 Task: Research Airbnb options in Ternitz, Austria from 12th  December, 2023 to 15th December, 2023 for 3 adults.2 bedrooms having 3 beds and 1 bathroom. Property type can be flat. Amenities needed are: heating. Booking option can be shelf check-in. Look for 3 properties as per requirement.
Action: Mouse moved to (514, 78)
Screenshot: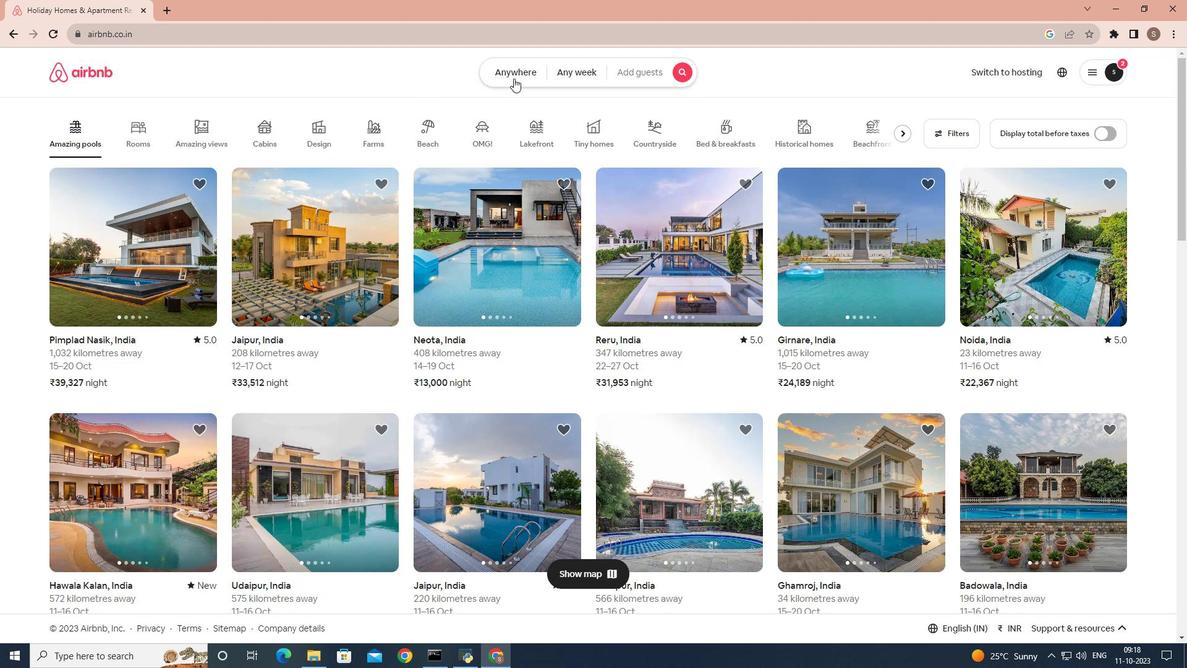 
Action: Mouse pressed left at (514, 78)
Screenshot: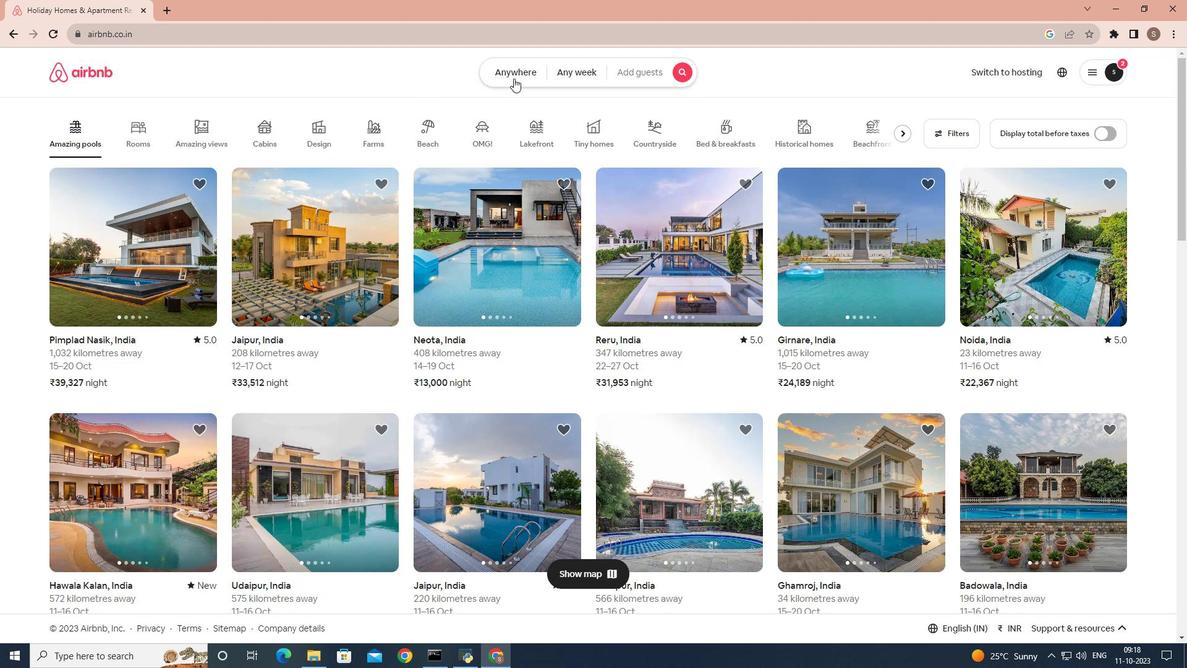 
Action: Mouse moved to (438, 120)
Screenshot: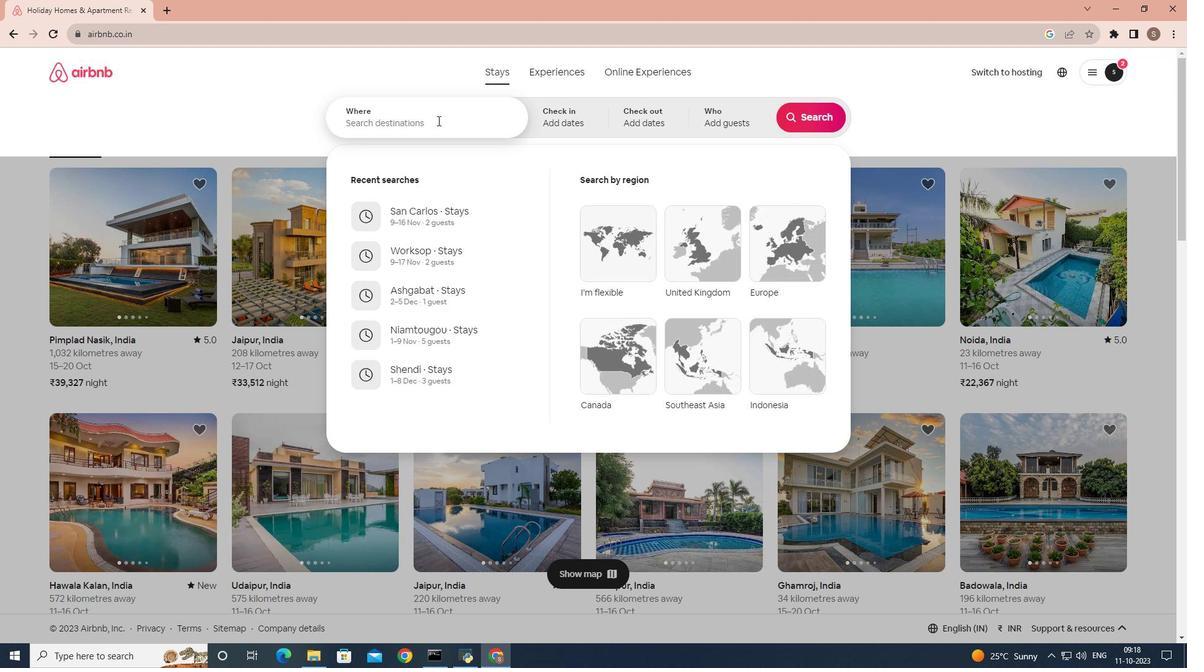 
Action: Mouse pressed left at (438, 120)
Screenshot: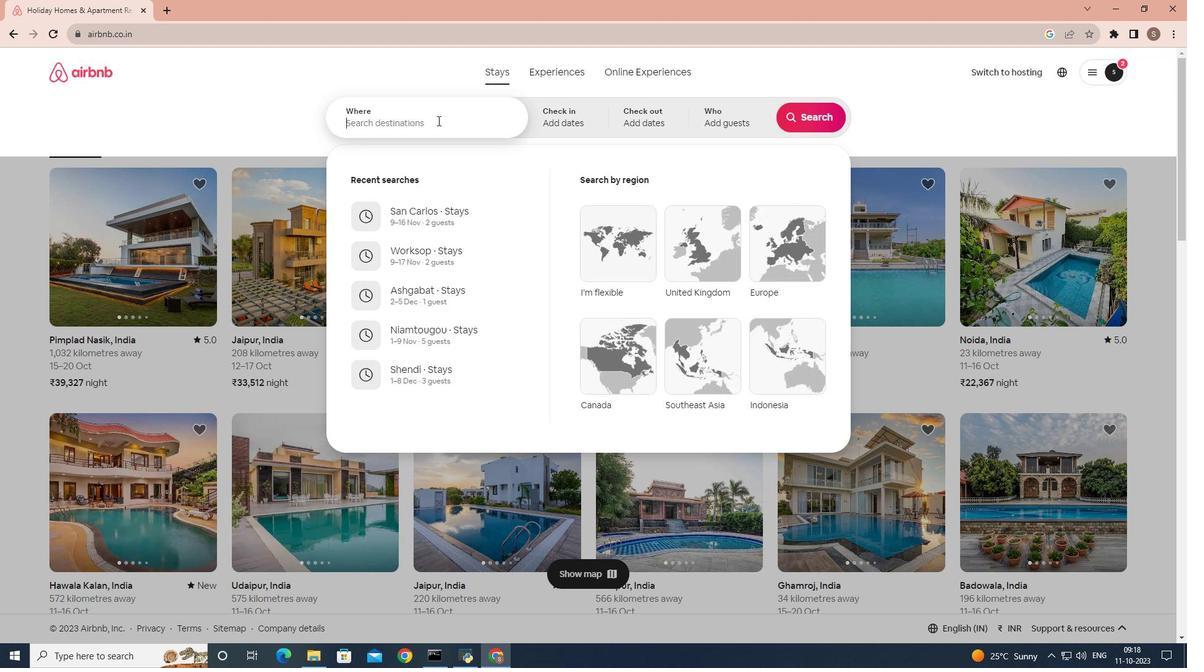 
Action: Key pressed <Key.shift_r>Ten<Key.backspace>rnitz,<Key.space><Key.shift>Austria
Screenshot: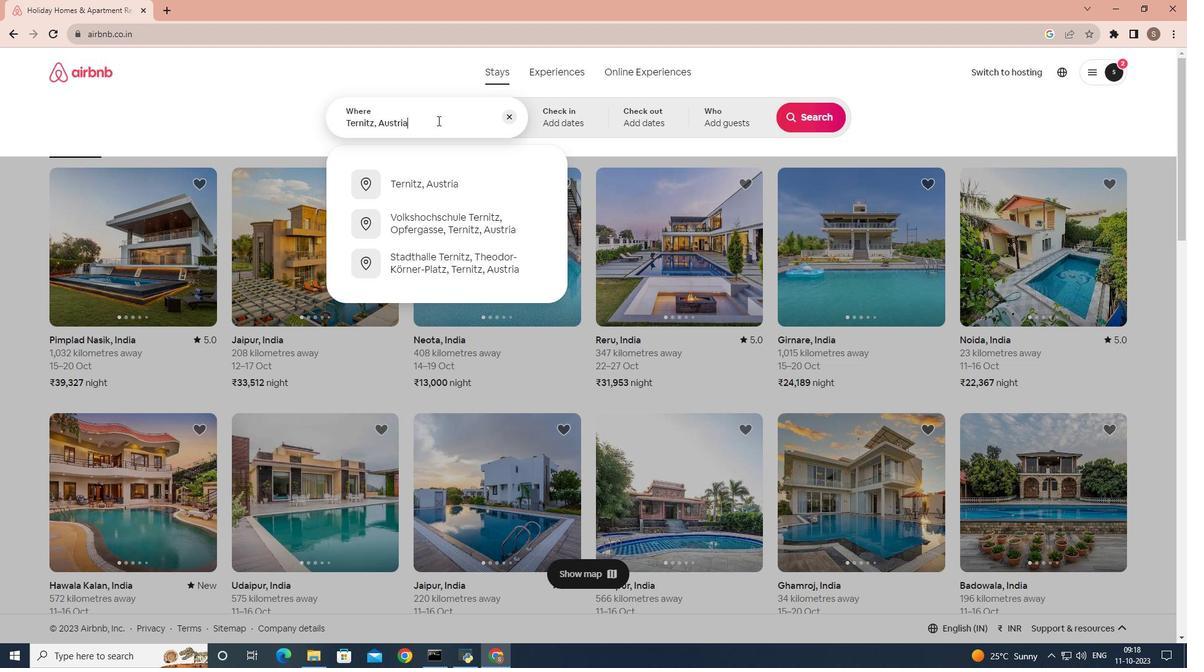 
Action: Mouse moved to (449, 176)
Screenshot: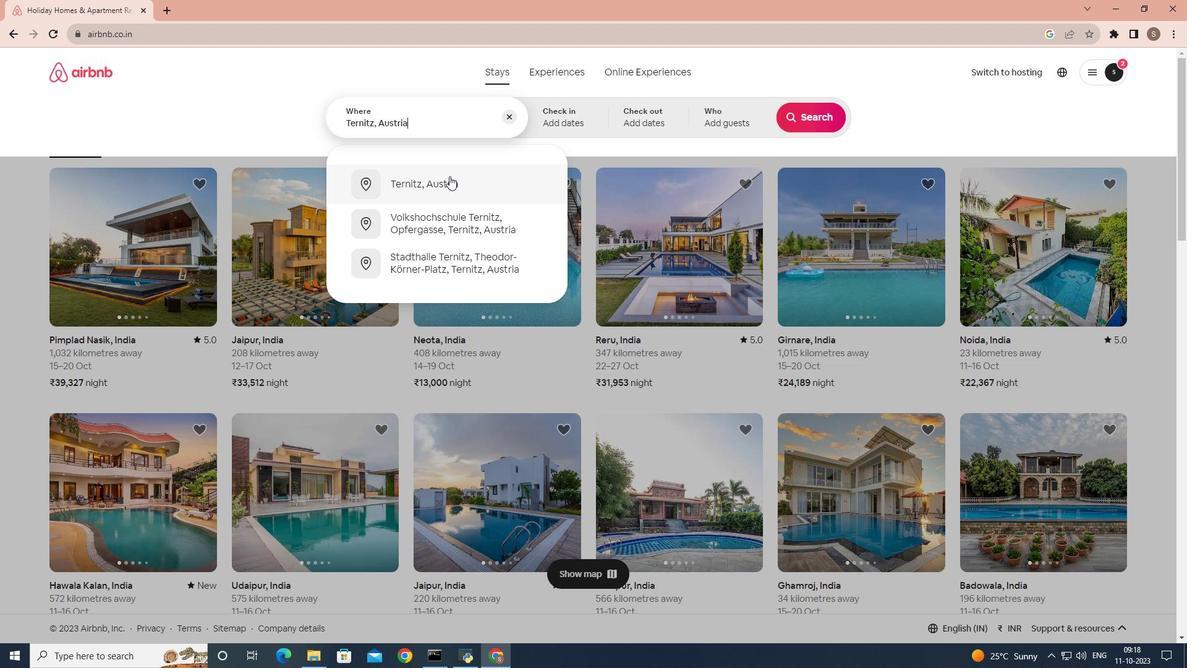 
Action: Mouse pressed left at (449, 176)
Screenshot: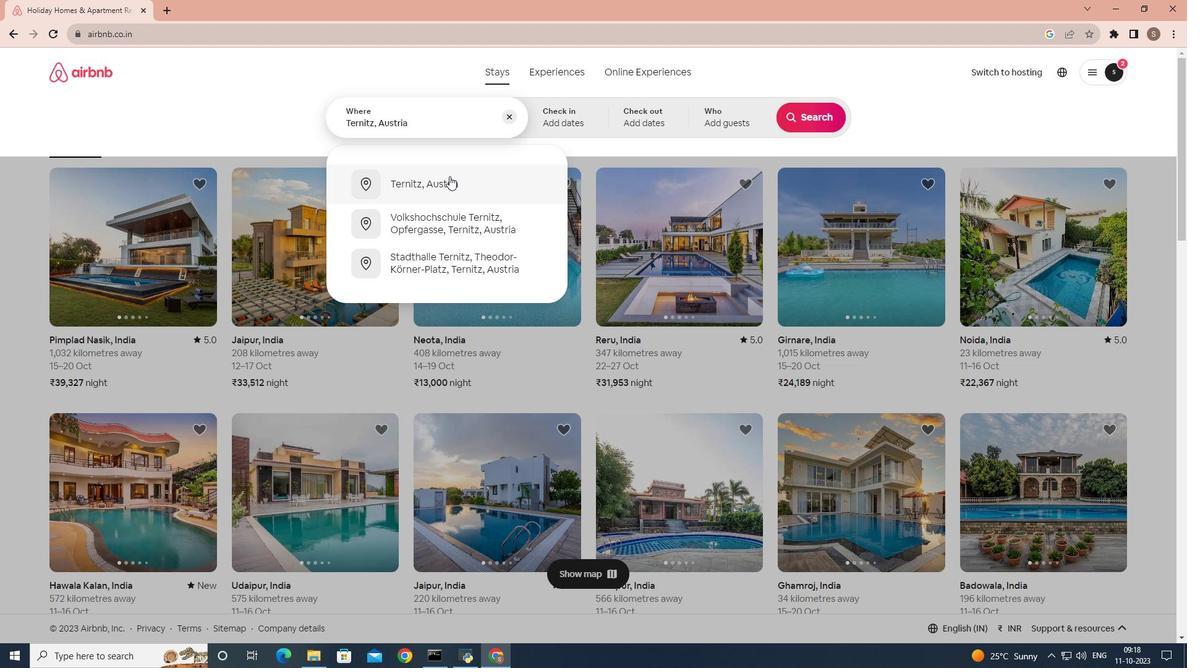
Action: Mouse moved to (812, 213)
Screenshot: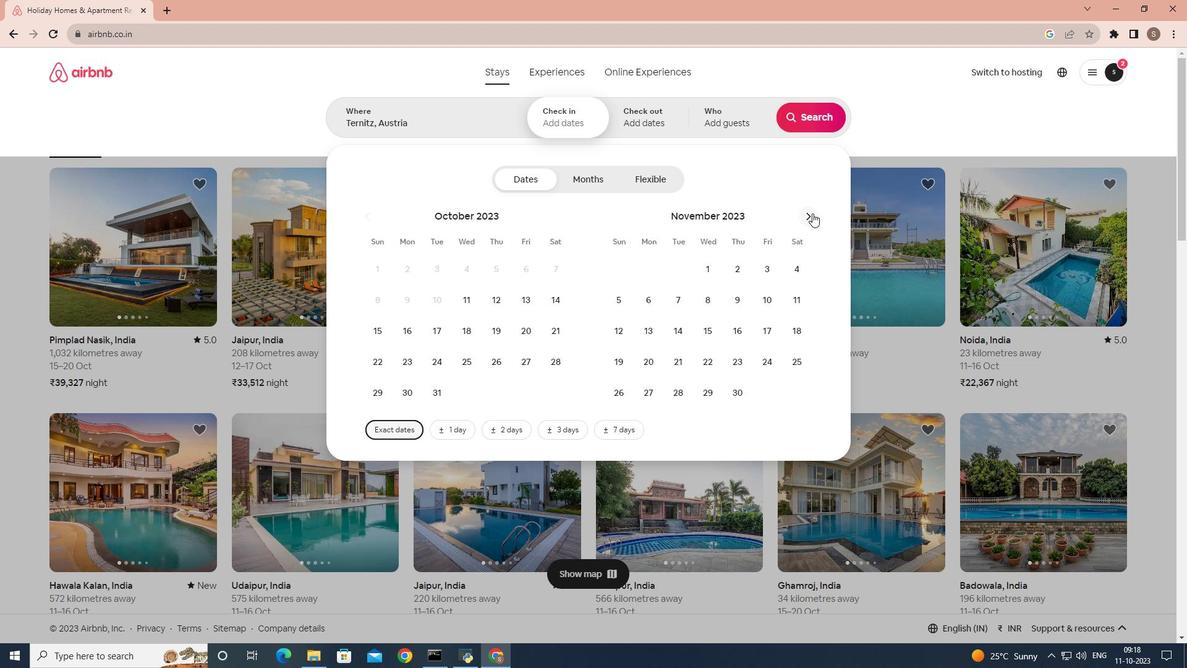 
Action: Mouse pressed left at (812, 213)
Screenshot: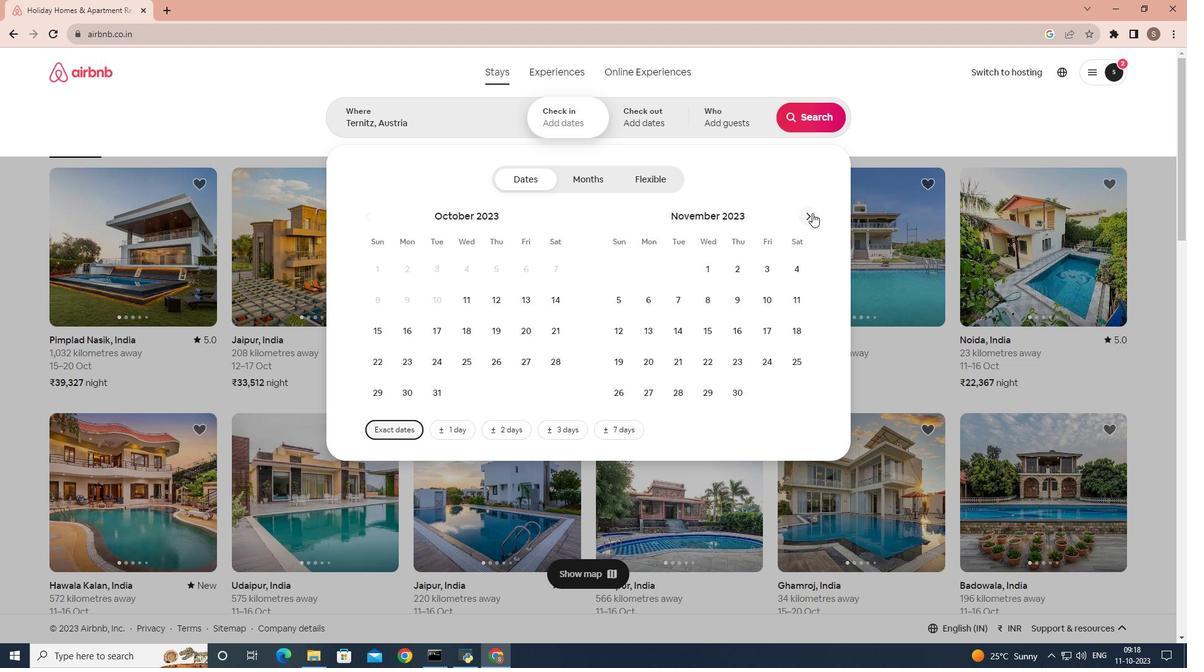 
Action: Mouse moved to (678, 332)
Screenshot: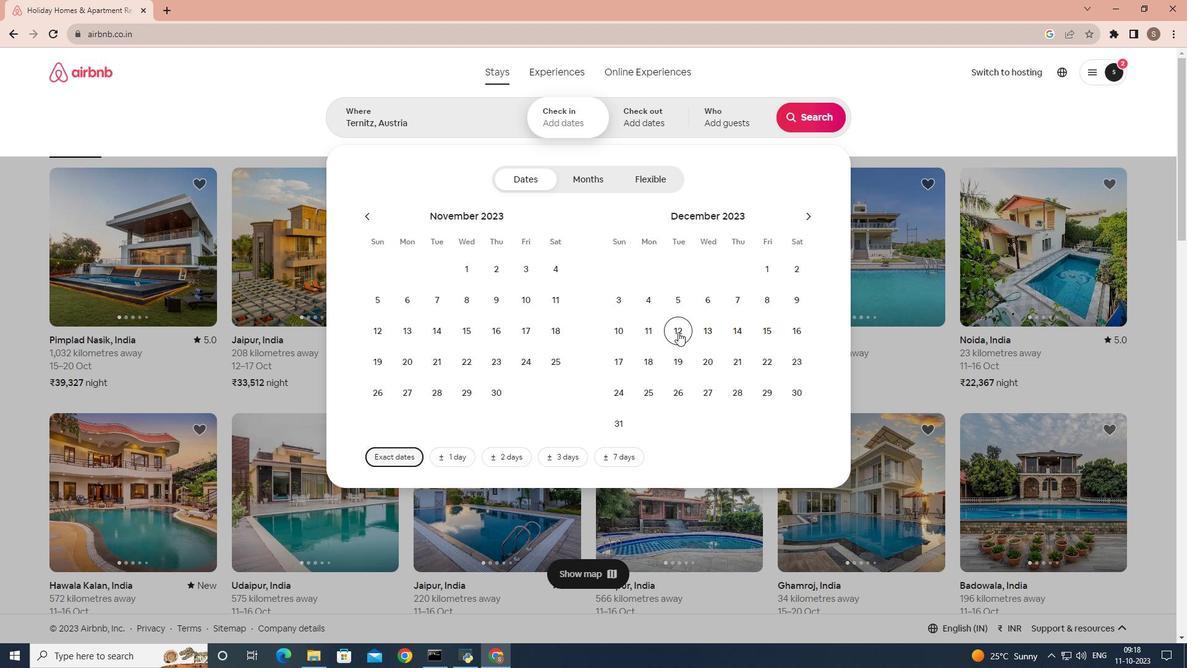 
Action: Mouse pressed left at (678, 332)
Screenshot: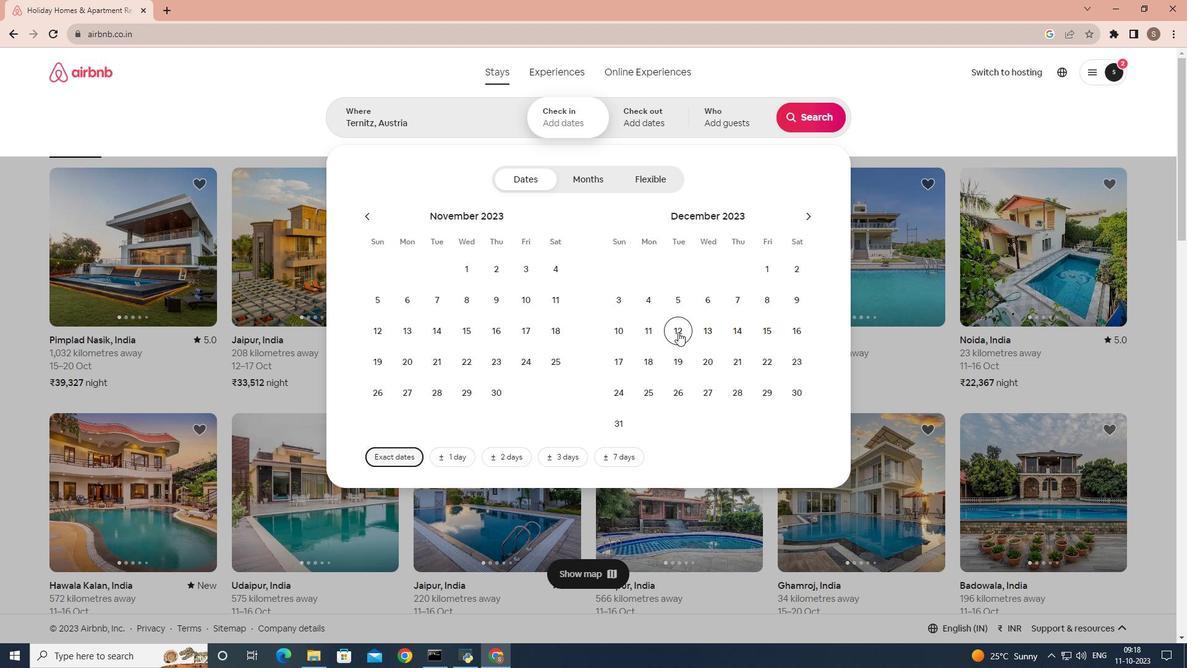 
Action: Mouse moved to (759, 328)
Screenshot: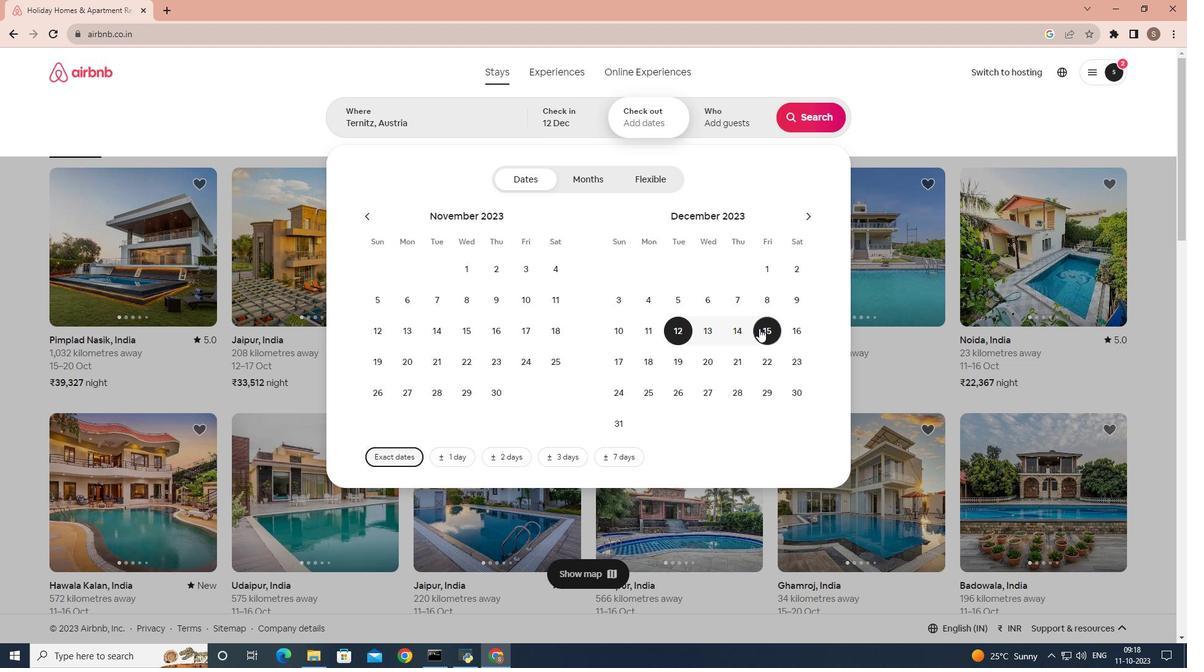 
Action: Mouse pressed left at (759, 328)
Screenshot: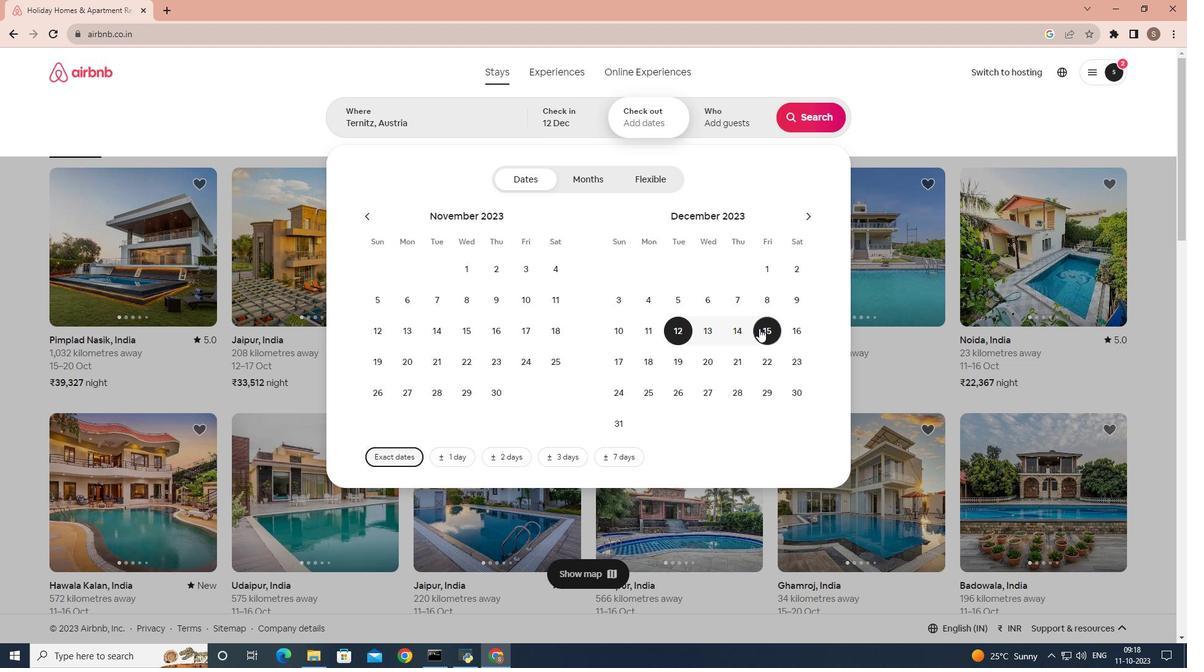 
Action: Mouse moved to (724, 119)
Screenshot: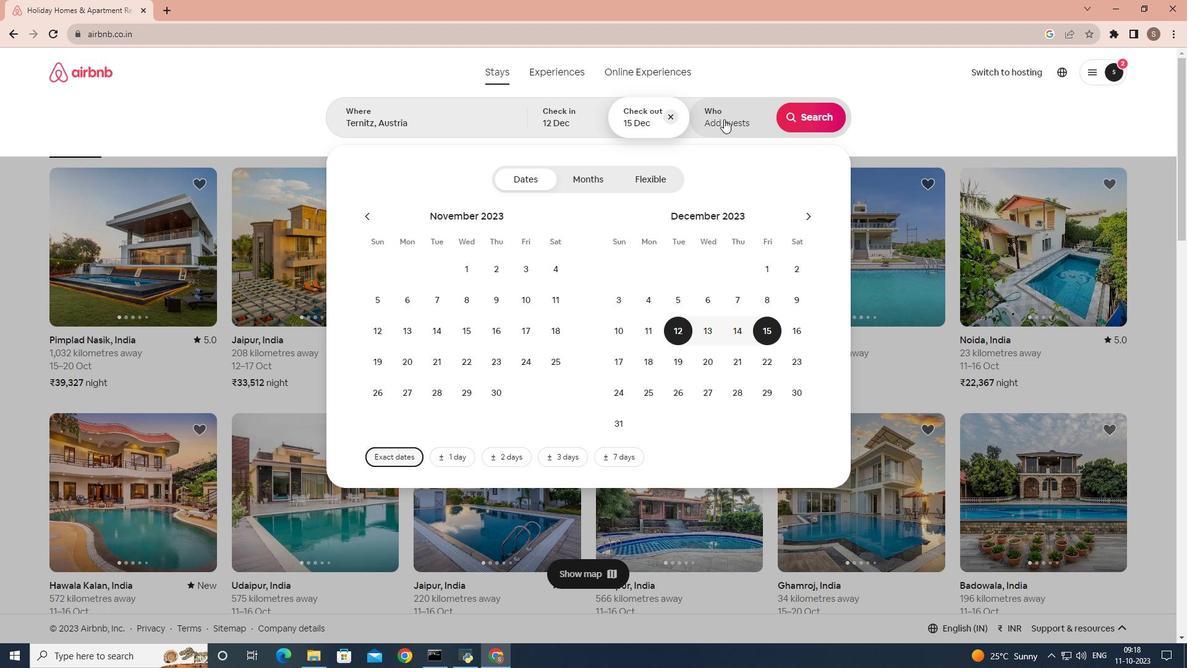 
Action: Mouse pressed left at (724, 119)
Screenshot: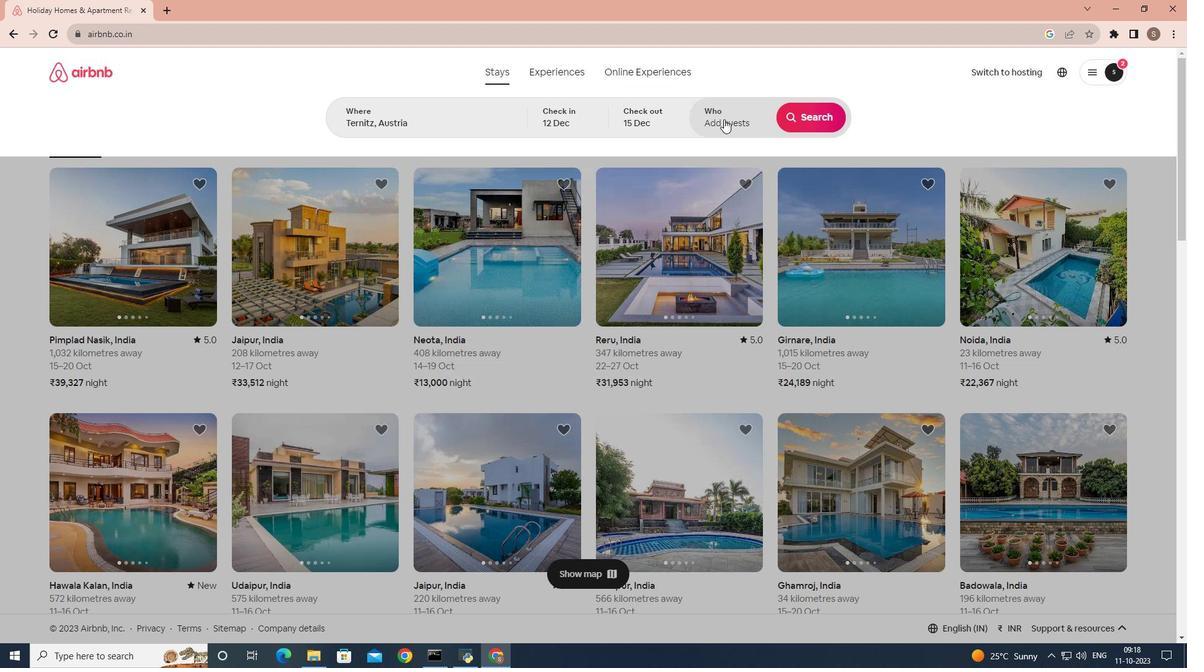 
Action: Mouse moved to (819, 180)
Screenshot: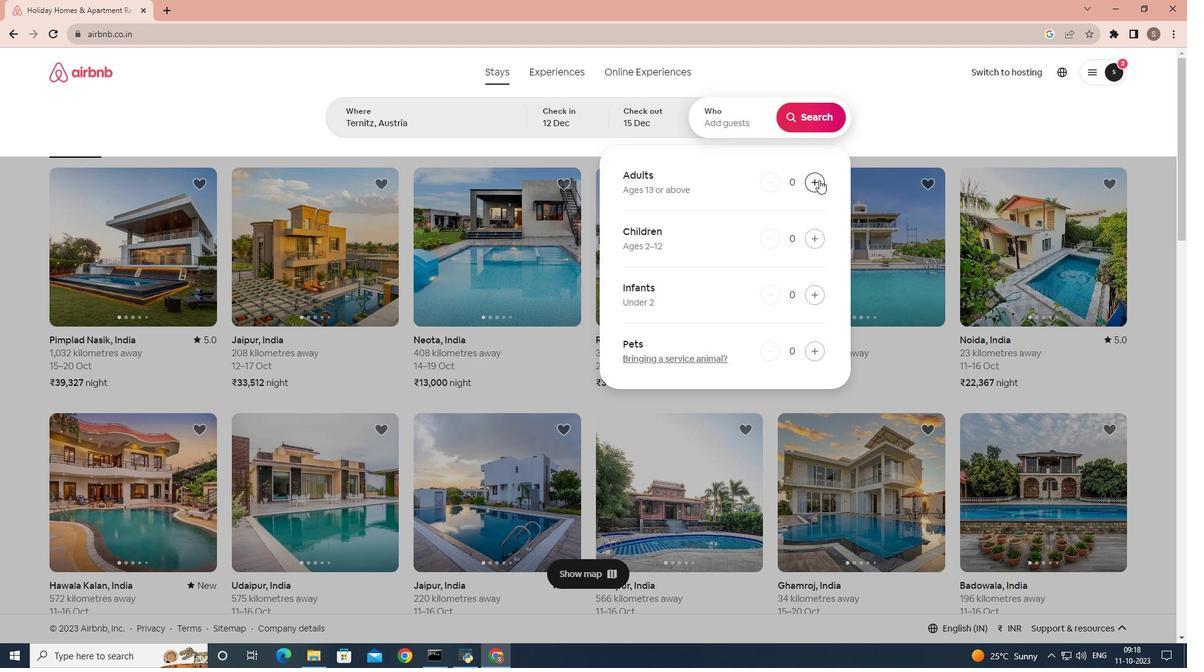 
Action: Mouse pressed left at (819, 180)
Screenshot: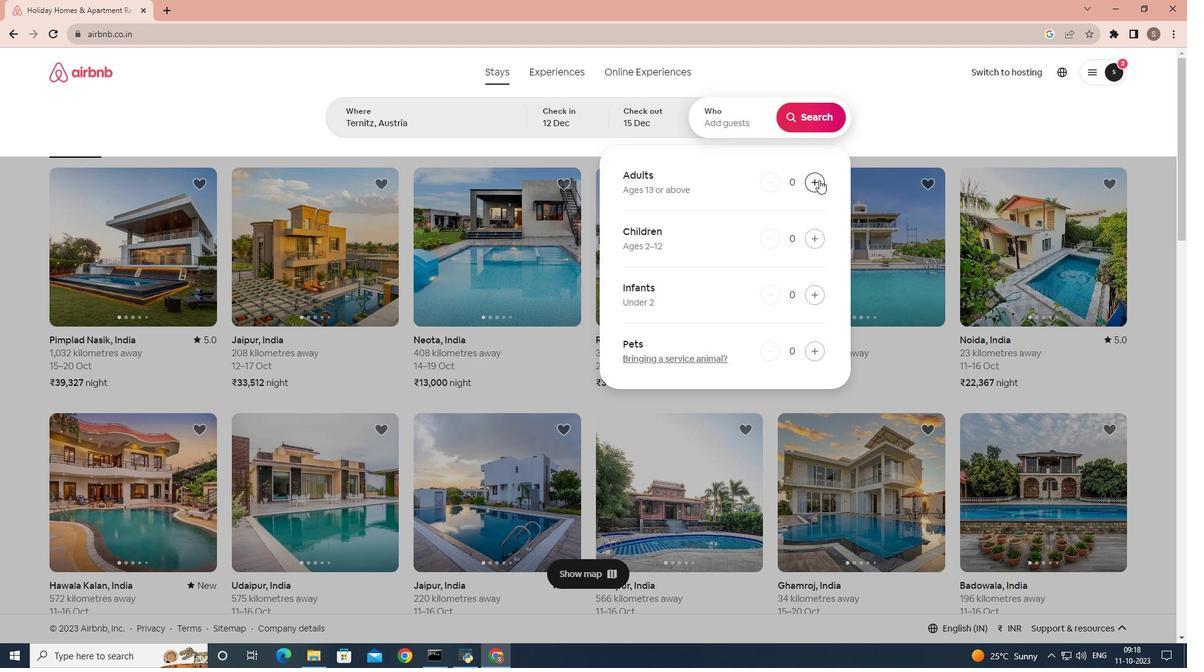 
Action: Mouse pressed left at (819, 180)
Screenshot: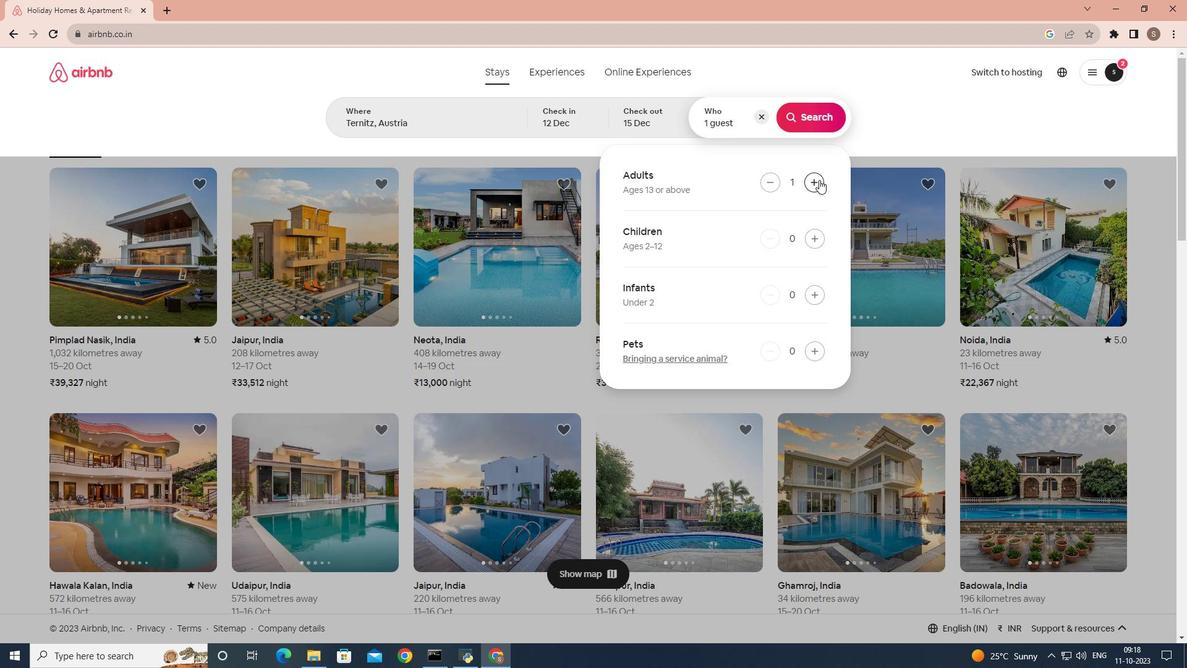 
Action: Mouse pressed left at (819, 180)
Screenshot: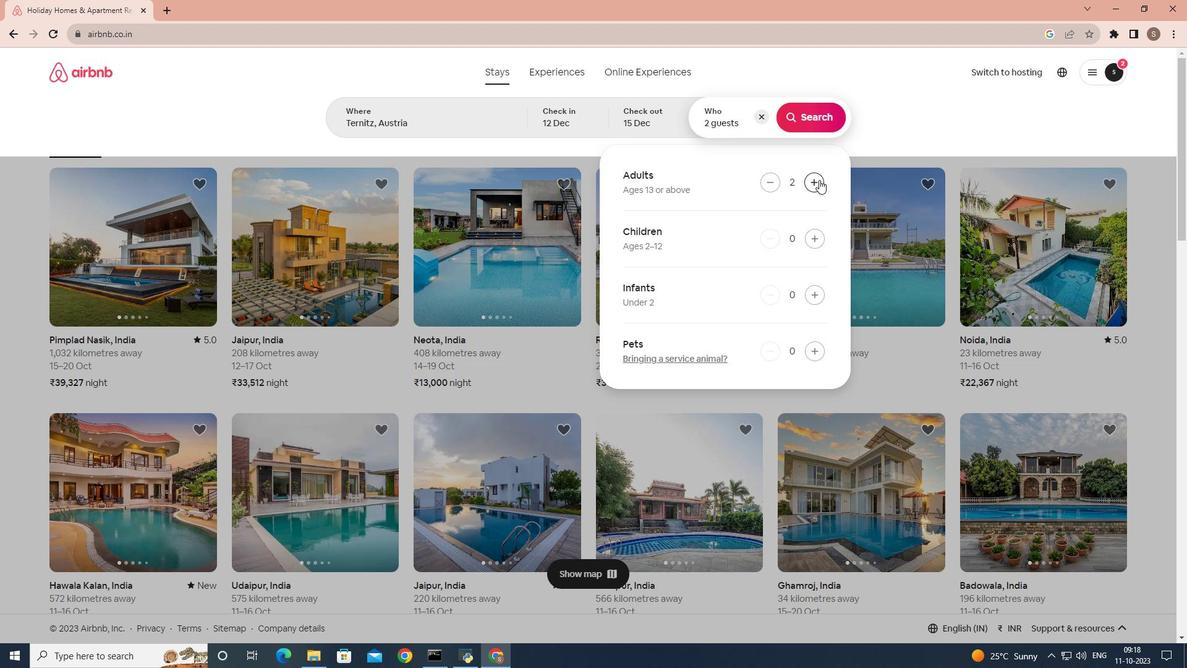 
Action: Mouse moved to (804, 117)
Screenshot: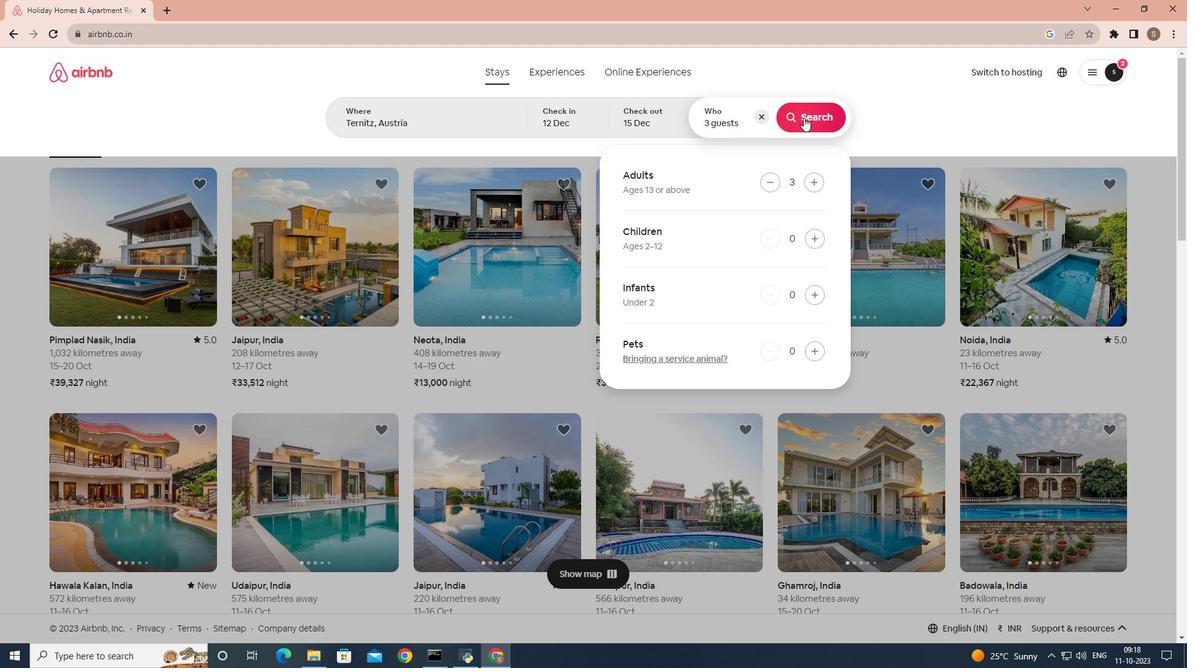 
Action: Mouse pressed left at (804, 117)
Screenshot: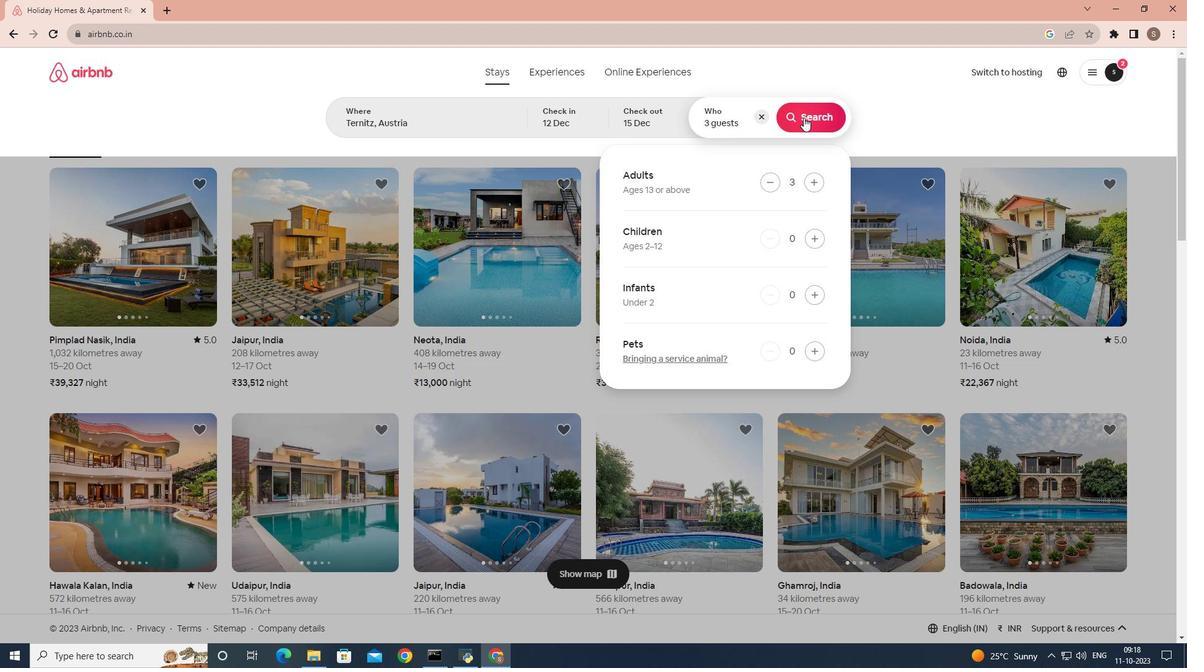 
Action: Mouse moved to (981, 118)
Screenshot: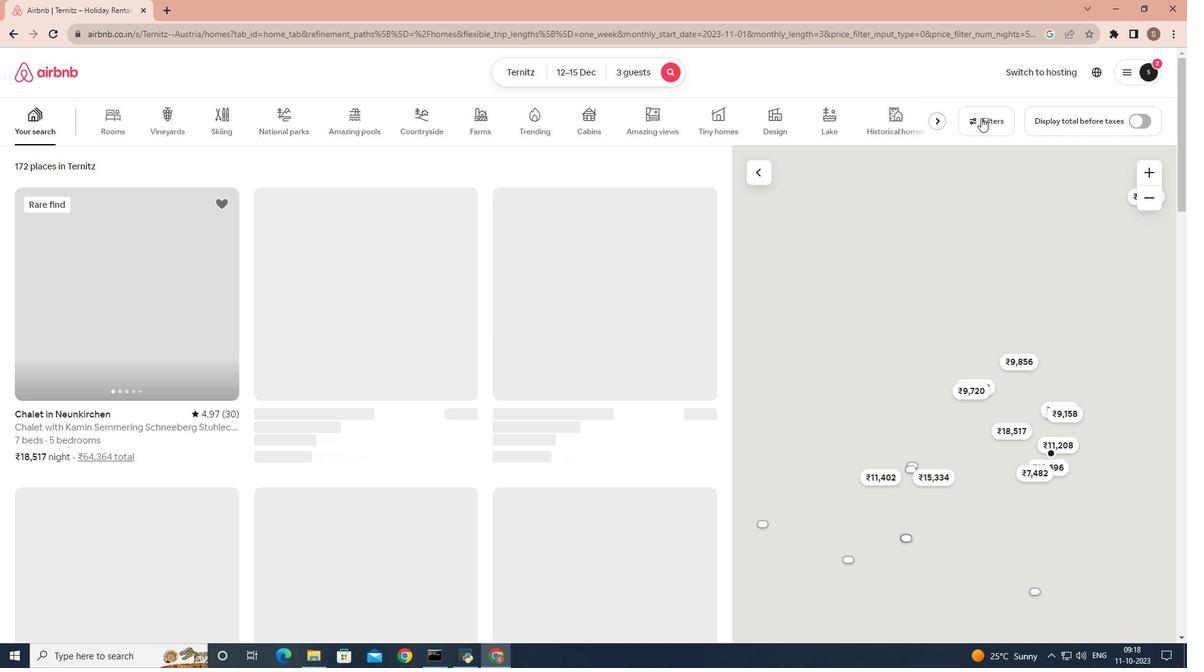 
Action: Mouse pressed left at (981, 118)
Screenshot: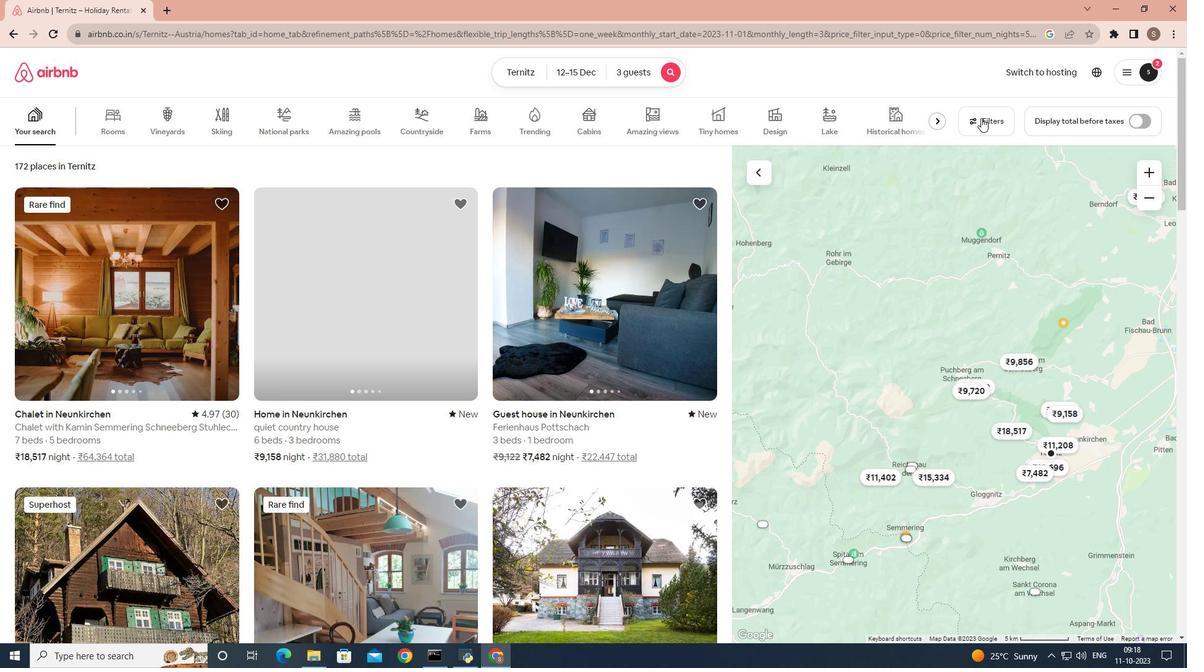 
Action: Mouse moved to (579, 419)
Screenshot: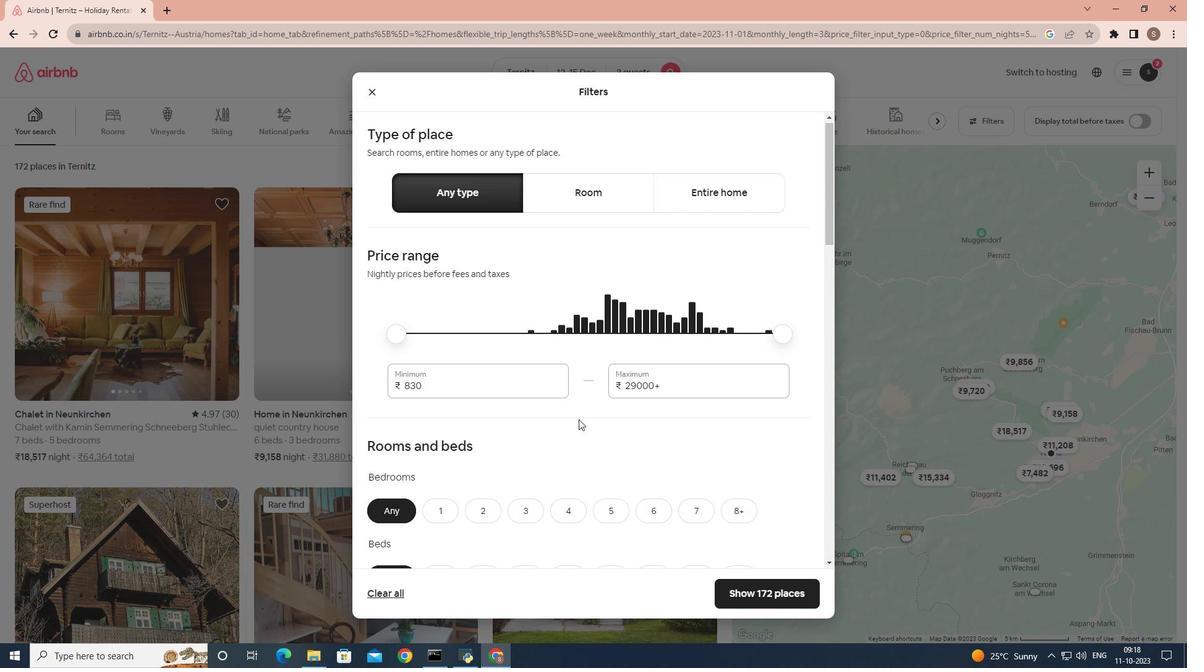 
Action: Mouse scrolled (579, 418) with delta (0, 0)
Screenshot: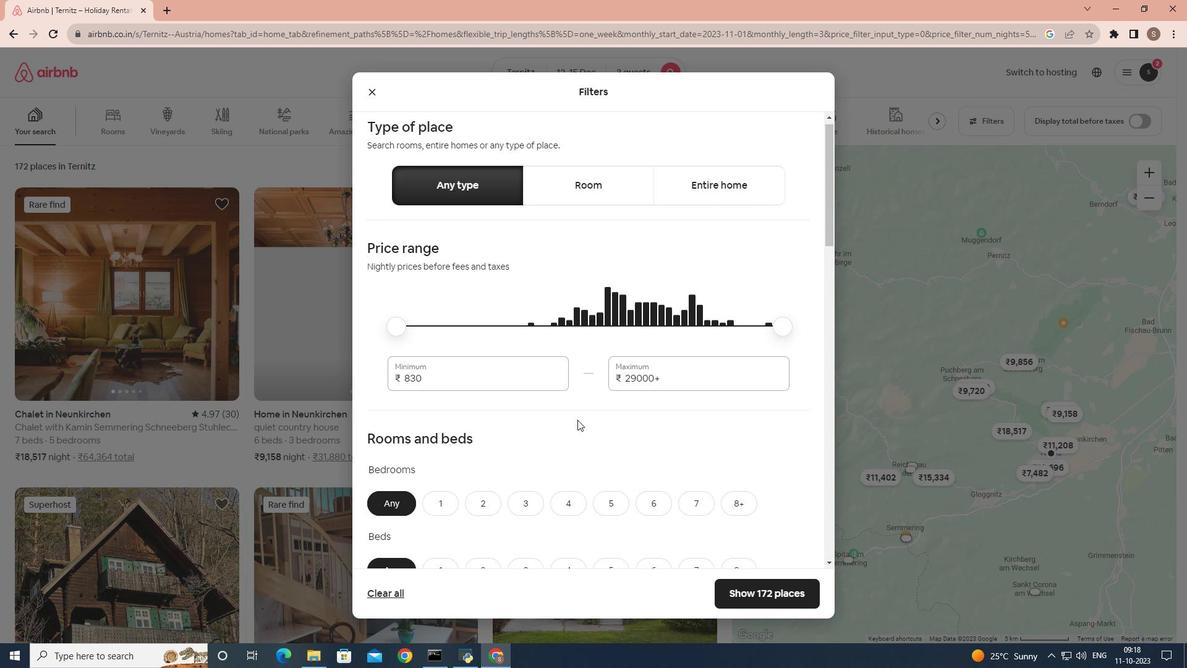
Action: Mouse moved to (577, 420)
Screenshot: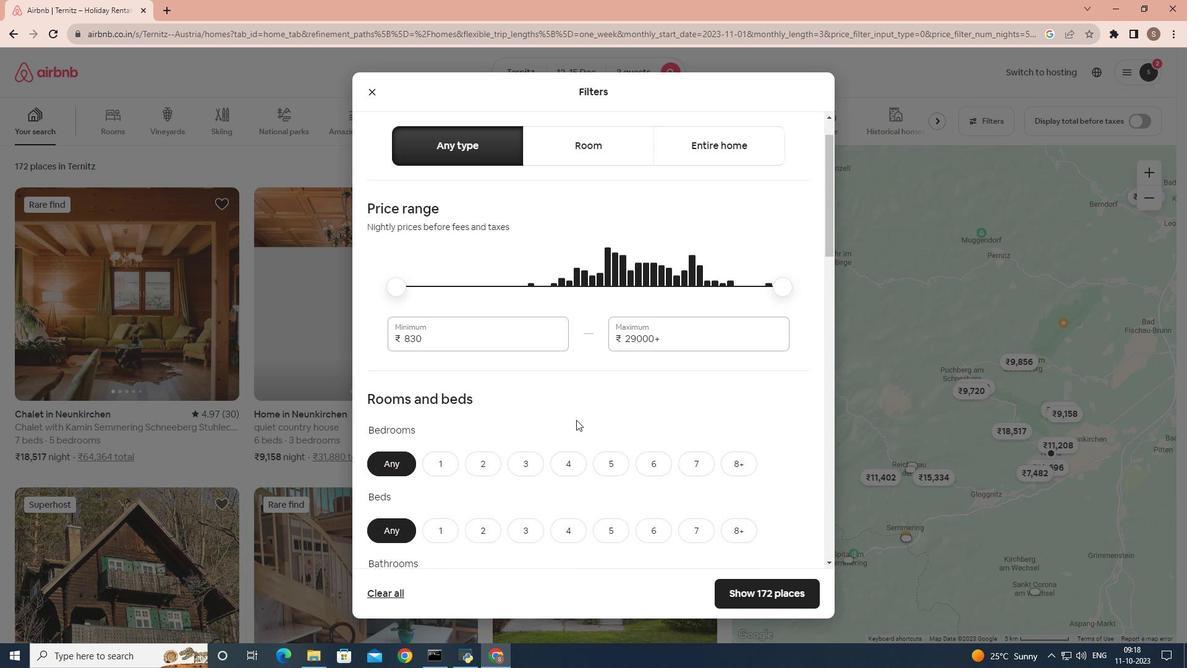
Action: Mouse scrolled (577, 419) with delta (0, 0)
Screenshot: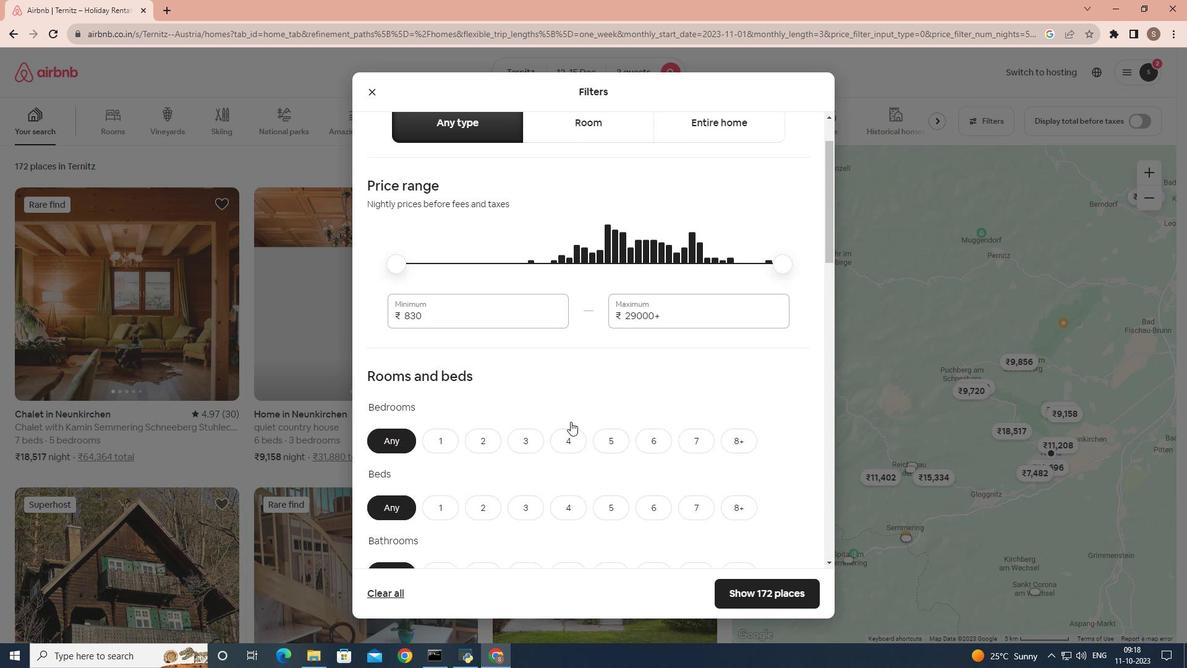 
Action: Mouse moved to (480, 381)
Screenshot: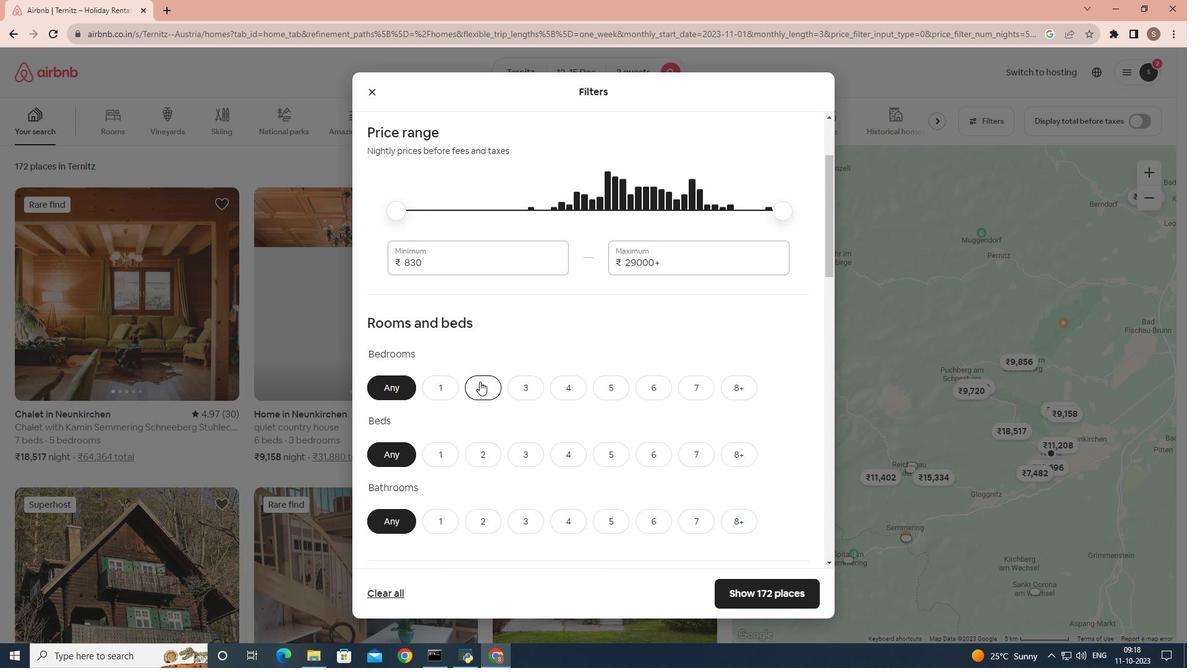 
Action: Mouse pressed left at (480, 381)
Screenshot: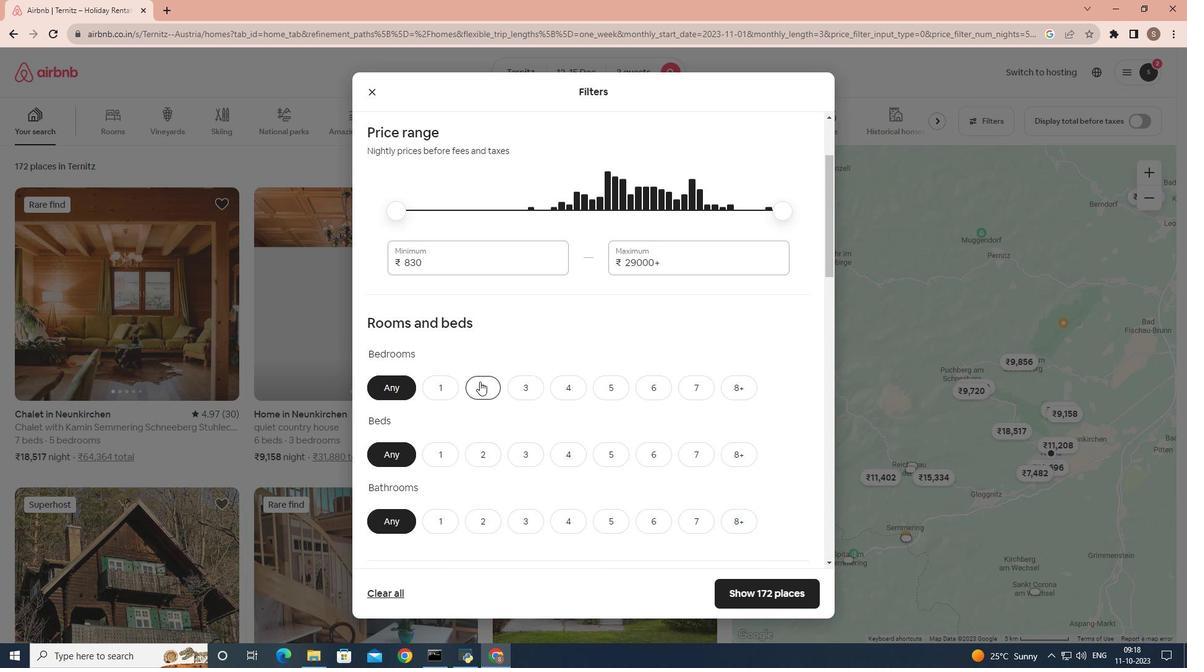 
Action: Mouse moved to (482, 392)
Screenshot: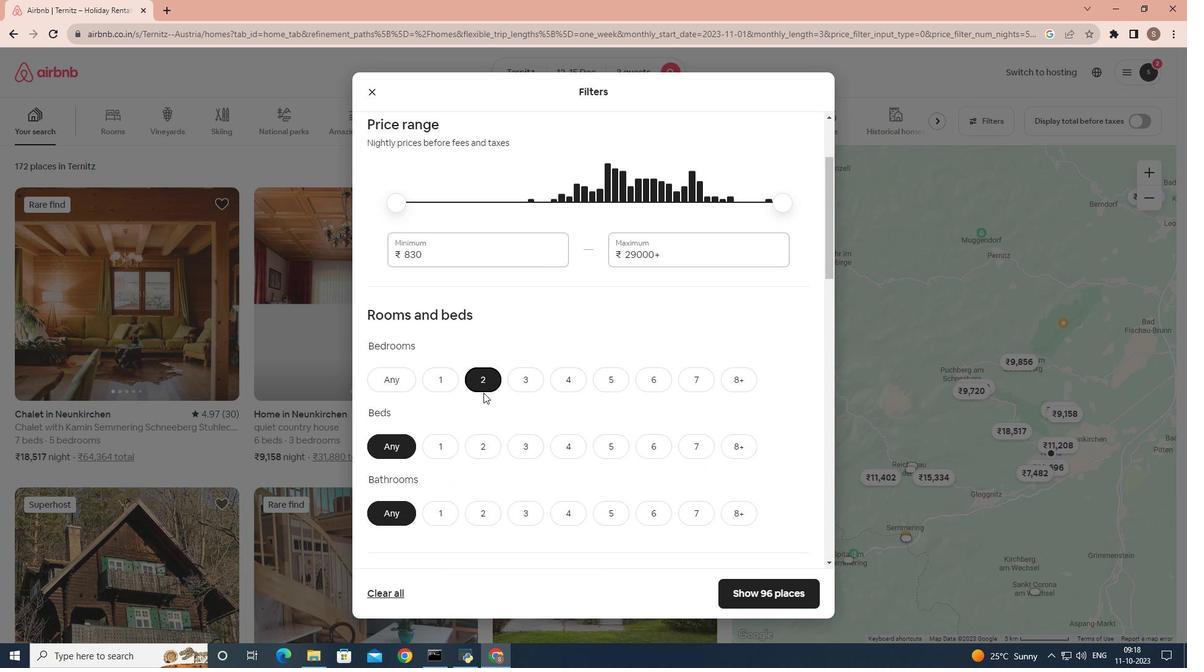 
Action: Mouse scrolled (482, 391) with delta (0, 0)
Screenshot: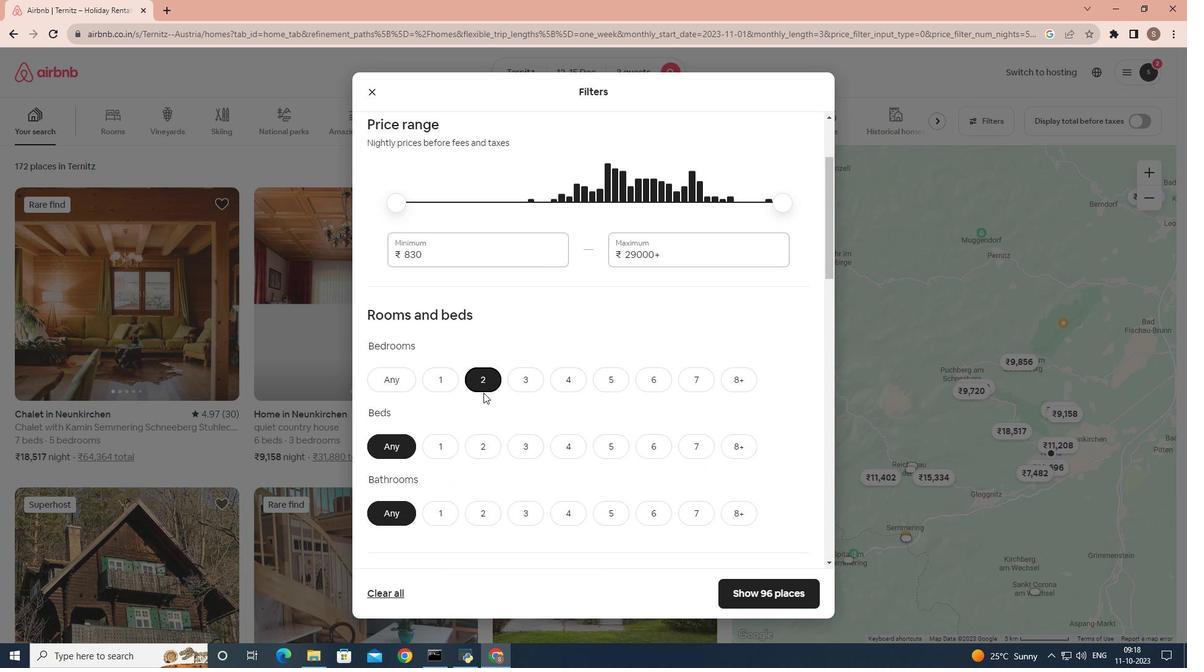 
Action: Mouse moved to (527, 396)
Screenshot: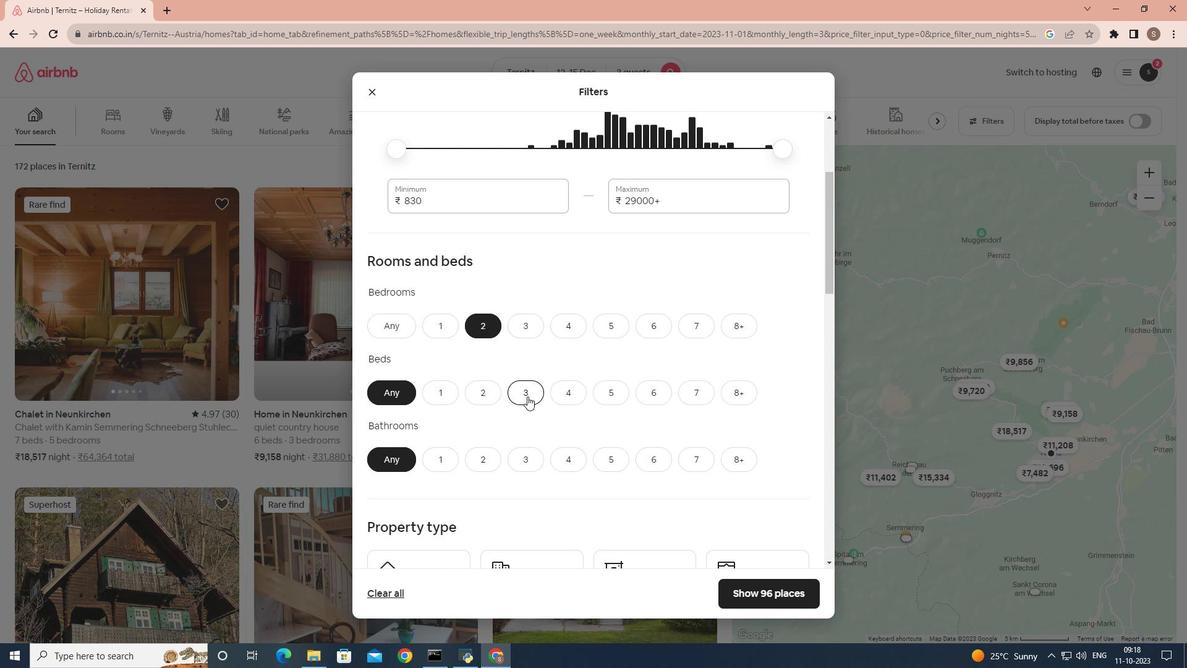 
Action: Mouse pressed left at (527, 396)
Screenshot: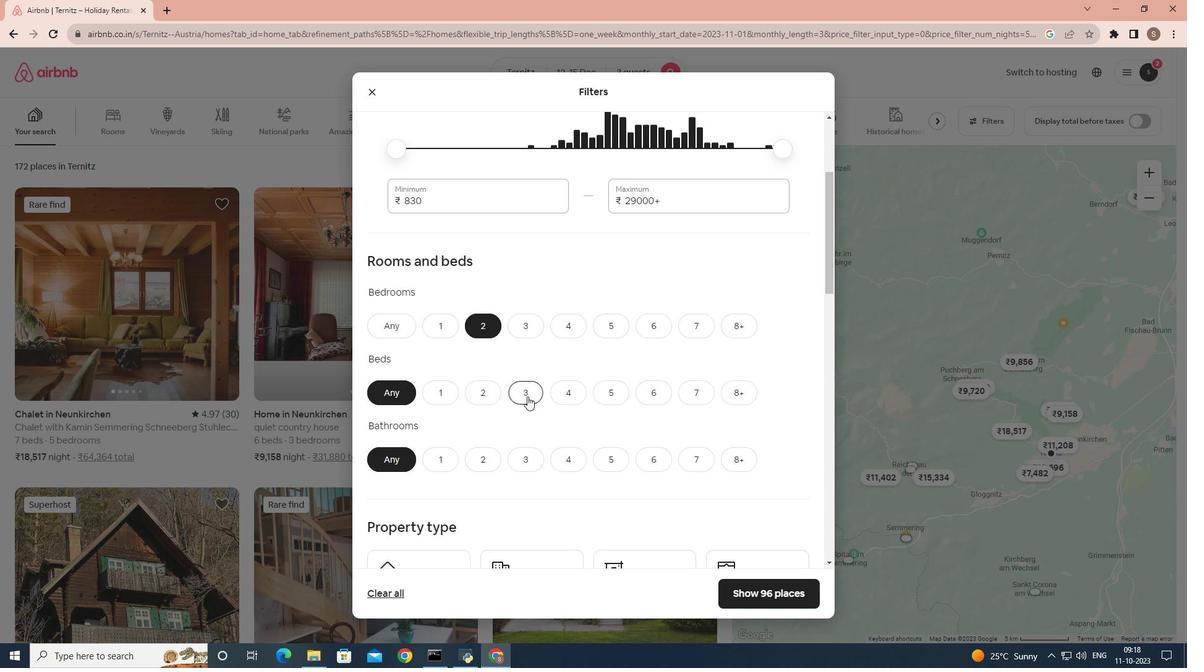 
Action: Mouse scrolled (527, 395) with delta (0, 0)
Screenshot: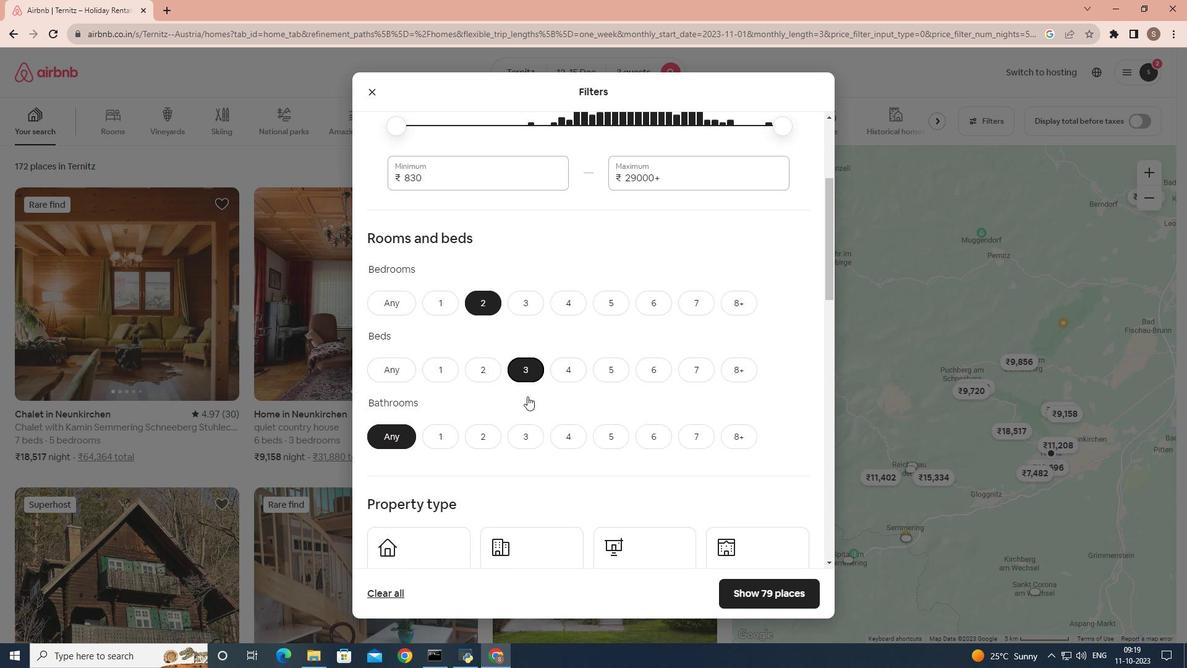 
Action: Mouse moved to (446, 399)
Screenshot: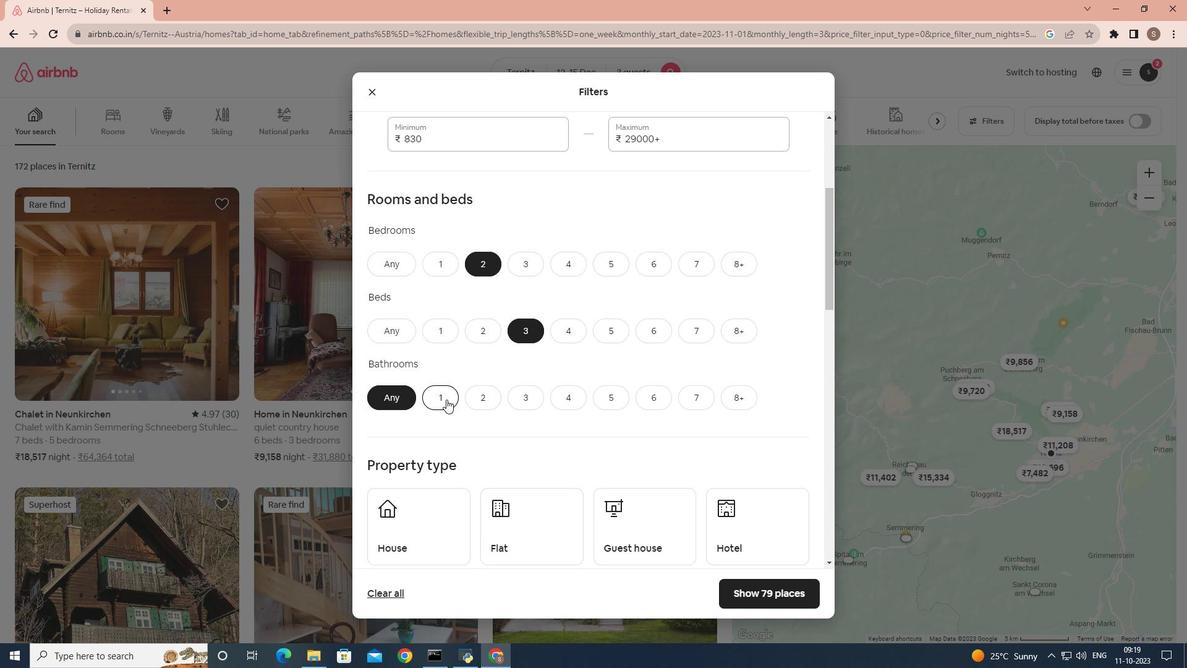 
Action: Mouse pressed left at (446, 399)
Screenshot: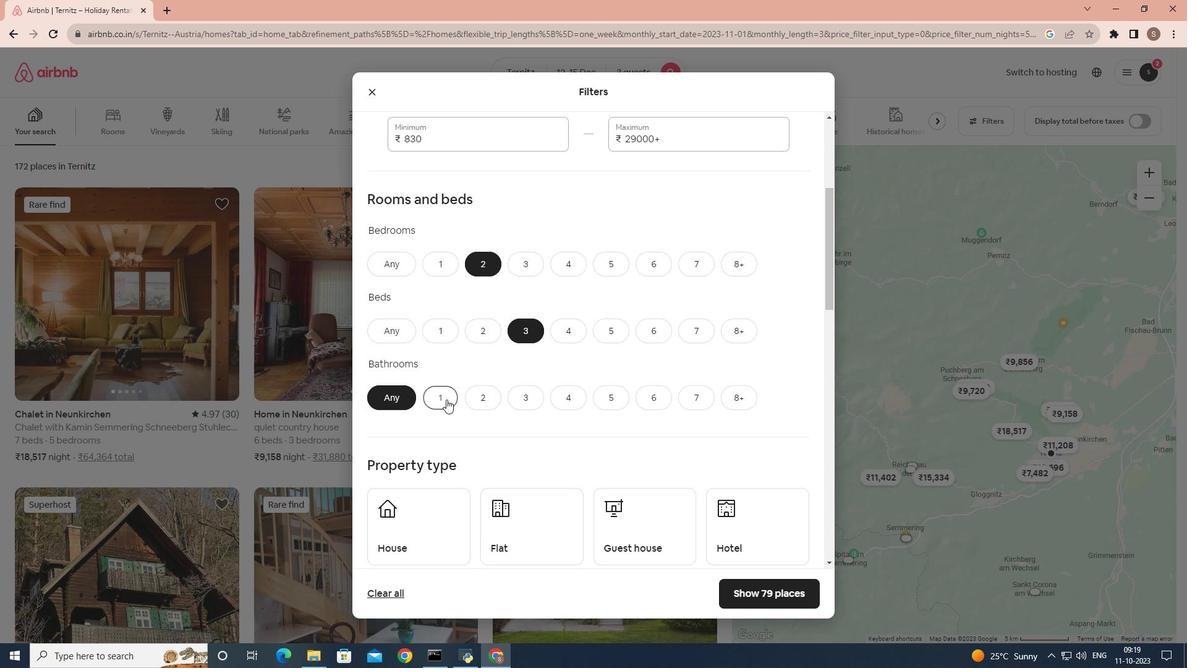 
Action: Mouse moved to (478, 398)
Screenshot: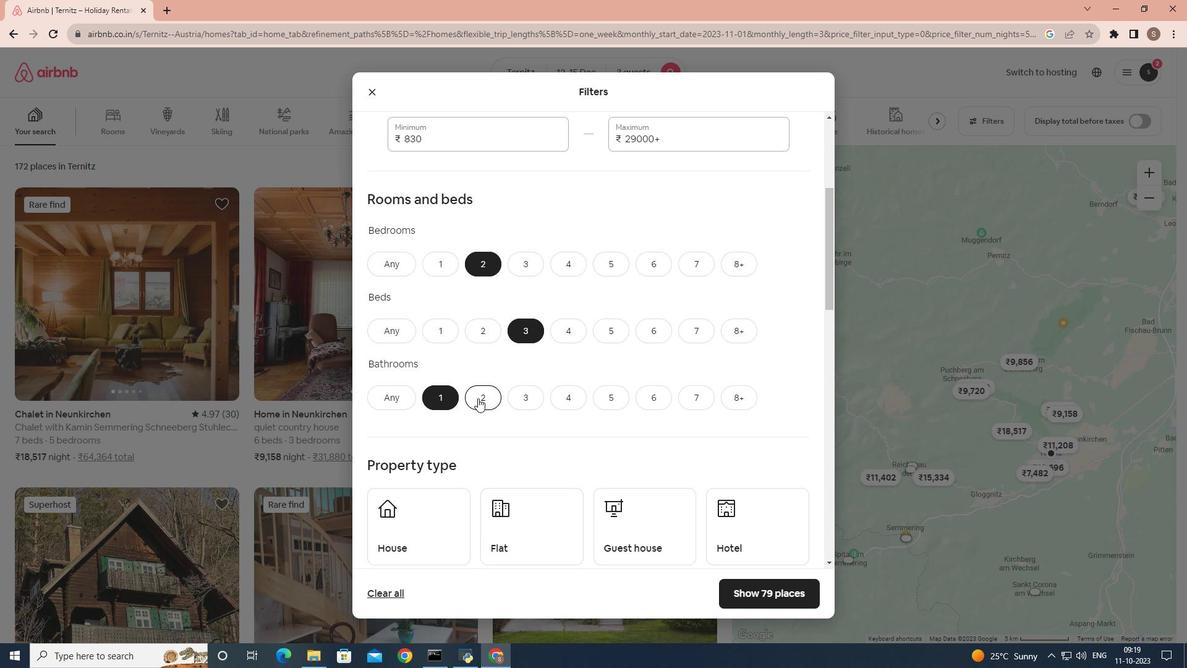 
Action: Mouse scrolled (478, 397) with delta (0, 0)
Screenshot: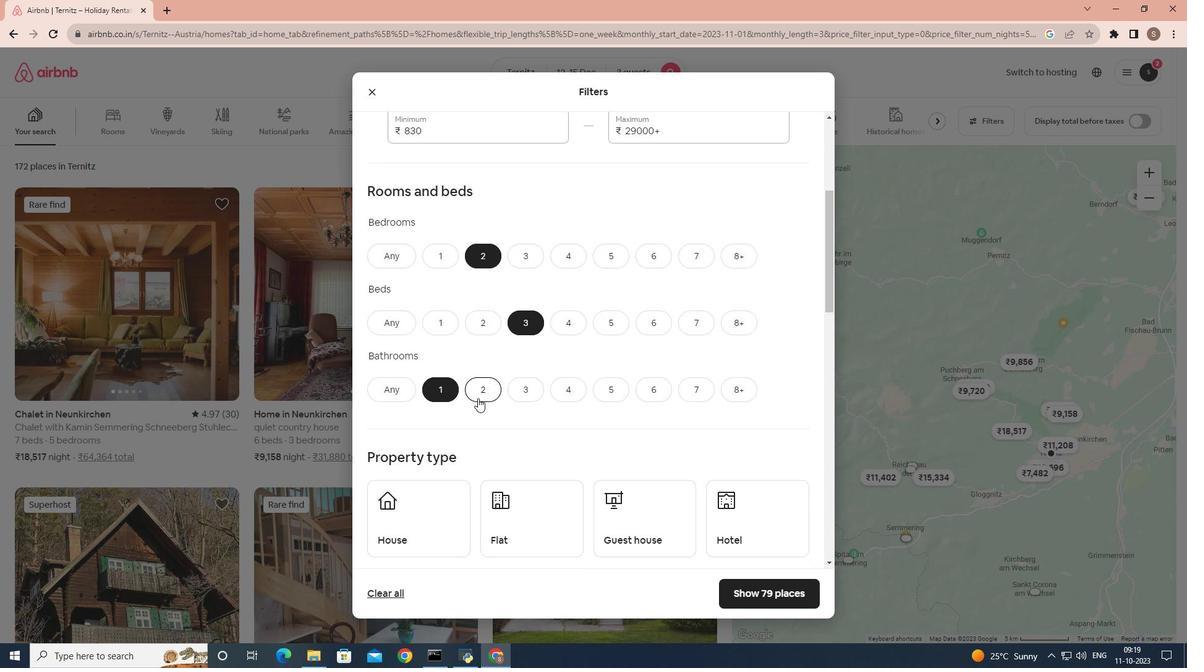 
Action: Mouse scrolled (478, 397) with delta (0, 0)
Screenshot: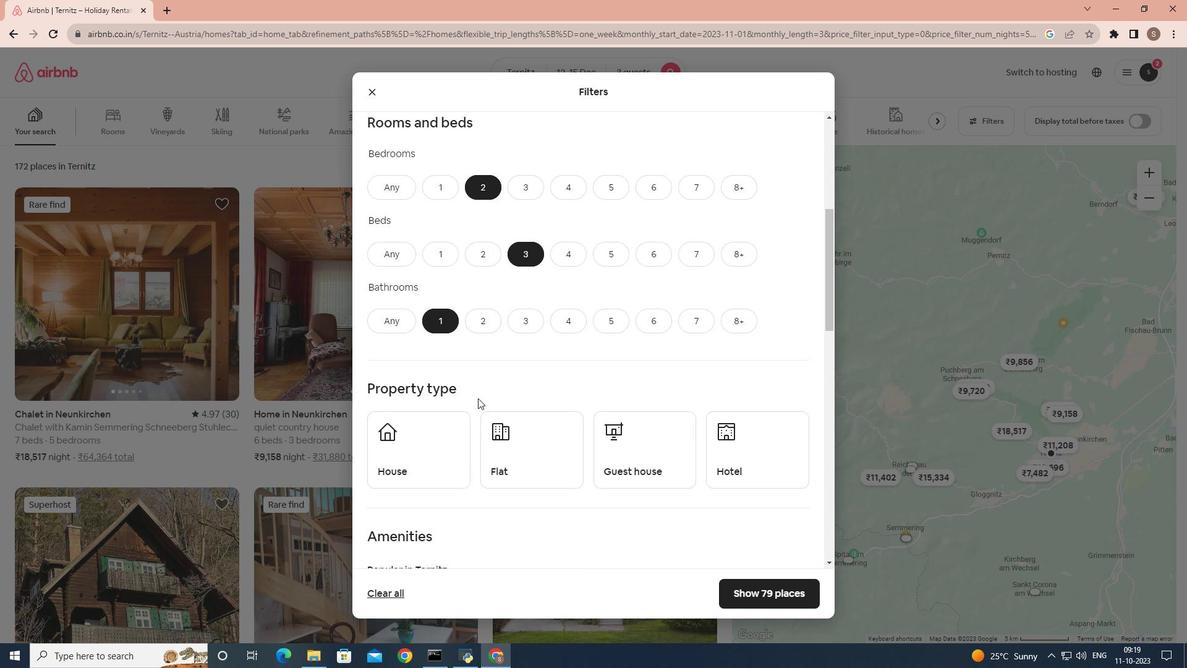 
Action: Mouse moved to (516, 407)
Screenshot: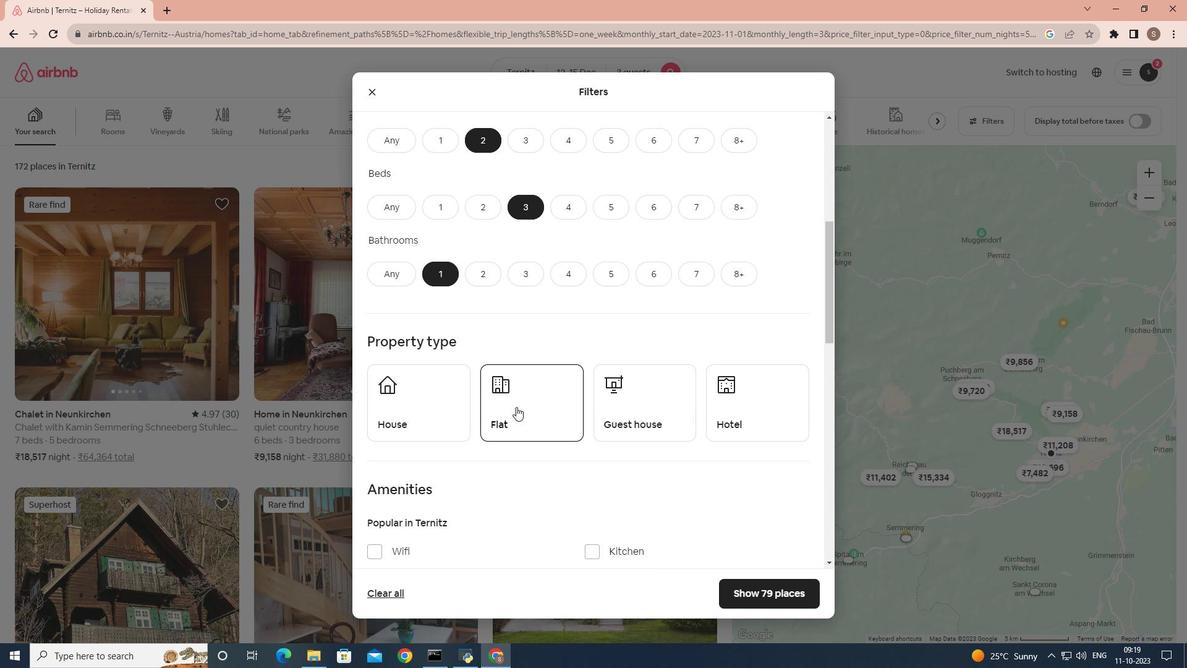 
Action: Mouse pressed left at (516, 407)
Screenshot: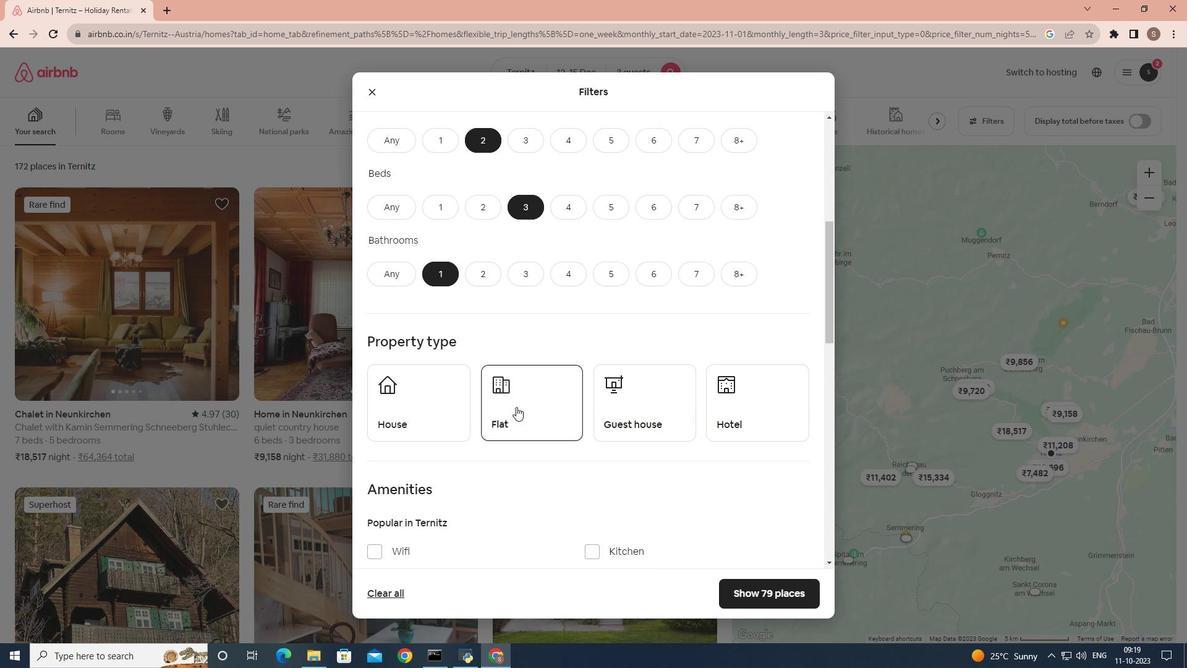 
Action: Mouse moved to (588, 419)
Screenshot: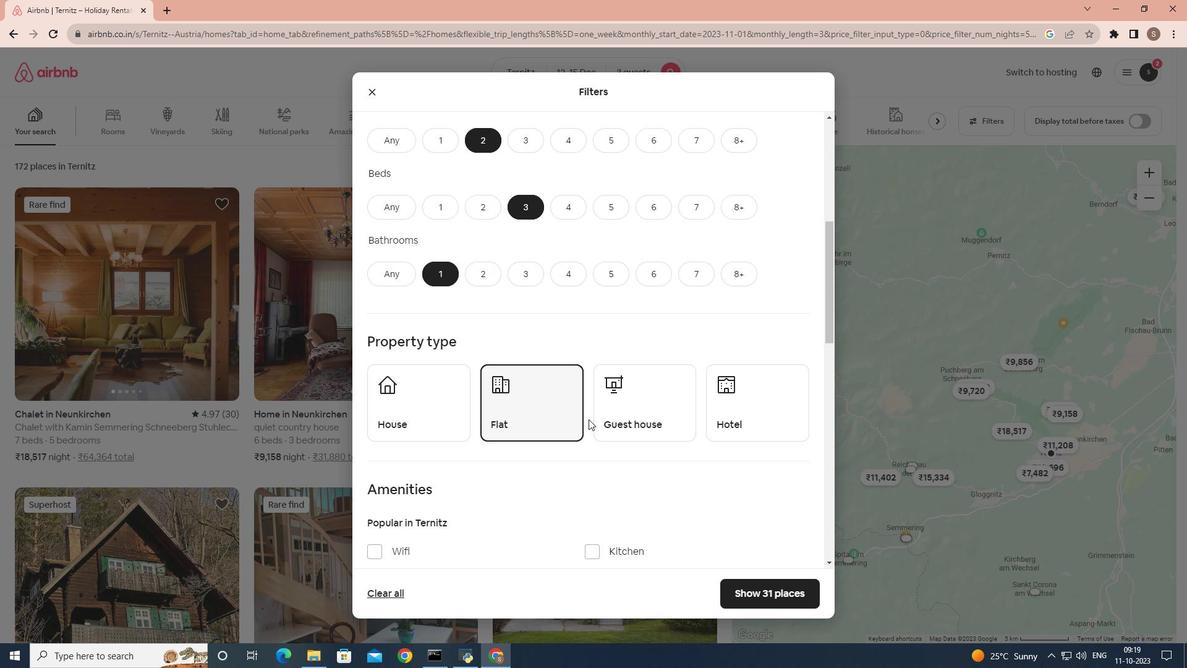 
Action: Mouse scrolled (588, 418) with delta (0, 0)
Screenshot: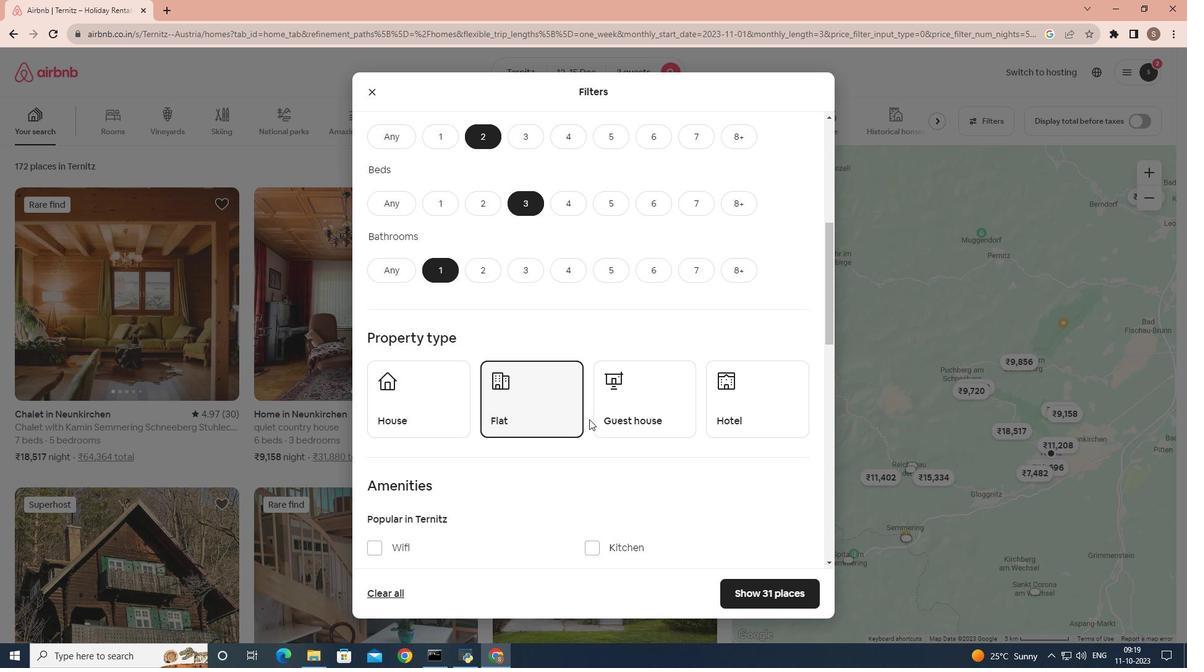 
Action: Mouse moved to (563, 449)
Screenshot: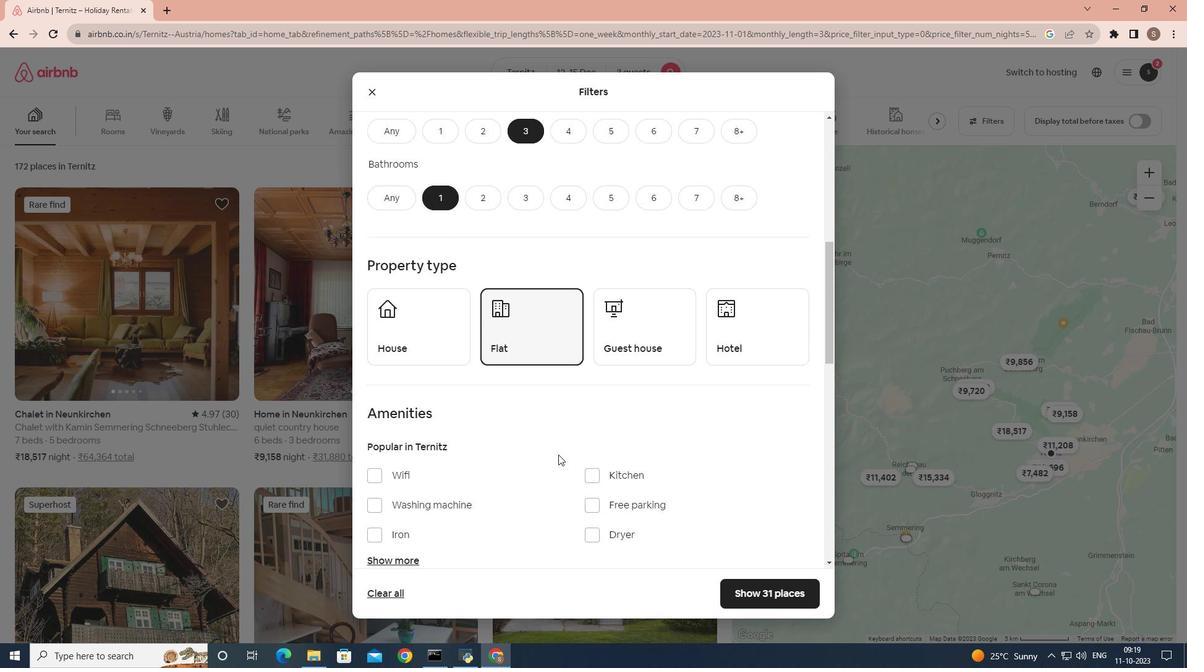
Action: Mouse scrolled (563, 448) with delta (0, 0)
Screenshot: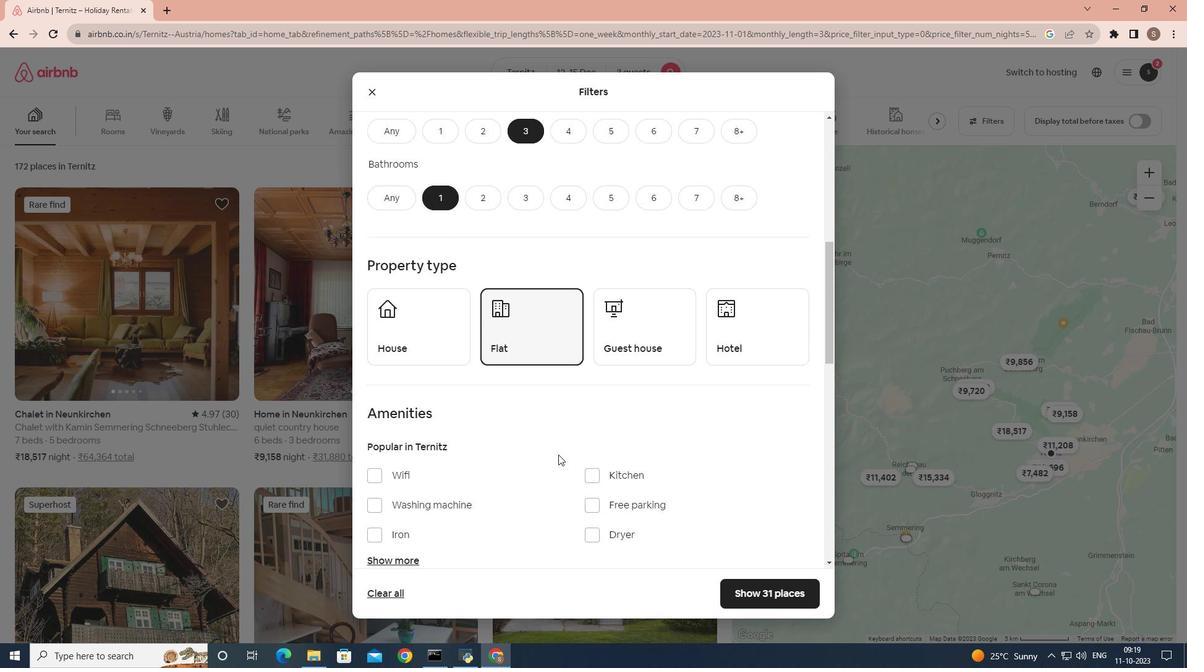 
Action: Mouse moved to (558, 454)
Screenshot: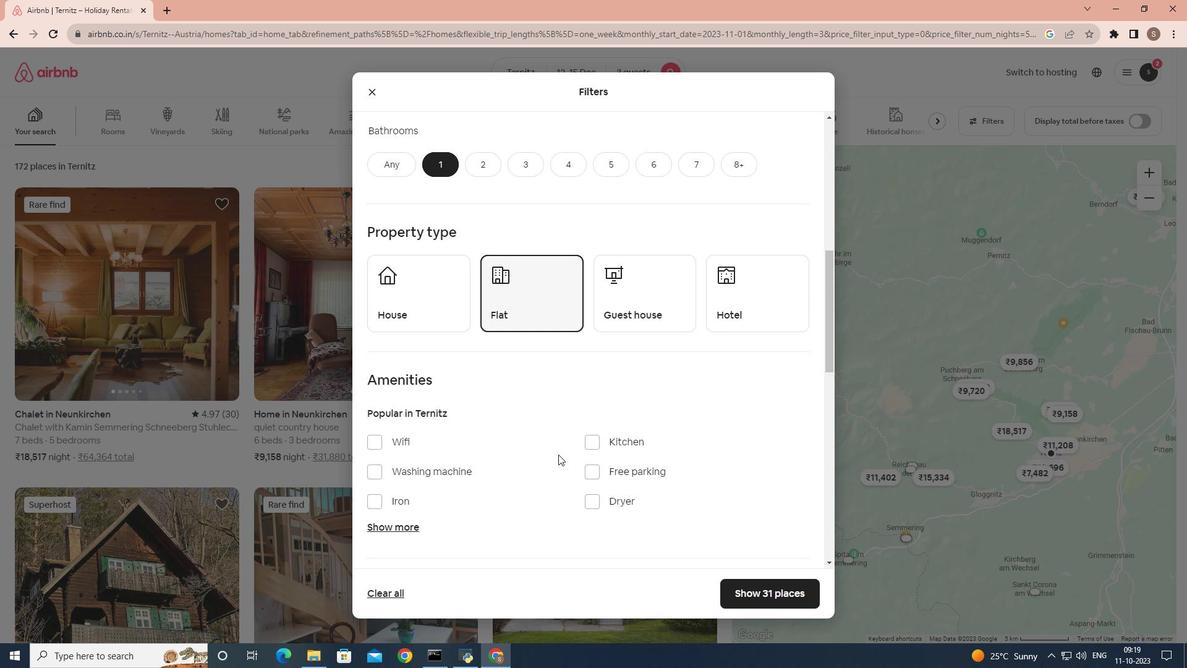 
Action: Mouse scrolled (558, 454) with delta (0, 0)
Screenshot: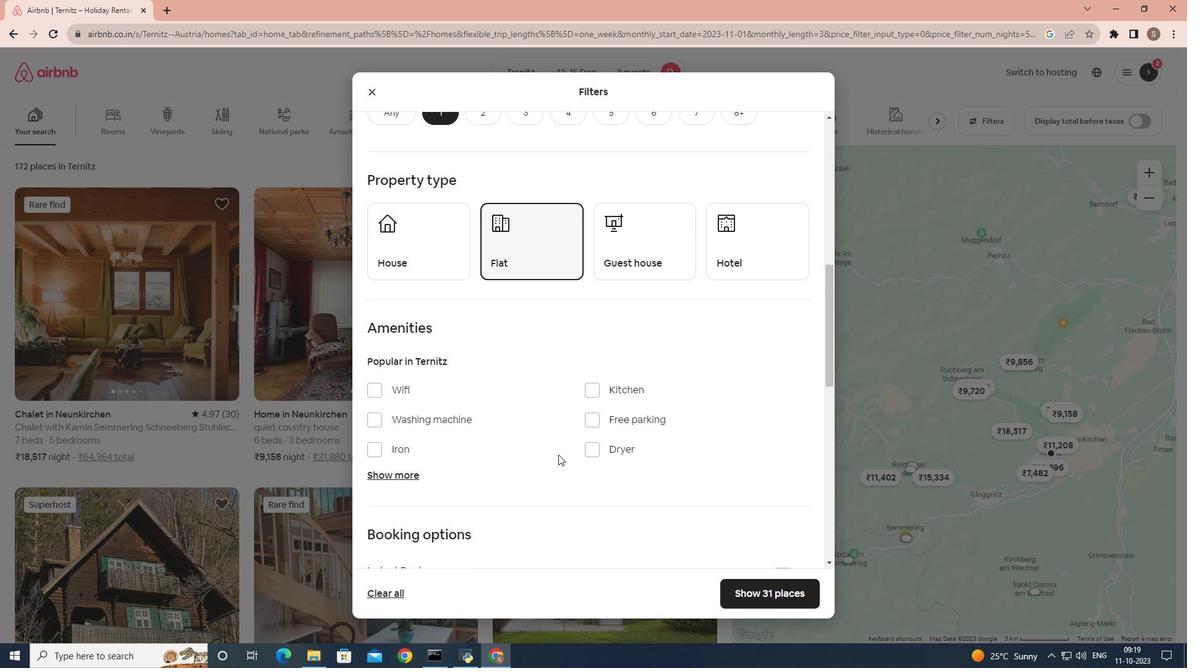 
Action: Mouse moved to (387, 446)
Screenshot: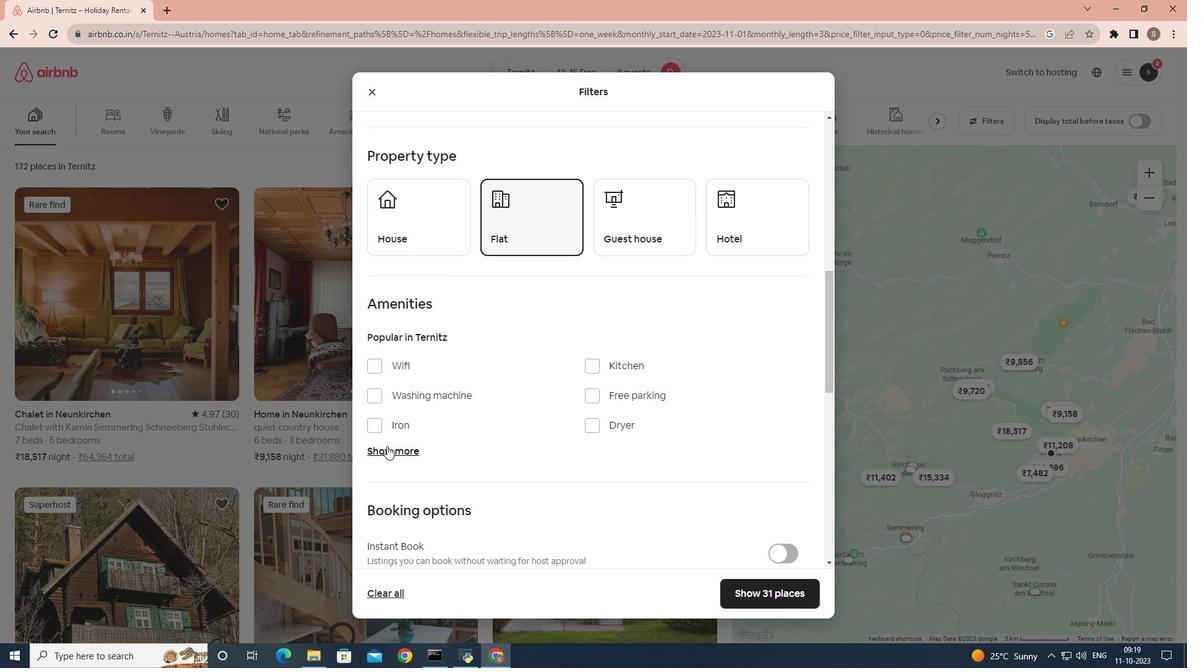 
Action: Mouse pressed left at (387, 446)
Screenshot: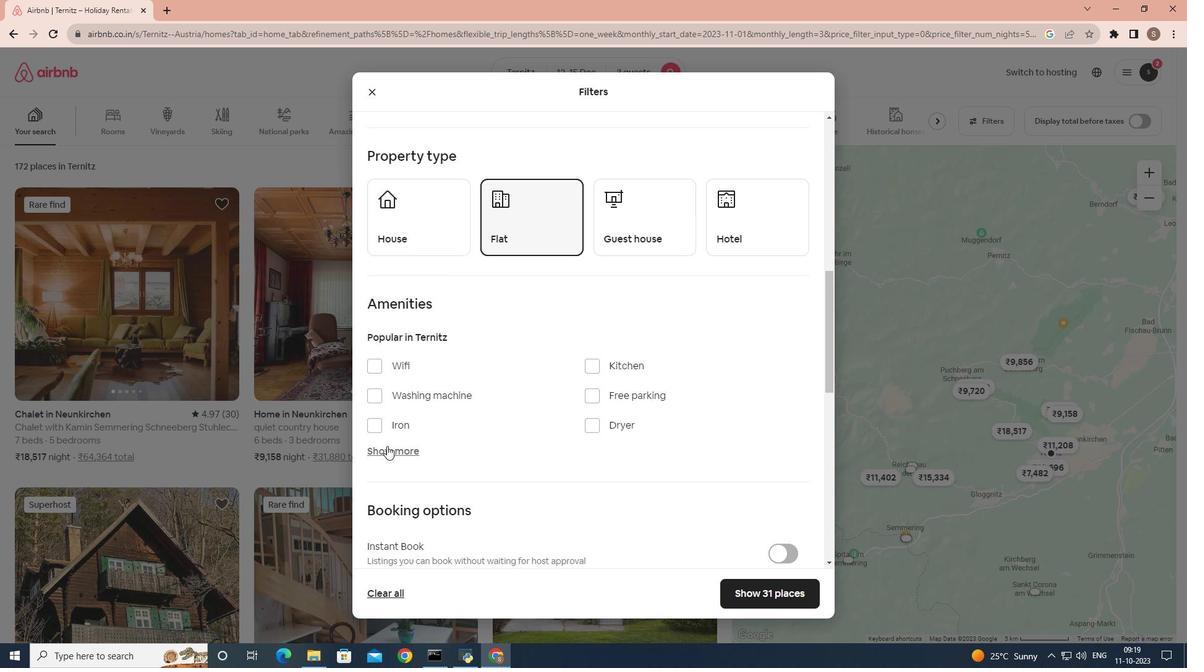 
Action: Mouse moved to (468, 468)
Screenshot: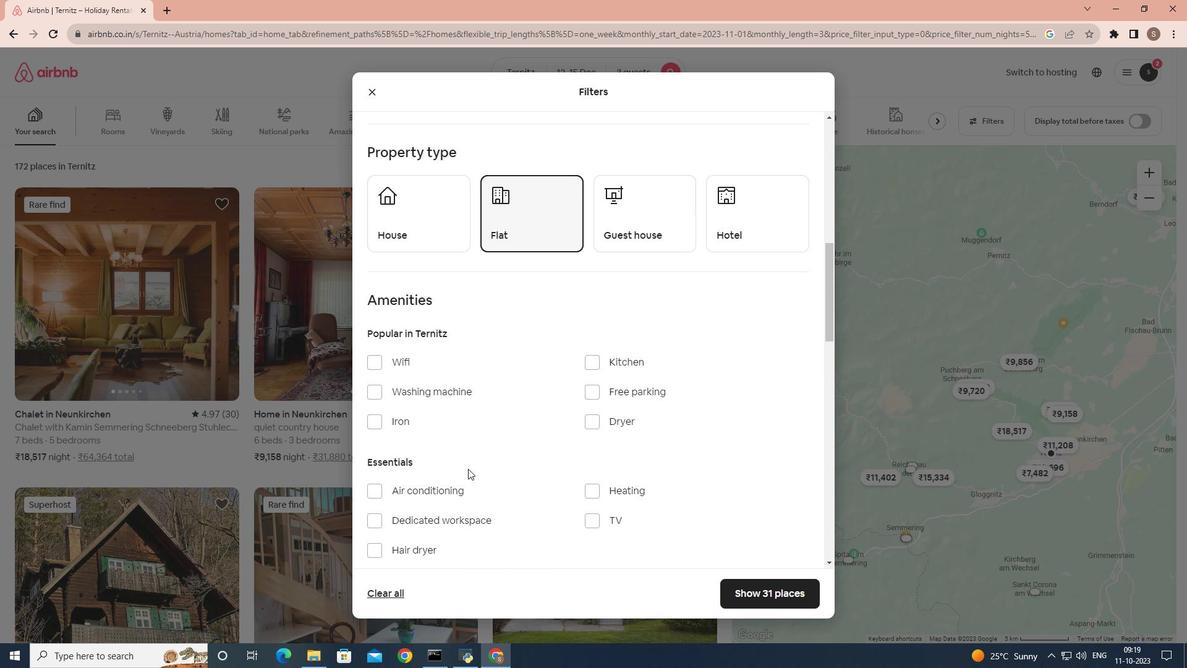 
Action: Mouse scrolled (468, 468) with delta (0, 0)
Screenshot: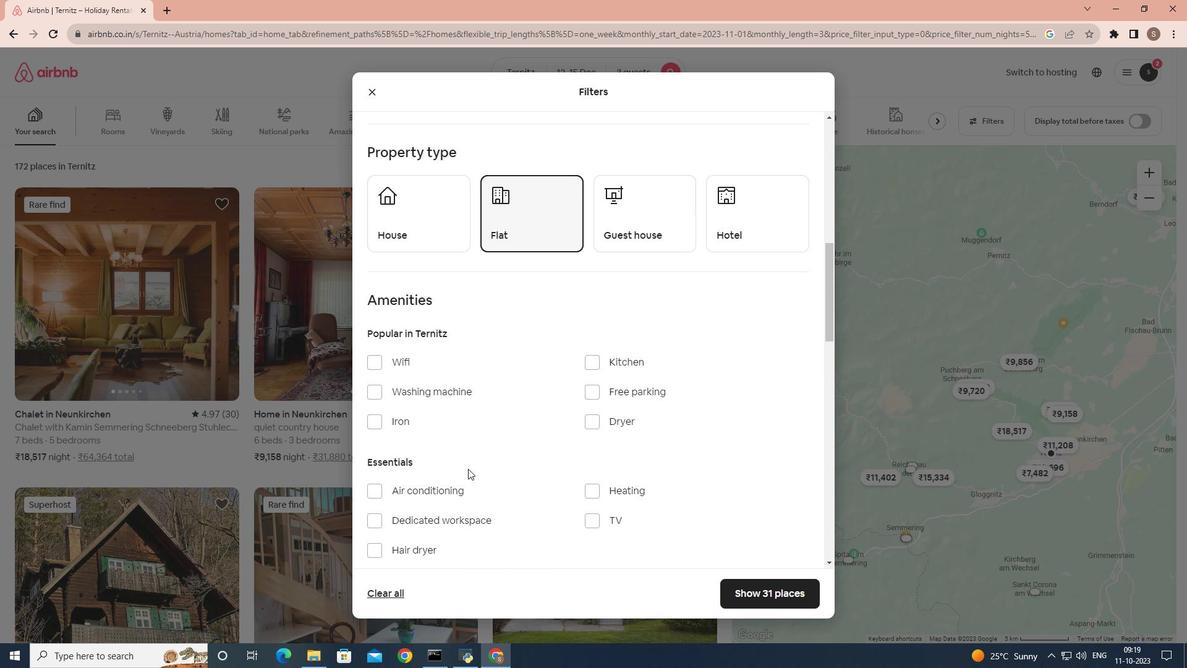 
Action: Mouse moved to (592, 433)
Screenshot: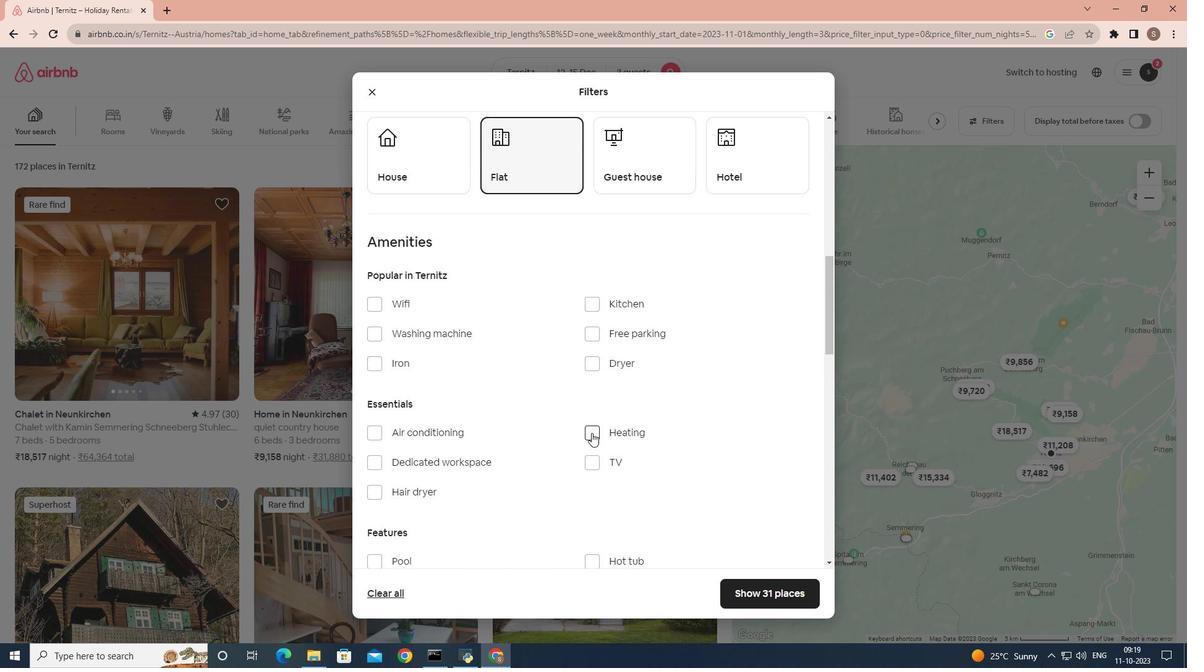 
Action: Mouse pressed left at (592, 433)
Screenshot: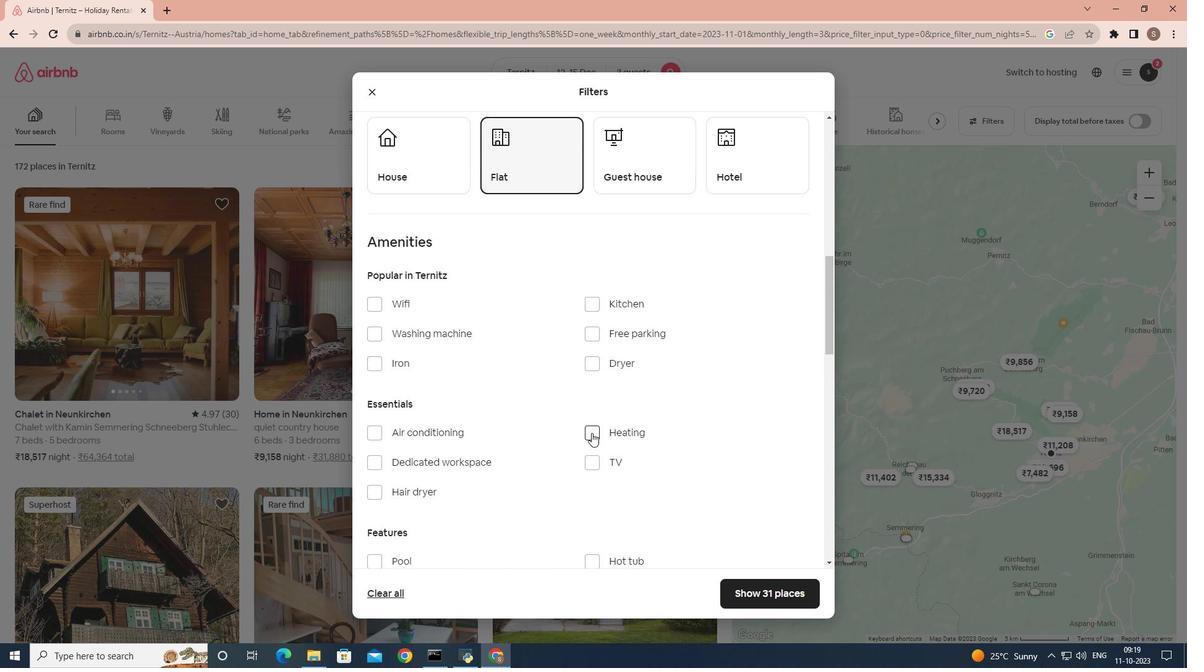 
Action: Mouse moved to (540, 434)
Screenshot: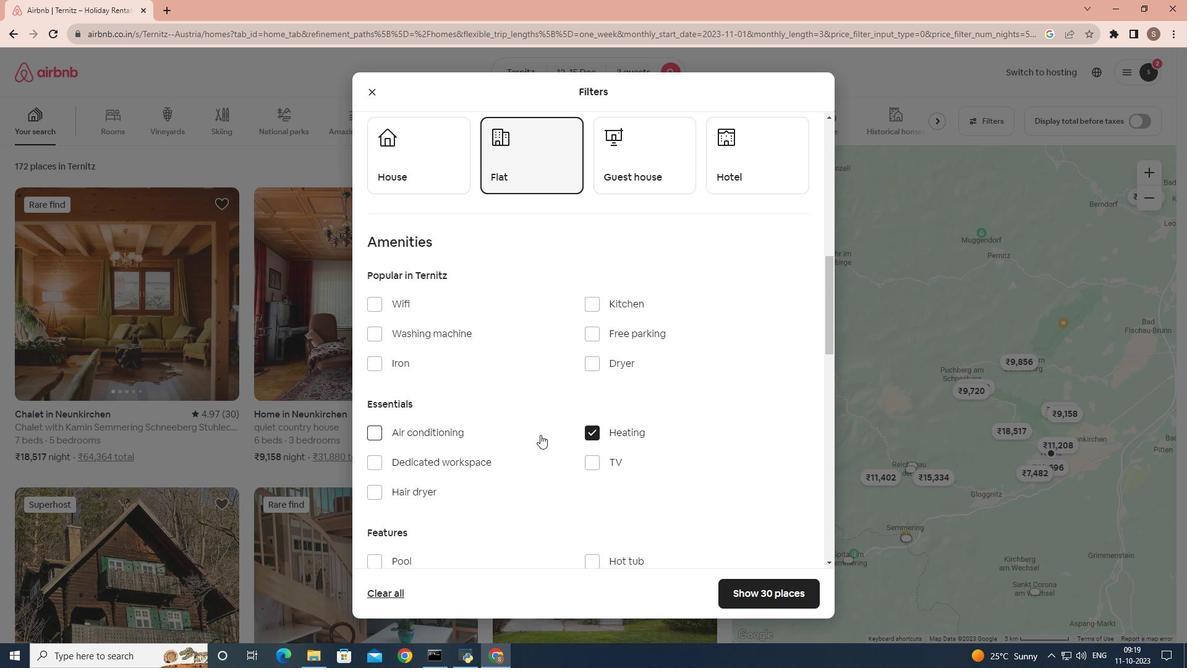 
Action: Mouse scrolled (540, 434) with delta (0, 0)
Screenshot: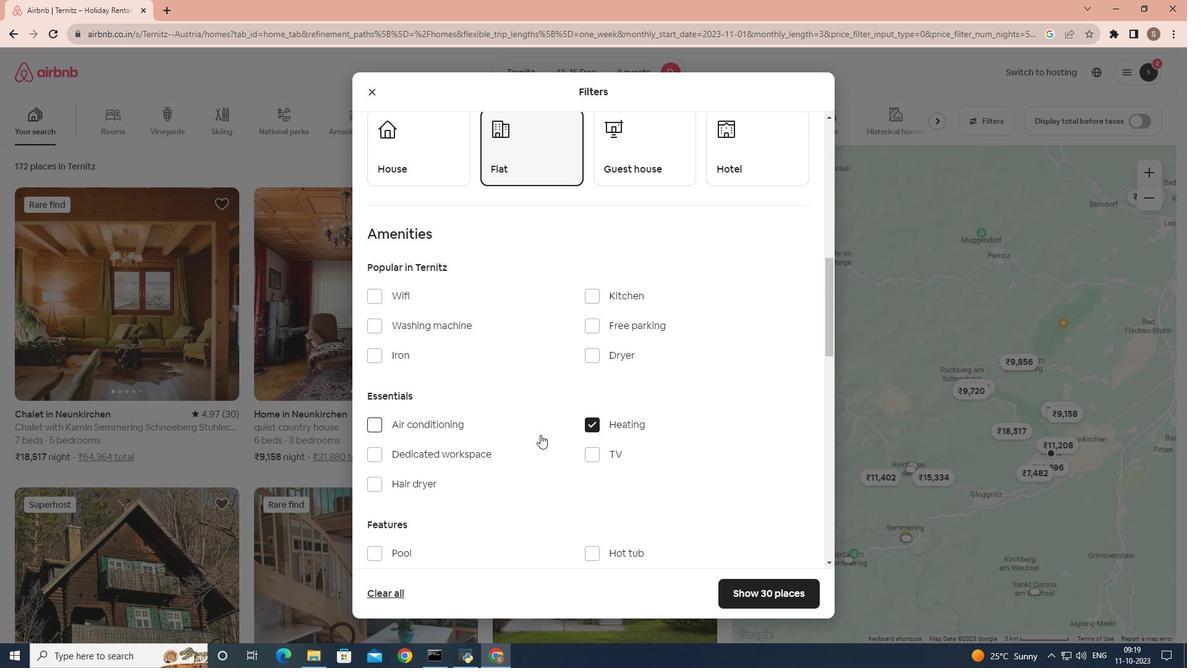 
Action: Mouse scrolled (540, 434) with delta (0, 0)
Screenshot: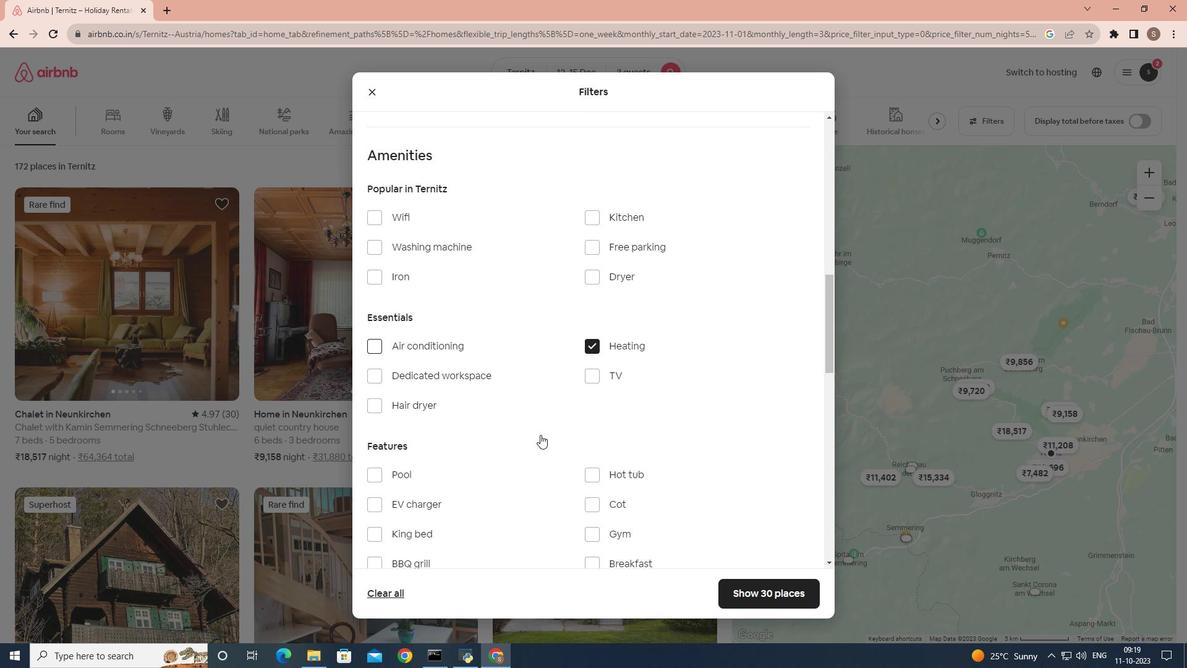 
Action: Mouse moved to (545, 434)
Screenshot: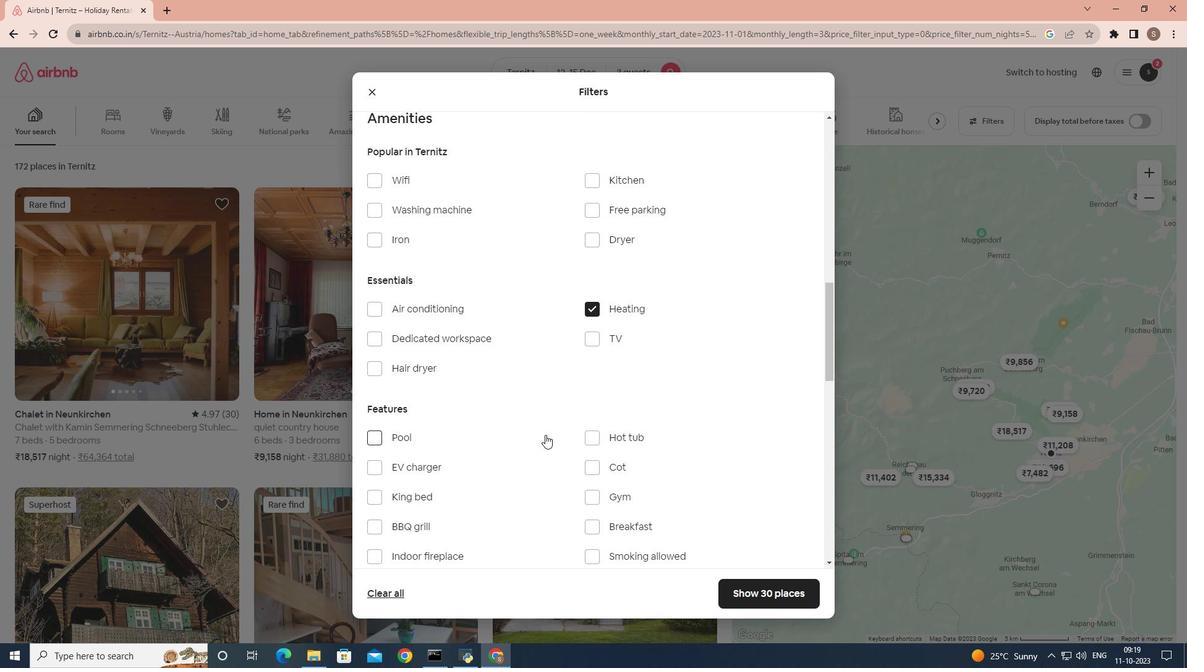 
Action: Mouse scrolled (545, 434) with delta (0, 0)
Screenshot: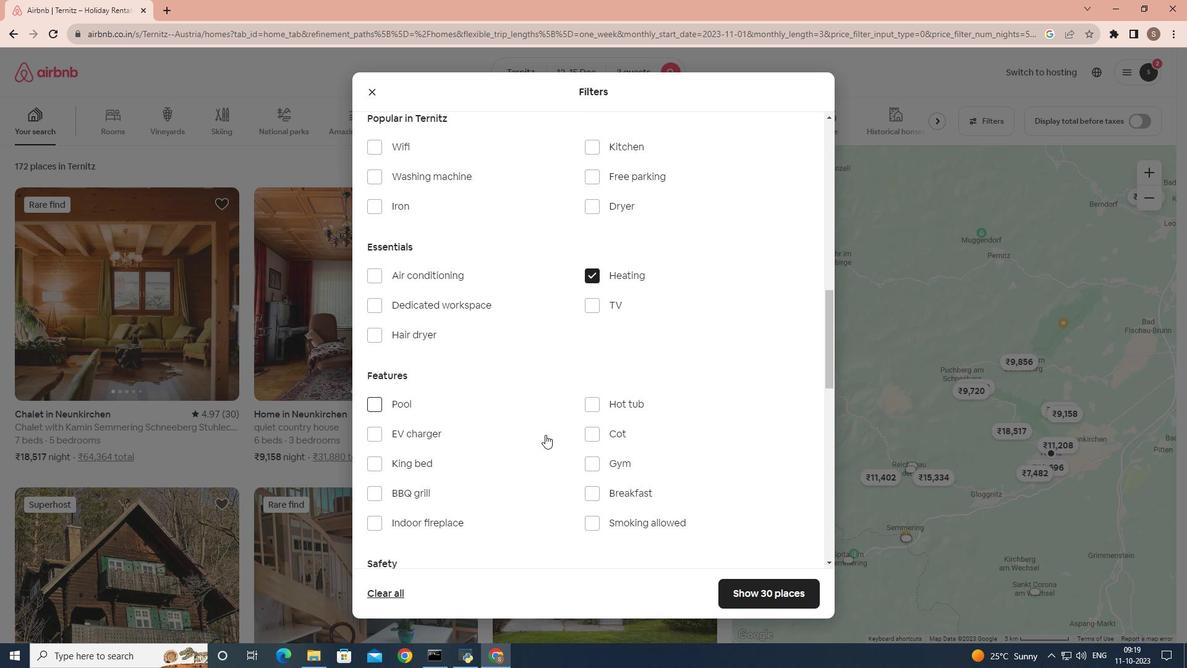 
Action: Mouse scrolled (545, 434) with delta (0, 0)
Screenshot: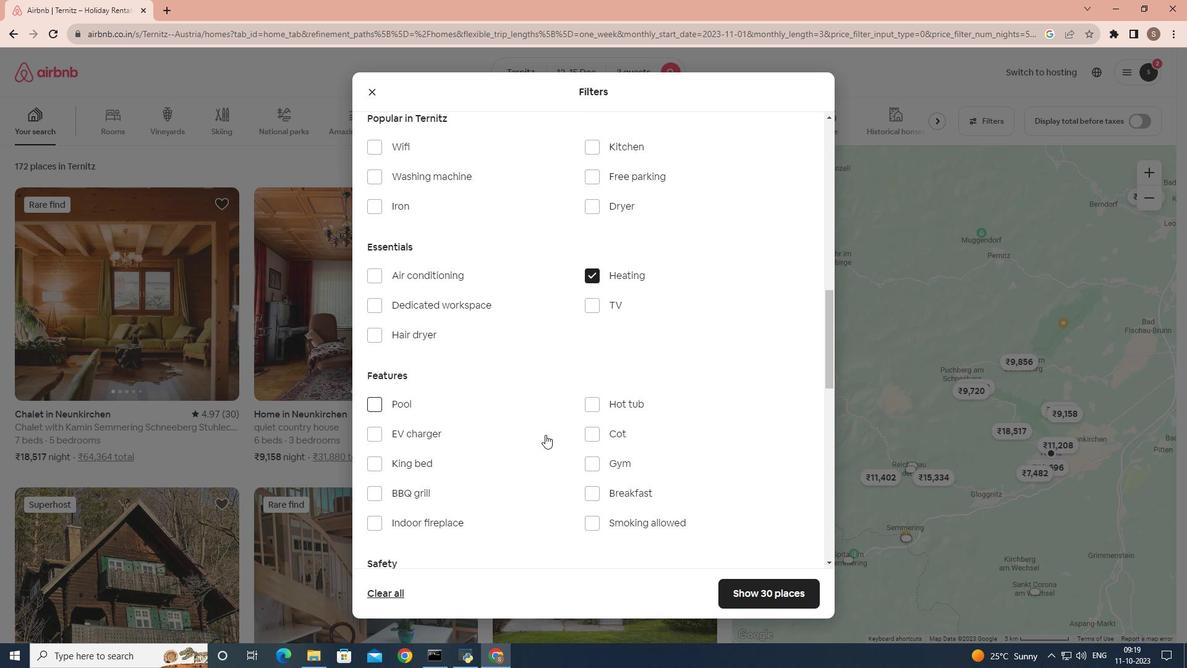 
Action: Mouse scrolled (545, 434) with delta (0, 0)
Screenshot: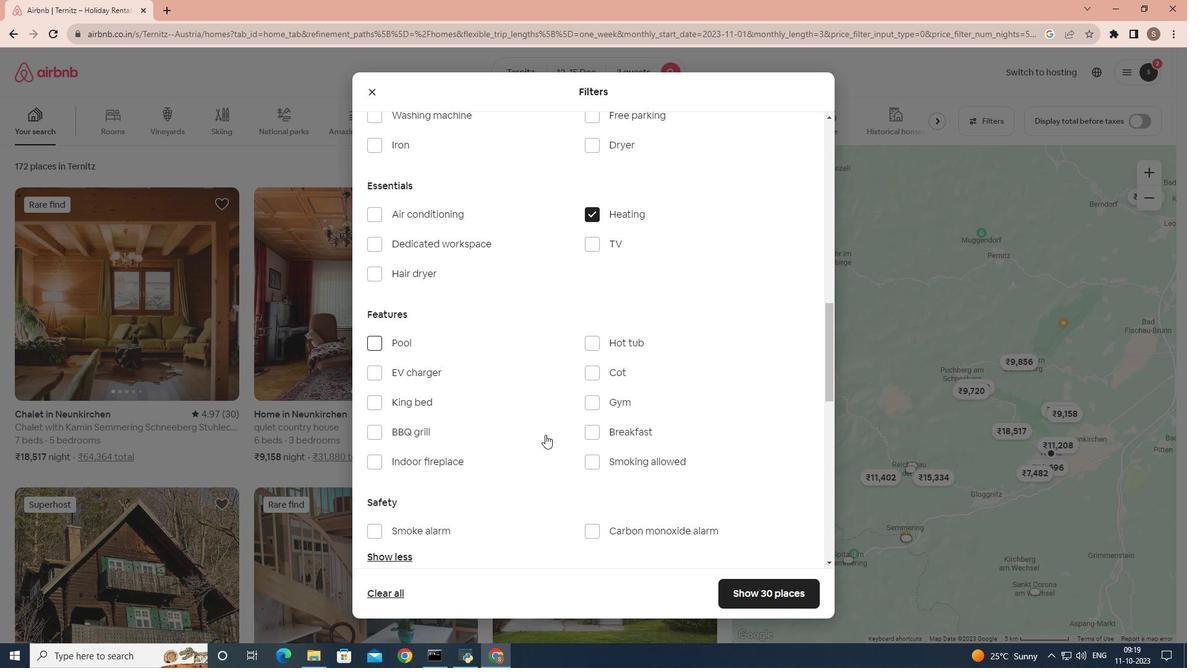 
Action: Mouse scrolled (545, 434) with delta (0, 0)
Screenshot: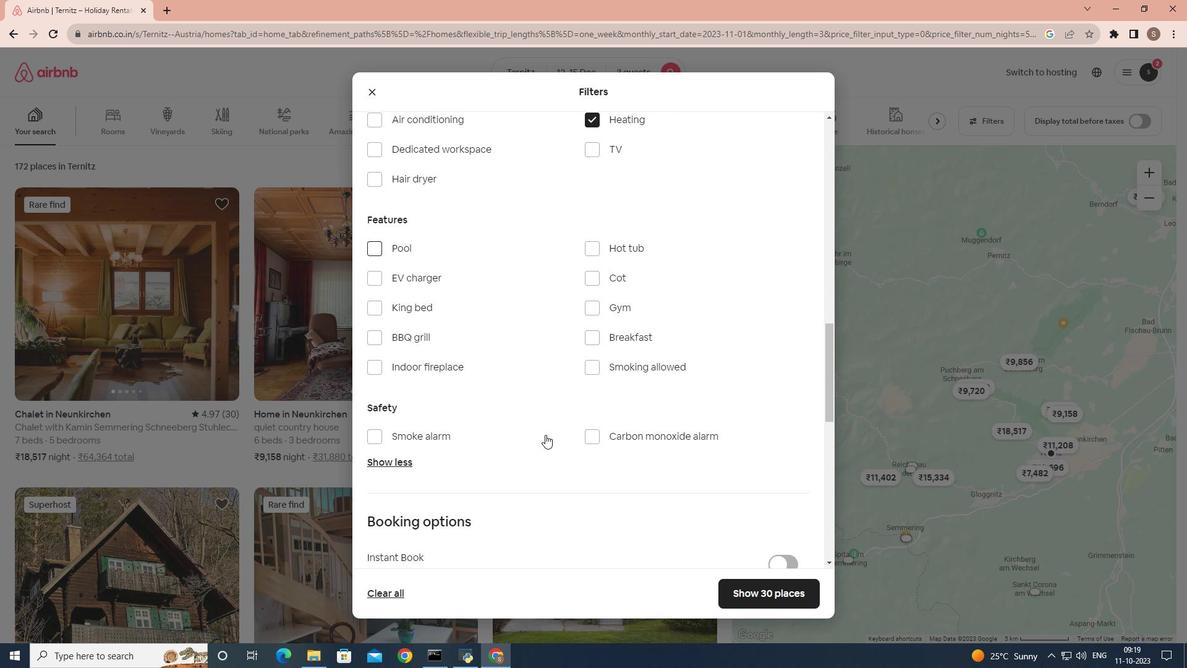 
Action: Mouse scrolled (545, 434) with delta (0, 0)
Screenshot: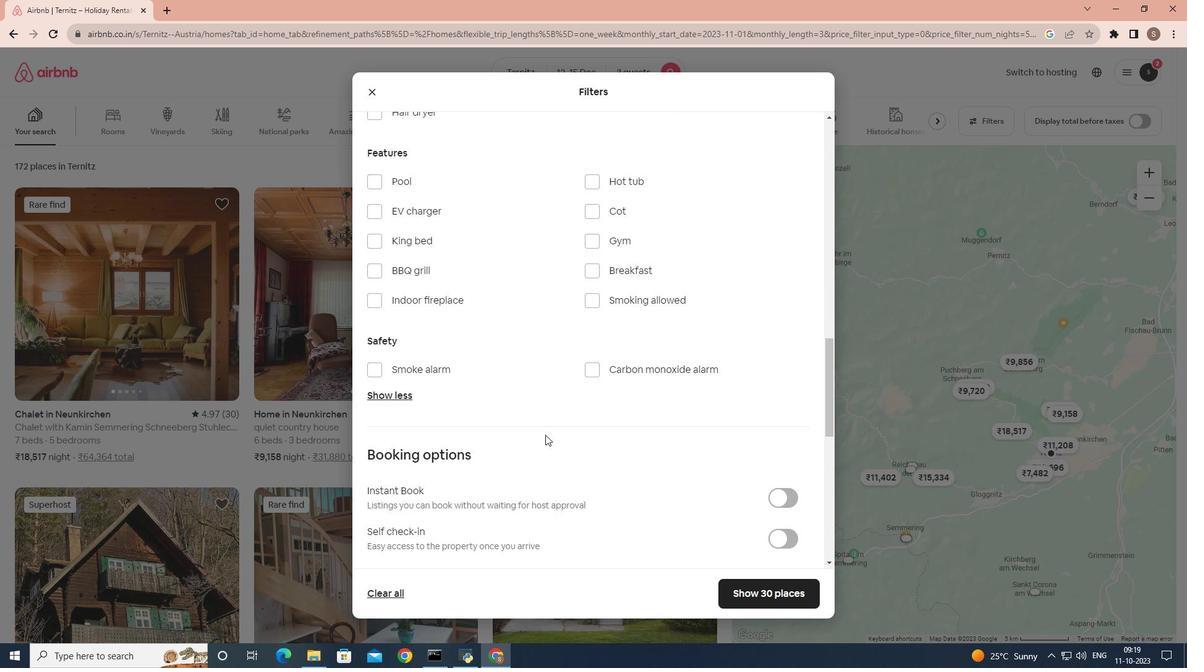 
Action: Mouse scrolled (545, 434) with delta (0, 0)
Screenshot: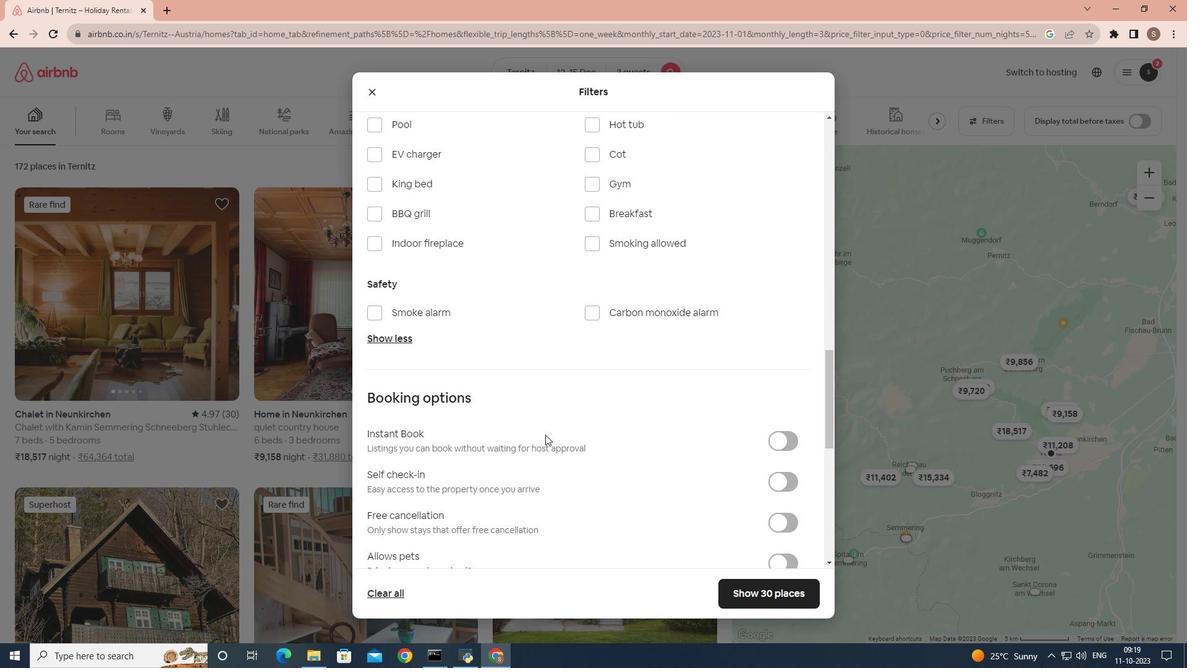 
Action: Mouse moved to (557, 433)
Screenshot: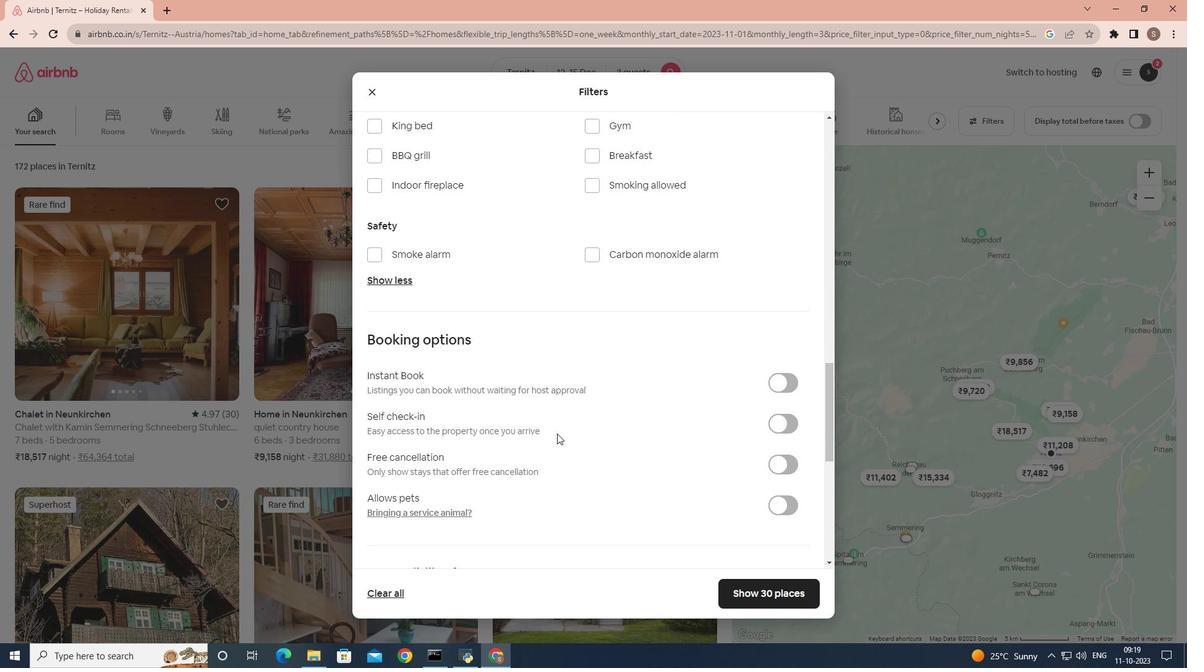 
Action: Mouse scrolled (557, 433) with delta (0, 0)
Screenshot: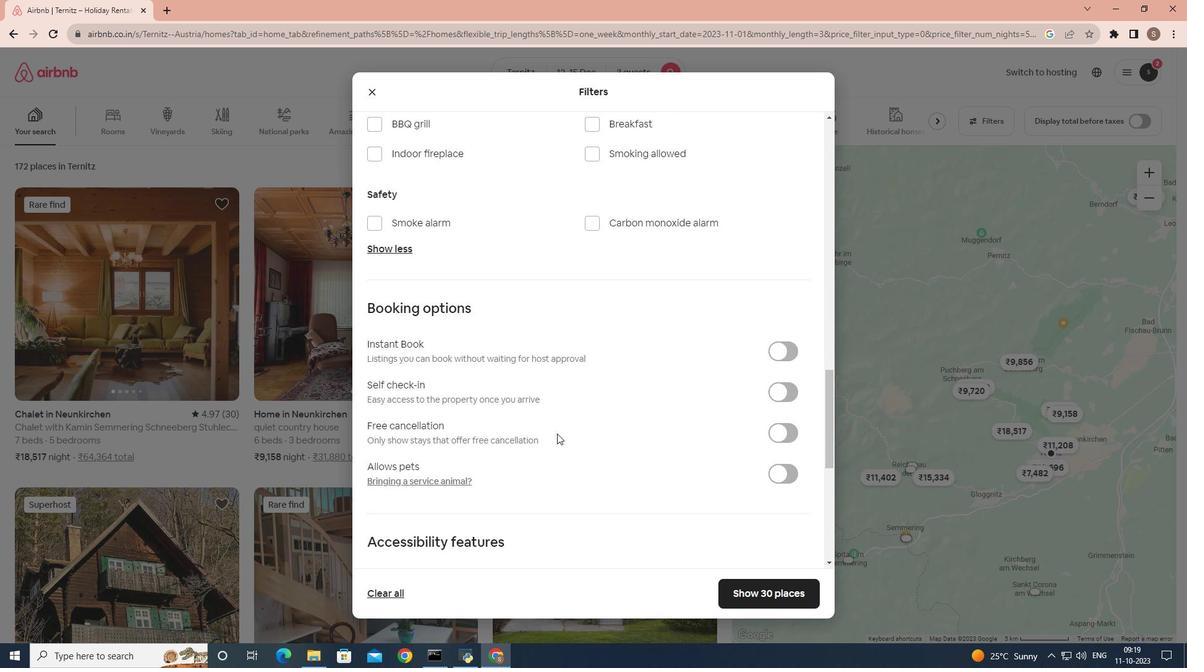 
Action: Mouse scrolled (557, 433) with delta (0, 0)
Screenshot: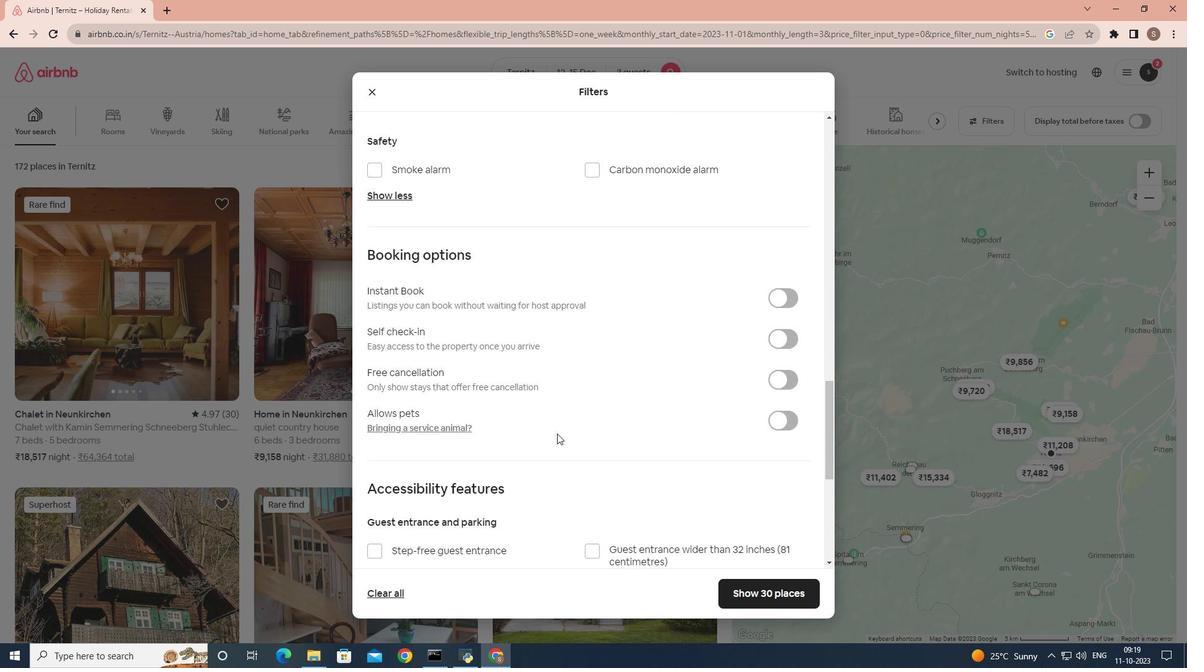 
Action: Mouse moved to (788, 301)
Screenshot: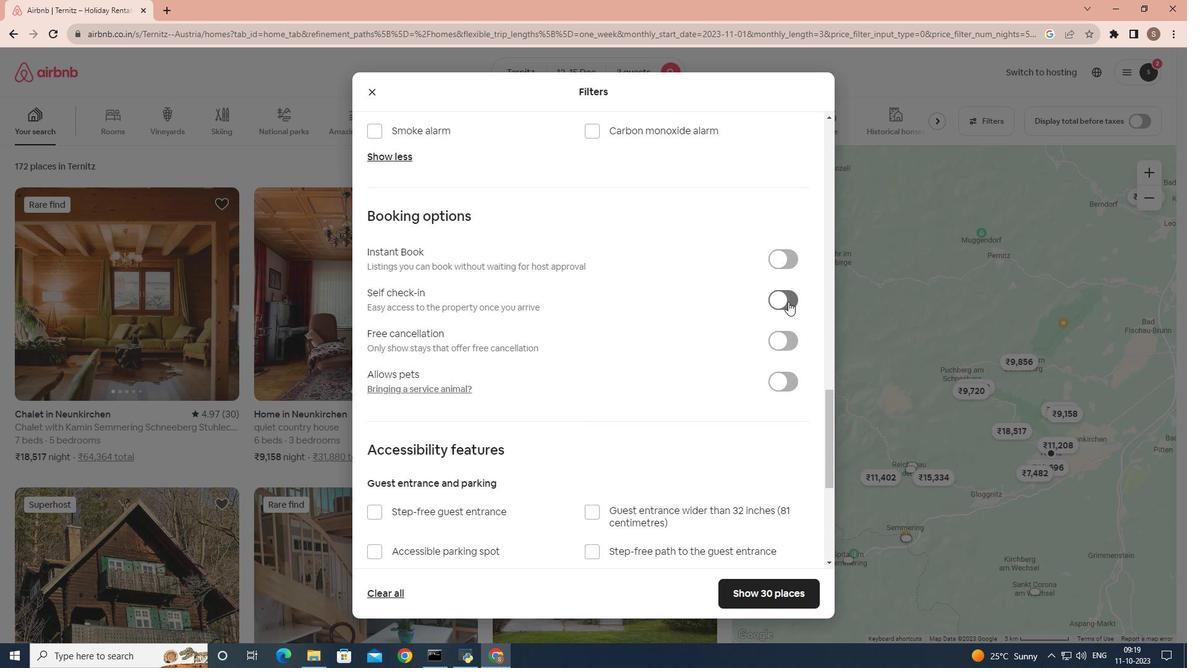 
Action: Mouse pressed left at (788, 301)
Screenshot: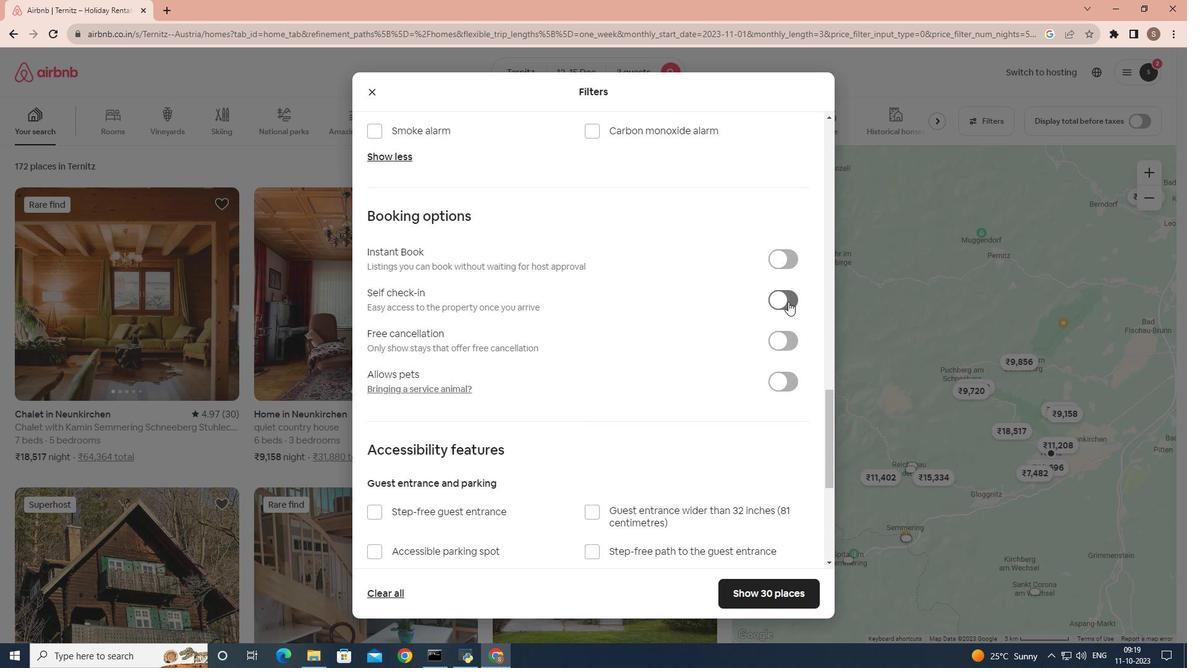 
Action: Mouse moved to (670, 401)
Screenshot: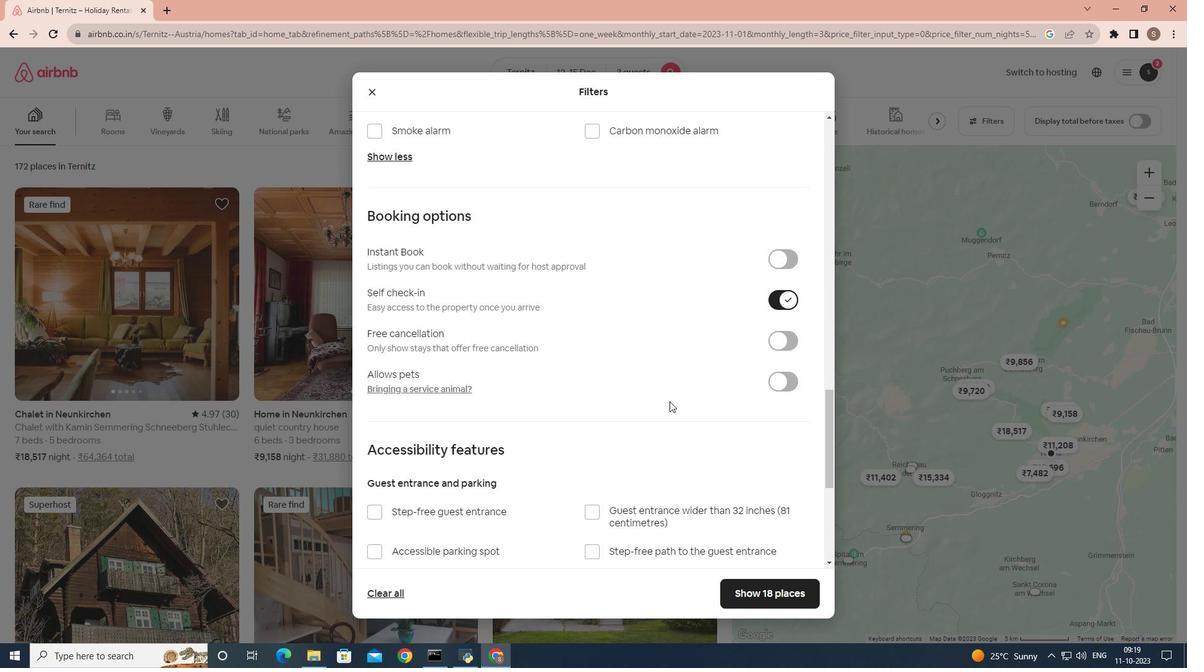 
Action: Mouse scrolled (670, 400) with delta (0, 0)
Screenshot: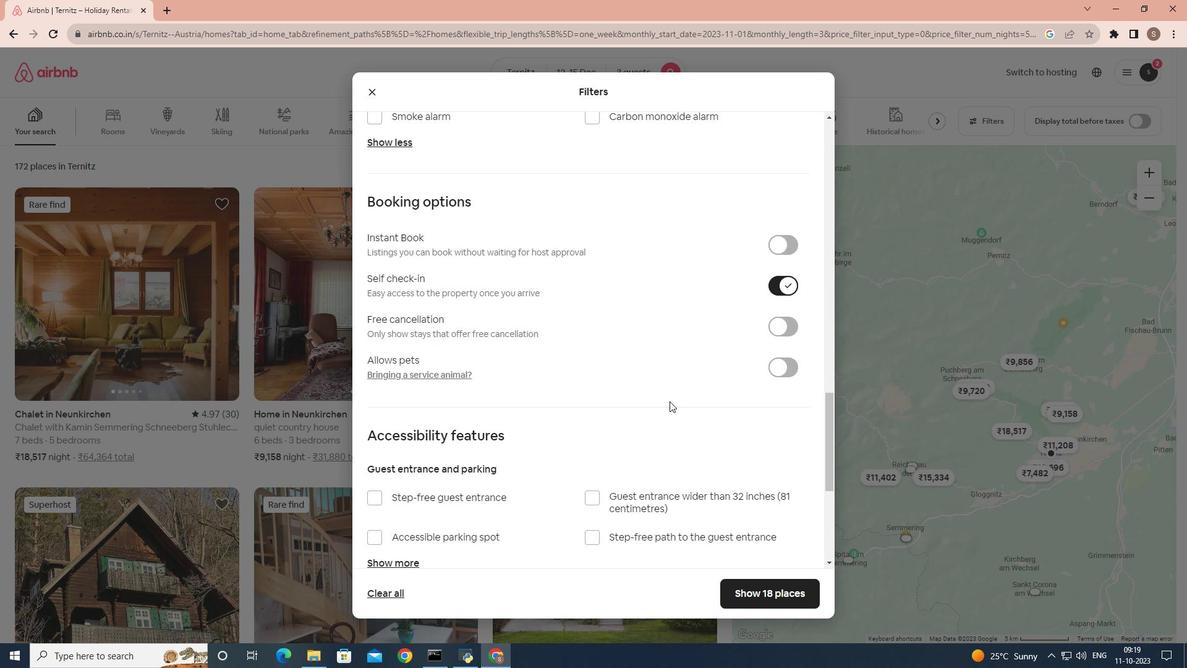 
Action: Mouse moved to (752, 588)
Screenshot: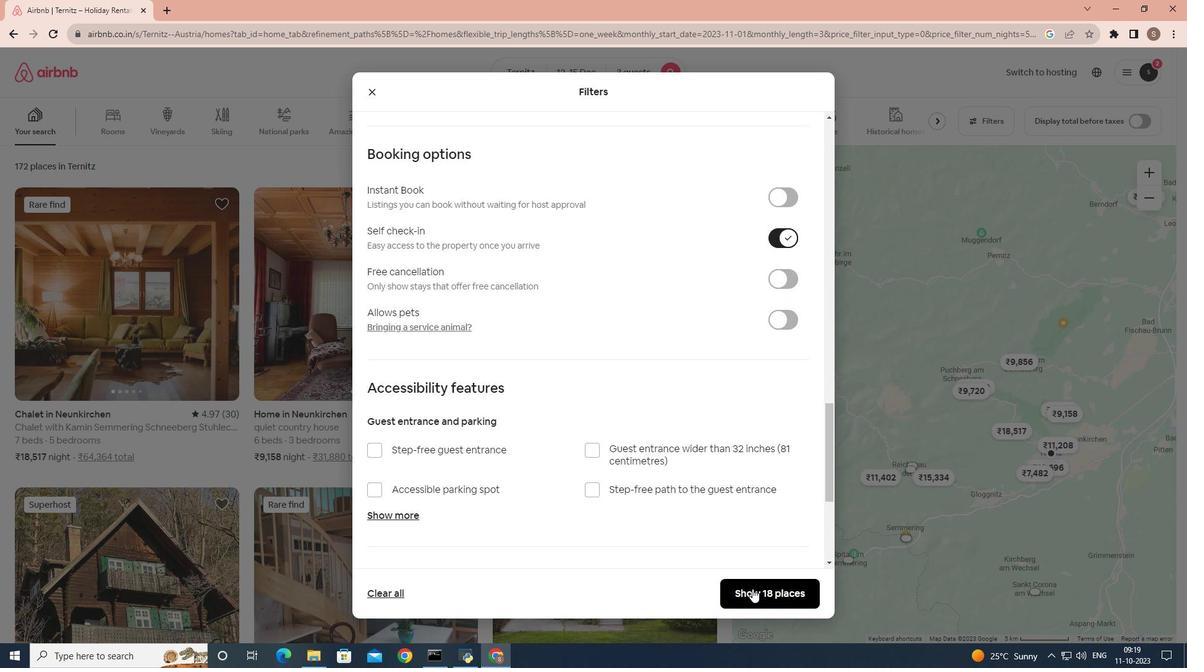 
Action: Mouse pressed left at (752, 588)
Screenshot: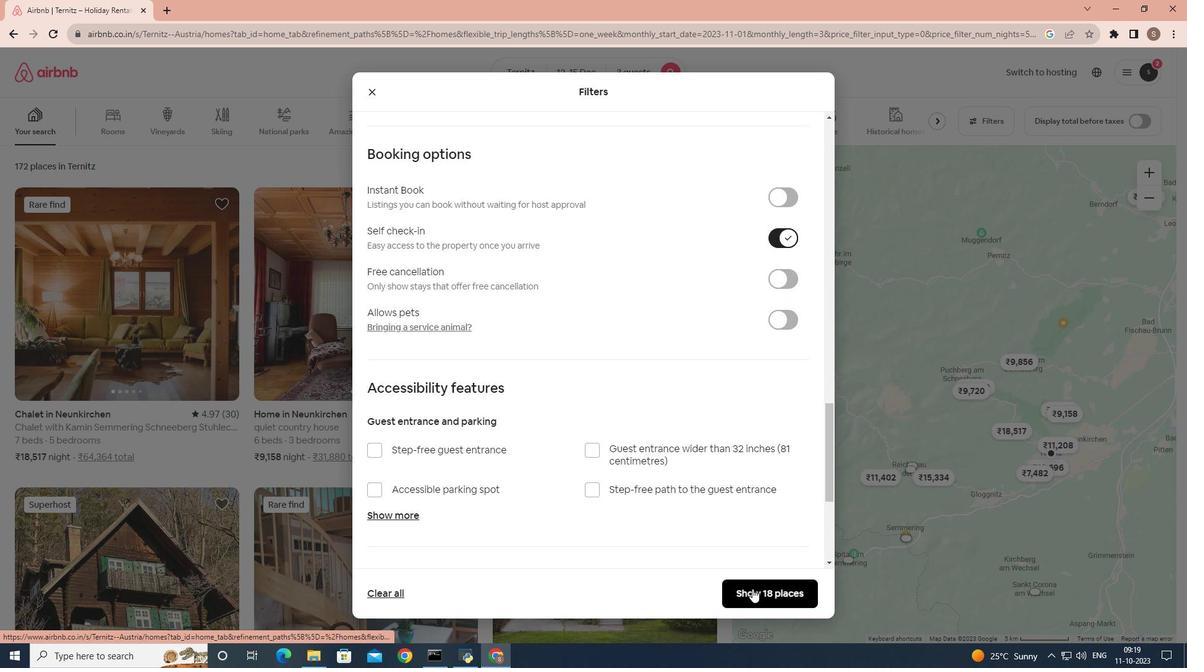 
Action: Mouse moved to (162, 330)
Screenshot: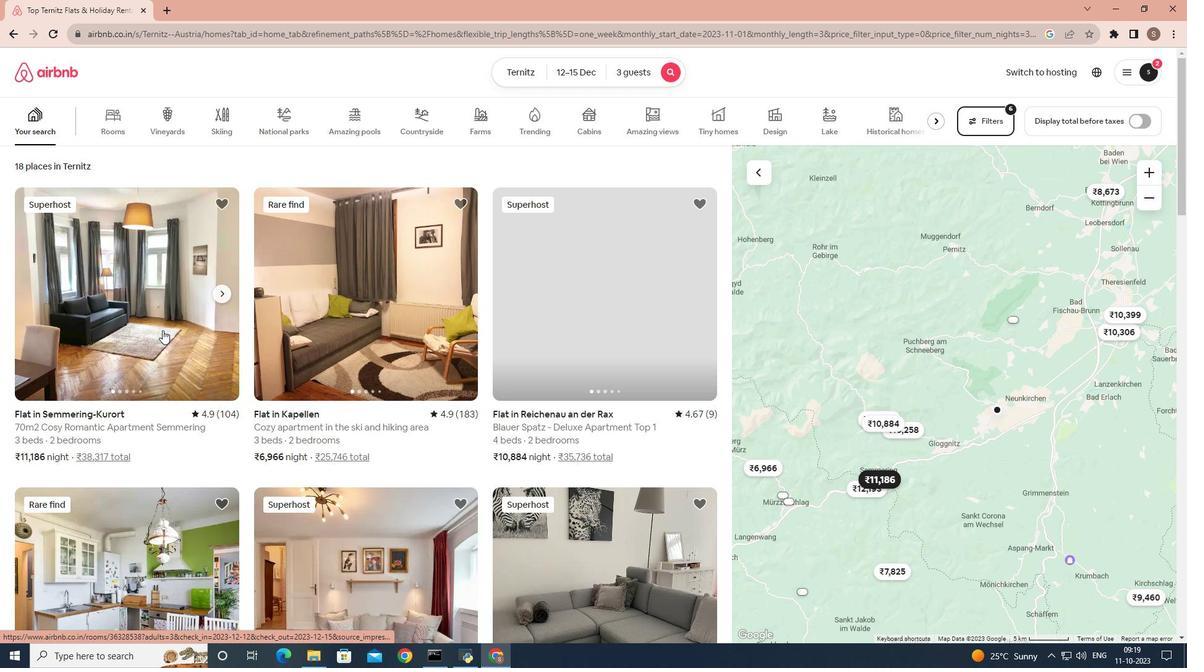 
Action: Mouse pressed left at (162, 330)
Screenshot: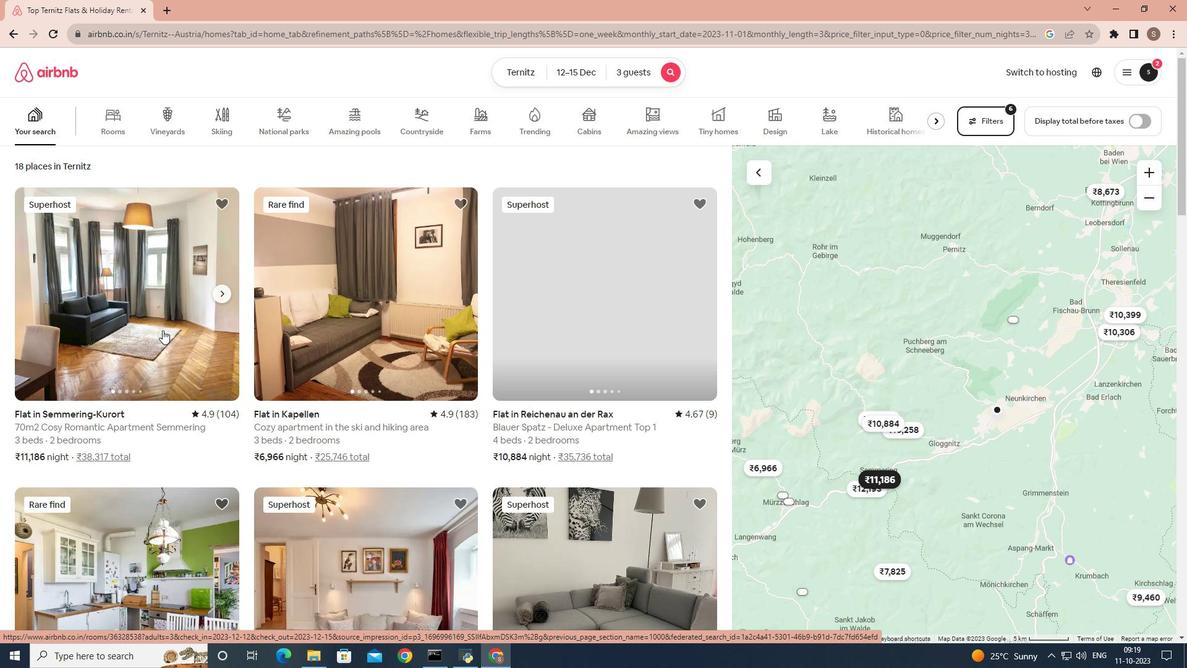 
Action: Mouse moved to (849, 454)
Screenshot: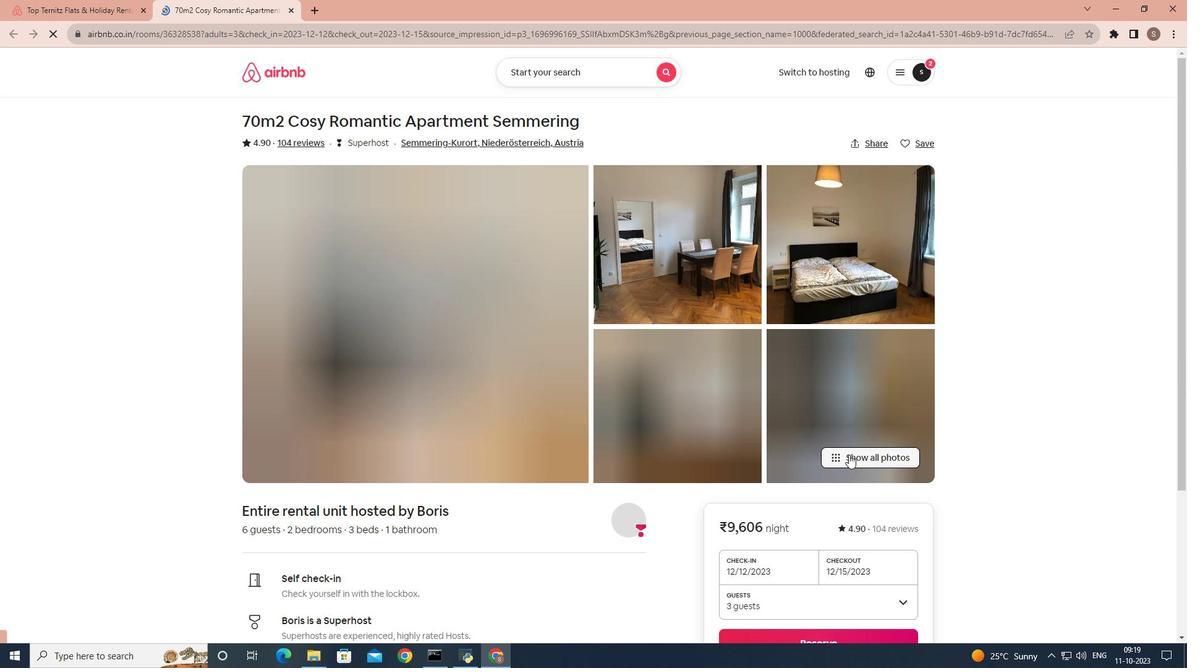
Action: Mouse pressed left at (849, 454)
Screenshot: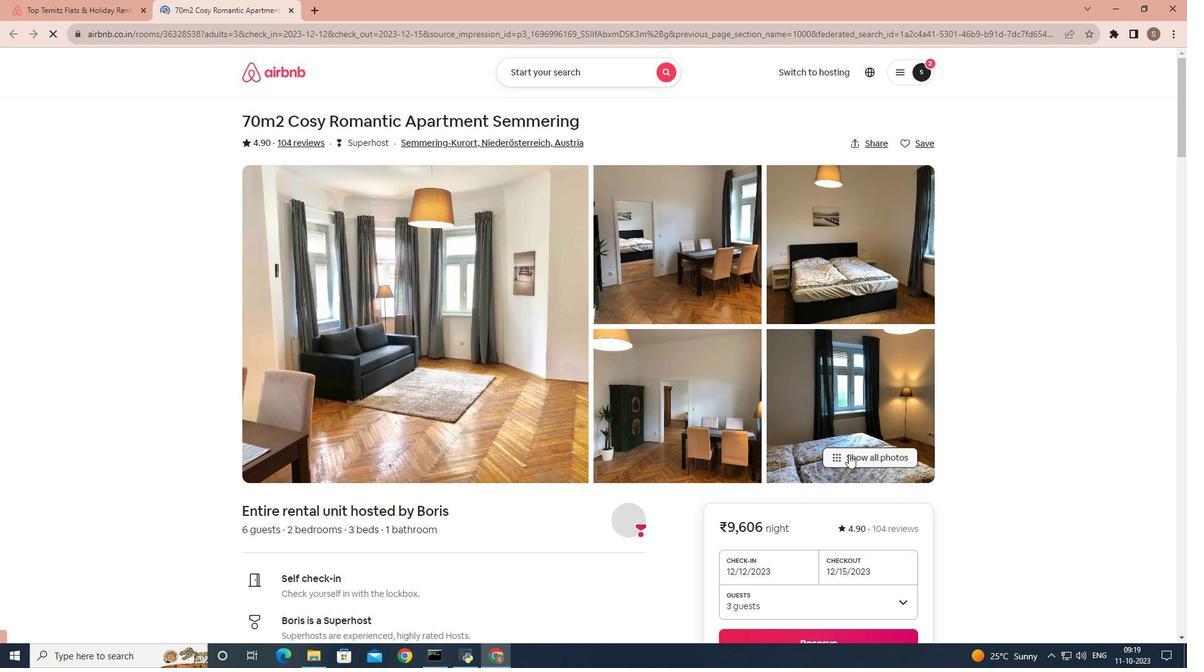 
Action: Mouse moved to (864, 446)
Screenshot: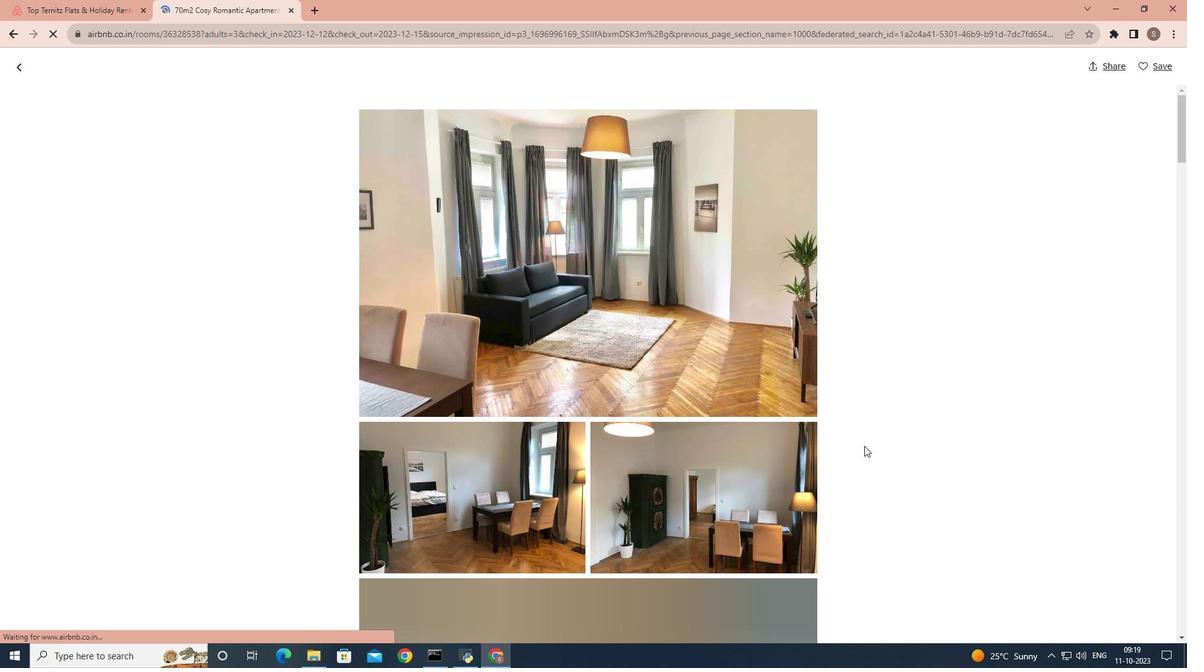 
Action: Mouse scrolled (864, 445) with delta (0, 0)
Screenshot: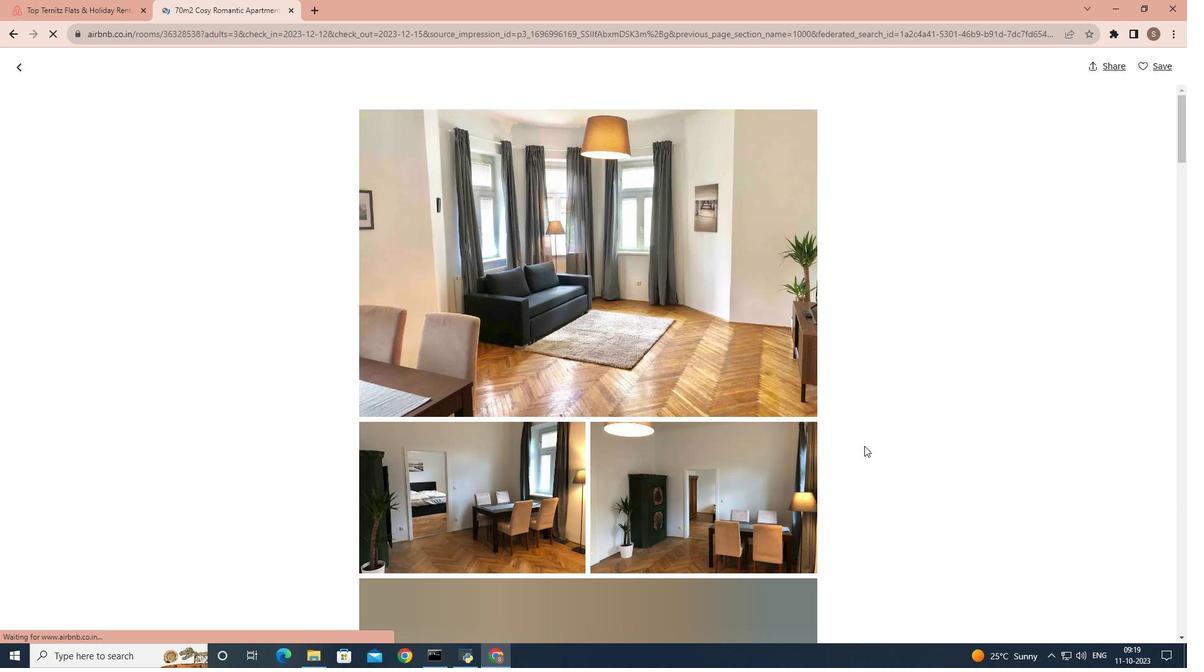 
Action: Mouse scrolled (864, 445) with delta (0, 0)
Screenshot: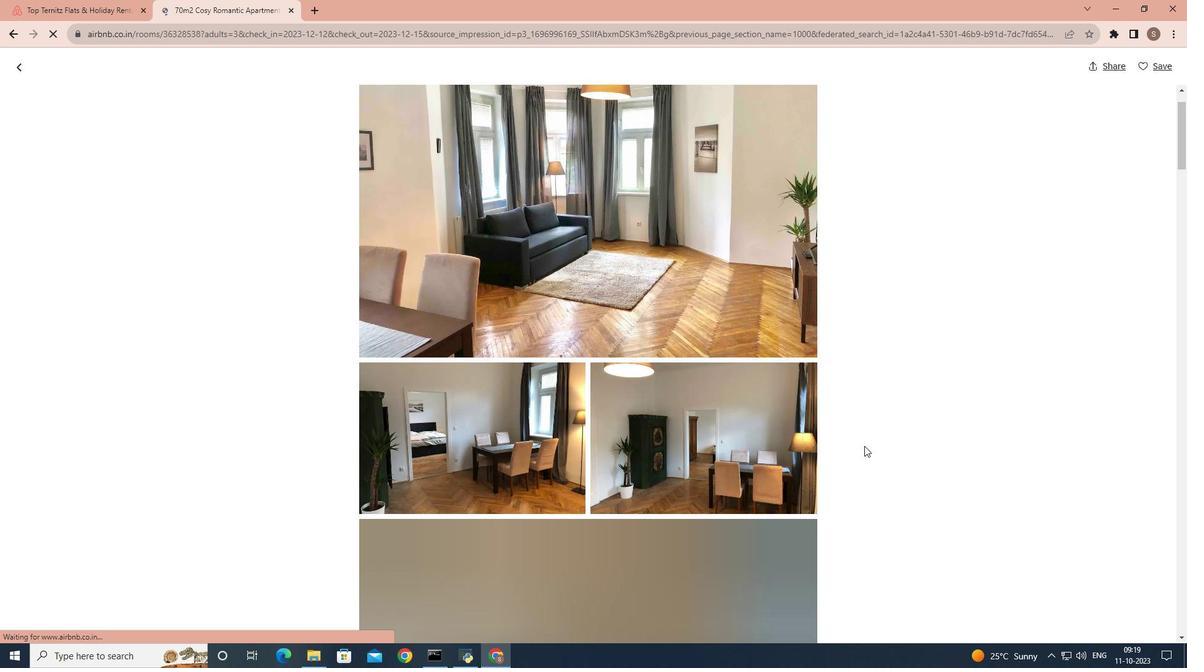 
Action: Mouse scrolled (864, 445) with delta (0, 0)
Screenshot: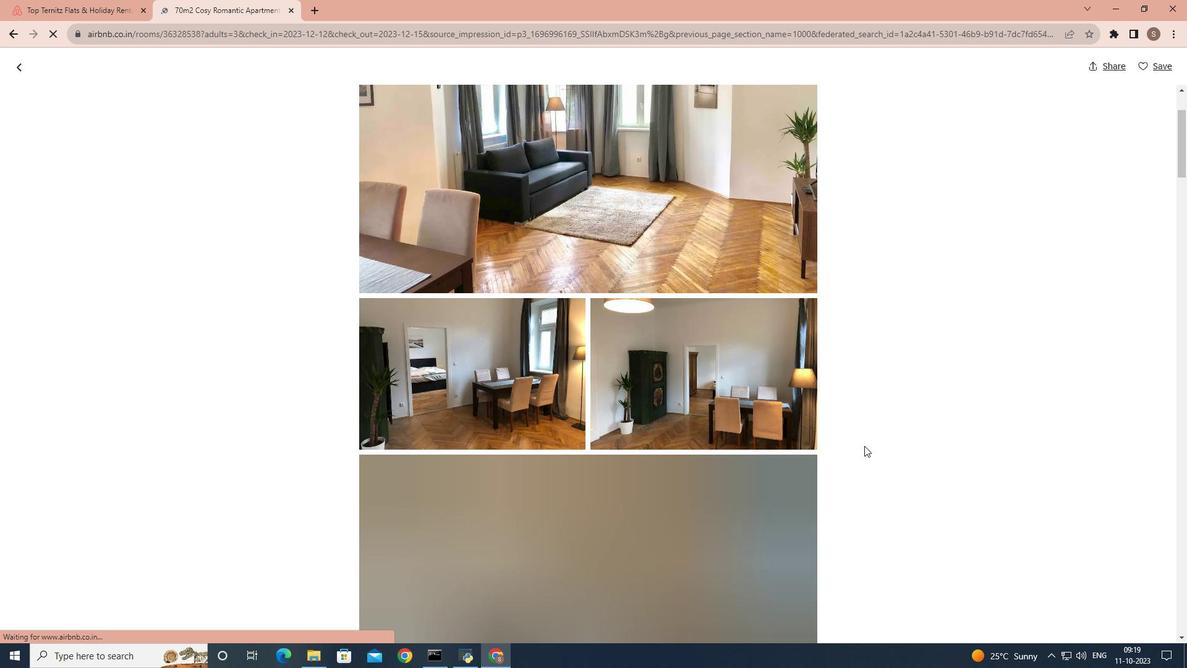 
Action: Mouse scrolled (864, 445) with delta (0, 0)
Screenshot: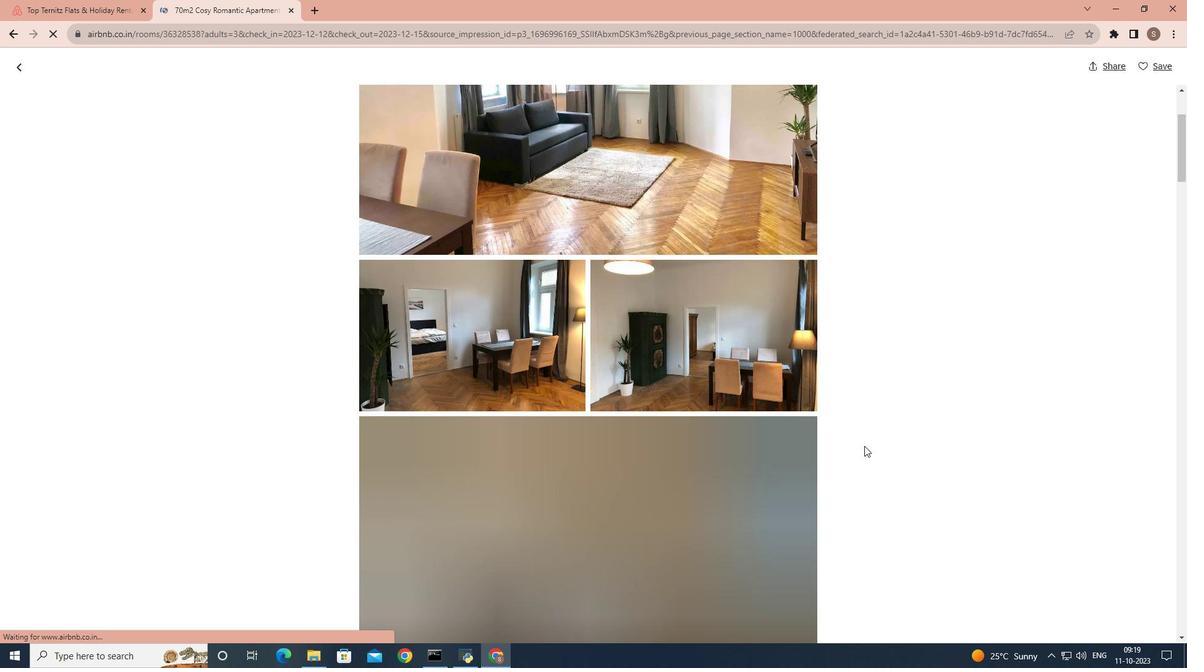 
Action: Mouse scrolled (864, 445) with delta (0, 0)
Screenshot: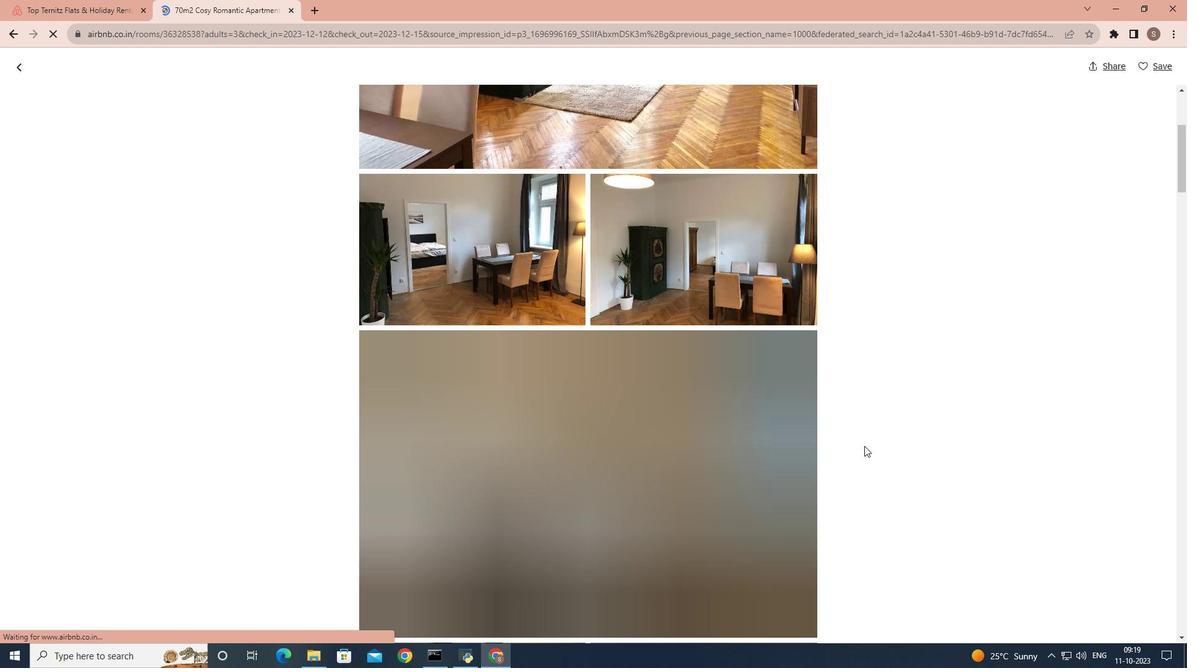 
Action: Mouse scrolled (864, 445) with delta (0, 0)
Screenshot: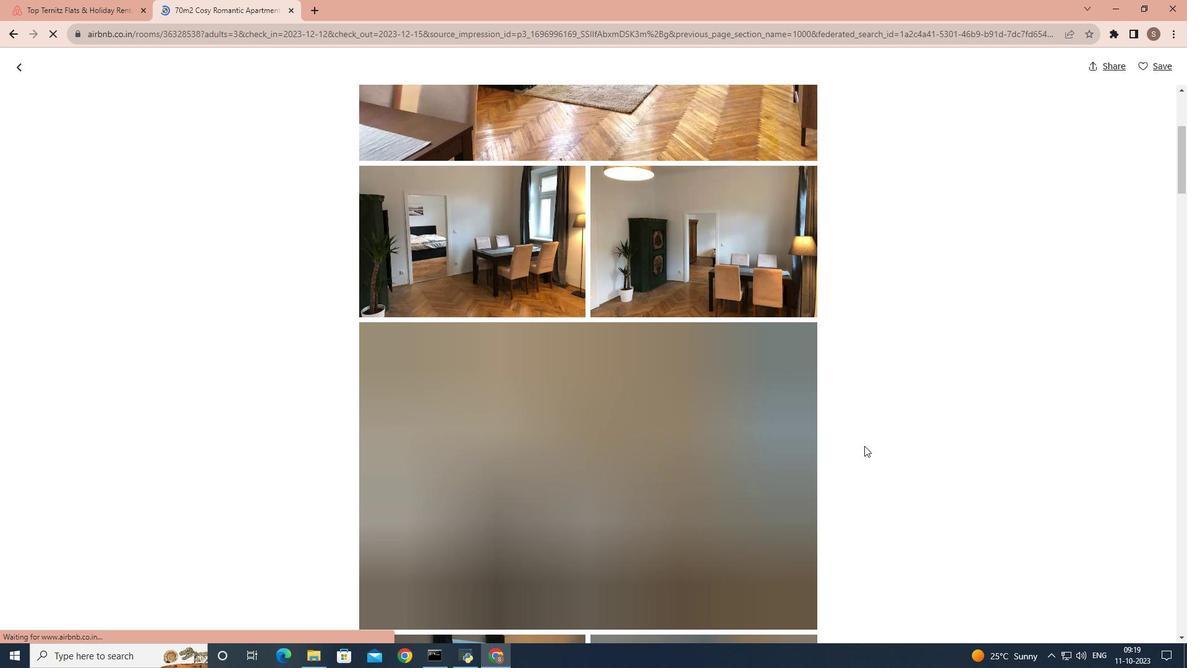 
Action: Mouse scrolled (864, 445) with delta (0, 0)
Screenshot: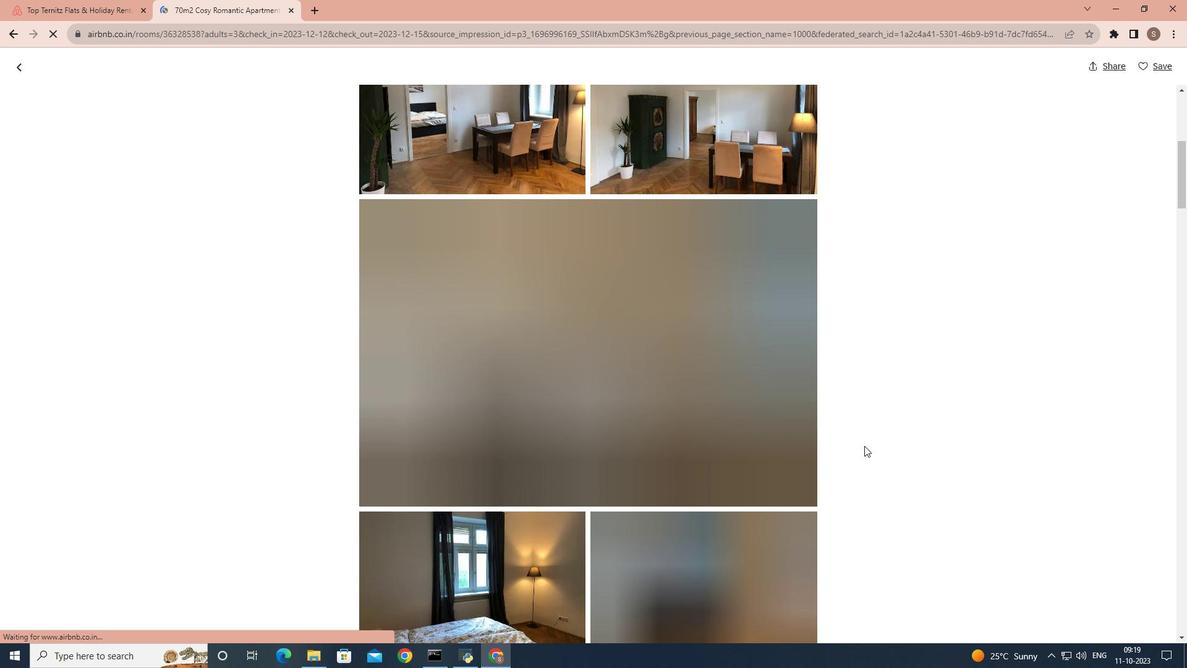 
Action: Mouse scrolled (864, 445) with delta (0, 0)
Screenshot: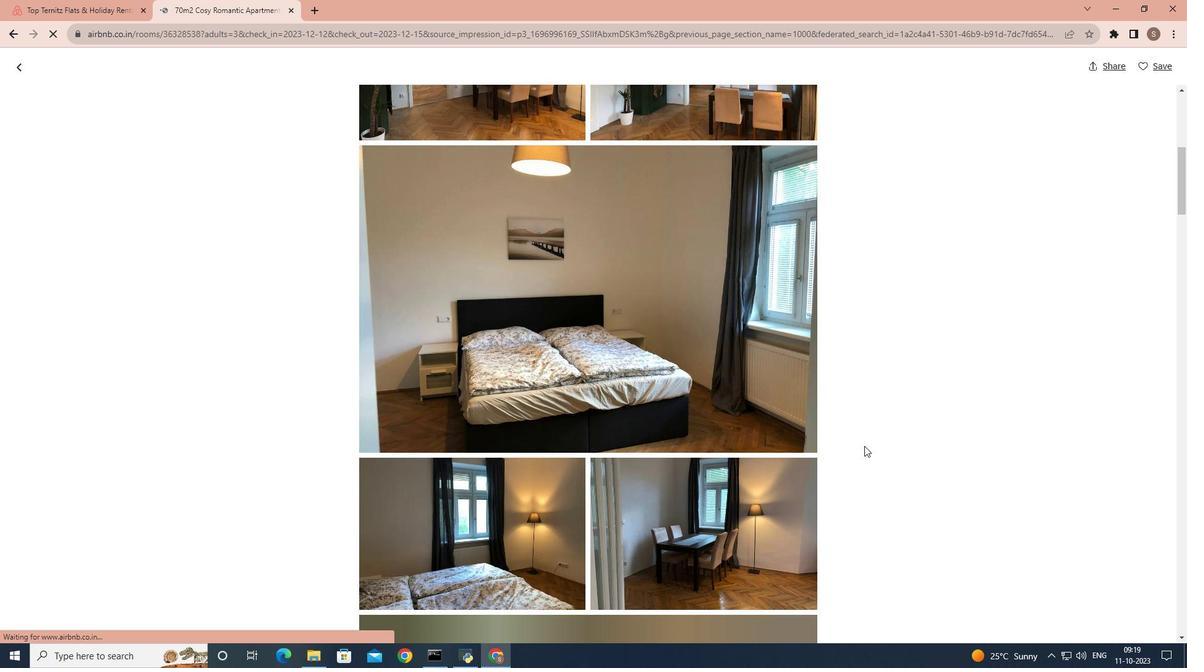 
Action: Mouse scrolled (864, 445) with delta (0, 0)
Screenshot: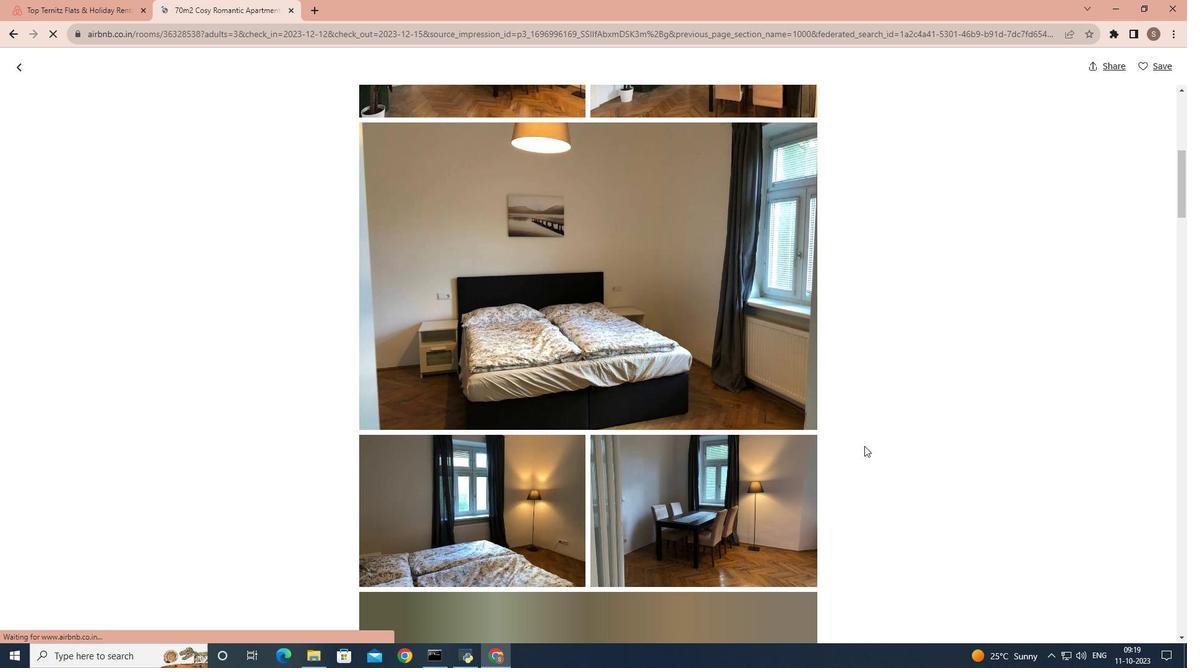 
Action: Mouse scrolled (864, 445) with delta (0, 0)
Screenshot: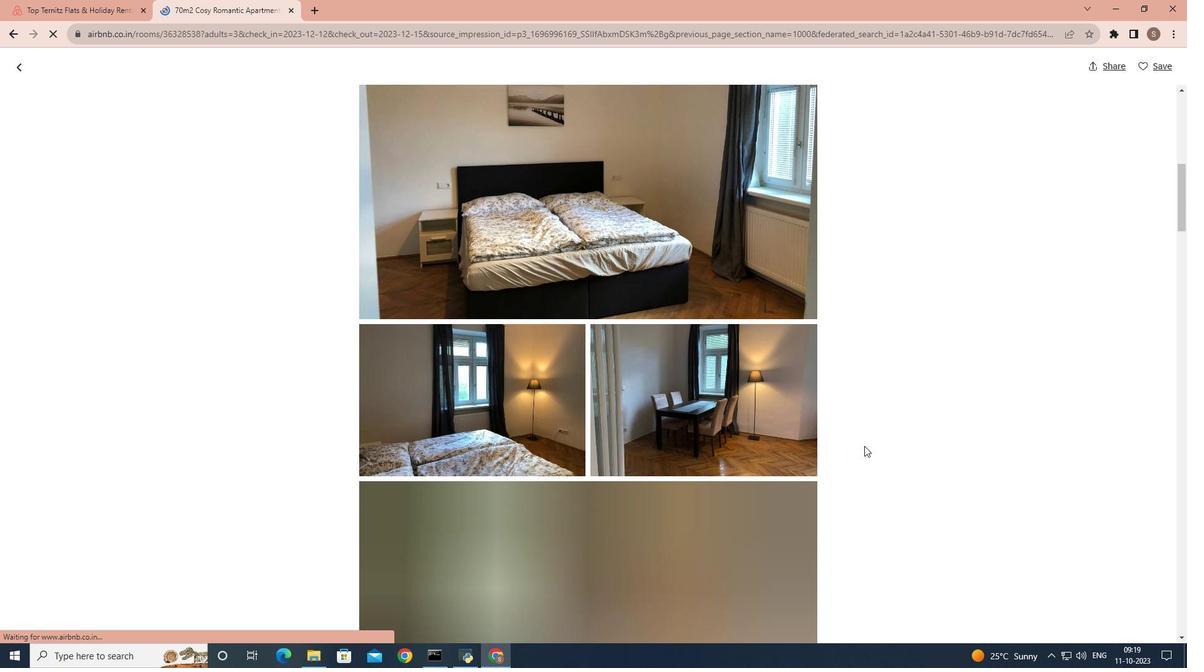 
Action: Mouse scrolled (864, 445) with delta (0, 0)
Screenshot: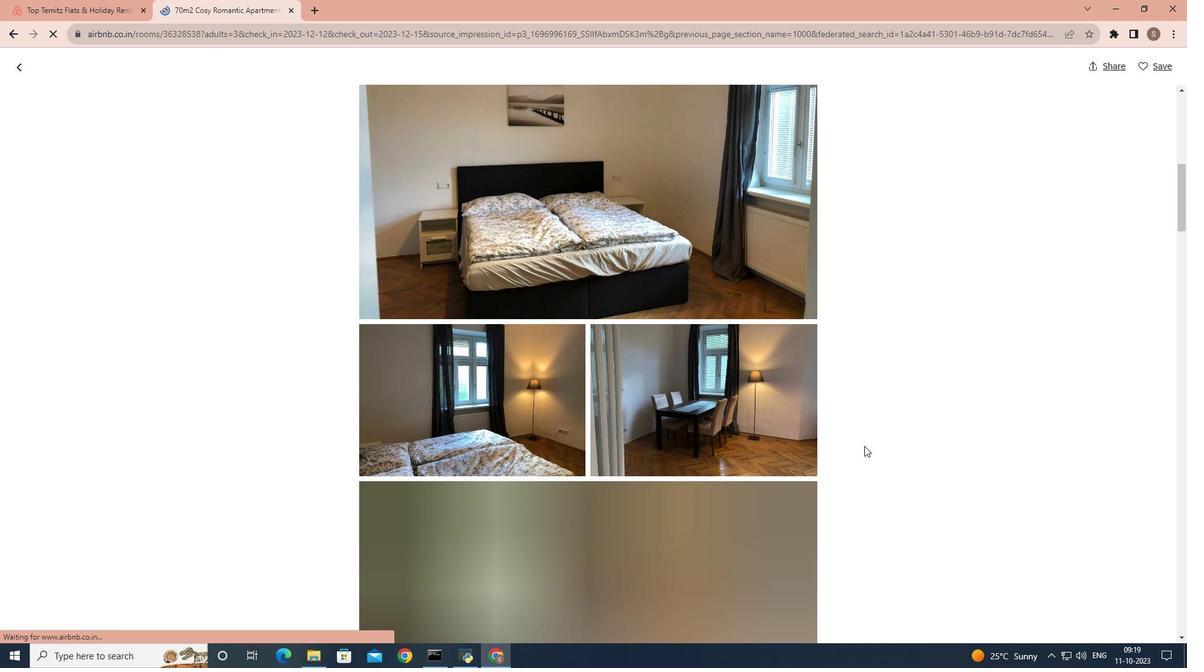 
Action: Mouse scrolled (864, 445) with delta (0, 0)
Screenshot: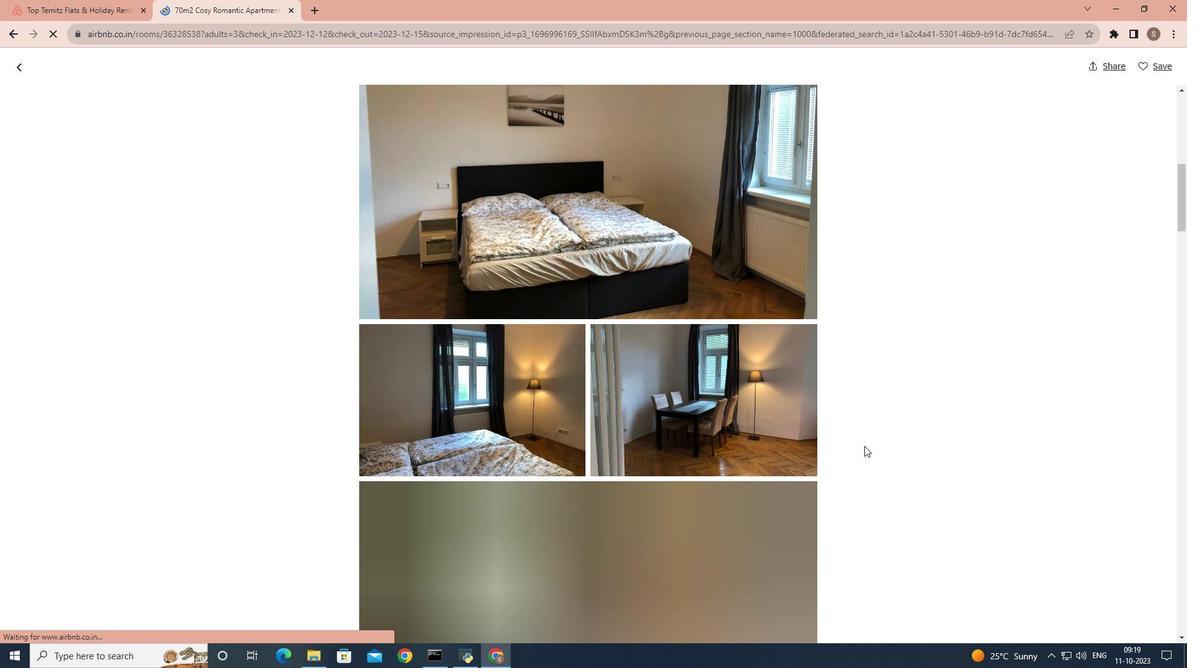 
Action: Mouse scrolled (864, 445) with delta (0, 0)
Screenshot: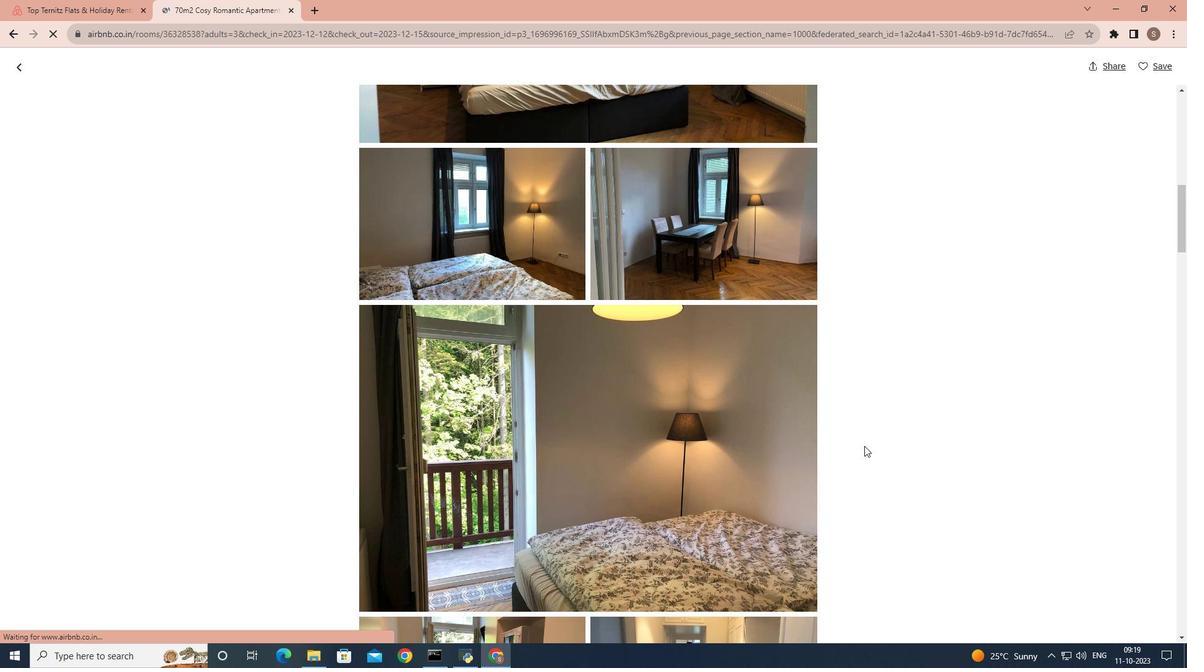 
Action: Mouse scrolled (864, 445) with delta (0, 0)
Screenshot: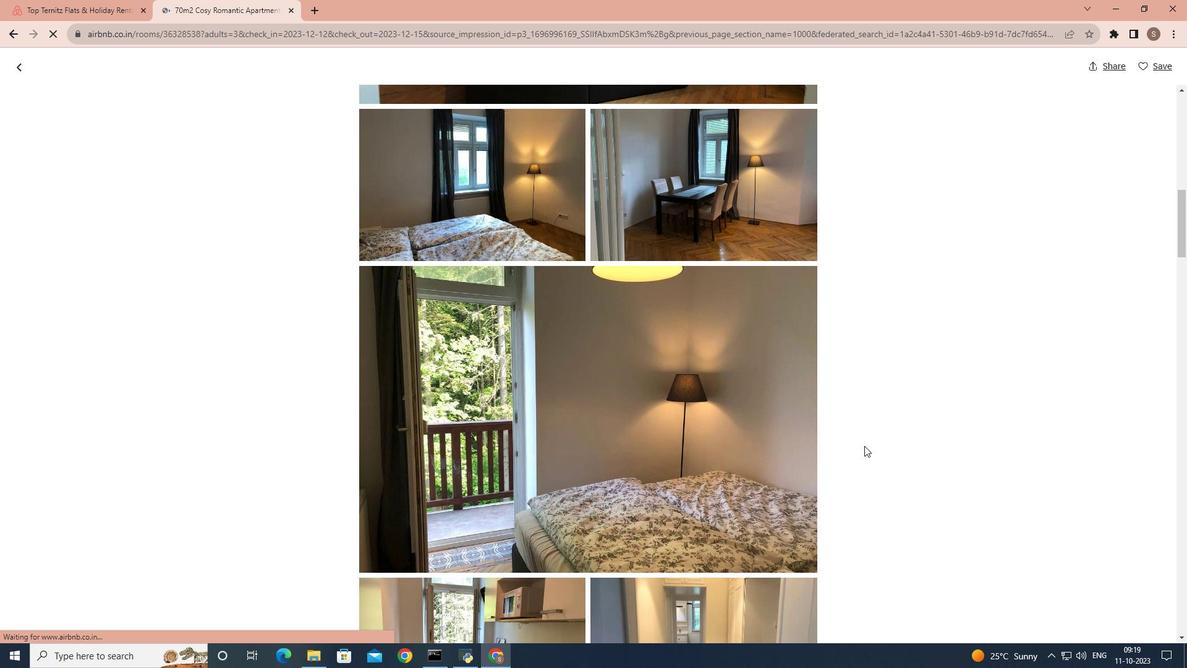 
Action: Mouse scrolled (864, 445) with delta (0, 0)
Screenshot: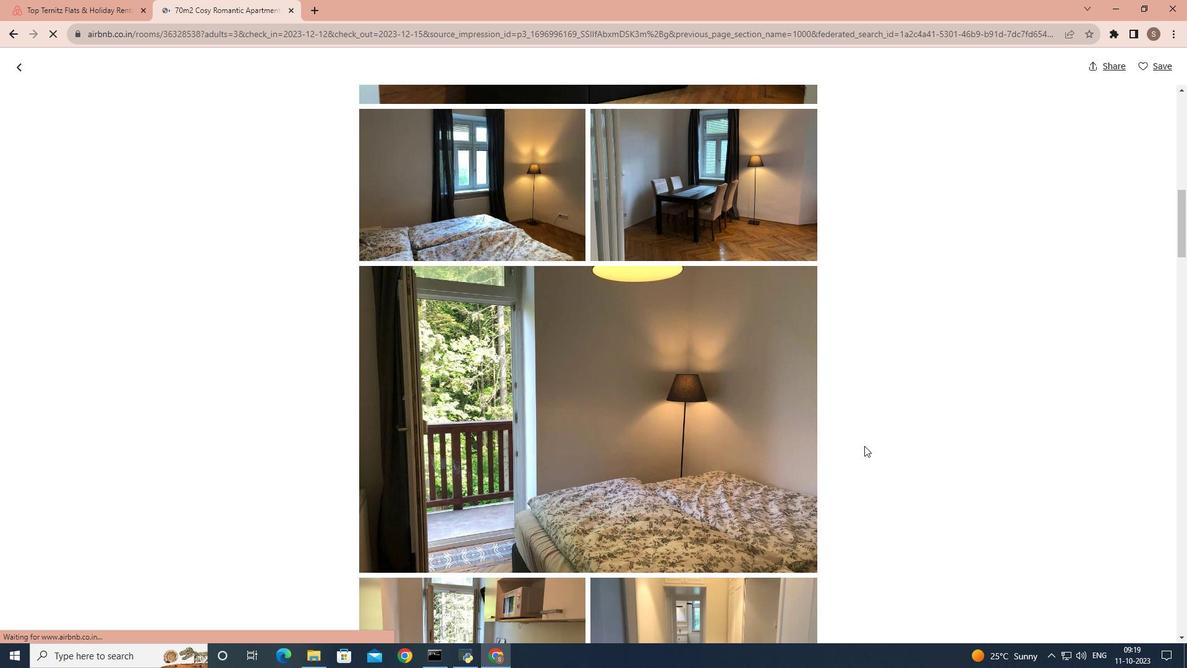 
Action: Mouse scrolled (864, 445) with delta (0, 0)
Screenshot: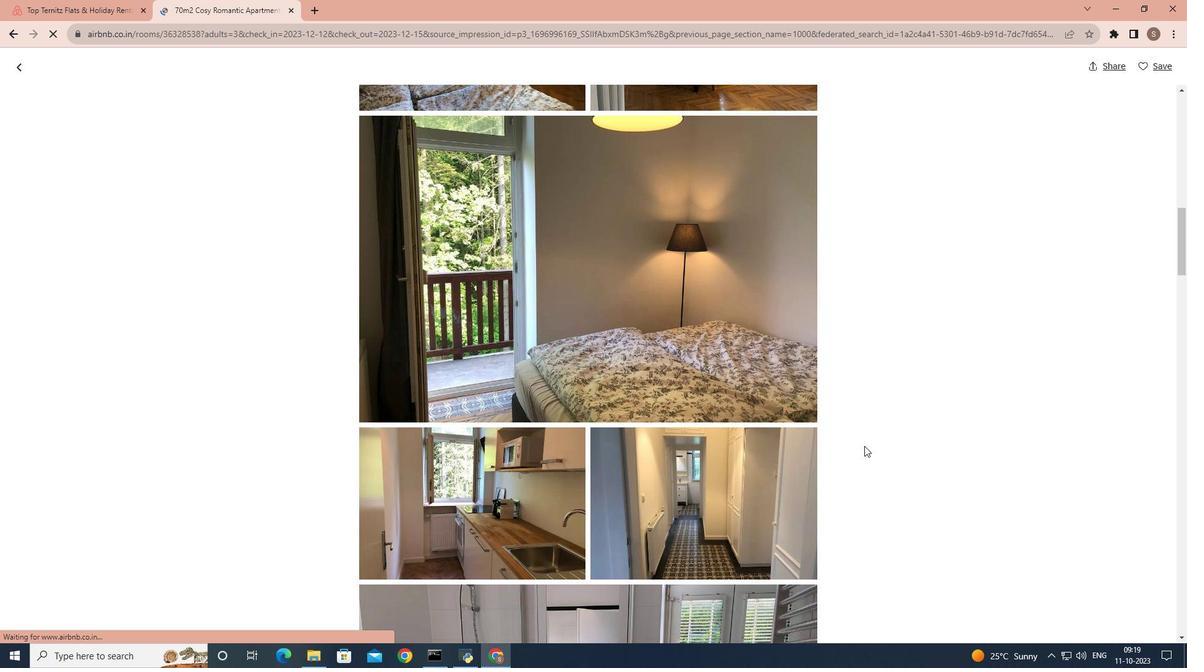 
Action: Mouse scrolled (864, 445) with delta (0, 0)
Screenshot: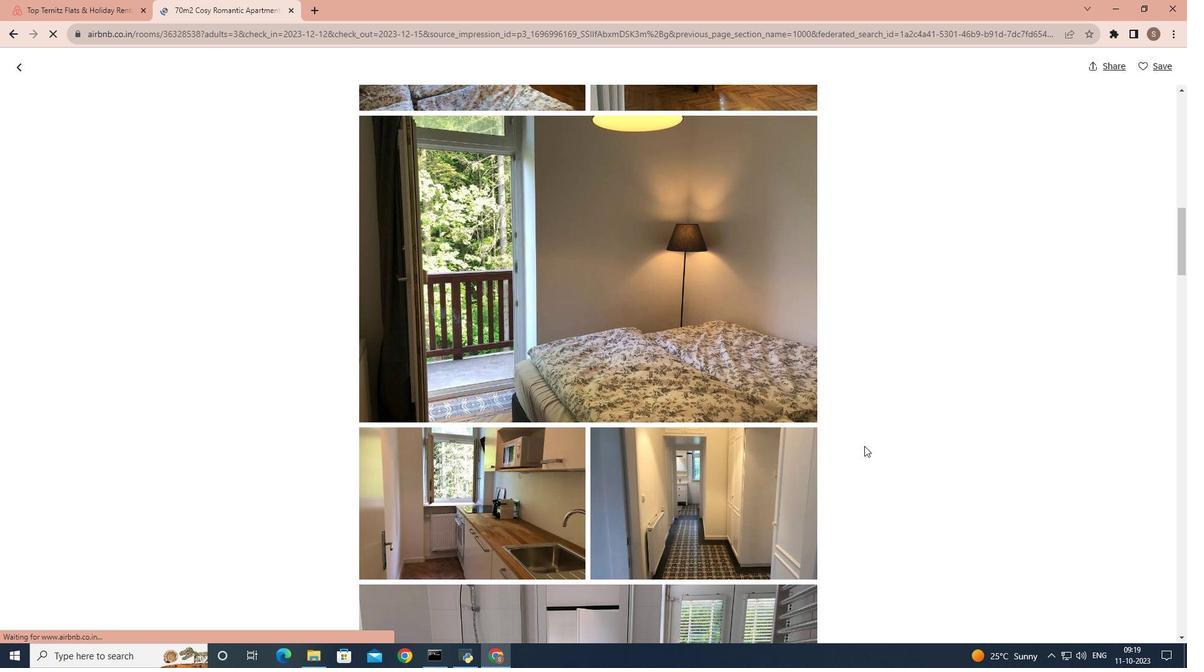 
Action: Mouse scrolled (864, 445) with delta (0, 0)
Screenshot: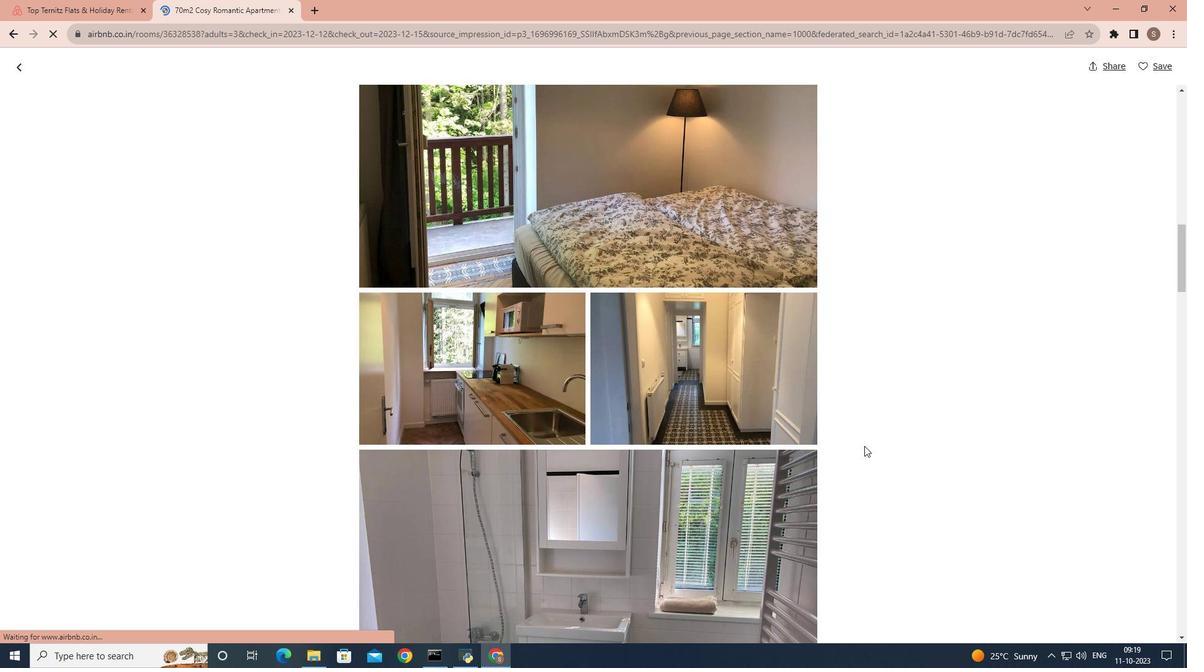 
Action: Mouse scrolled (864, 445) with delta (0, 0)
Screenshot: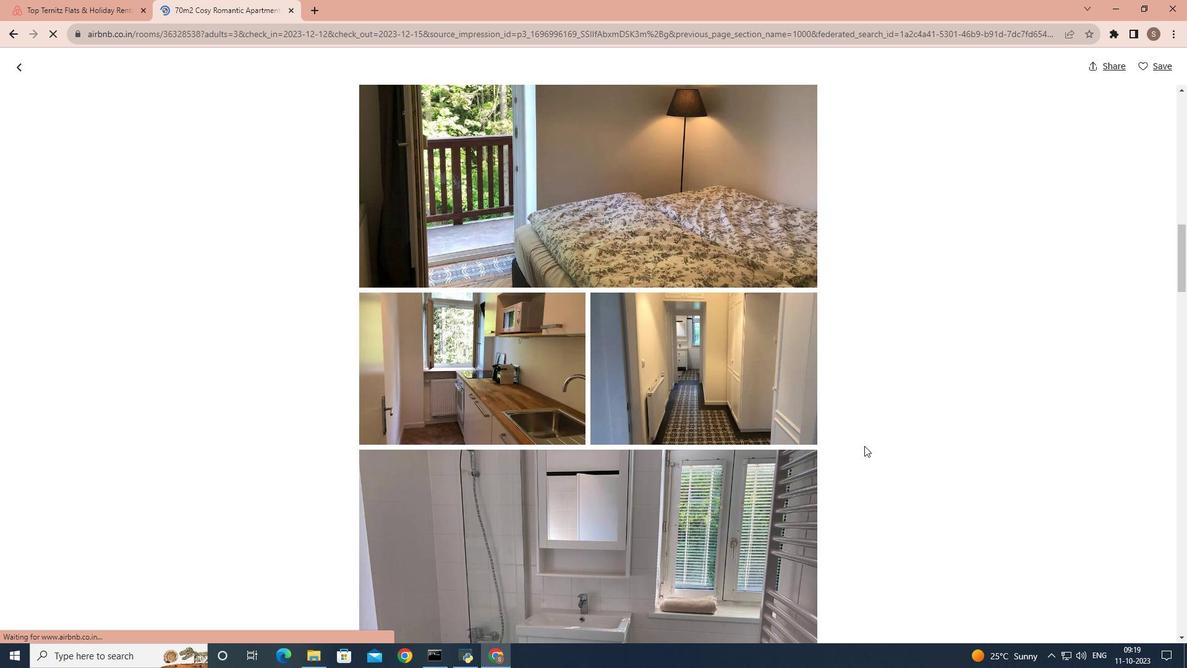 
Action: Mouse scrolled (864, 445) with delta (0, 0)
Screenshot: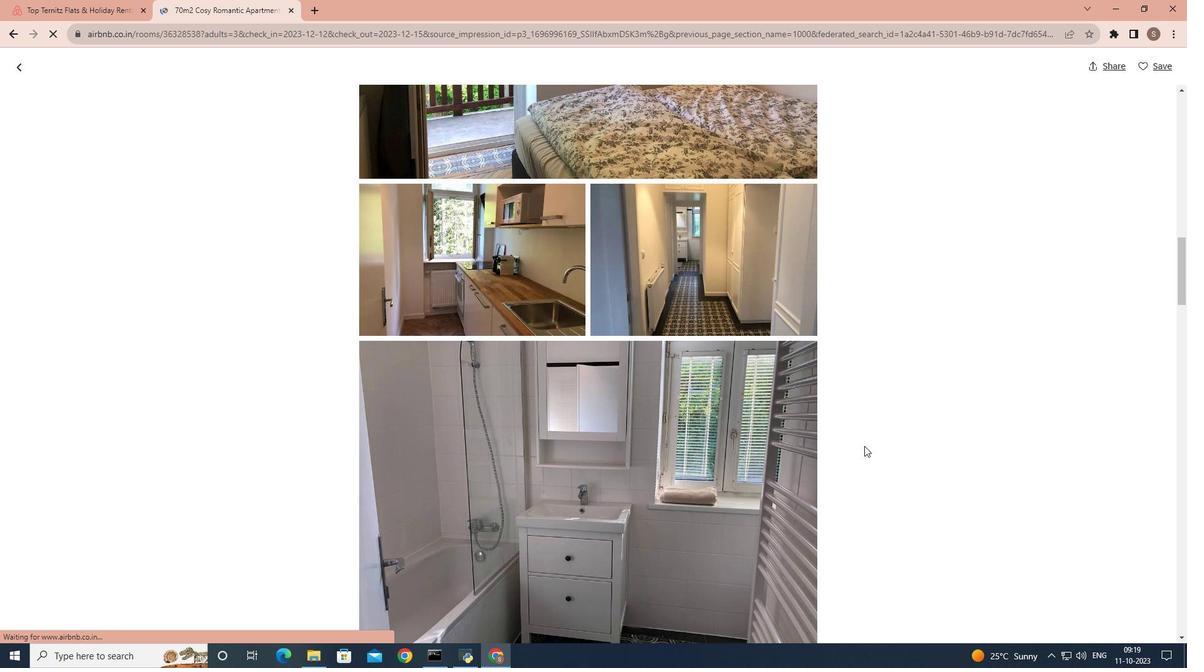 
Action: Mouse scrolled (864, 445) with delta (0, 0)
Screenshot: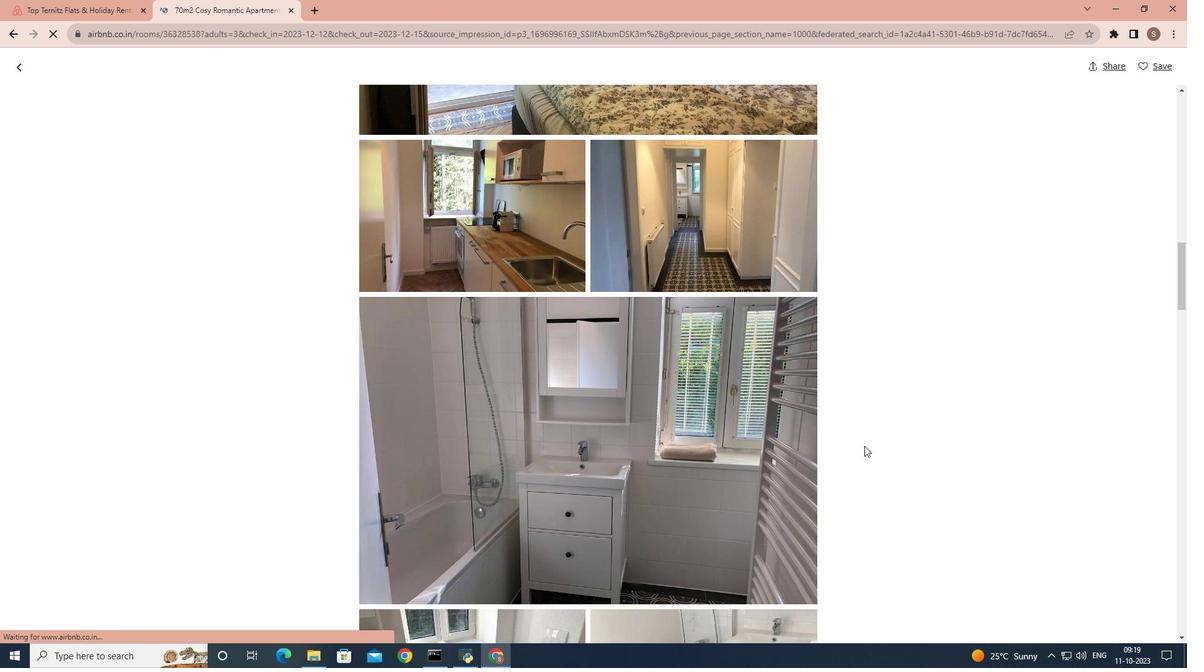 
Action: Mouse scrolled (864, 445) with delta (0, 0)
Screenshot: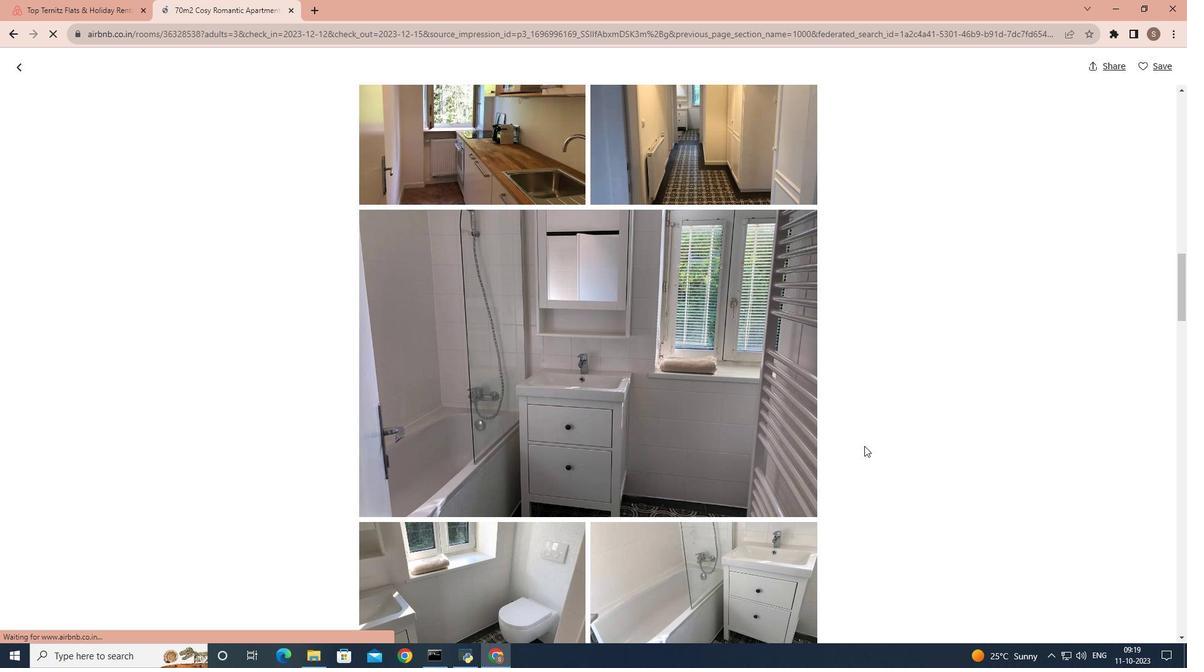 
Action: Mouse scrolled (864, 445) with delta (0, 0)
Screenshot: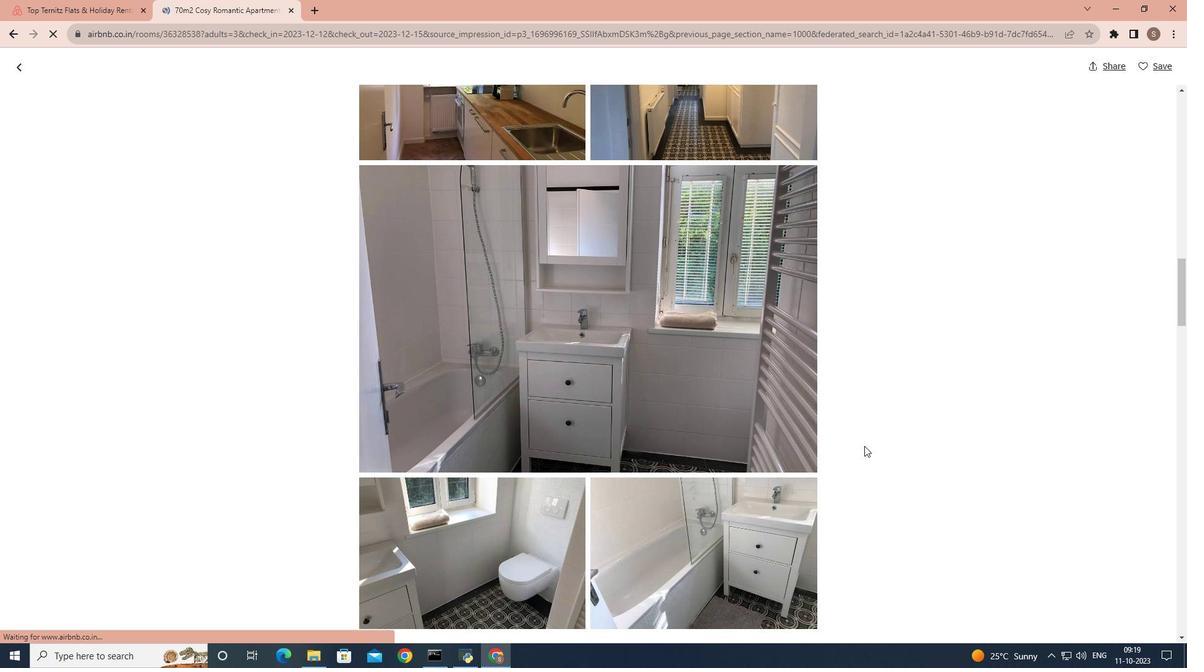 
Action: Mouse scrolled (864, 445) with delta (0, 0)
Screenshot: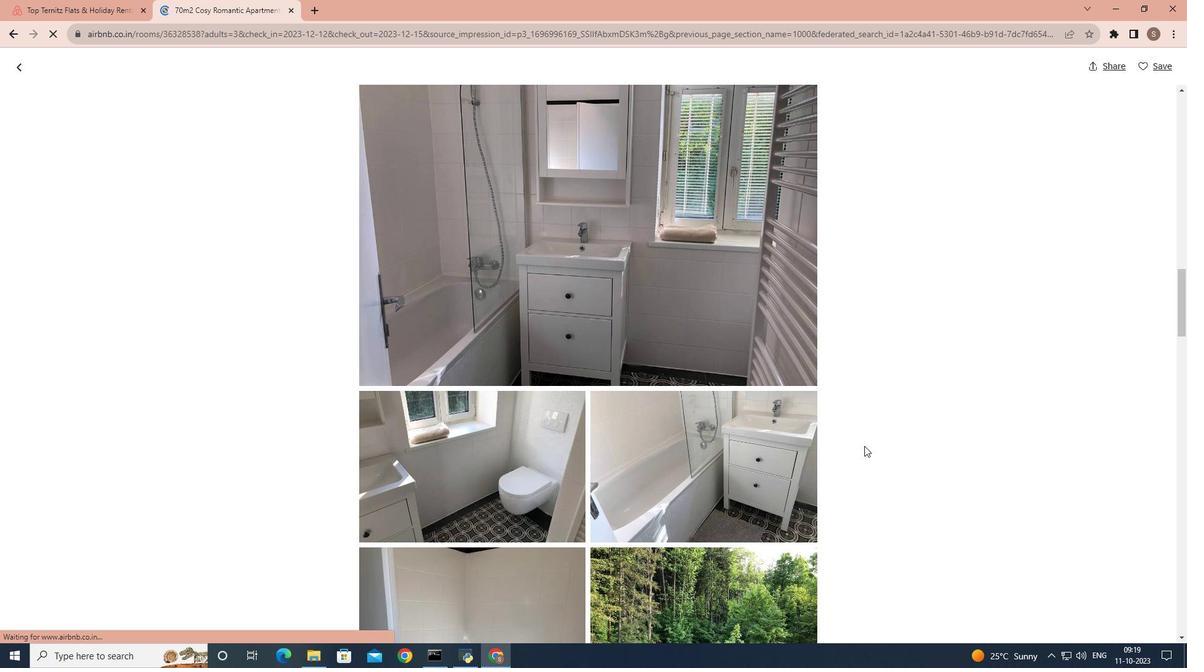
Action: Mouse scrolled (864, 445) with delta (0, 0)
Screenshot: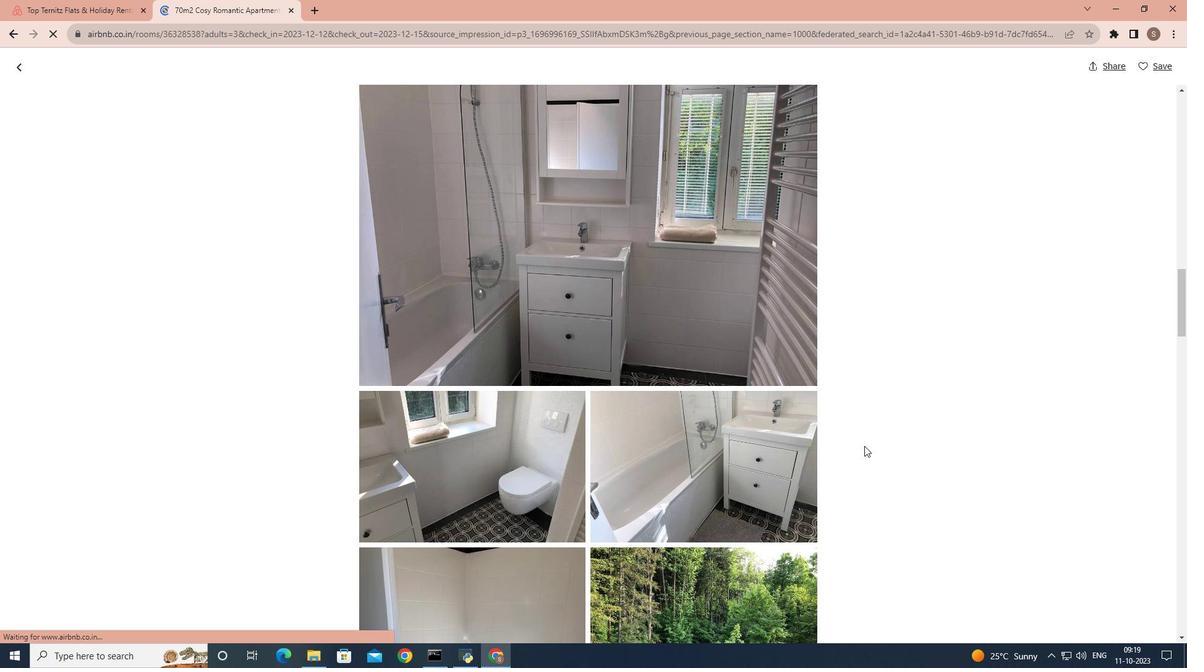 
Action: Mouse scrolled (864, 445) with delta (0, 0)
Screenshot: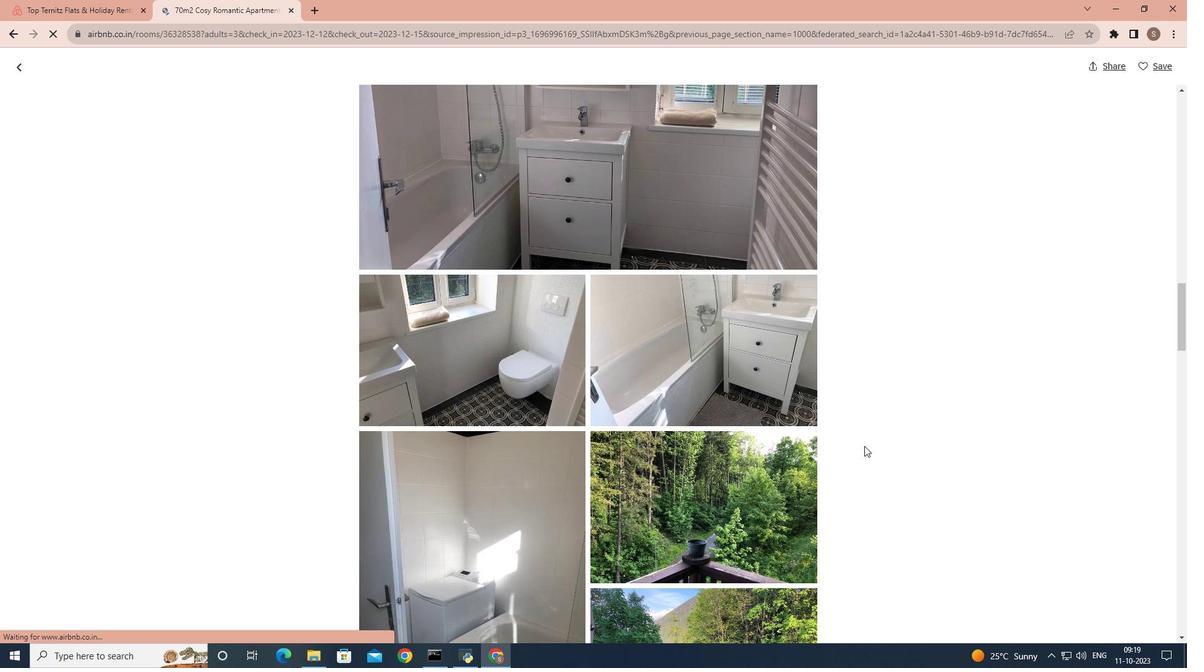 
Action: Mouse scrolled (864, 445) with delta (0, 0)
Screenshot: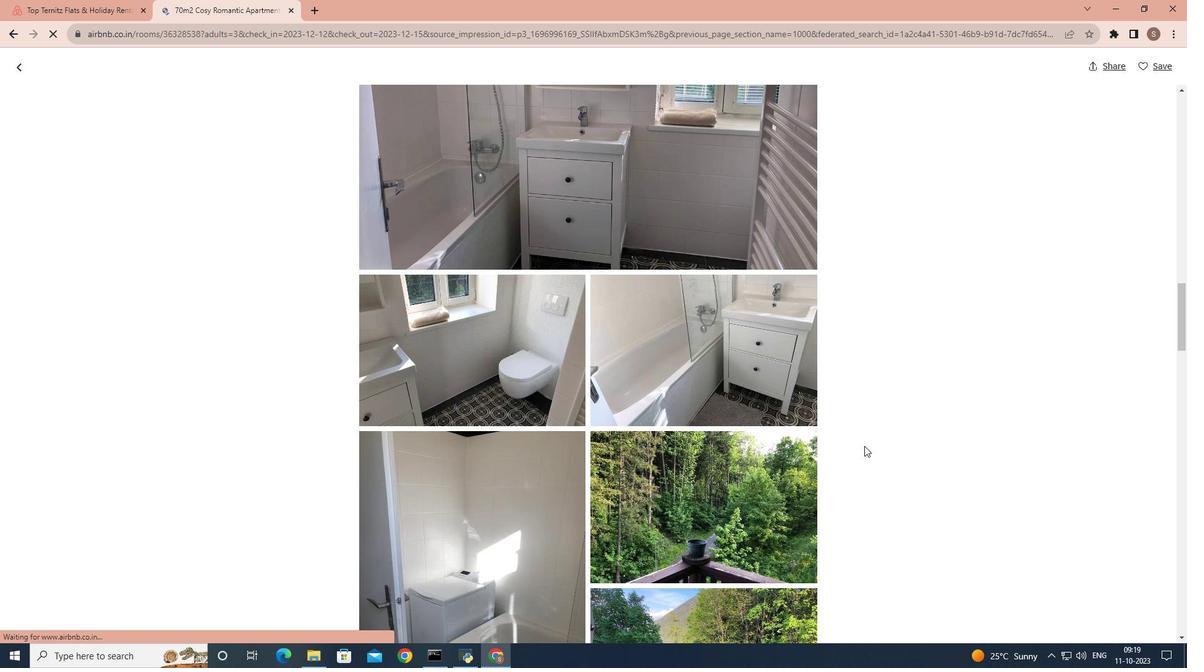 
Action: Mouse scrolled (864, 445) with delta (0, 0)
Screenshot: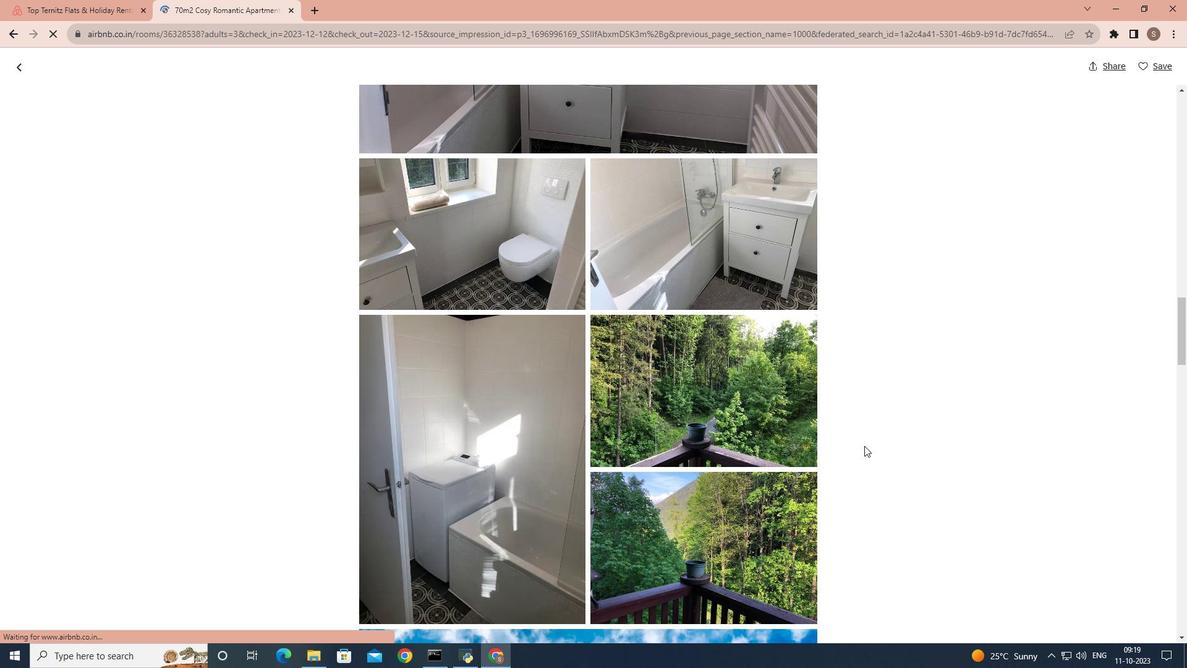 
Action: Mouse scrolled (864, 445) with delta (0, 0)
Screenshot: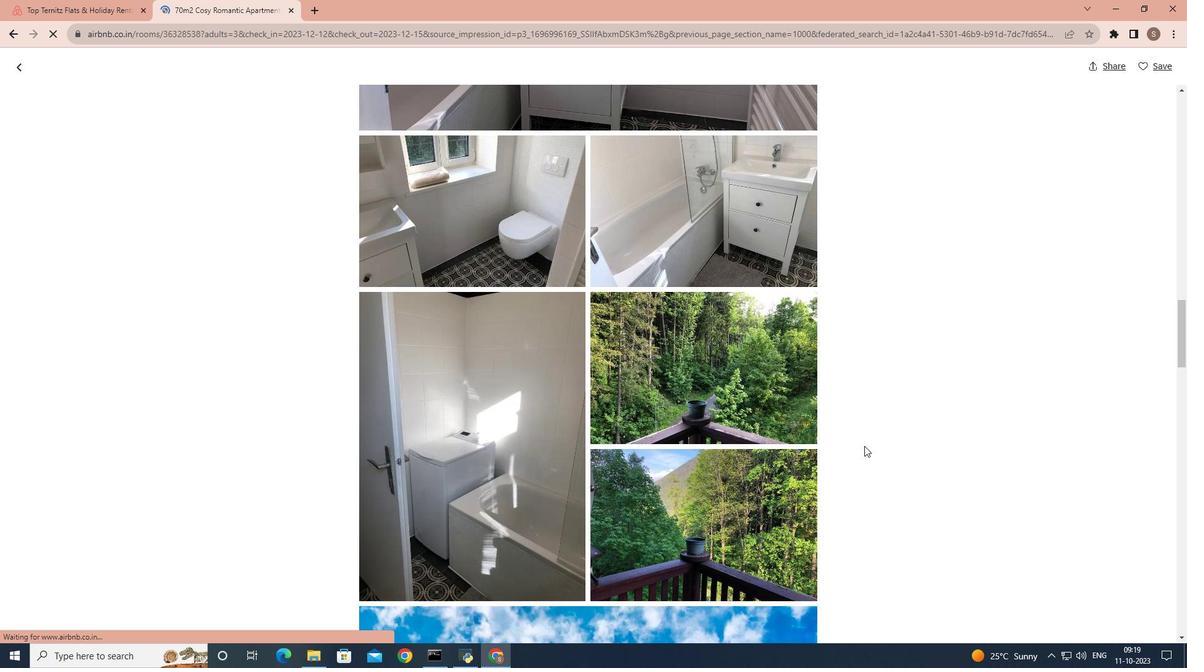 
Action: Mouse scrolled (864, 445) with delta (0, 0)
Screenshot: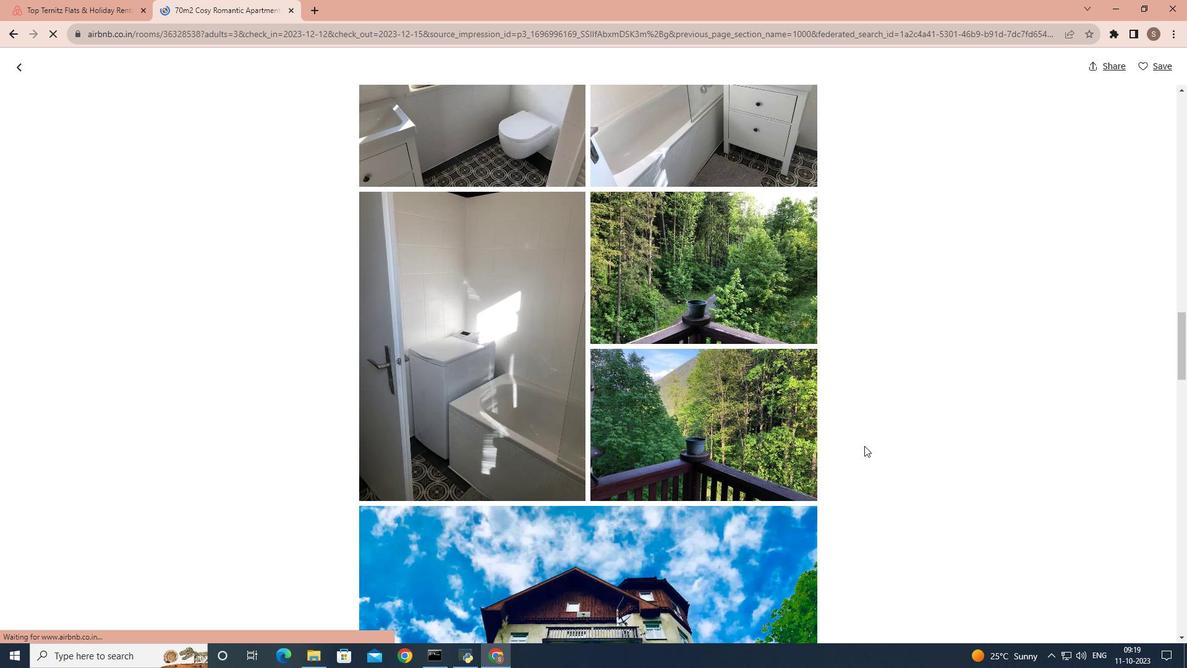 
Action: Mouse scrolled (864, 445) with delta (0, 0)
Screenshot: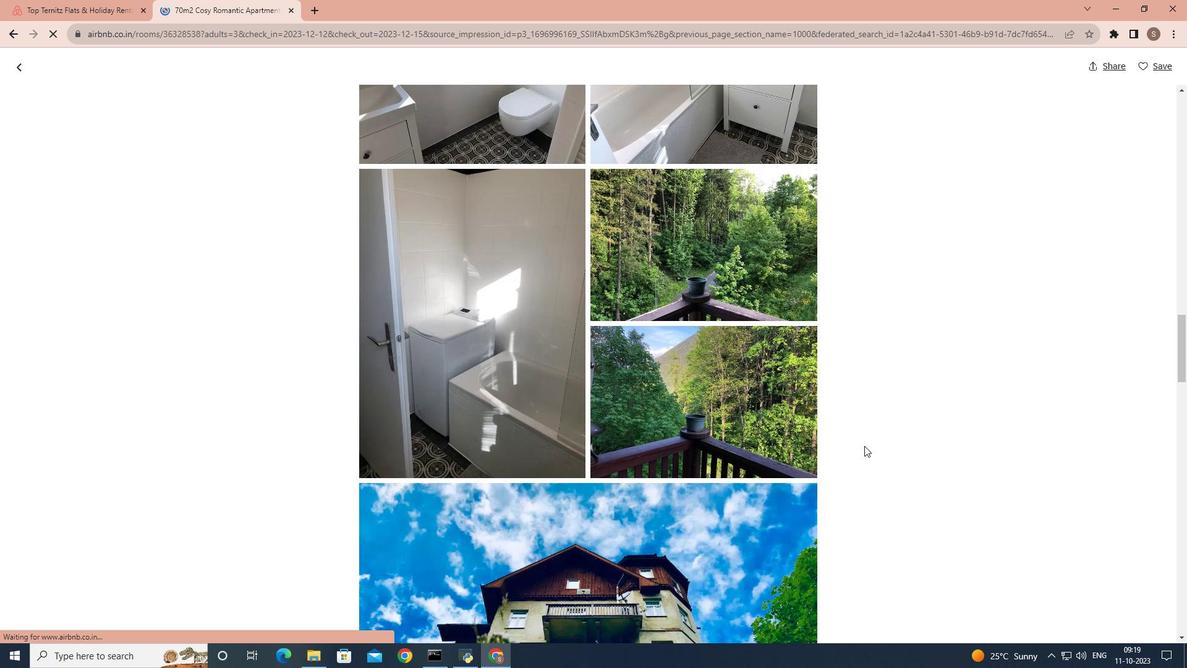 
Action: Mouse scrolled (864, 445) with delta (0, 0)
Screenshot: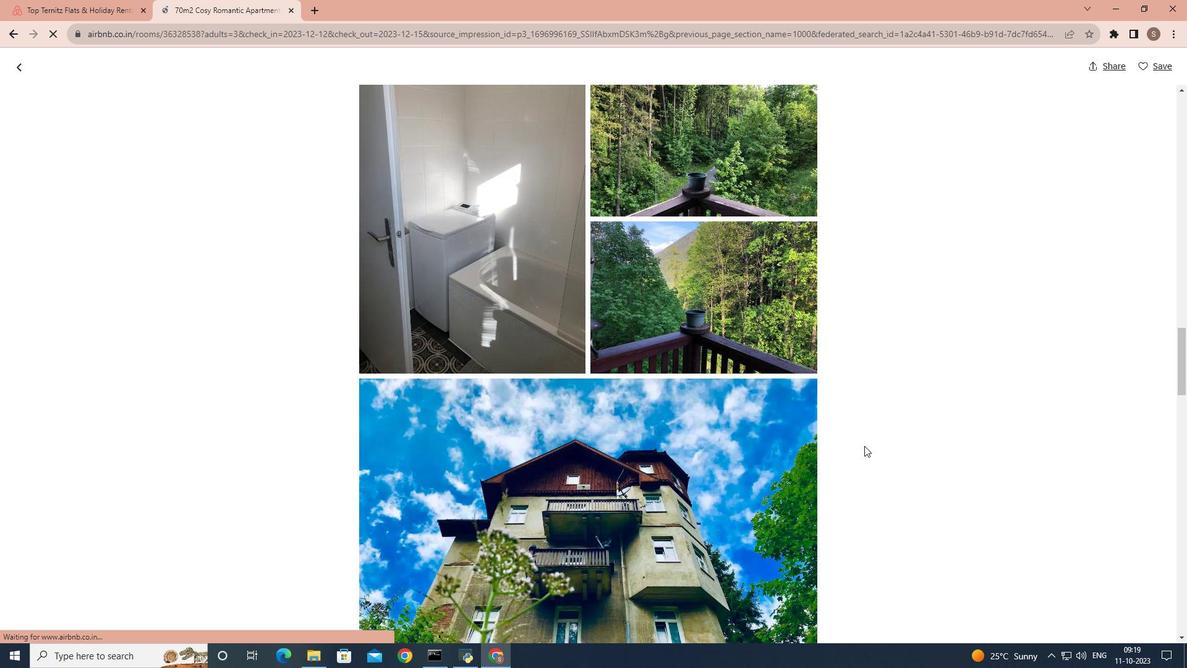 
Action: Mouse scrolled (864, 445) with delta (0, 0)
Screenshot: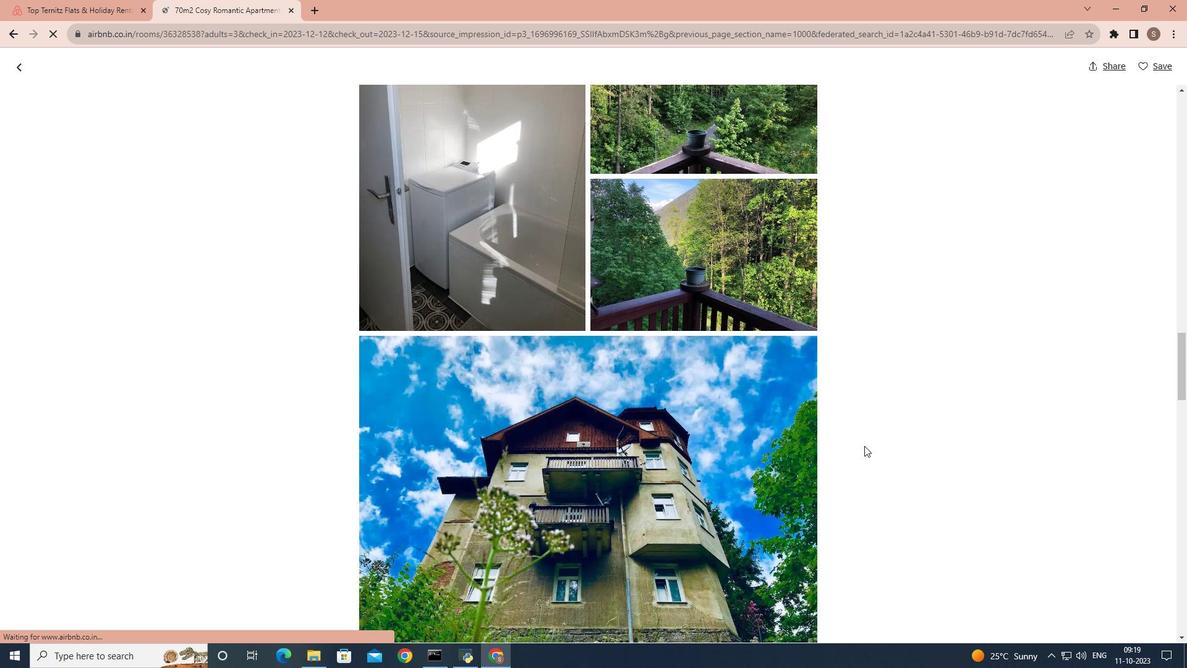 
Action: Mouse scrolled (864, 445) with delta (0, 0)
Screenshot: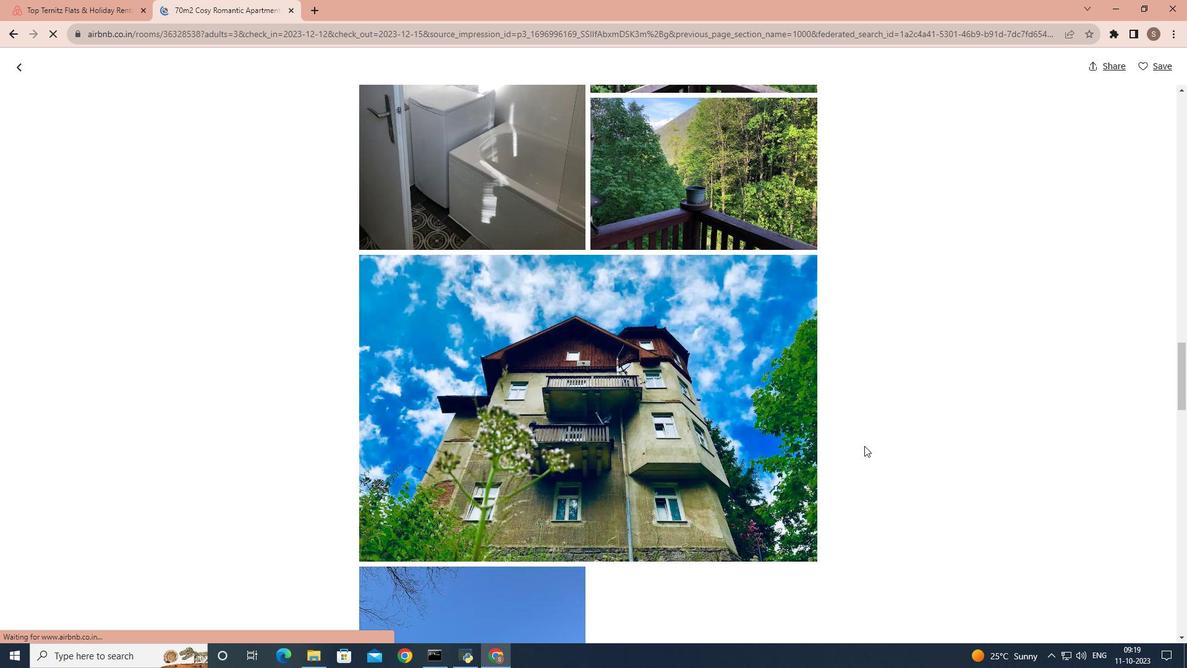 
Action: Mouse scrolled (864, 445) with delta (0, 0)
Screenshot: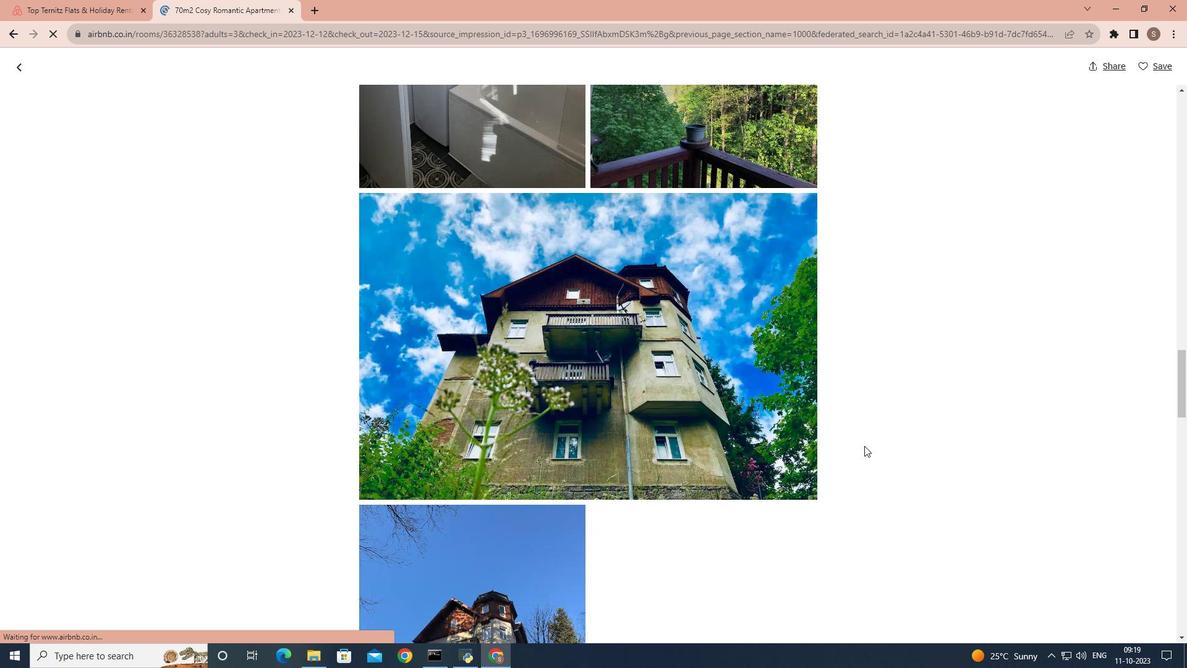 
Action: Mouse scrolled (864, 445) with delta (0, 0)
Screenshot: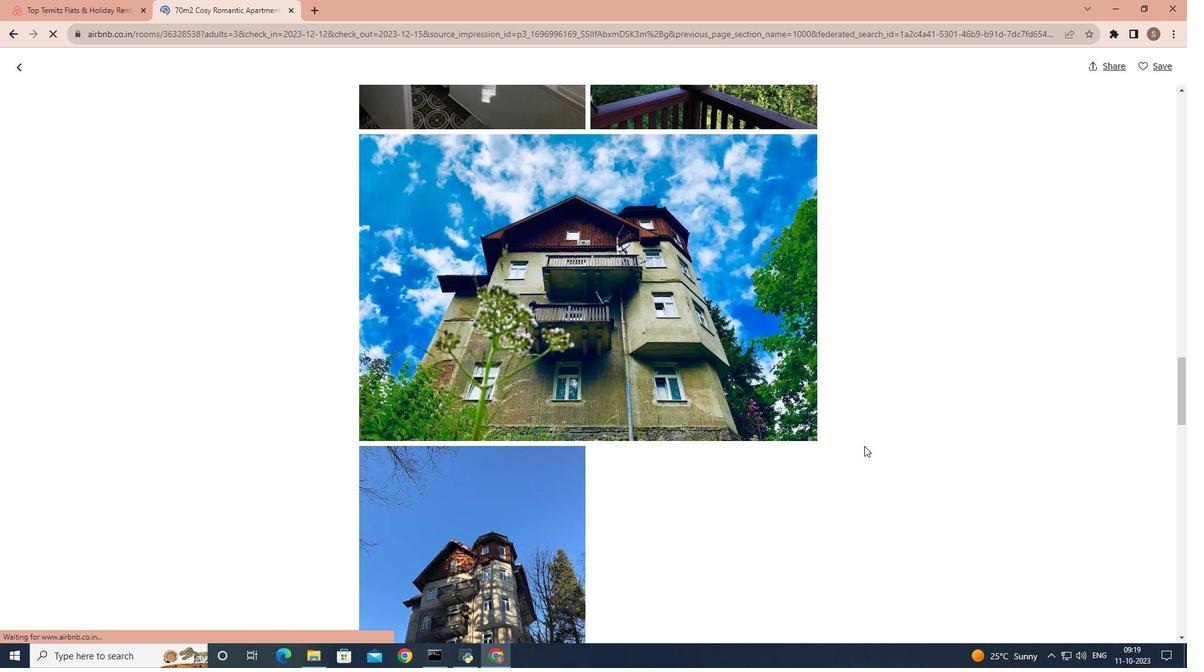 
Action: Mouse scrolled (864, 445) with delta (0, 0)
Screenshot: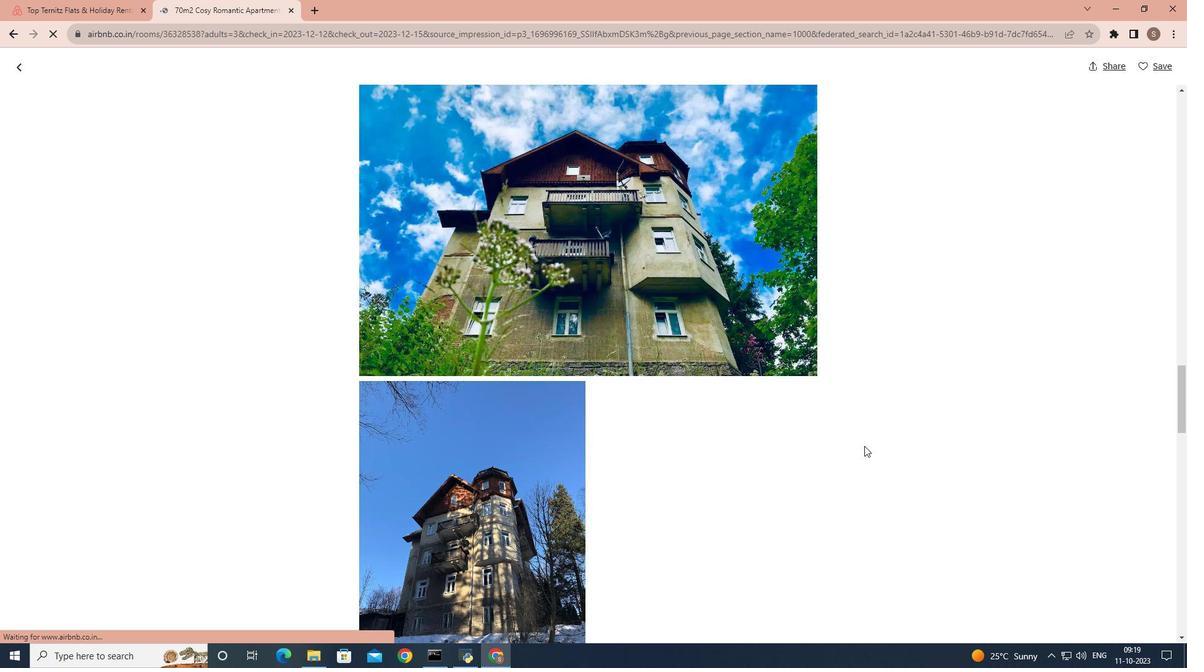 
Action: Mouse scrolled (864, 445) with delta (0, 0)
Screenshot: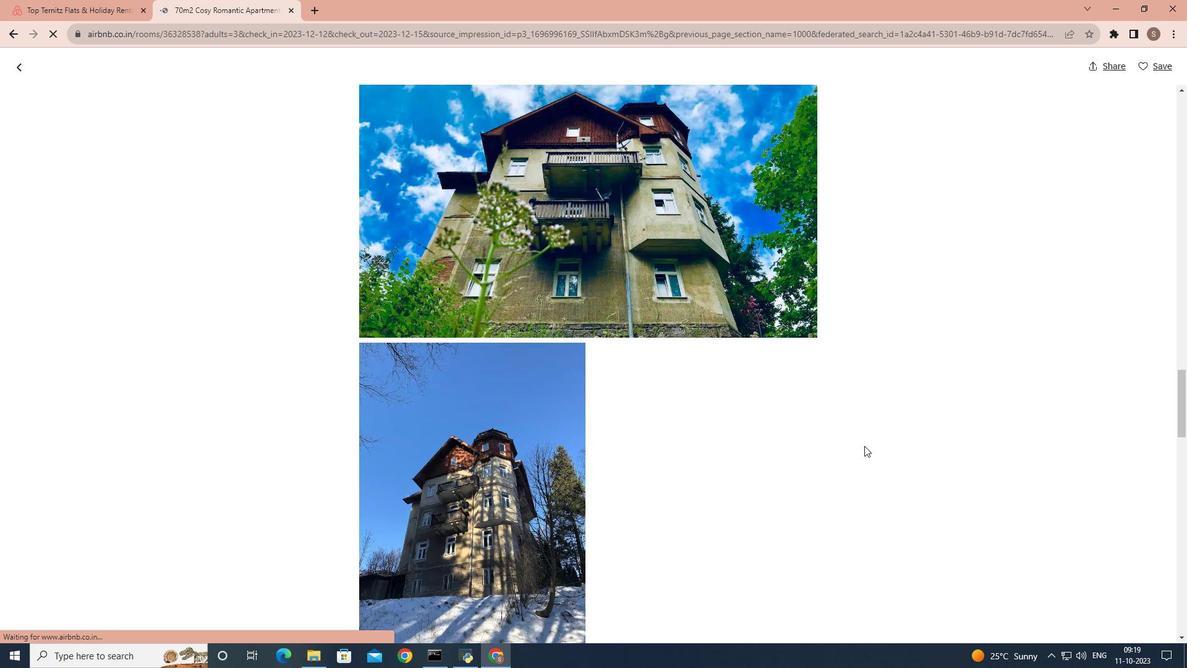 
Action: Mouse scrolled (864, 445) with delta (0, 0)
Screenshot: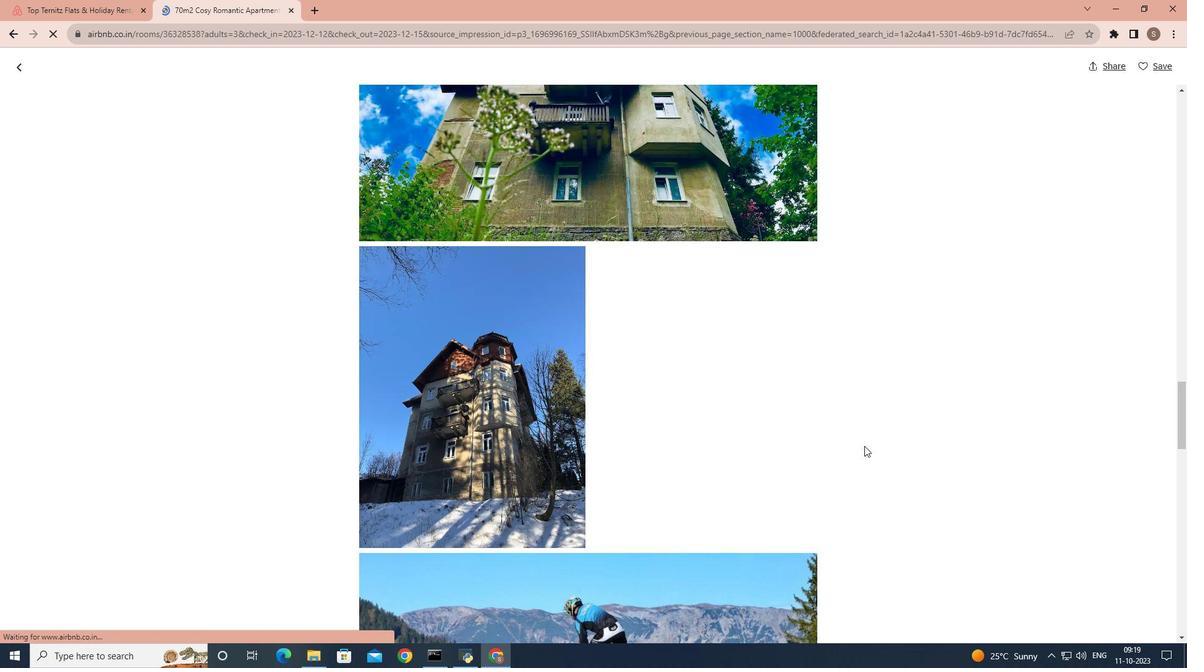 
Action: Mouse scrolled (864, 445) with delta (0, 0)
Screenshot: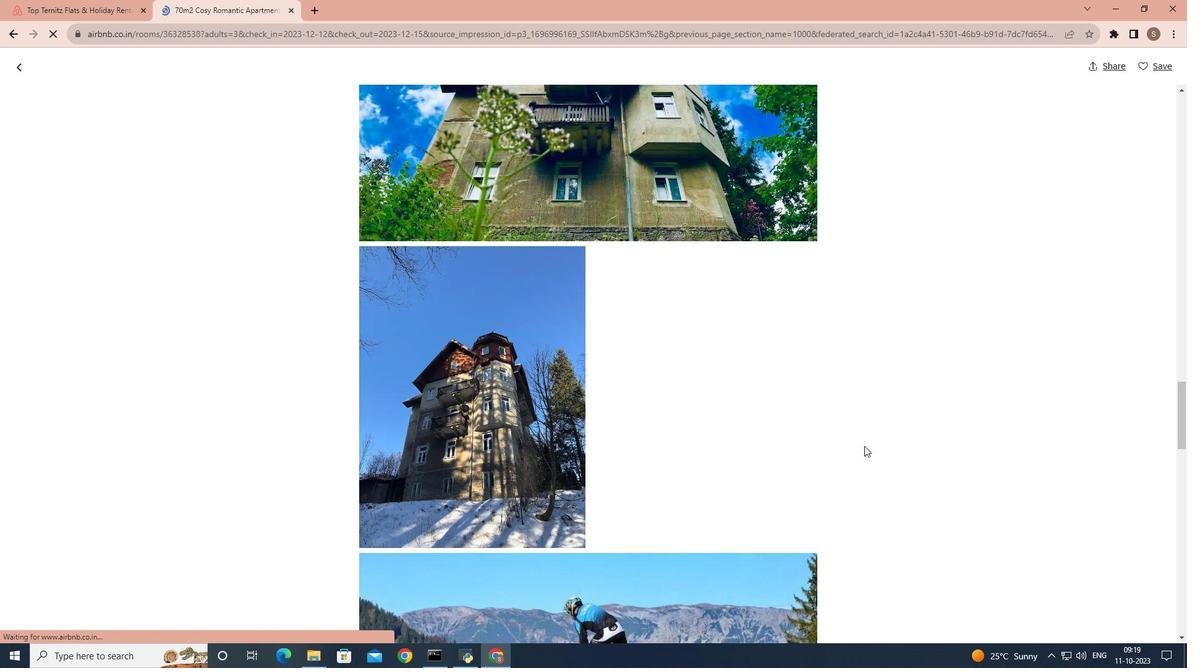
Action: Mouse scrolled (864, 445) with delta (0, 0)
Screenshot: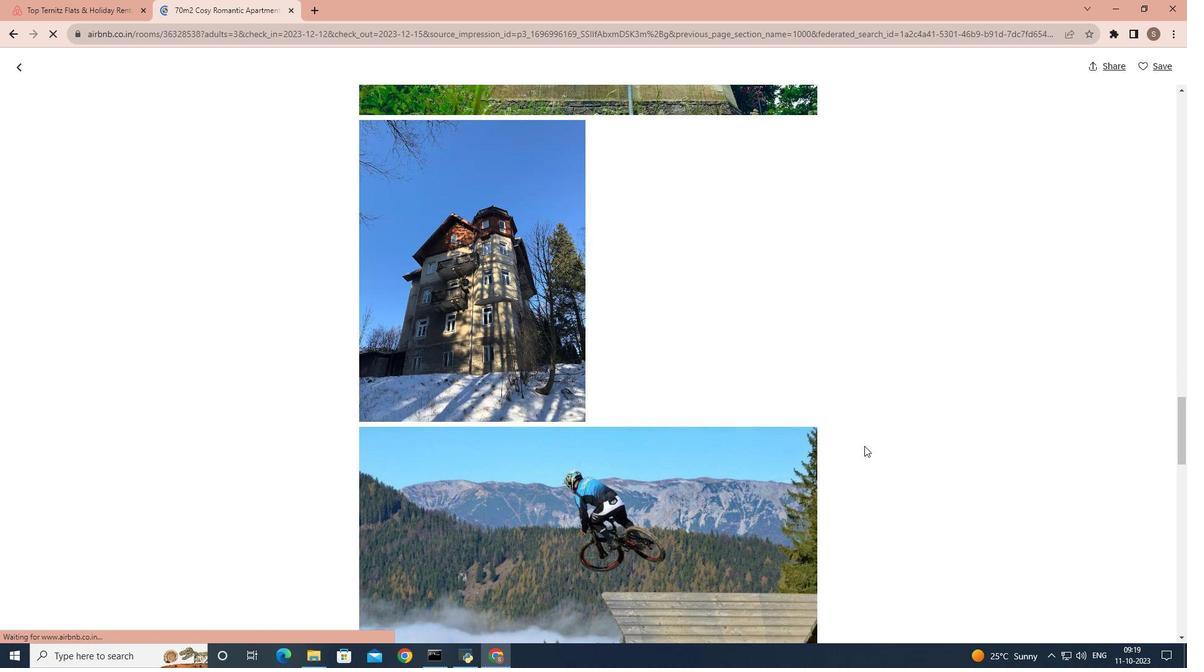 
Action: Mouse scrolled (864, 445) with delta (0, 0)
Screenshot: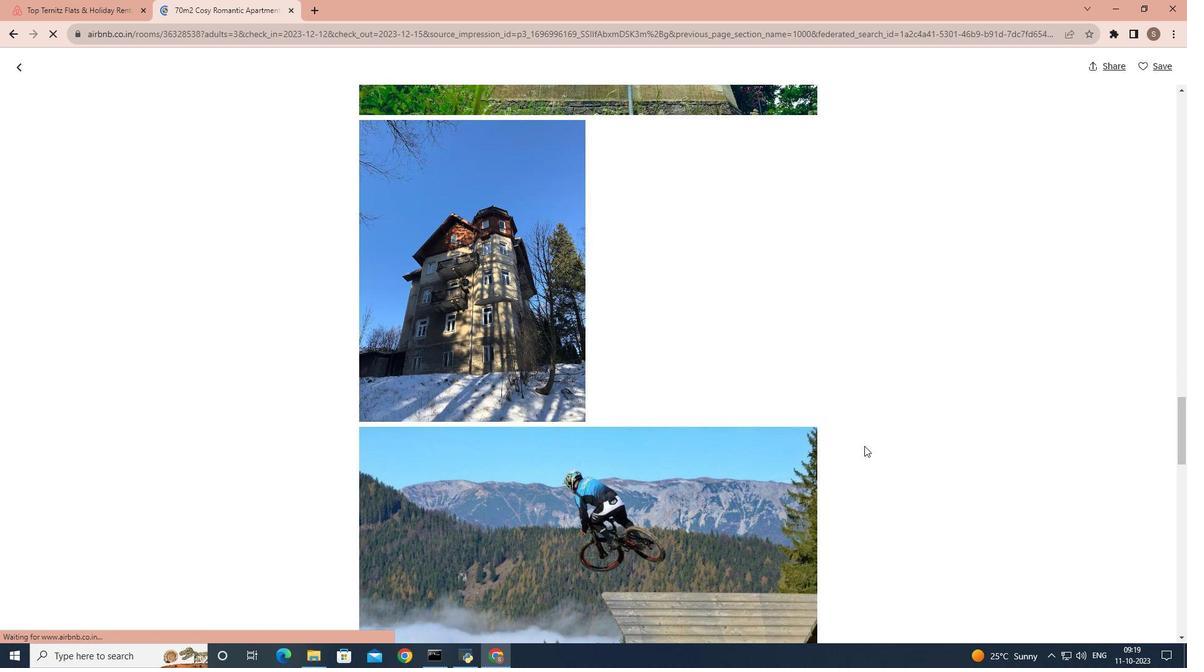 
Action: Mouse scrolled (864, 445) with delta (0, 0)
Screenshot: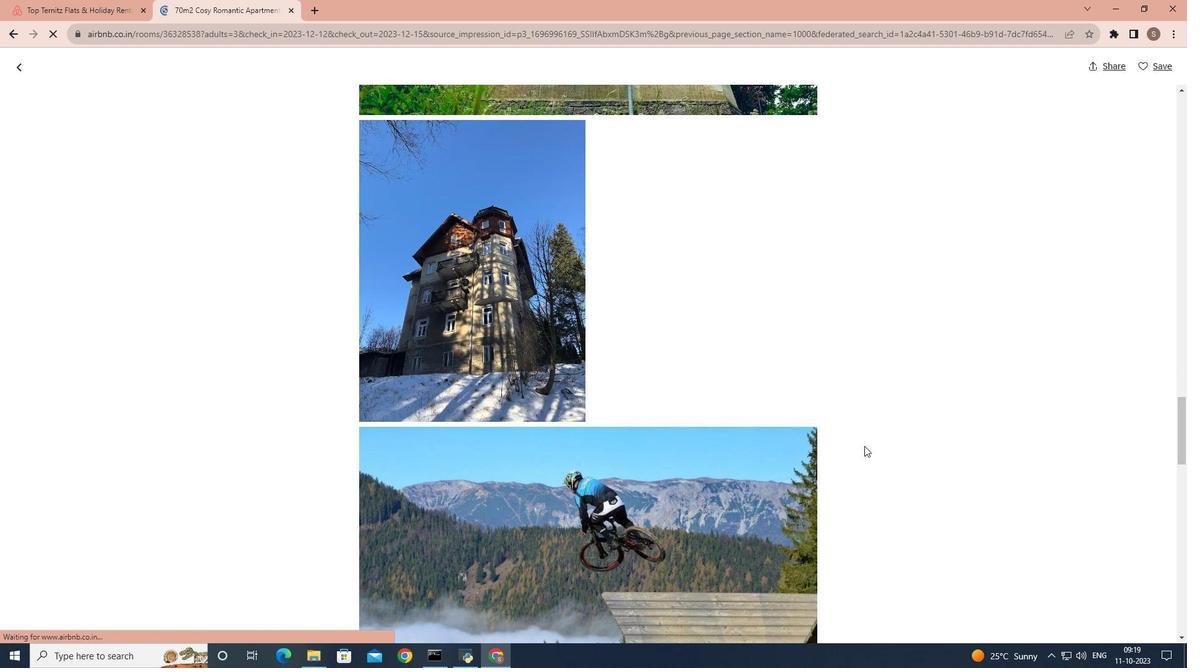 
Action: Mouse scrolled (864, 445) with delta (0, 0)
Screenshot: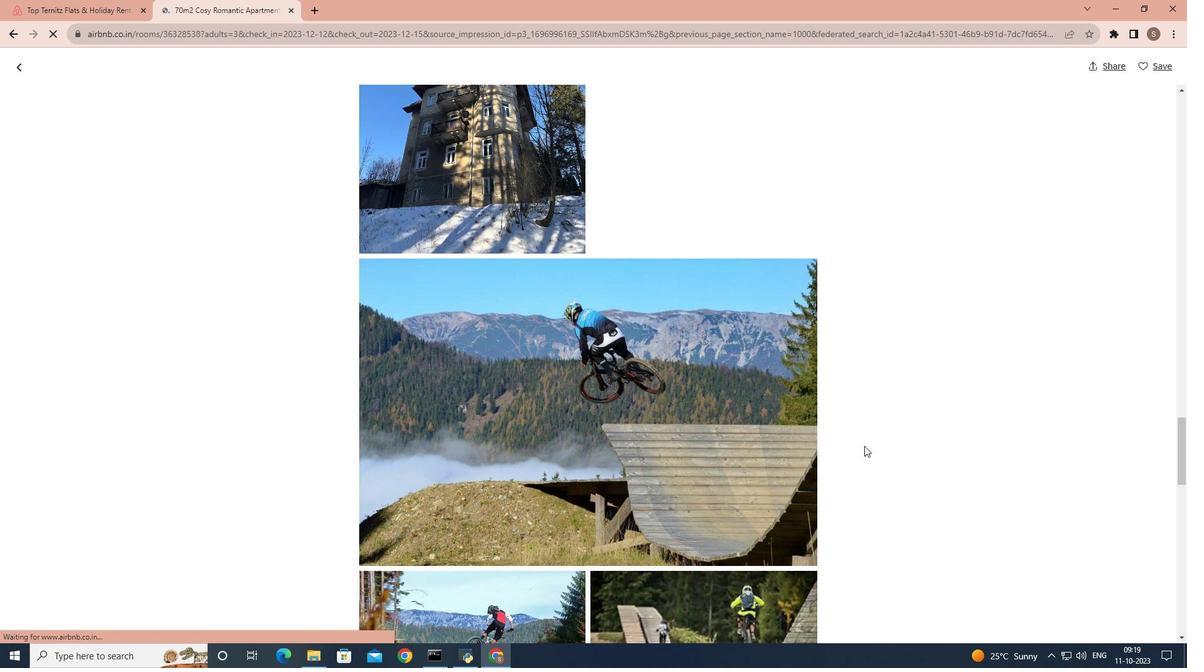 
Action: Mouse scrolled (864, 445) with delta (0, 0)
Screenshot: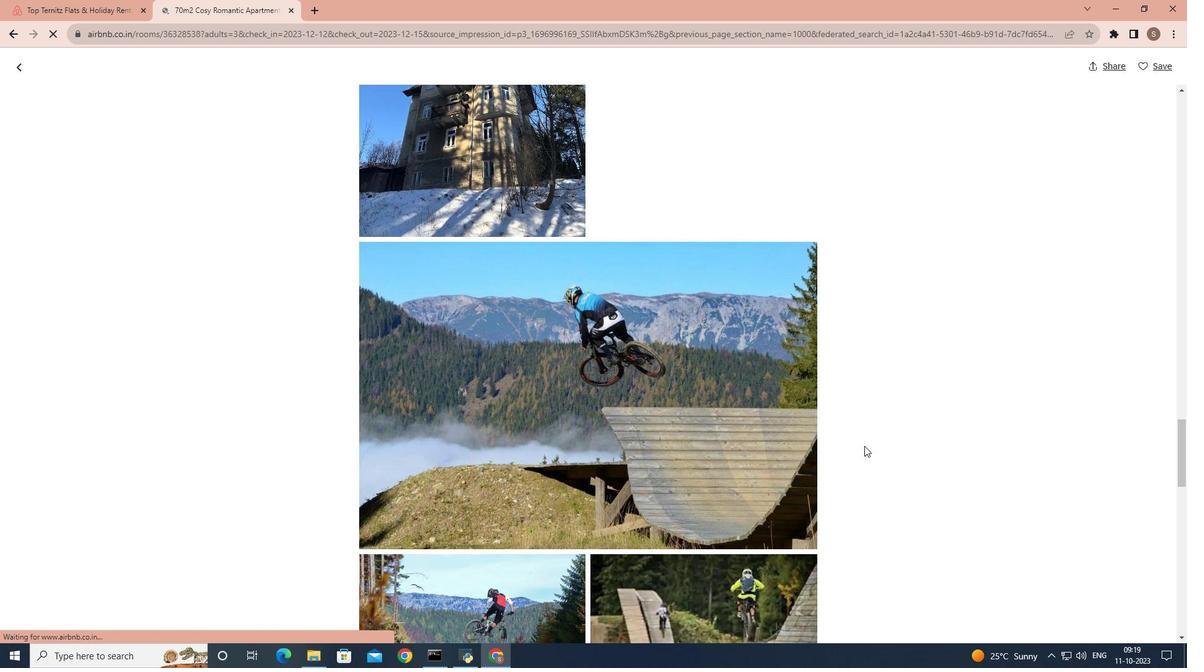 
Action: Mouse scrolled (864, 445) with delta (0, 0)
Screenshot: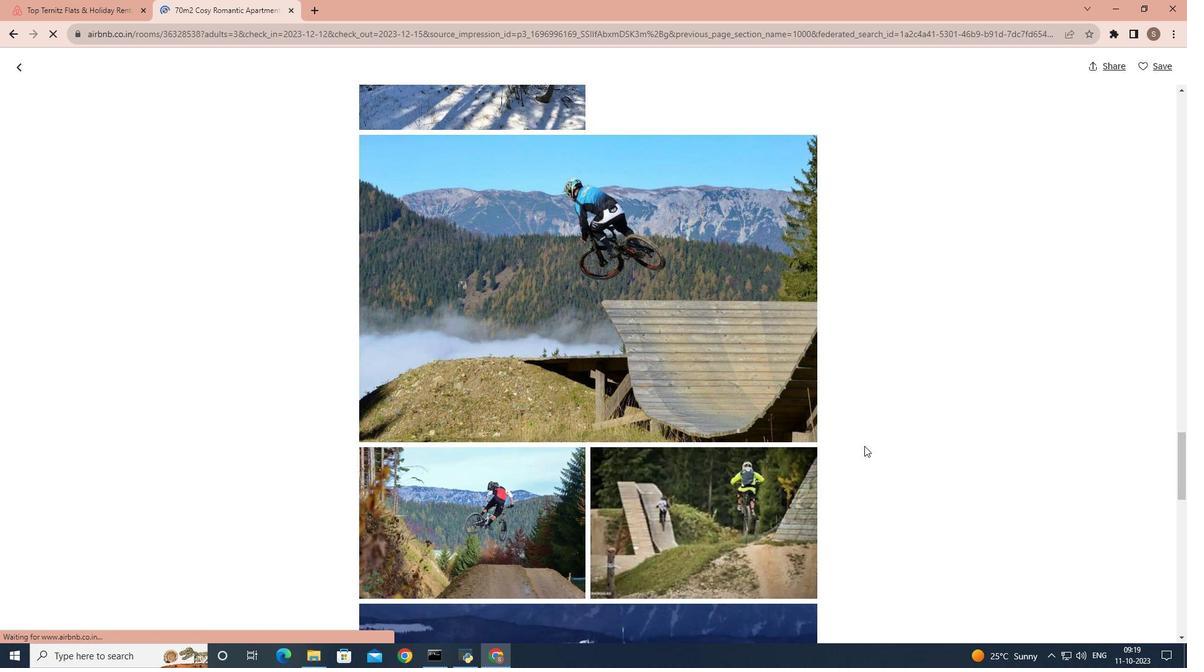 
Action: Mouse scrolled (864, 445) with delta (0, 0)
Screenshot: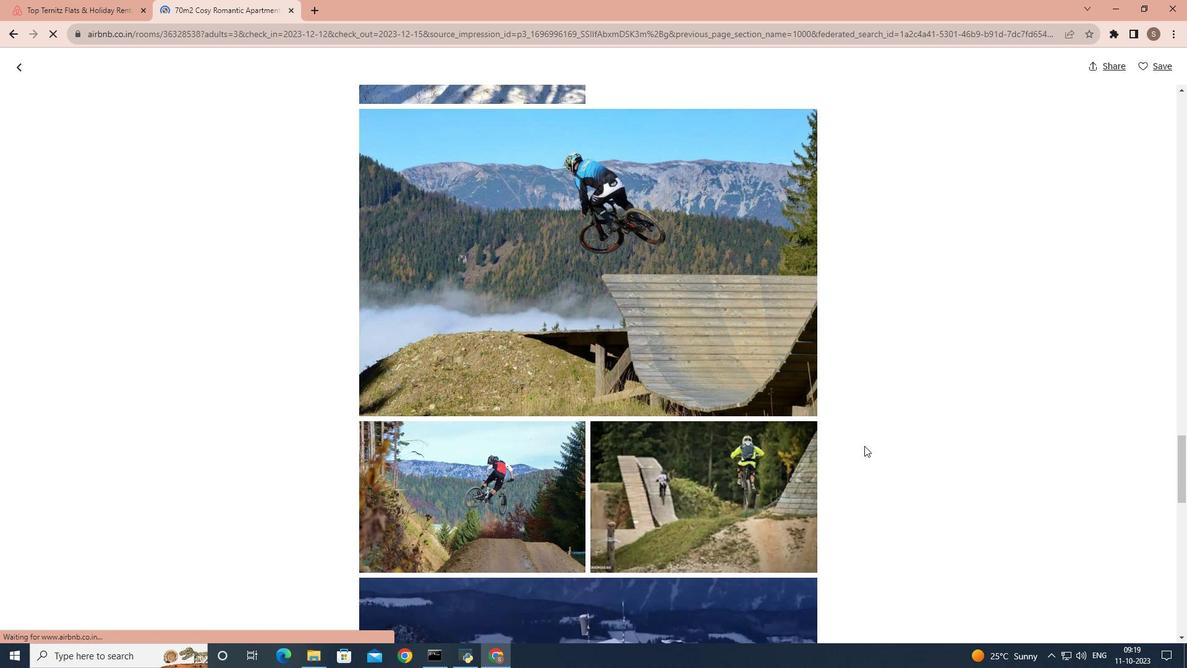 
Action: Mouse scrolled (864, 445) with delta (0, 0)
Screenshot: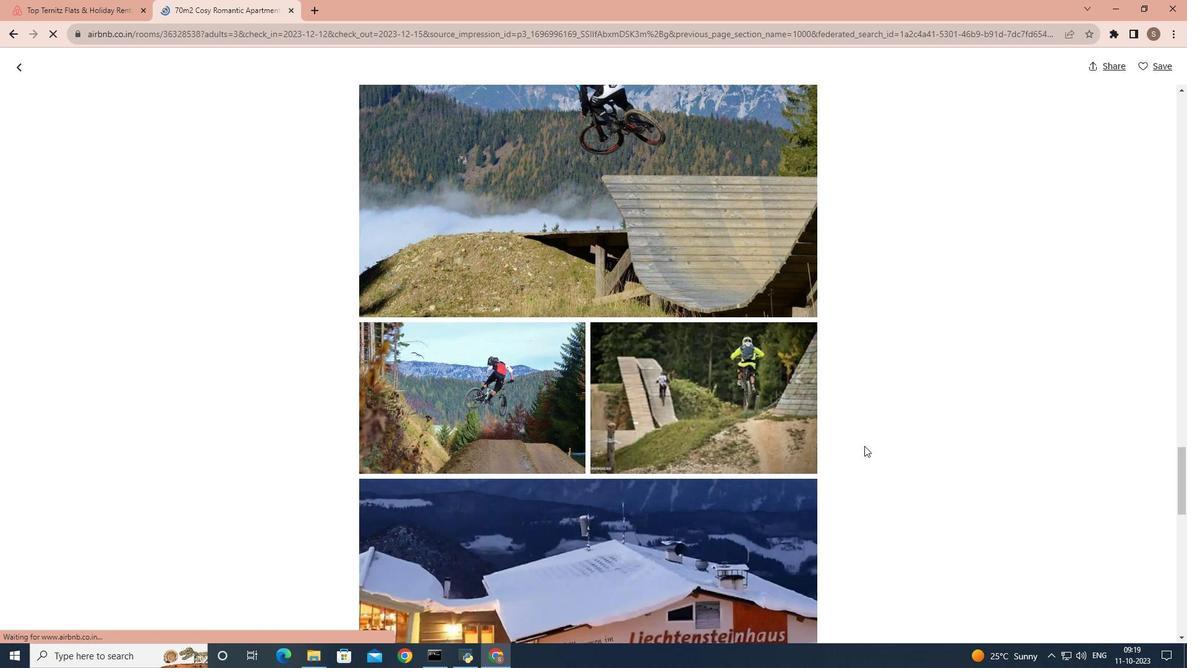 
Action: Mouse scrolled (864, 445) with delta (0, 0)
Screenshot: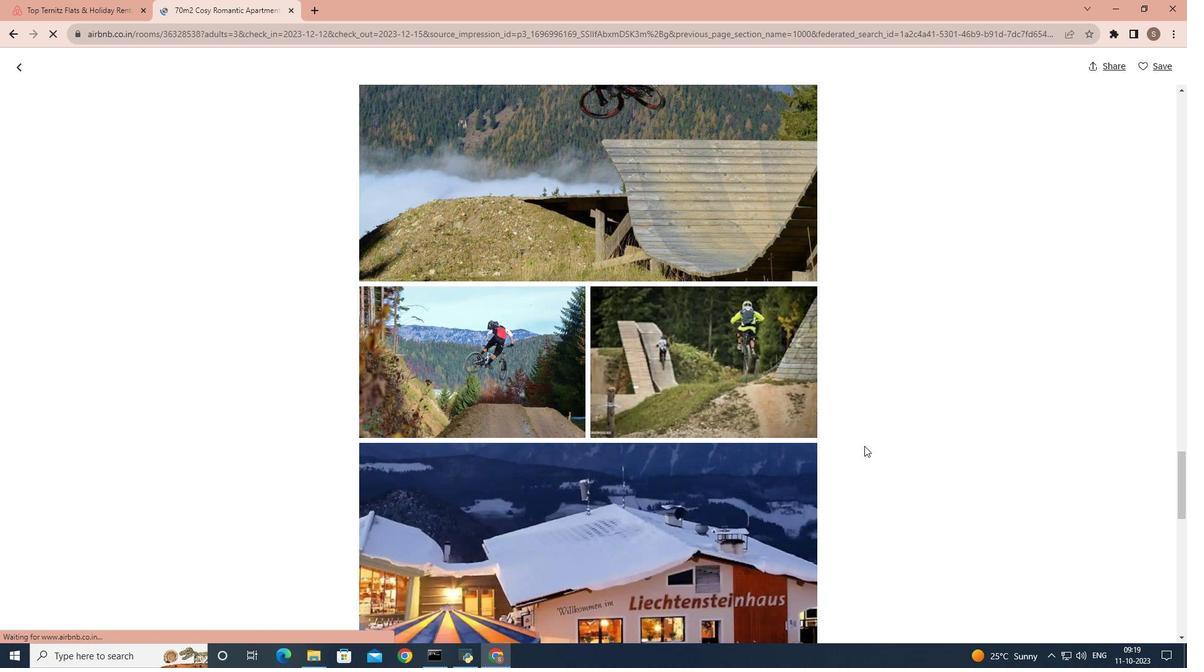 
Action: Mouse scrolled (864, 445) with delta (0, 0)
Screenshot: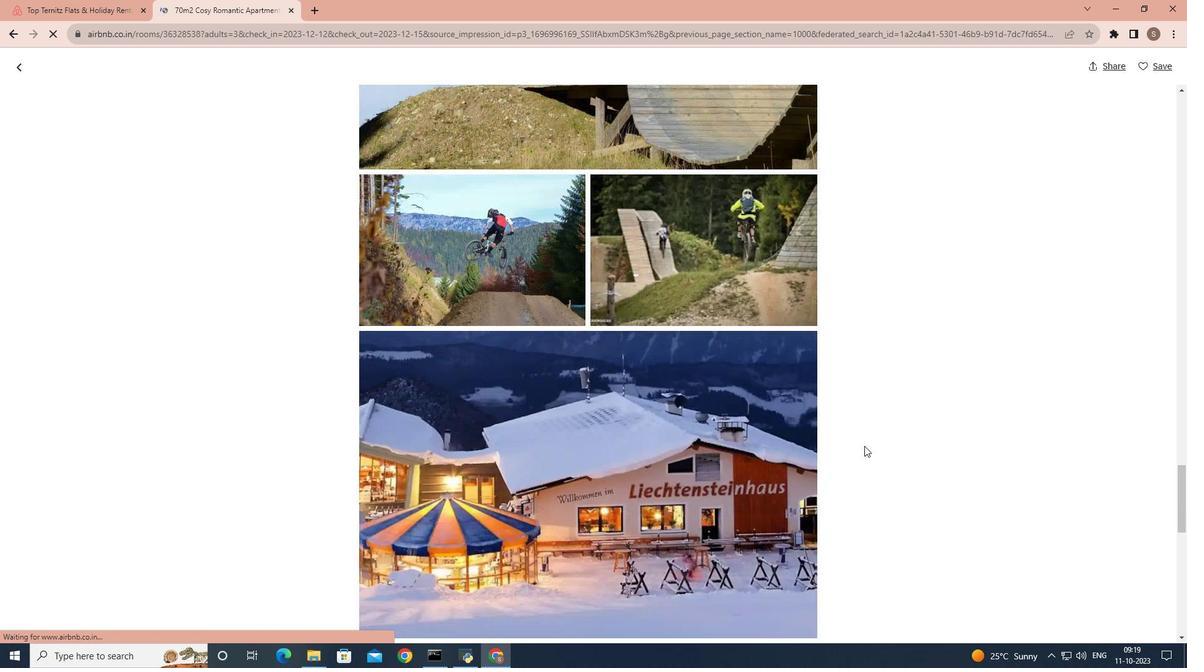 
Action: Mouse scrolled (864, 445) with delta (0, 0)
Screenshot: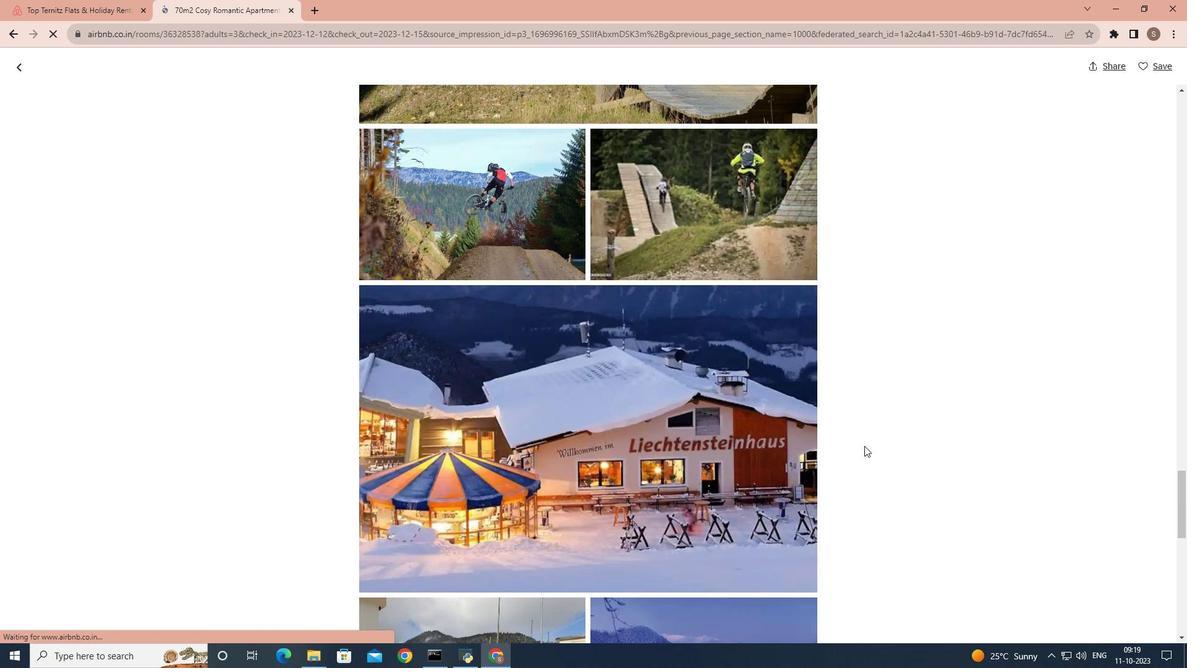 
Action: Mouse scrolled (864, 445) with delta (0, 0)
Screenshot: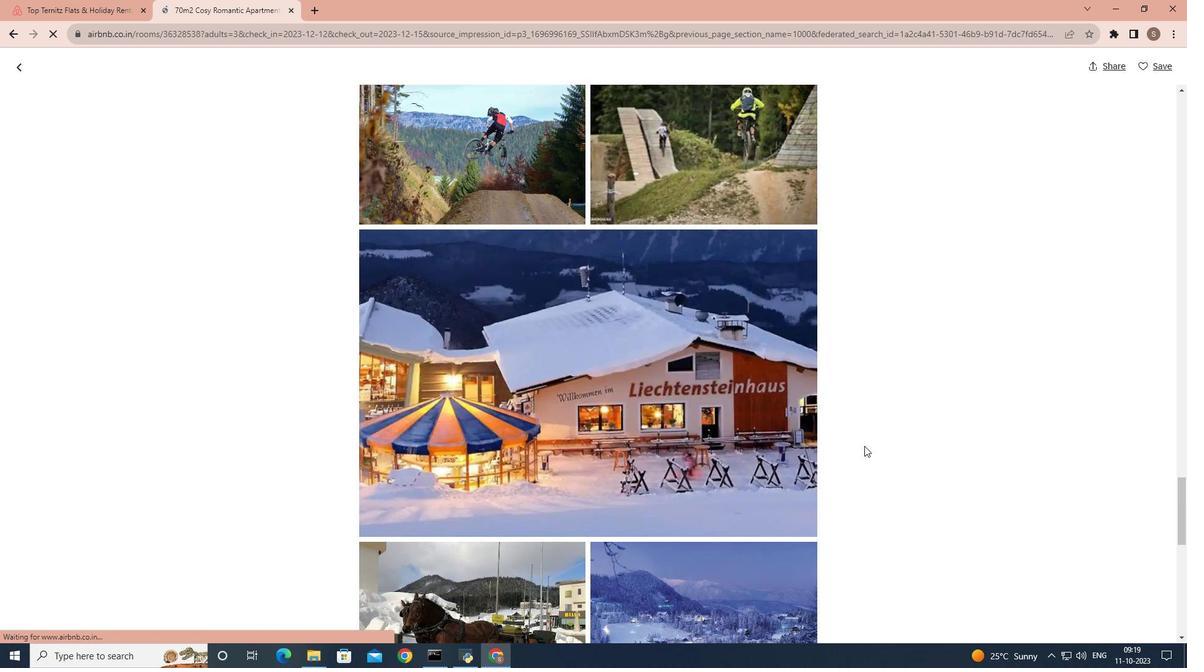 
Action: Mouse scrolled (864, 445) with delta (0, 0)
Screenshot: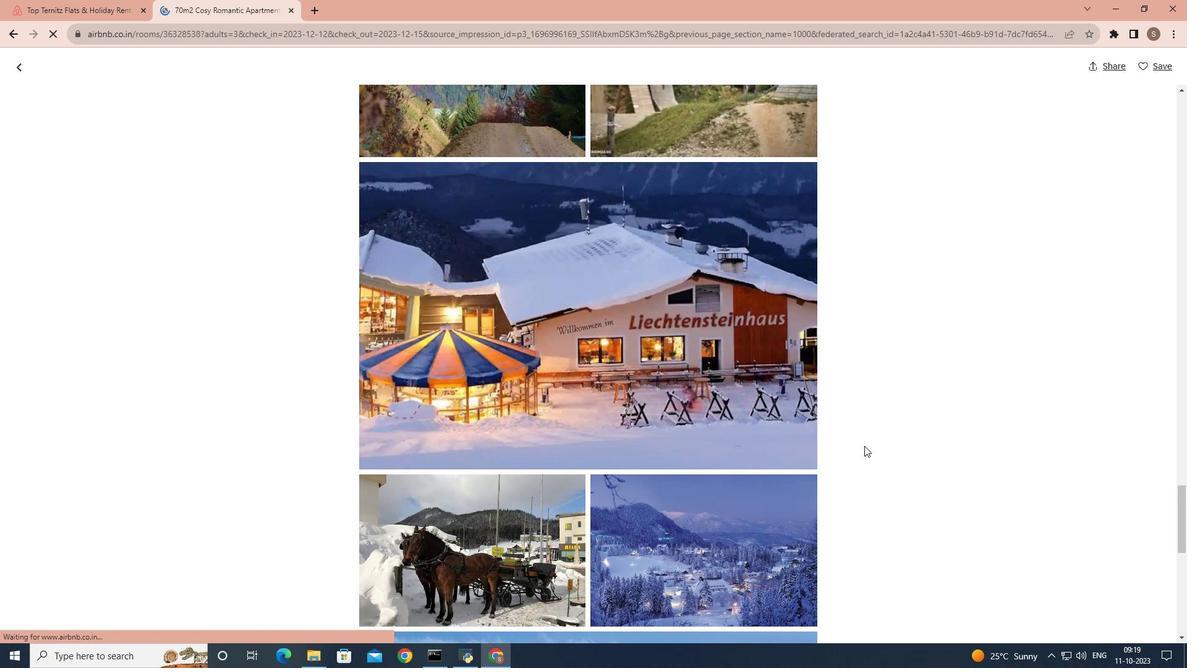 
Action: Mouse scrolled (864, 445) with delta (0, 0)
Screenshot: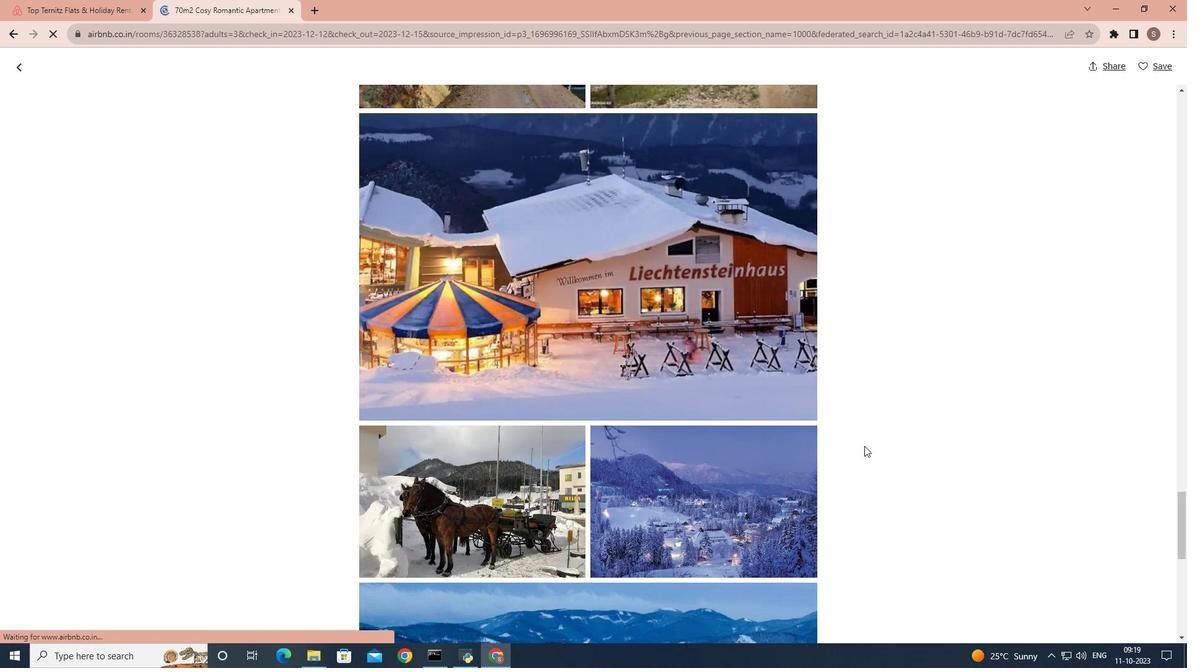 
Action: Mouse scrolled (864, 445) with delta (0, 0)
Screenshot: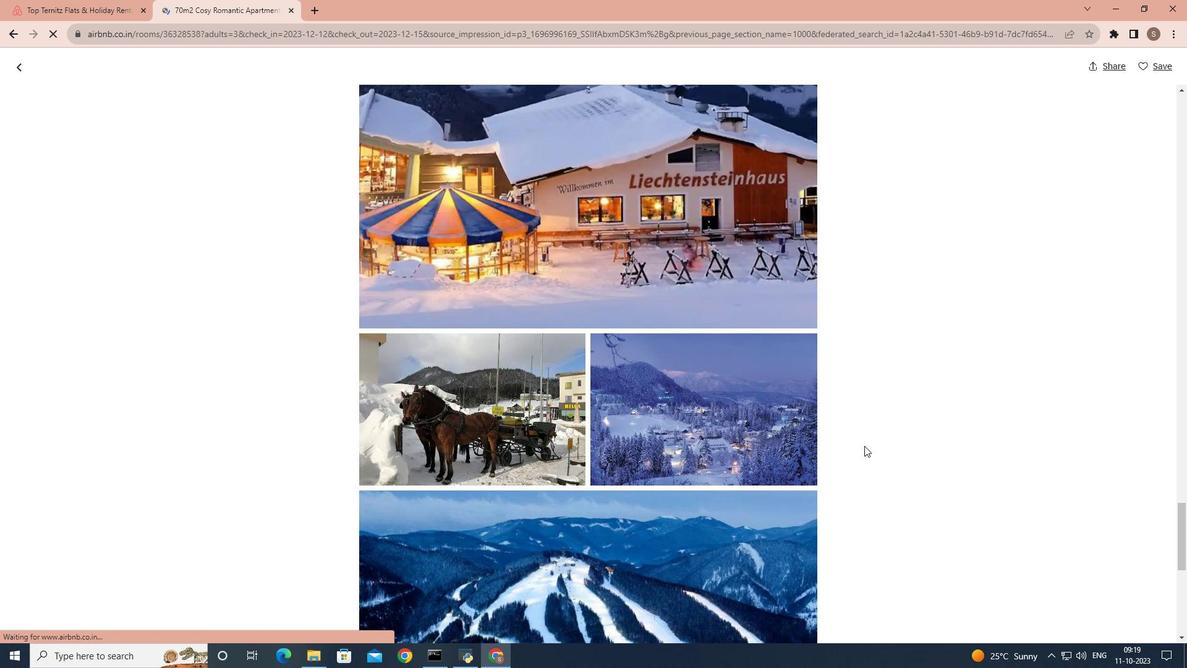 
Action: Mouse scrolled (864, 445) with delta (0, 0)
Screenshot: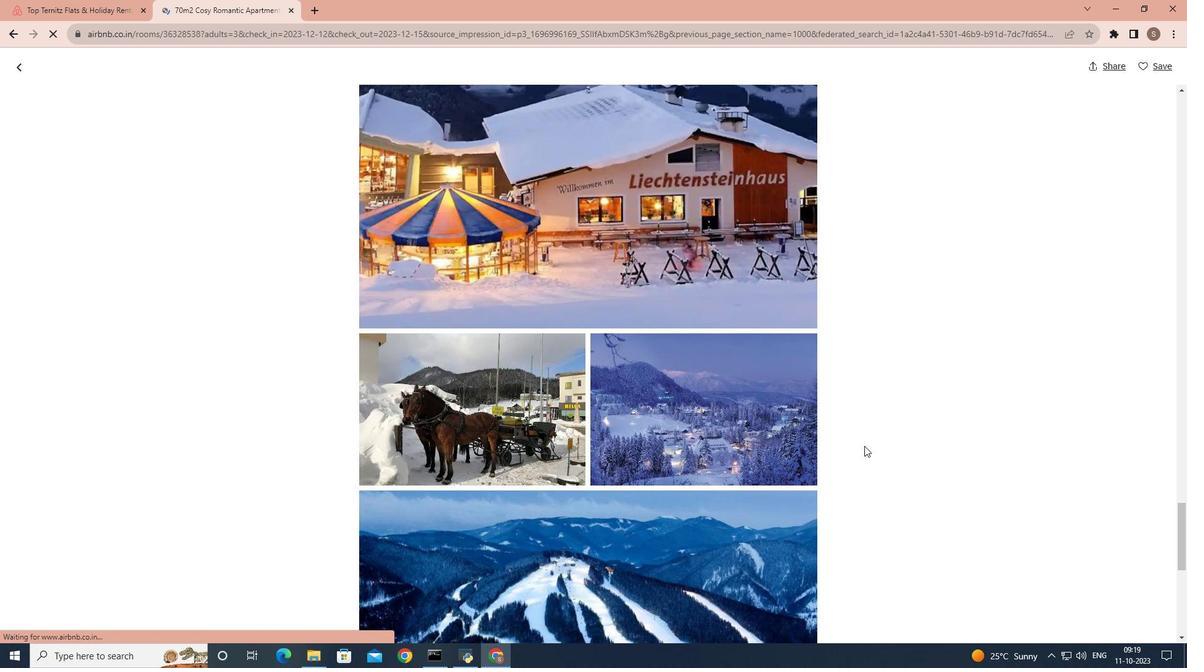 
Action: Mouse scrolled (864, 445) with delta (0, 0)
Screenshot: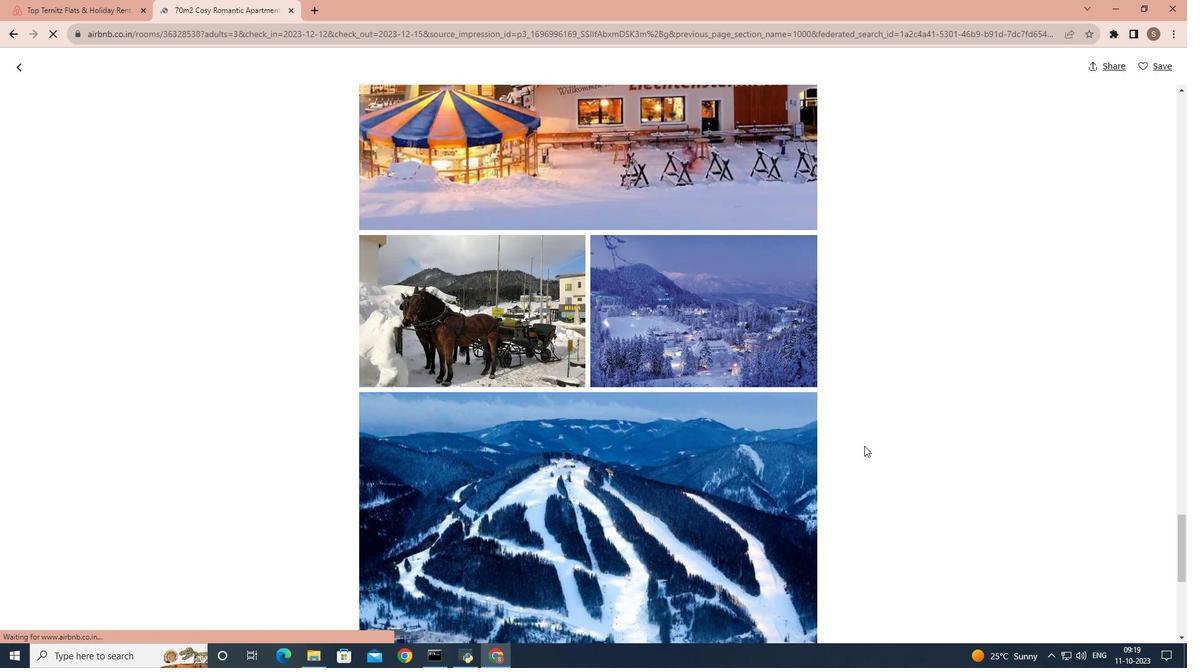 
Action: Mouse scrolled (864, 445) with delta (0, 0)
Screenshot: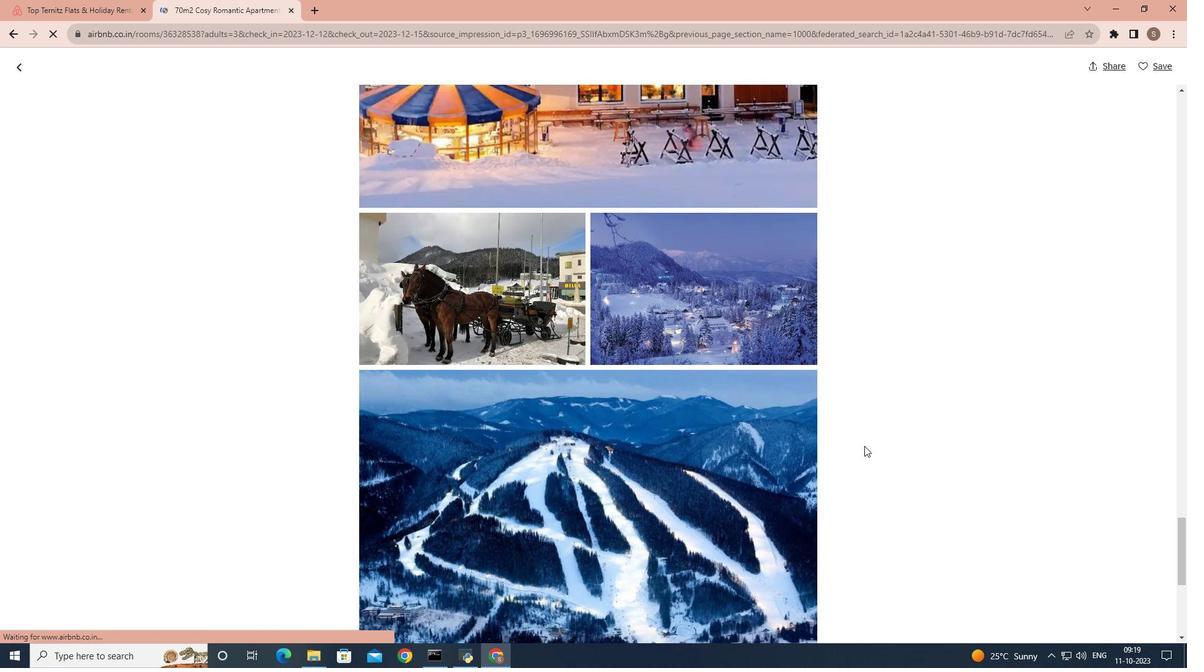 
Action: Mouse scrolled (864, 445) with delta (0, 0)
Screenshot: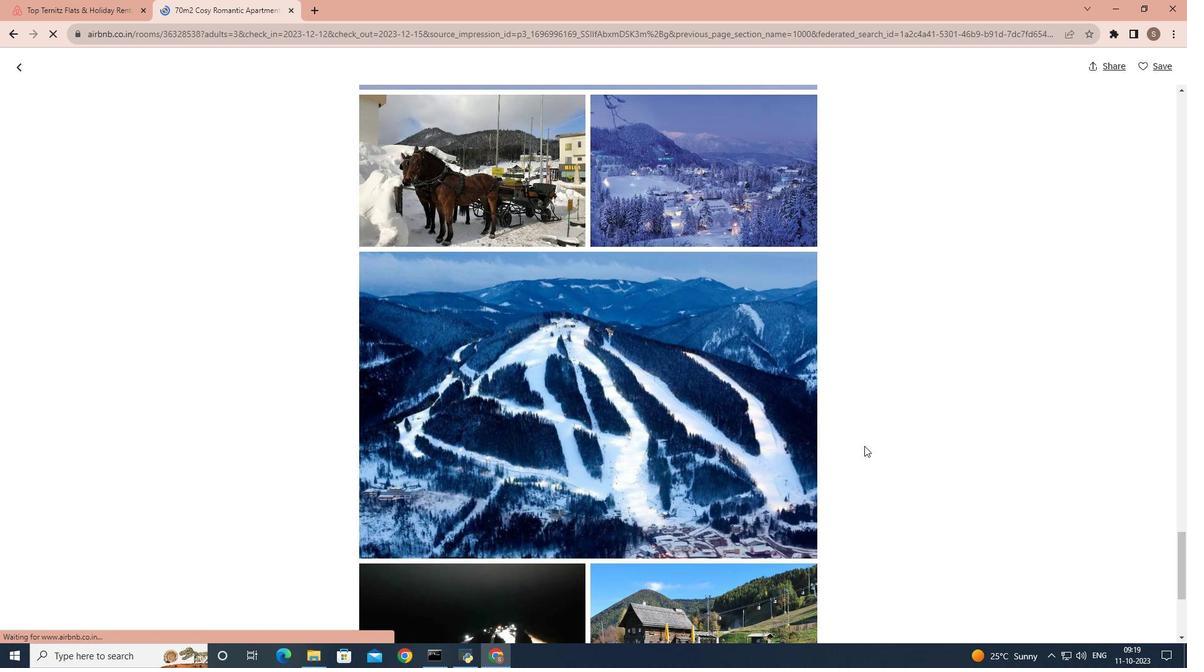 
Action: Mouse scrolled (864, 445) with delta (0, 0)
Screenshot: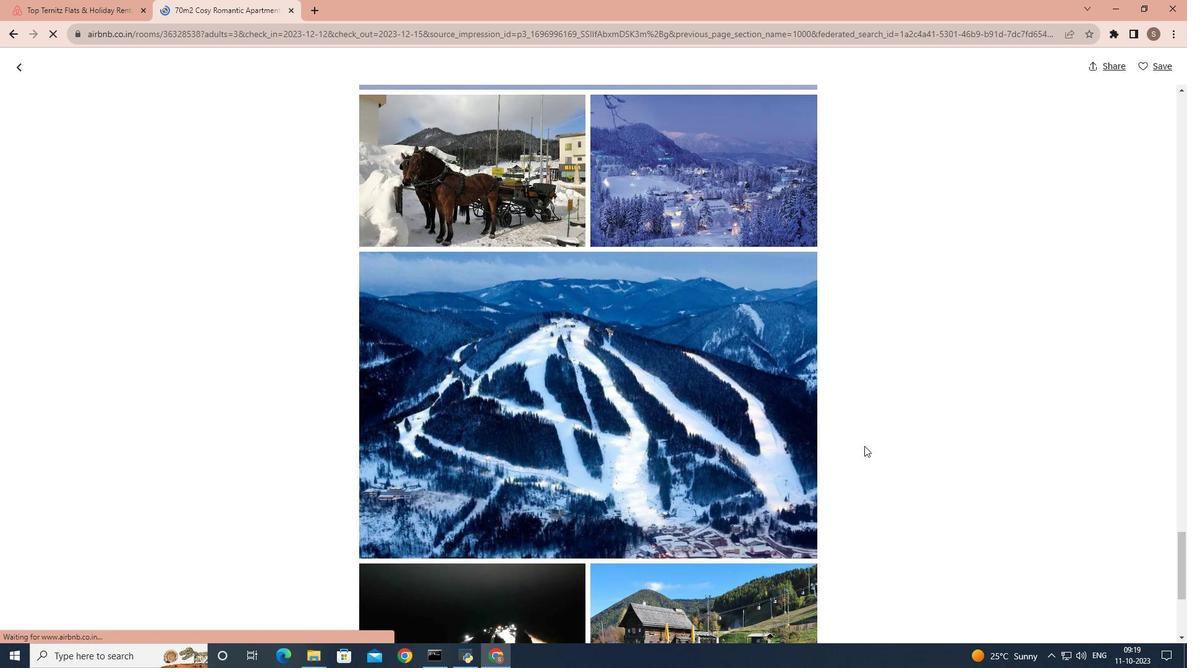 
Action: Mouse scrolled (864, 445) with delta (0, 0)
Screenshot: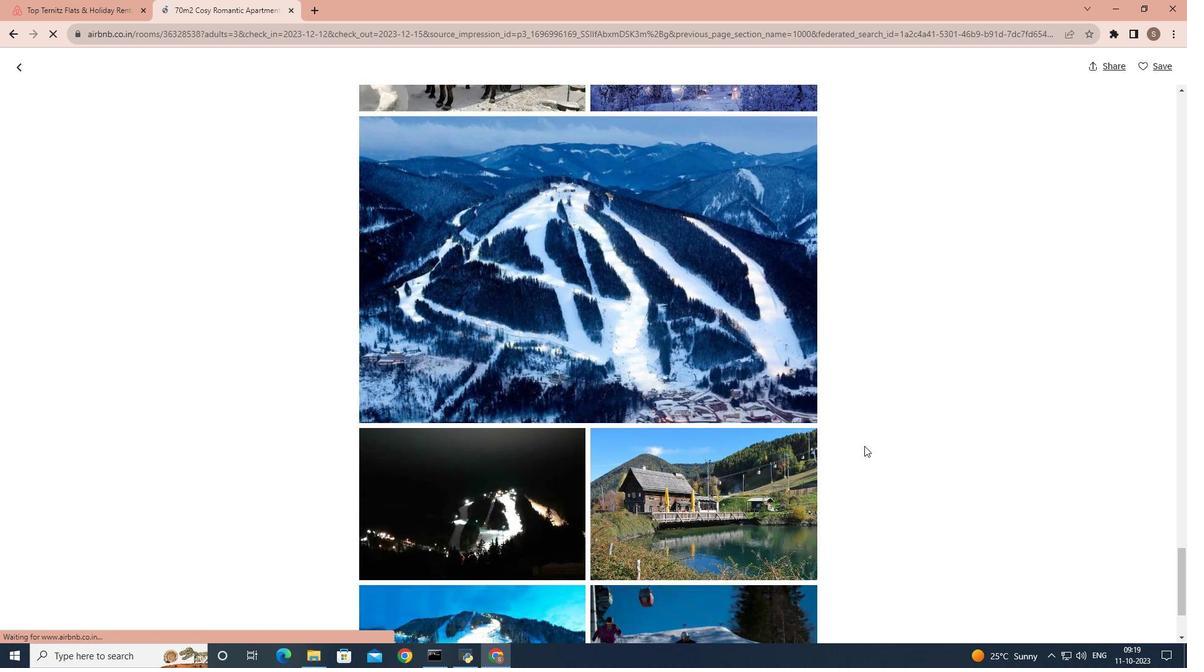 
Action: Mouse scrolled (864, 445) with delta (0, 0)
Screenshot: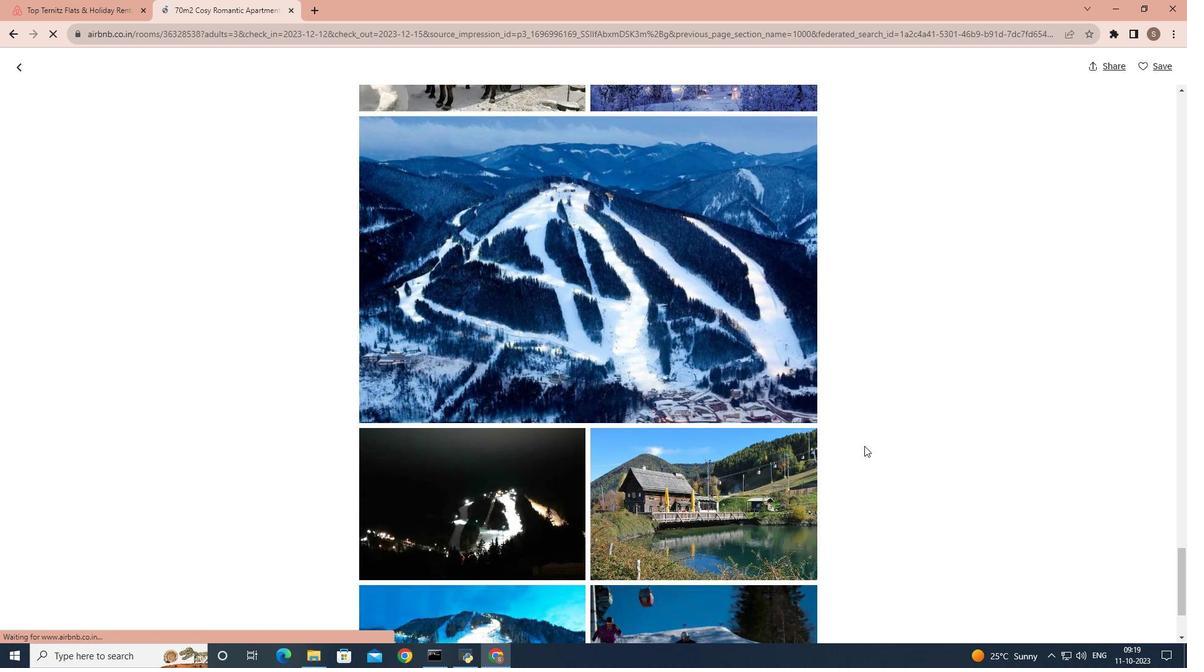 
Action: Mouse scrolled (864, 445) with delta (0, 0)
Screenshot: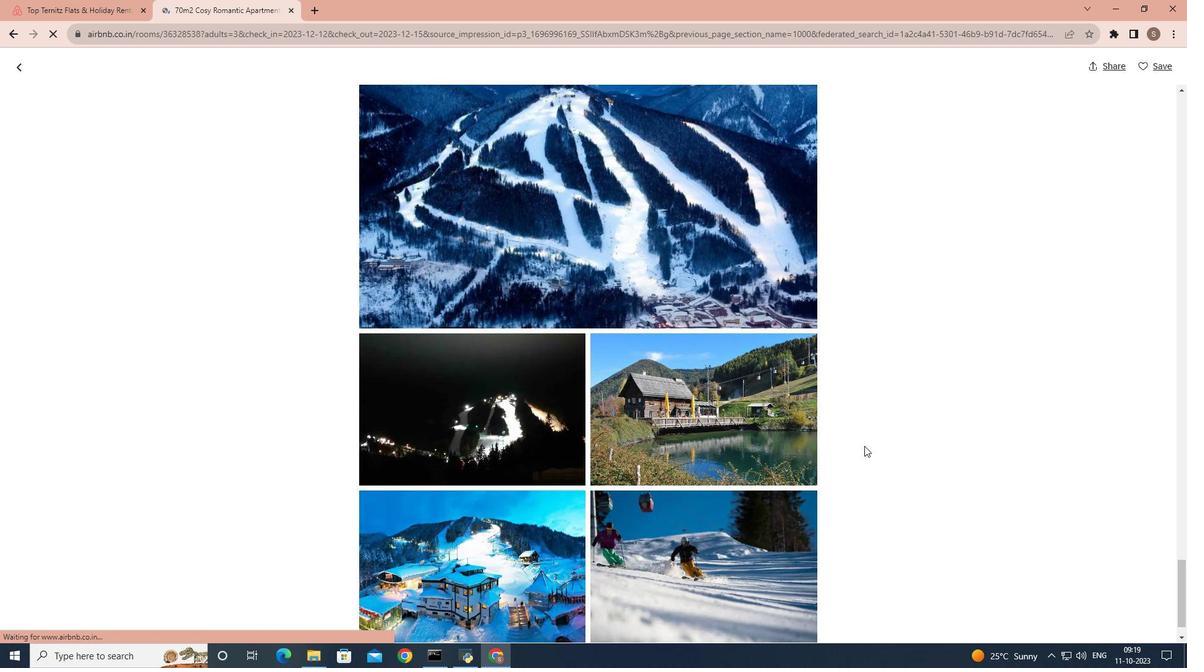
Action: Mouse scrolled (864, 445) with delta (0, 0)
Screenshot: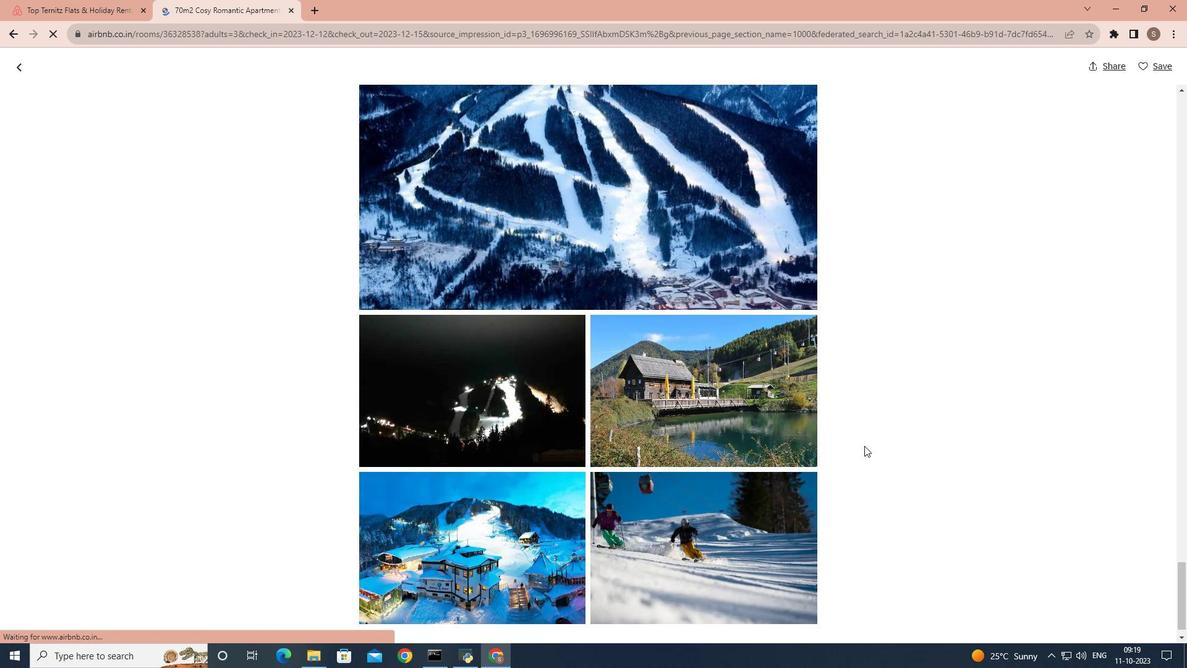 
Action: Mouse scrolled (864, 445) with delta (0, 0)
Screenshot: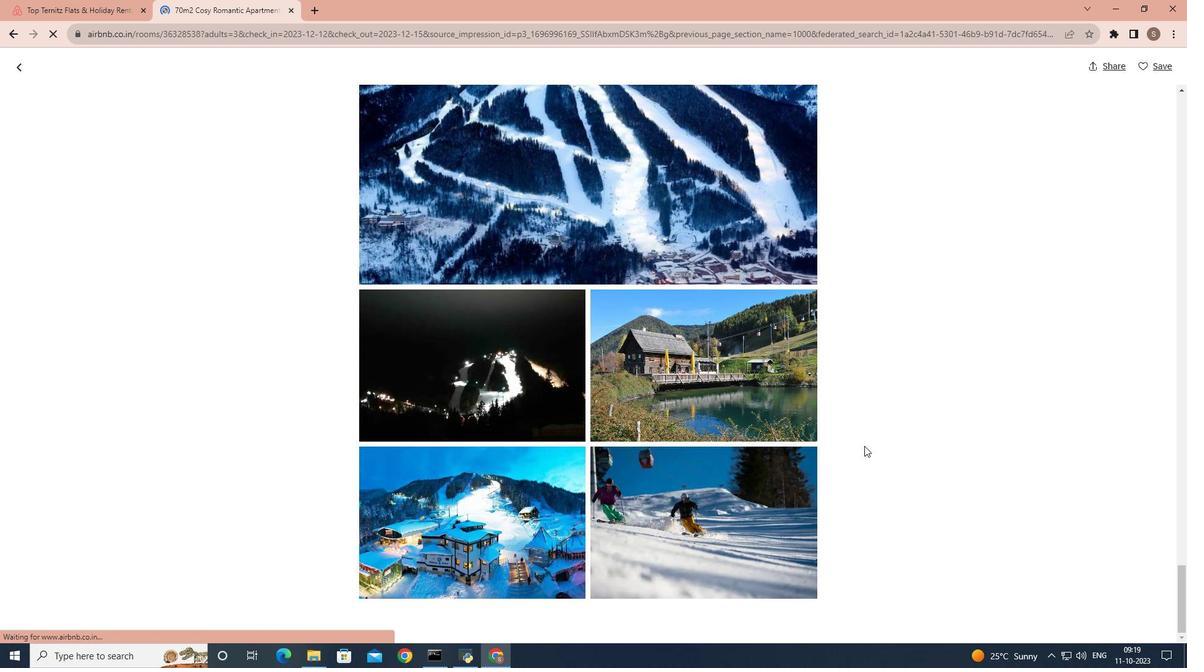 
Action: Mouse scrolled (864, 445) with delta (0, 0)
Screenshot: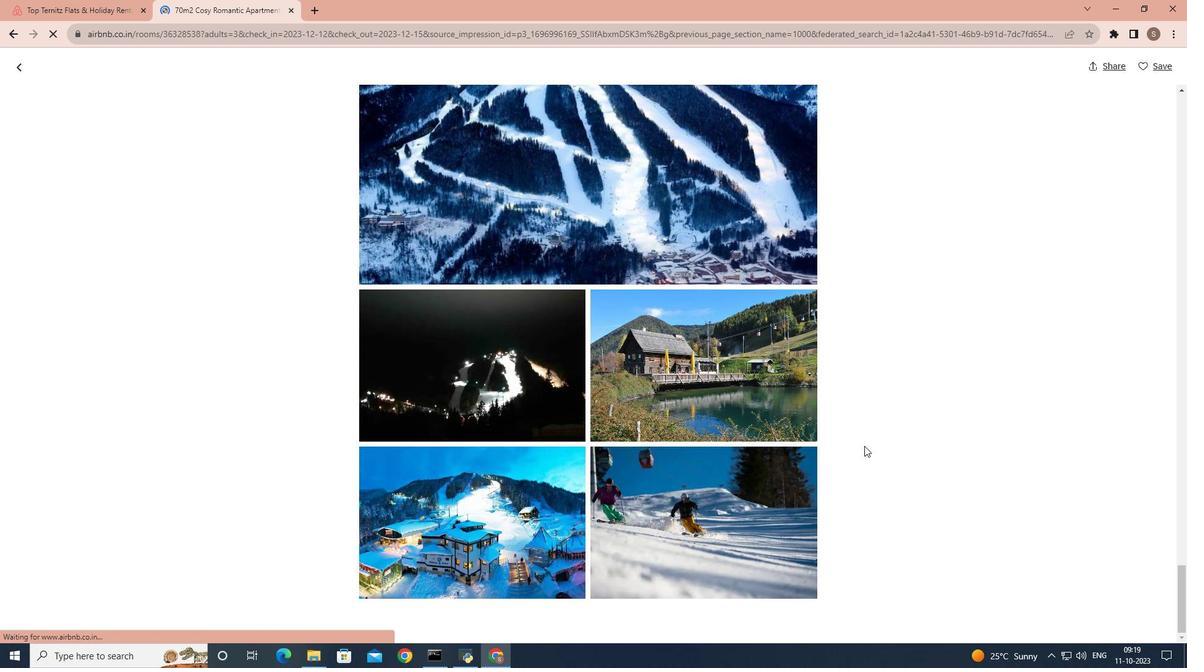 
Action: Mouse moved to (16, 73)
Screenshot: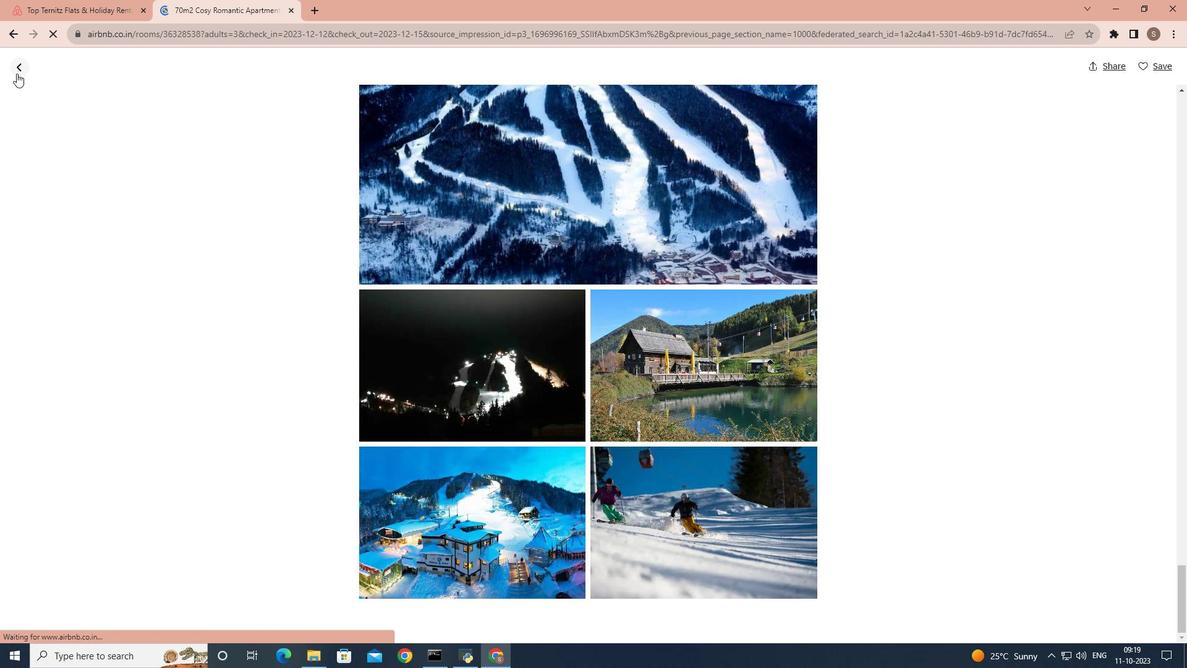
Action: Mouse pressed left at (16, 73)
Screenshot: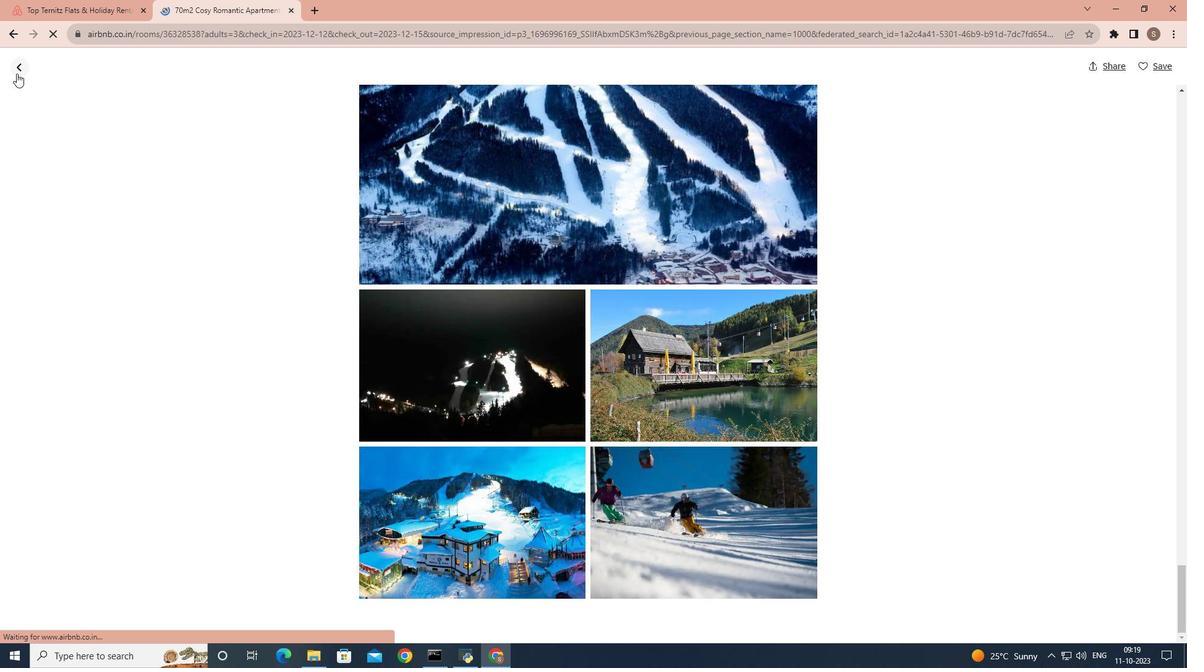 
Action: Mouse moved to (447, 363)
Screenshot: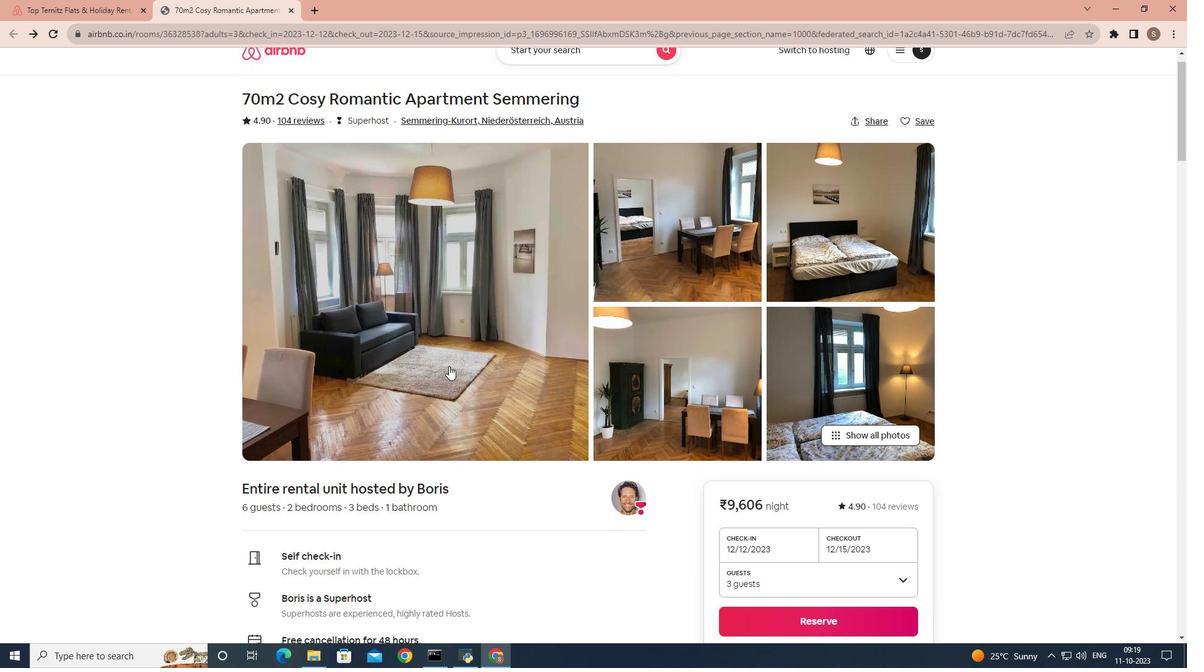 
Action: Mouse scrolled (447, 363) with delta (0, 0)
Screenshot: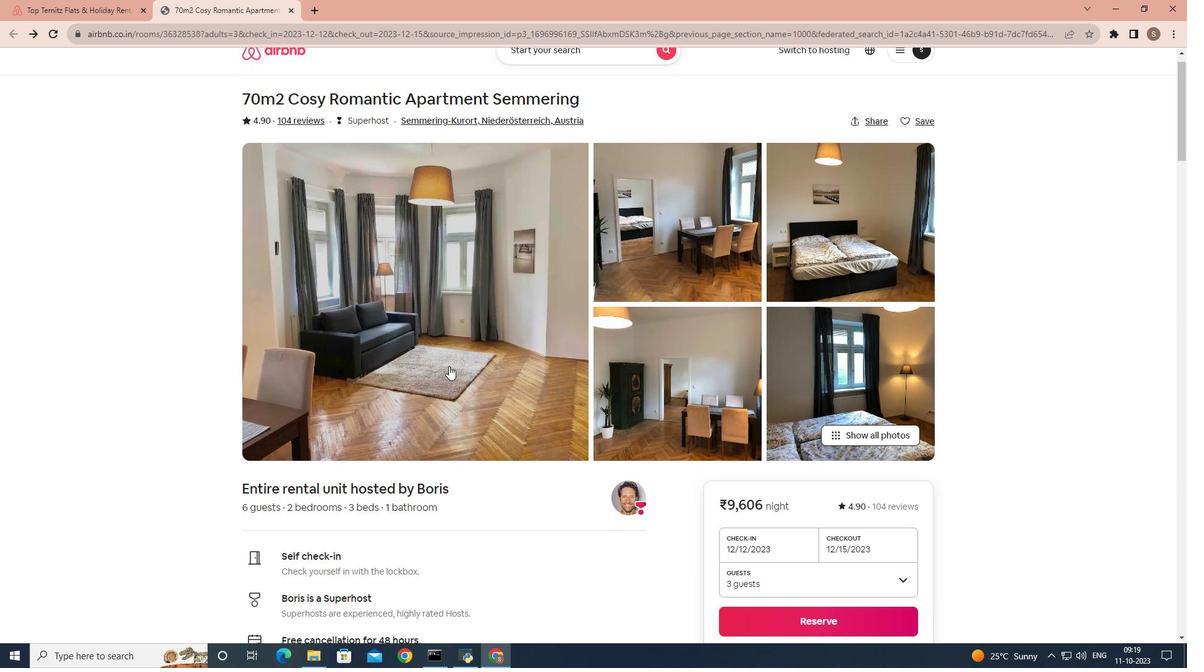 
Action: Mouse moved to (449, 366)
Screenshot: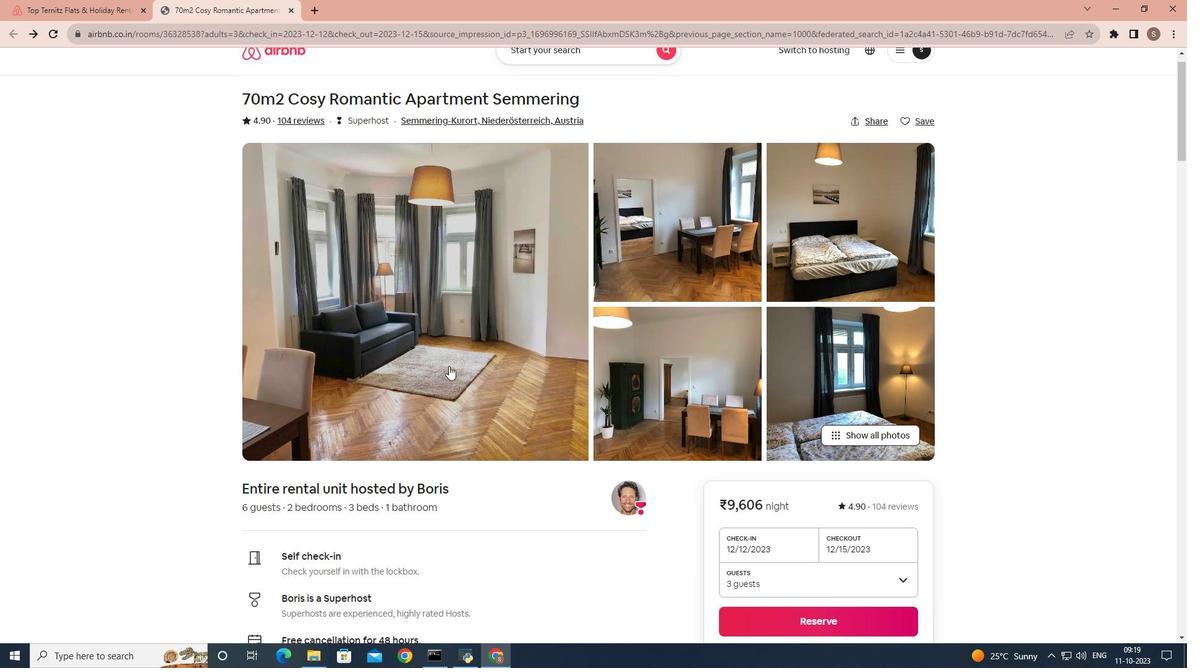 
Action: Mouse scrolled (449, 365) with delta (0, 0)
Screenshot: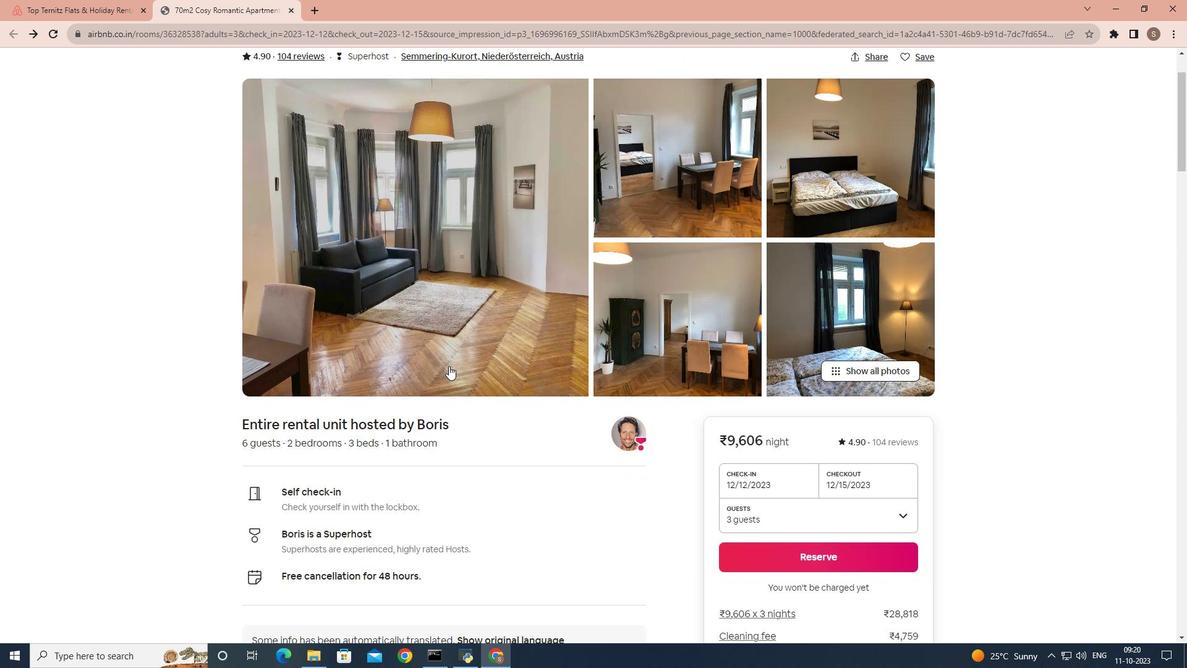 
Action: Mouse scrolled (449, 365) with delta (0, 0)
Screenshot: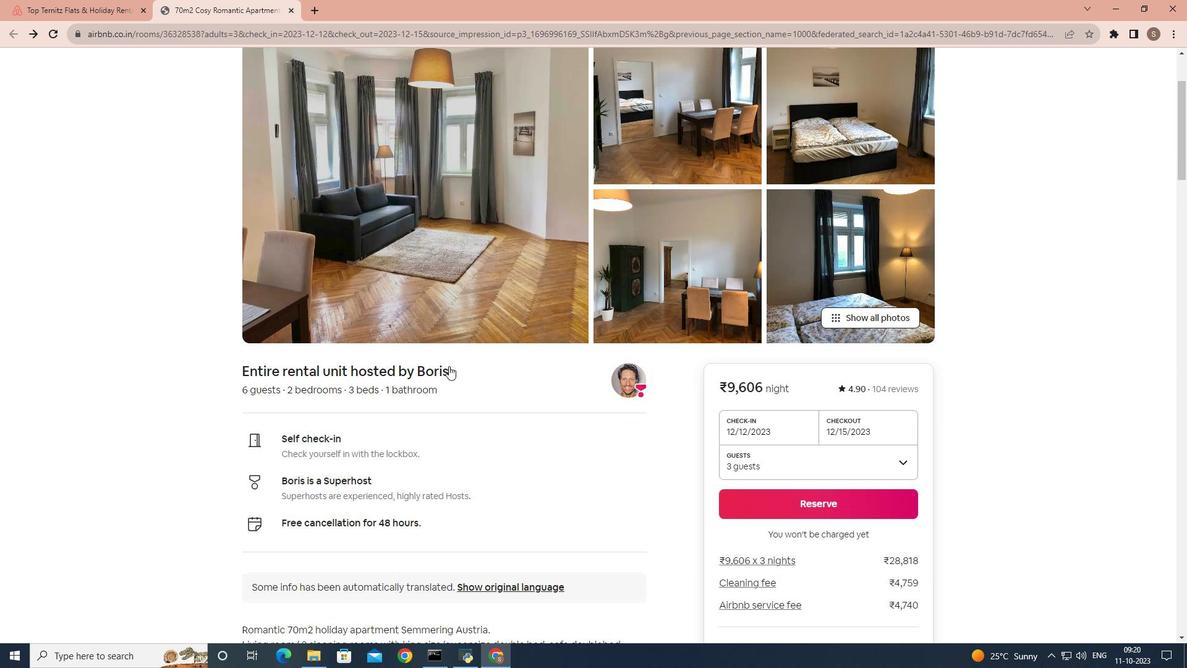 
Action: Mouse scrolled (449, 365) with delta (0, 0)
Screenshot: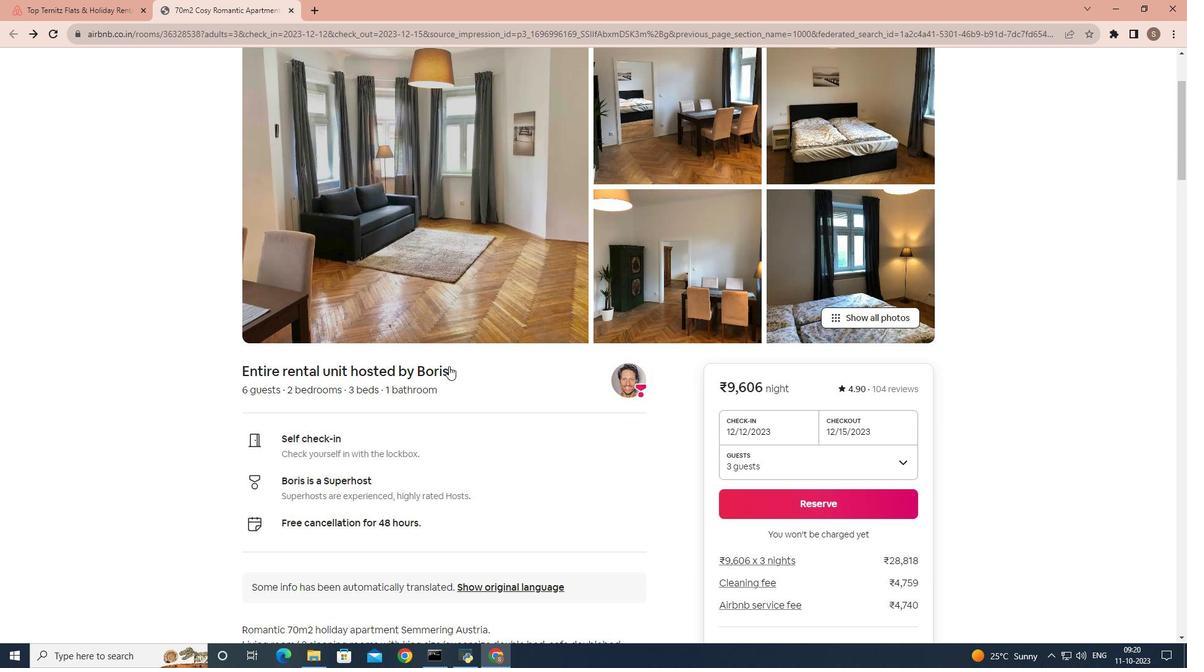 
Action: Mouse scrolled (449, 365) with delta (0, 0)
Screenshot: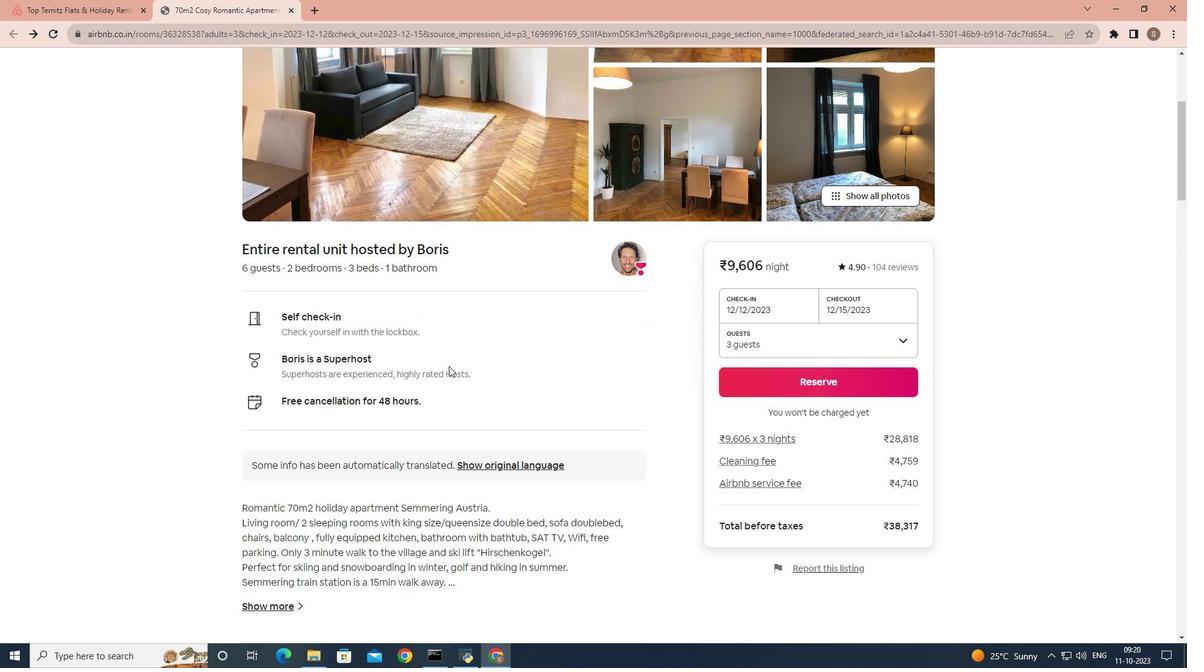 
Action: Mouse scrolled (449, 365) with delta (0, 0)
Screenshot: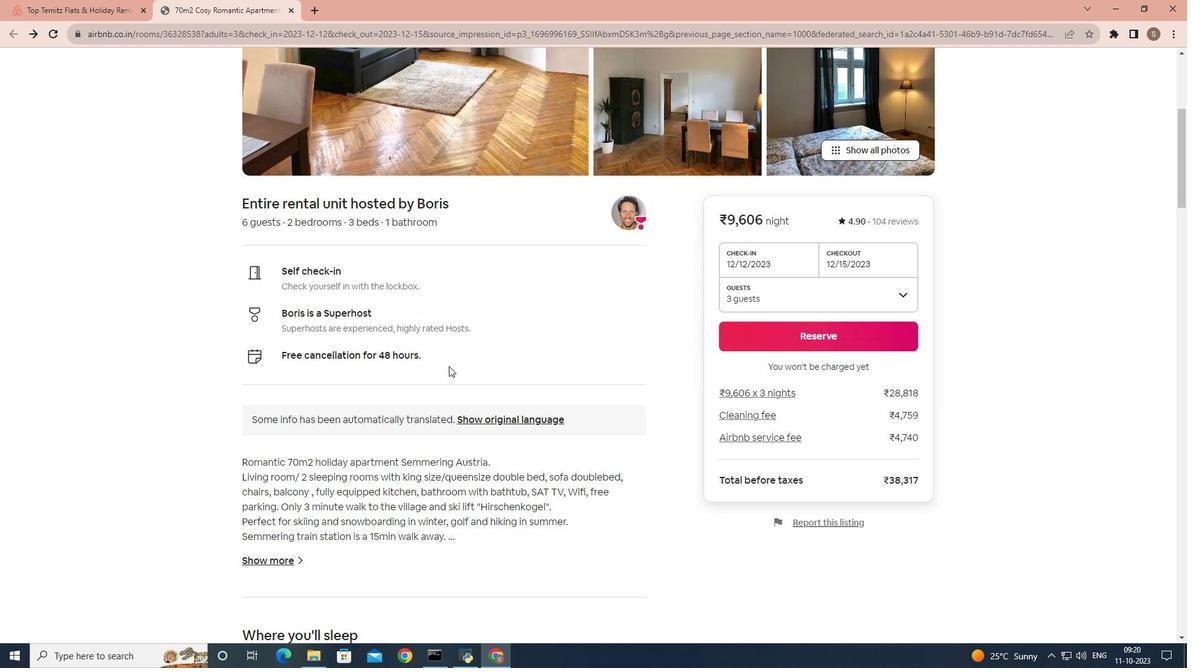 
Action: Mouse scrolled (449, 365) with delta (0, 0)
Screenshot: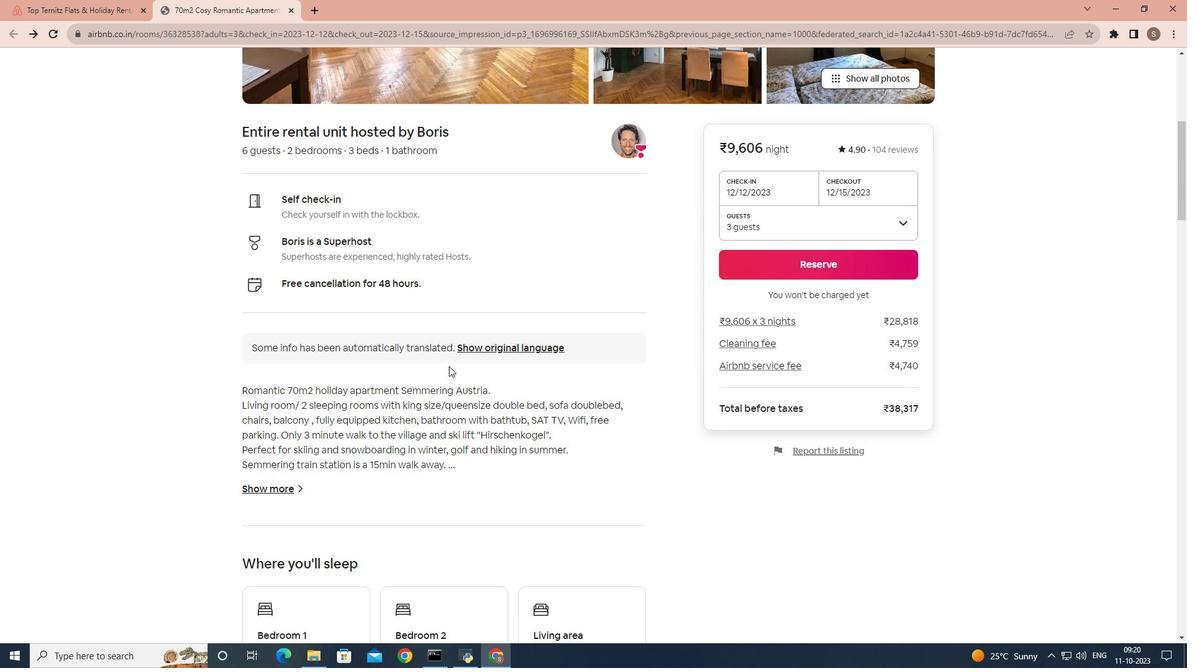 
Action: Mouse scrolled (449, 365) with delta (0, 0)
Screenshot: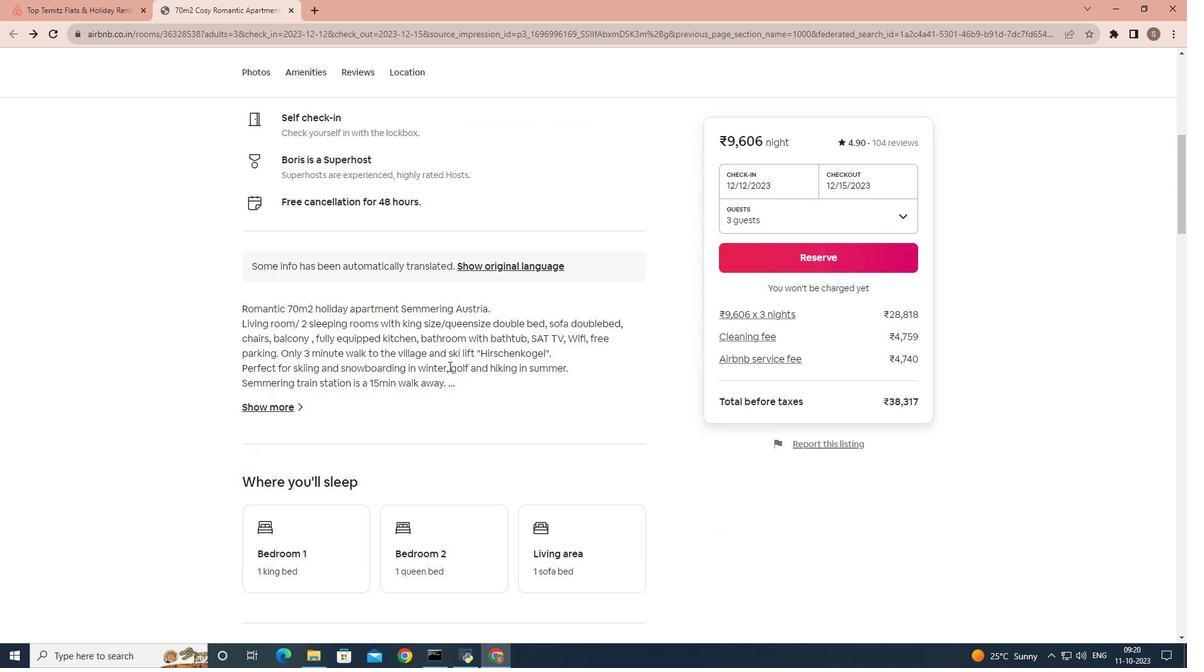 
Action: Mouse moved to (284, 342)
Screenshot: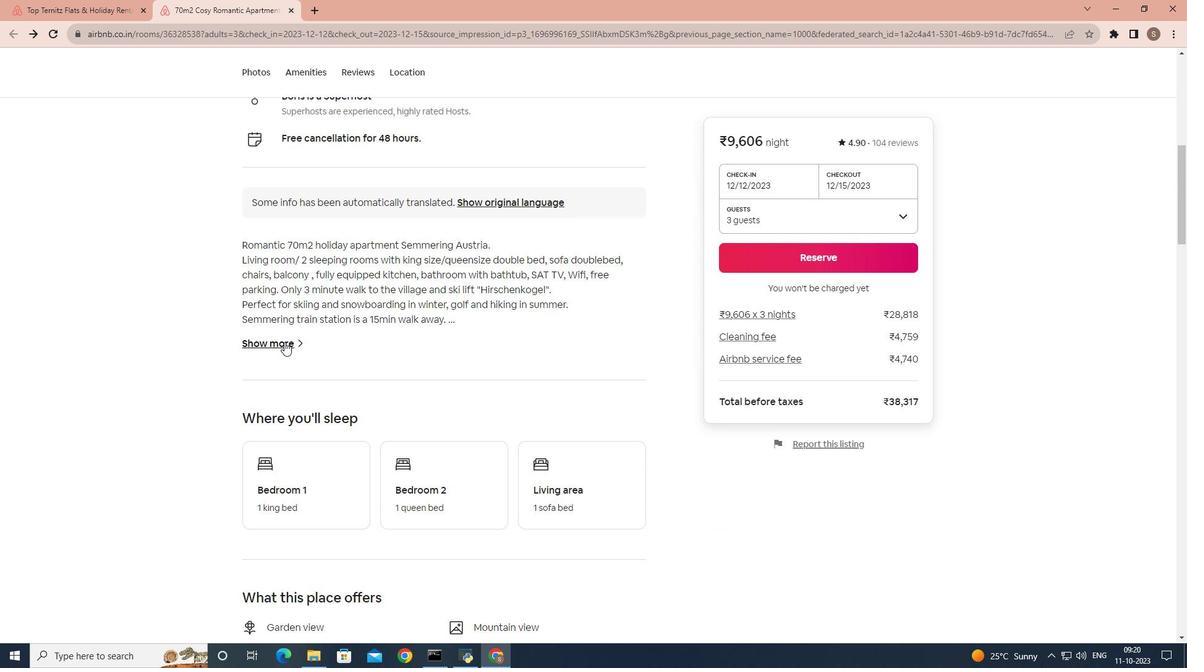 
Action: Mouse pressed left at (284, 342)
Screenshot: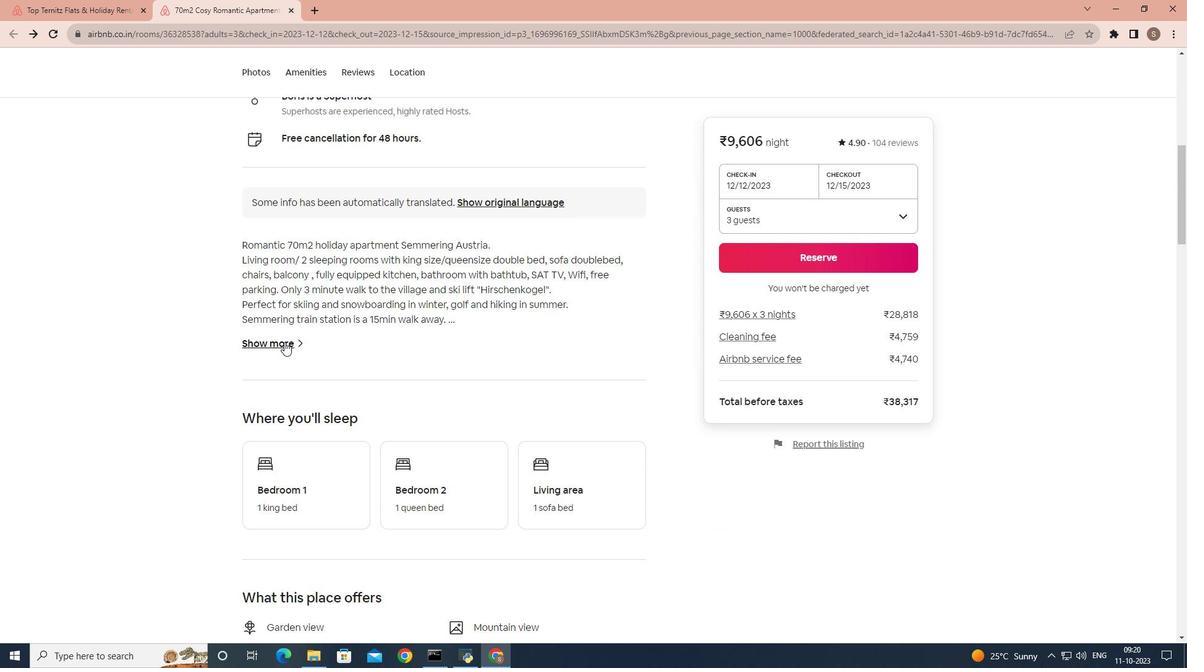 
Action: Mouse moved to (541, 403)
Screenshot: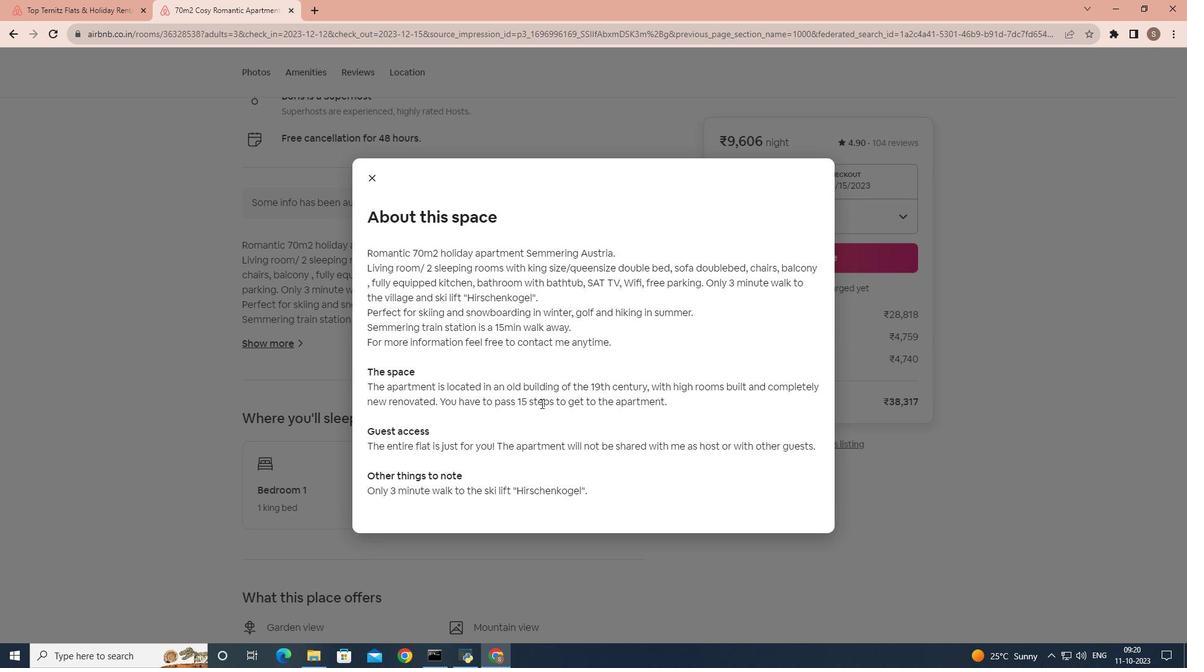
Action: Mouse scrolled (541, 402) with delta (0, 0)
Screenshot: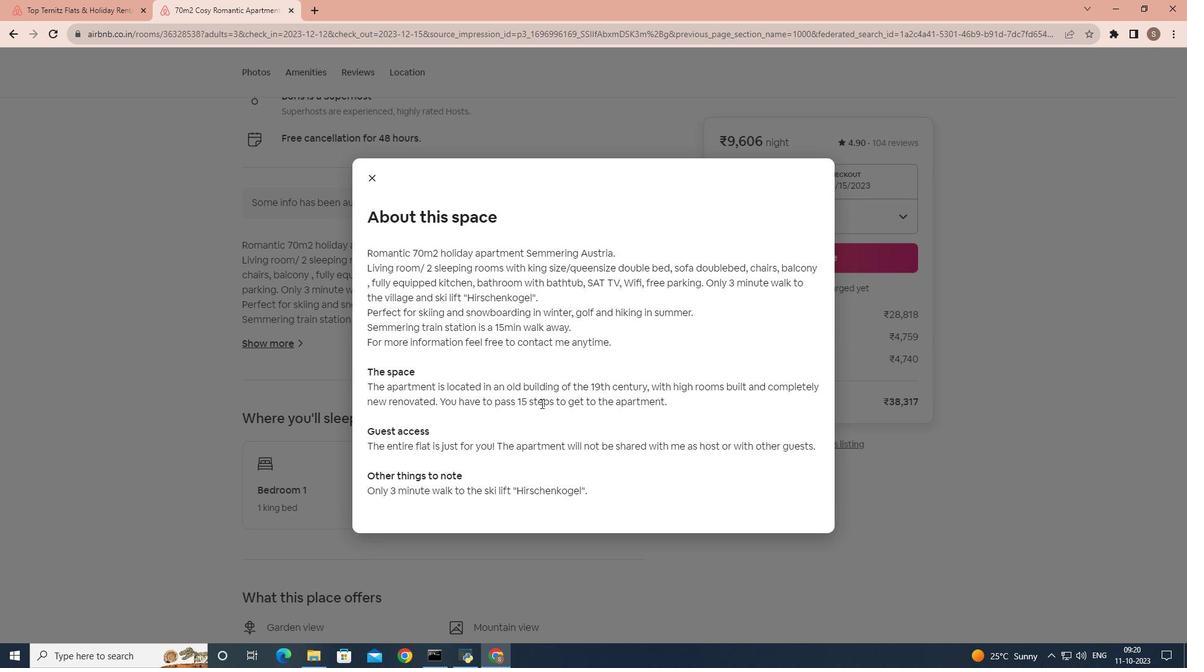 
Action: Mouse scrolled (541, 402) with delta (0, 0)
Screenshot: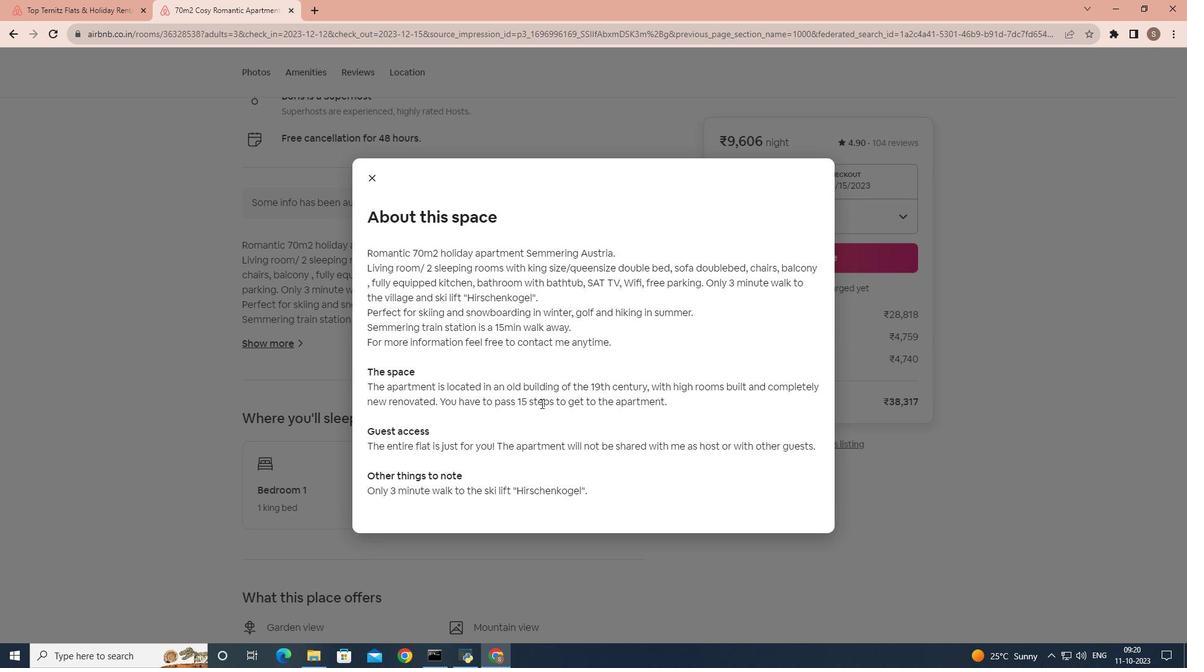 
Action: Mouse moved to (372, 180)
Screenshot: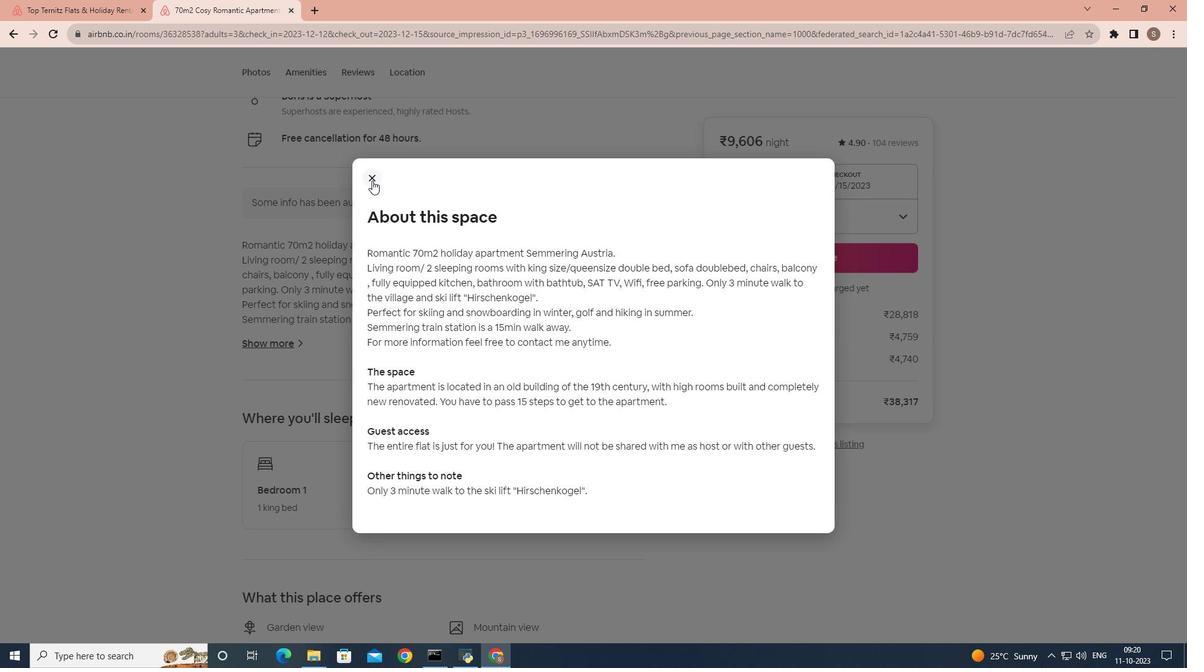 
Action: Mouse pressed left at (372, 180)
Screenshot: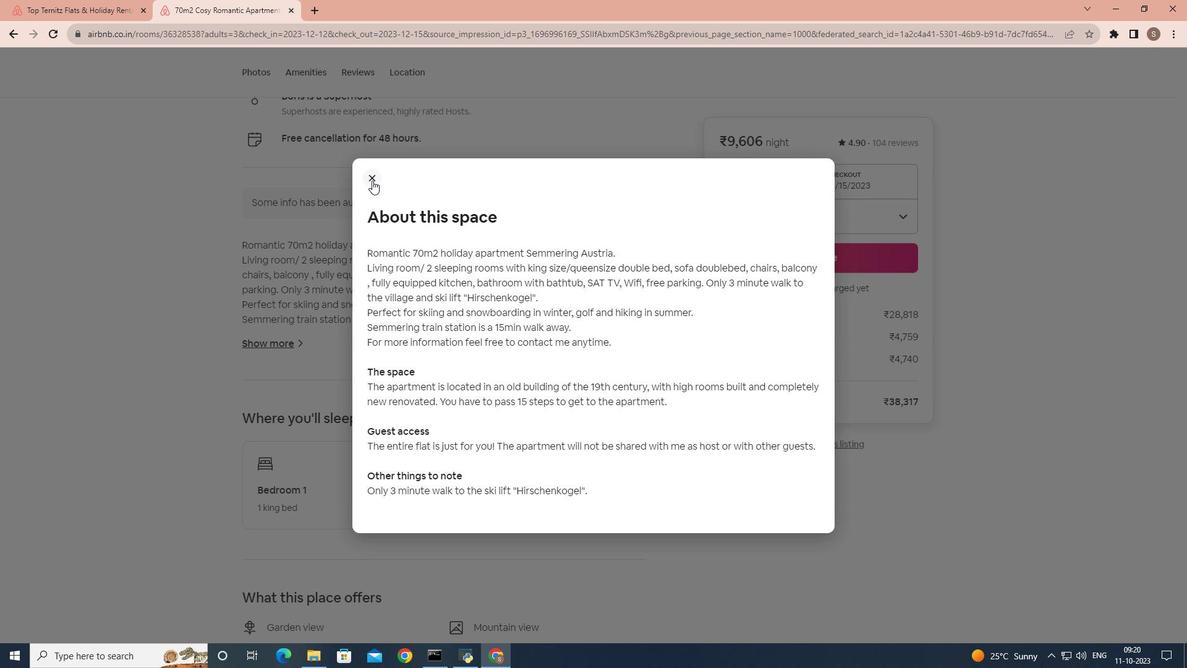 
Action: Mouse moved to (410, 416)
Screenshot: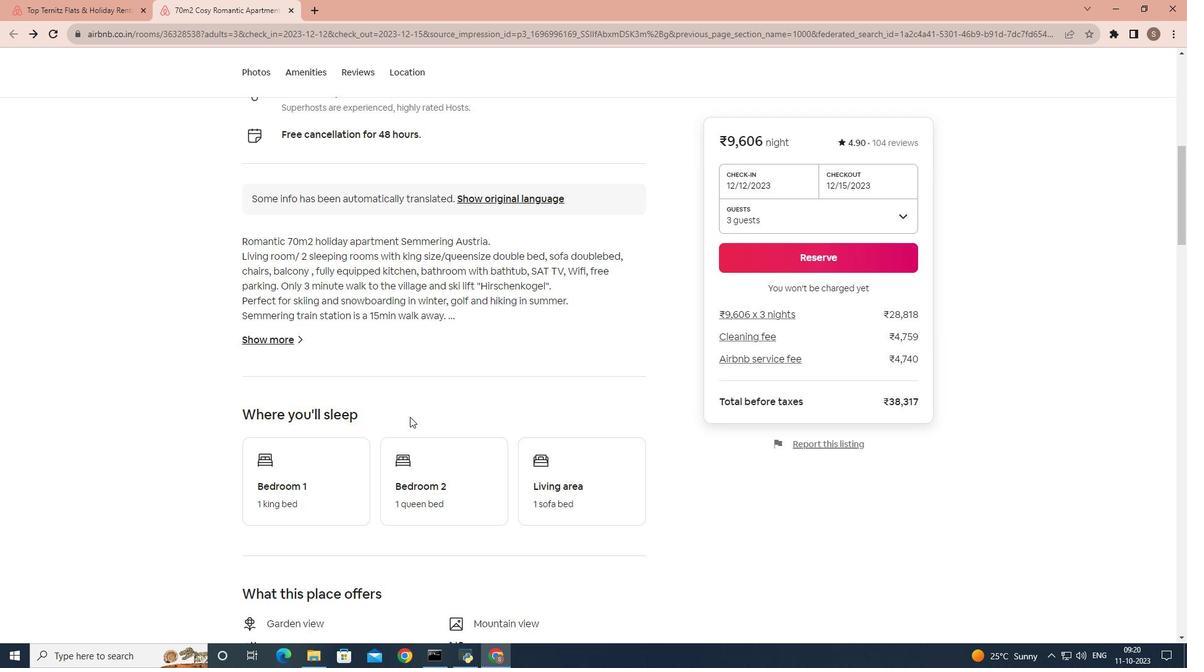 
Action: Mouse scrolled (410, 416) with delta (0, 0)
Screenshot: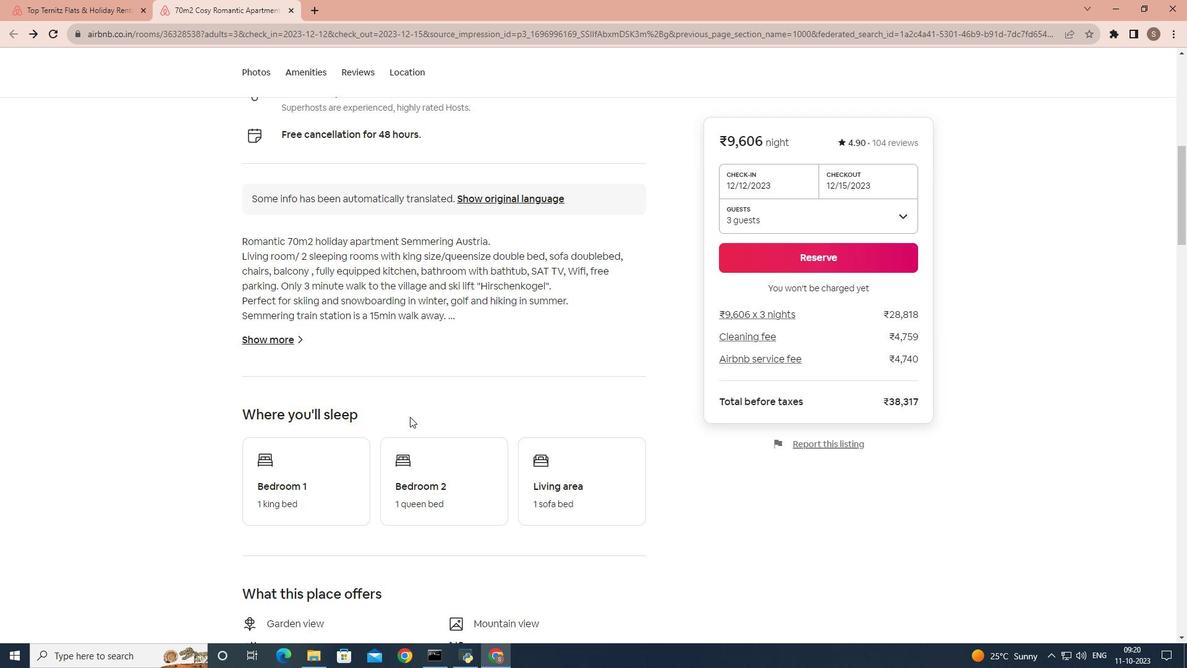 
Action: Mouse scrolled (410, 416) with delta (0, 0)
Screenshot: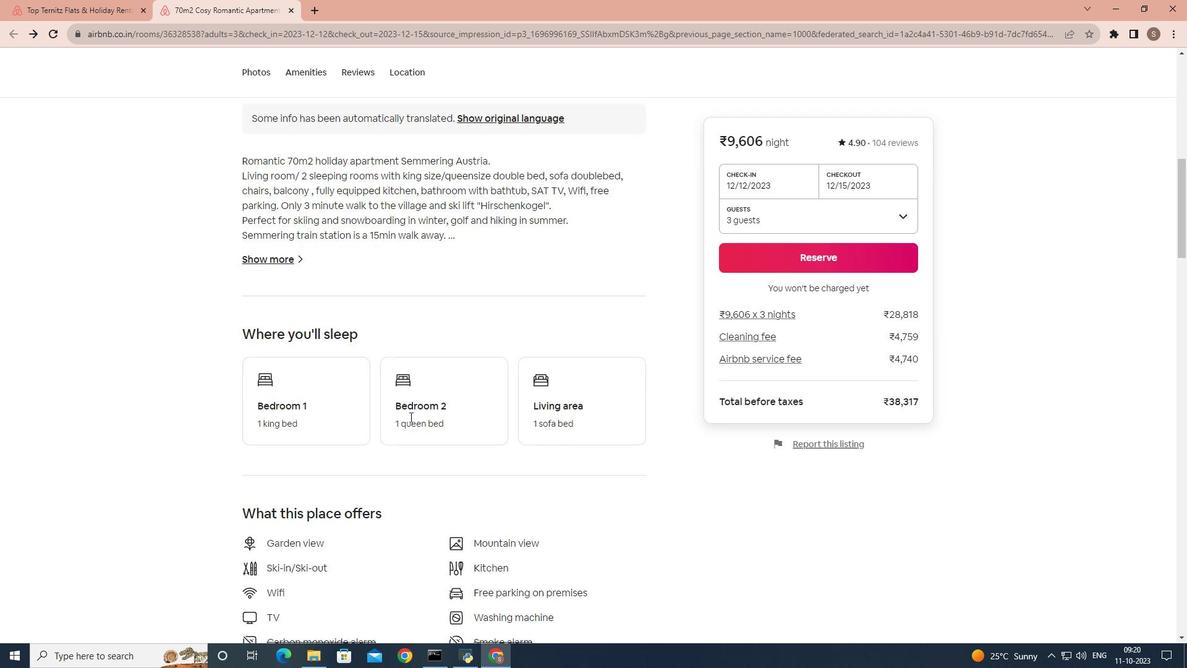 
Action: Mouse scrolled (410, 416) with delta (0, 0)
Screenshot: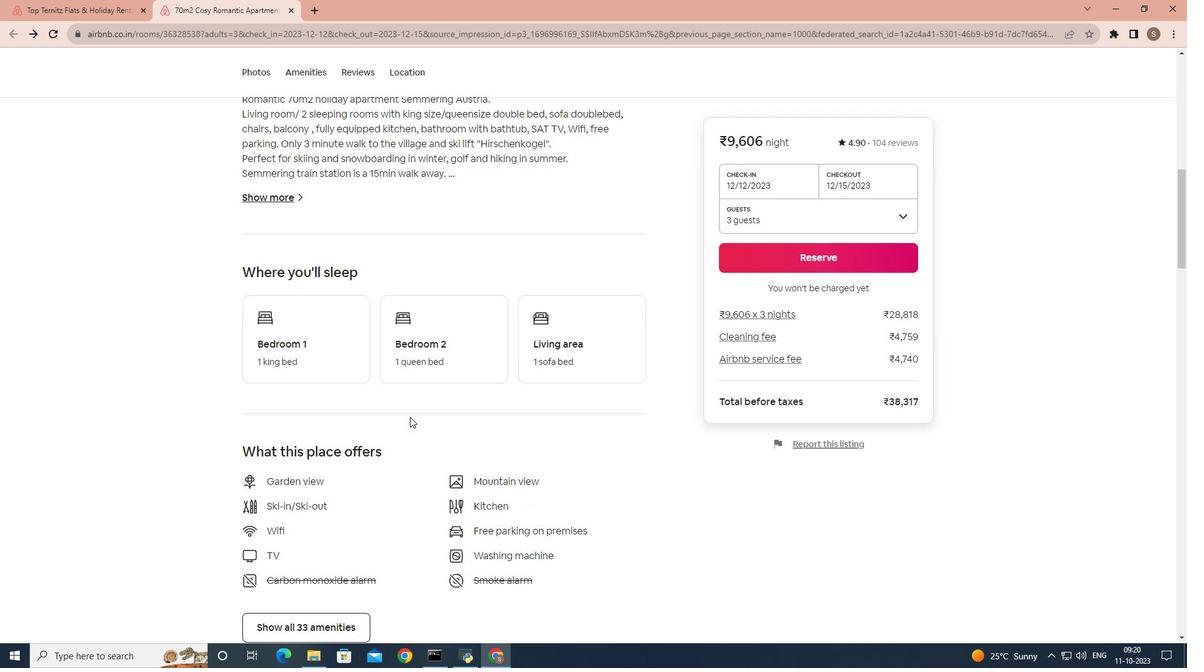
Action: Mouse scrolled (410, 416) with delta (0, 0)
Screenshot: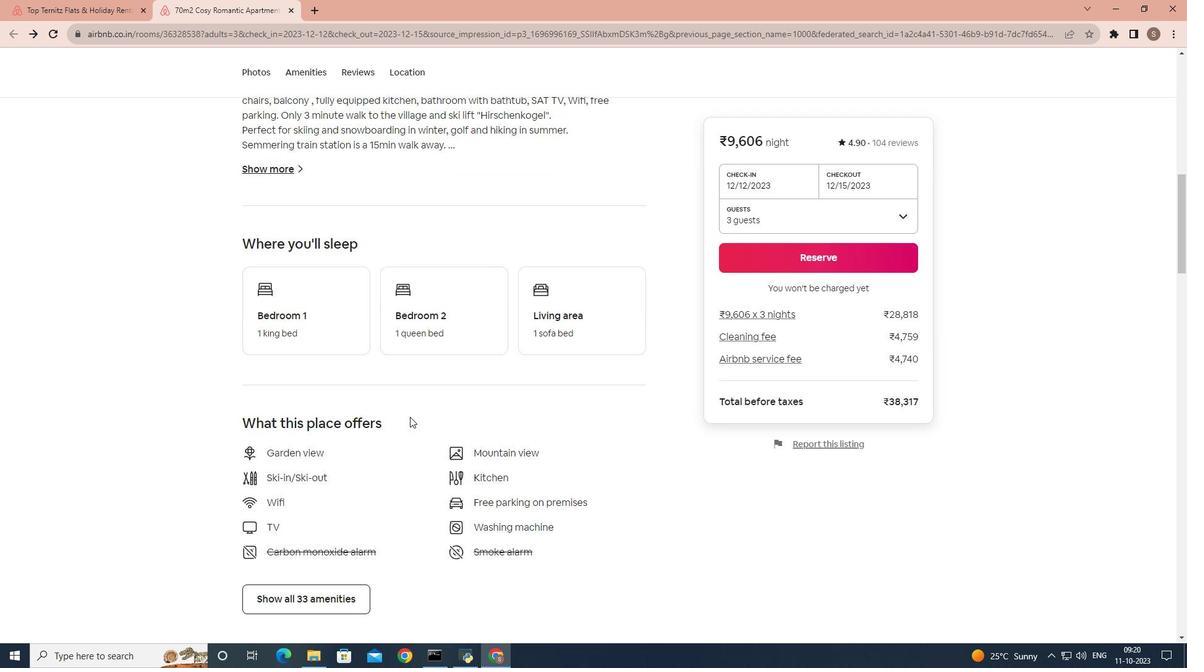 
Action: Mouse scrolled (410, 416) with delta (0, 0)
Screenshot: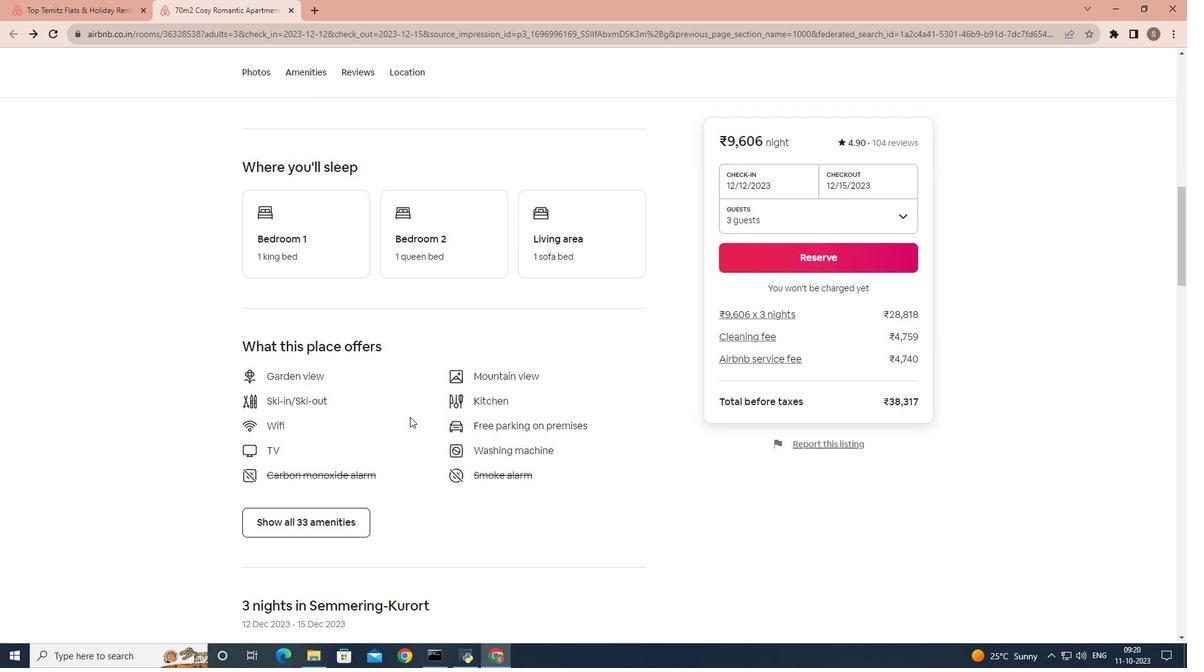 
Action: Mouse scrolled (410, 416) with delta (0, 0)
Screenshot: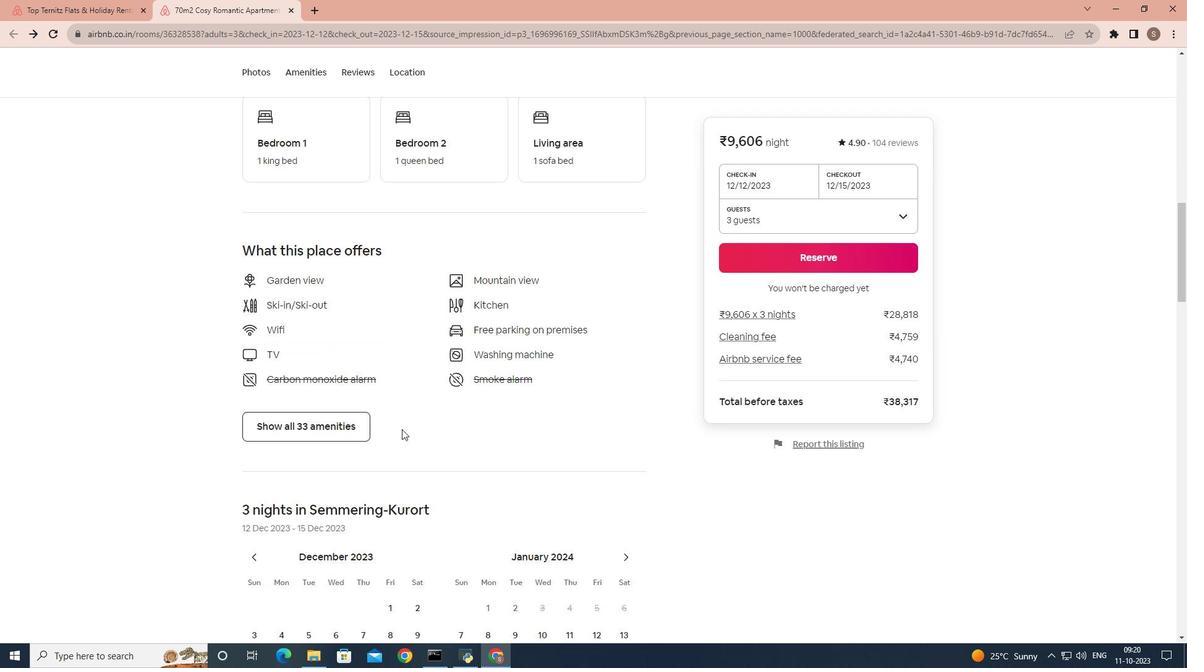 
Action: Mouse moved to (331, 394)
Screenshot: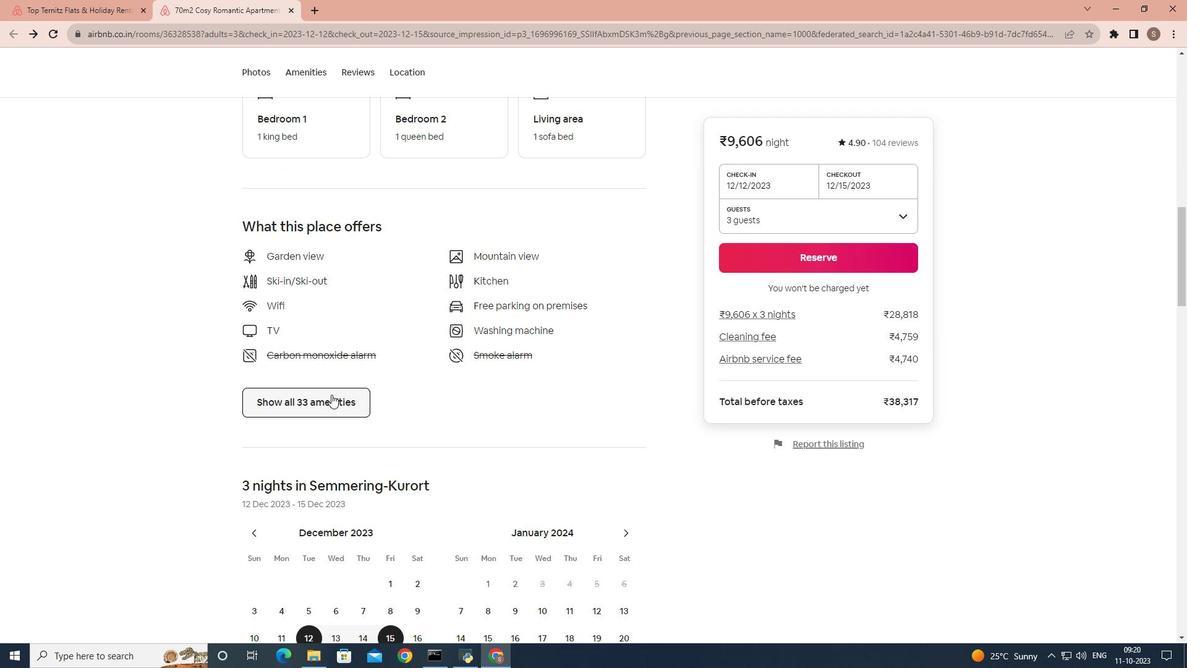 
Action: Mouse pressed left at (331, 394)
Screenshot: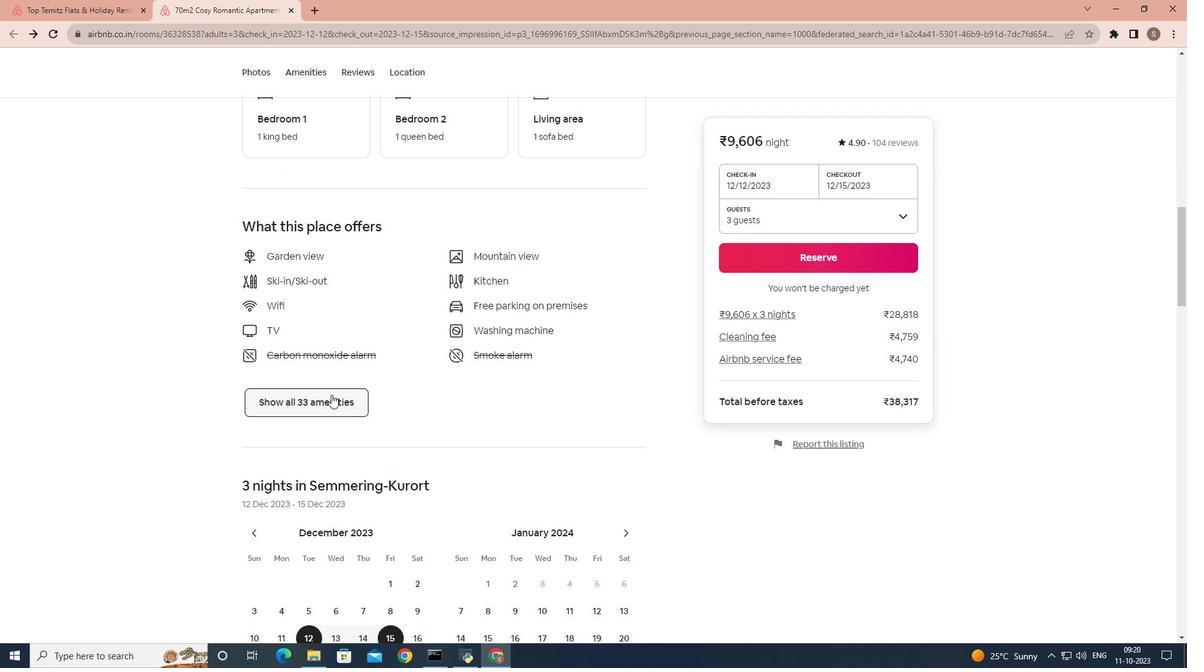 
Action: Mouse moved to (437, 411)
Screenshot: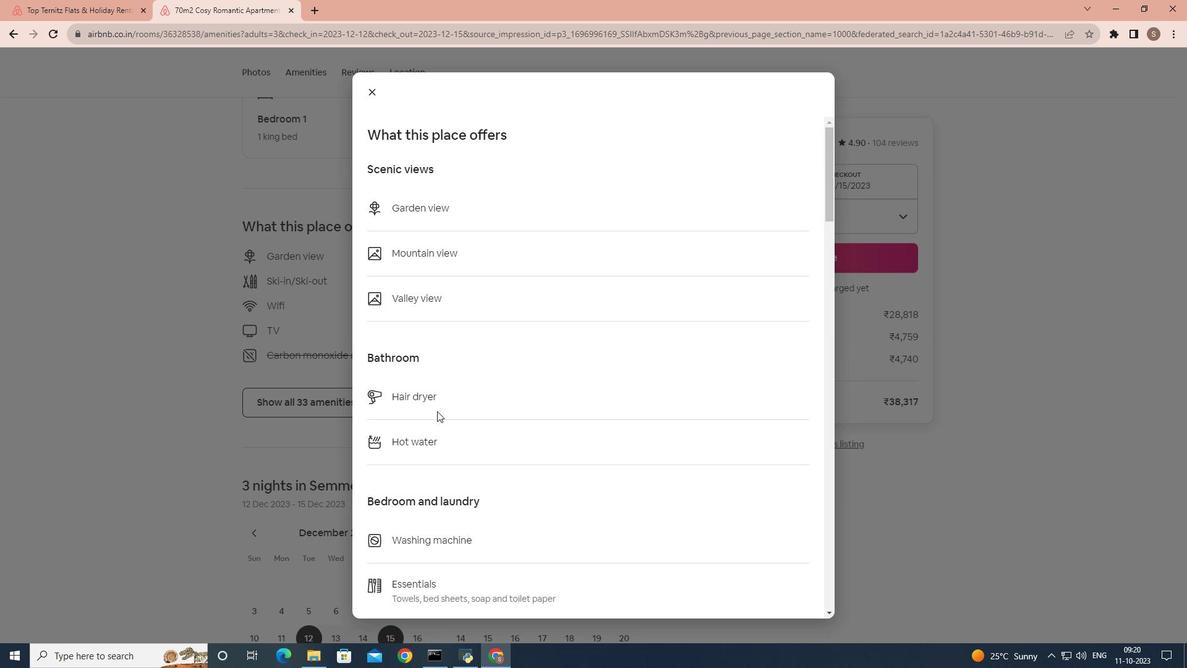 
Action: Mouse scrolled (437, 410) with delta (0, 0)
Screenshot: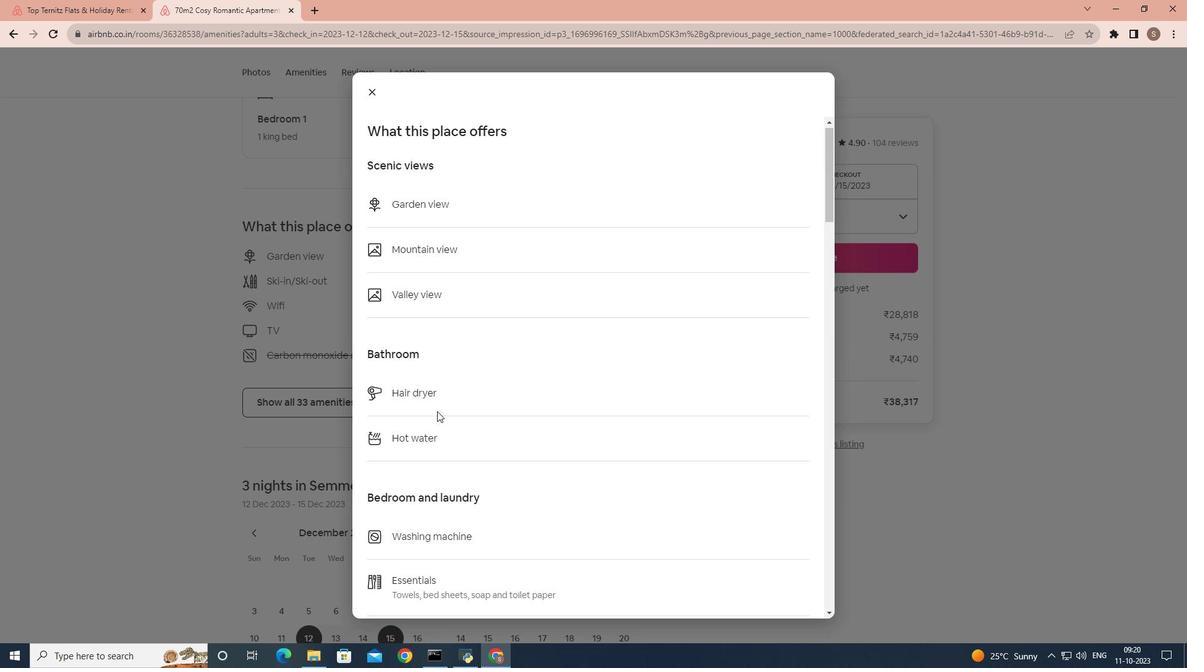 
Action: Mouse scrolled (437, 410) with delta (0, 0)
Screenshot: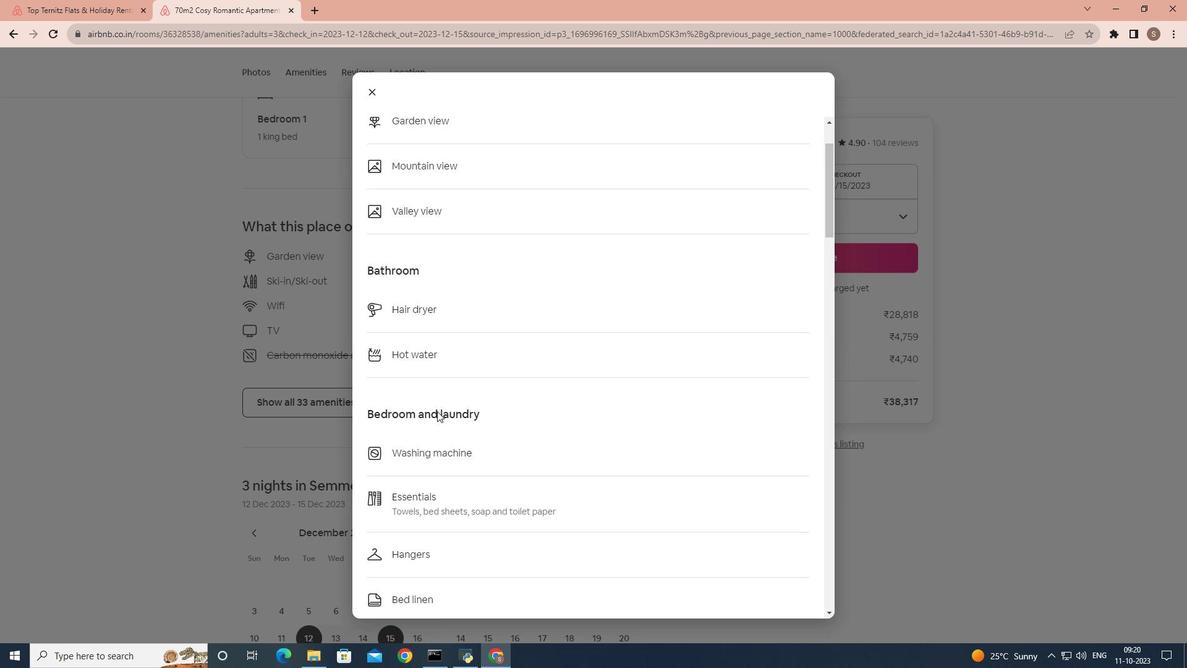 
Action: Mouse scrolled (437, 410) with delta (0, 0)
Screenshot: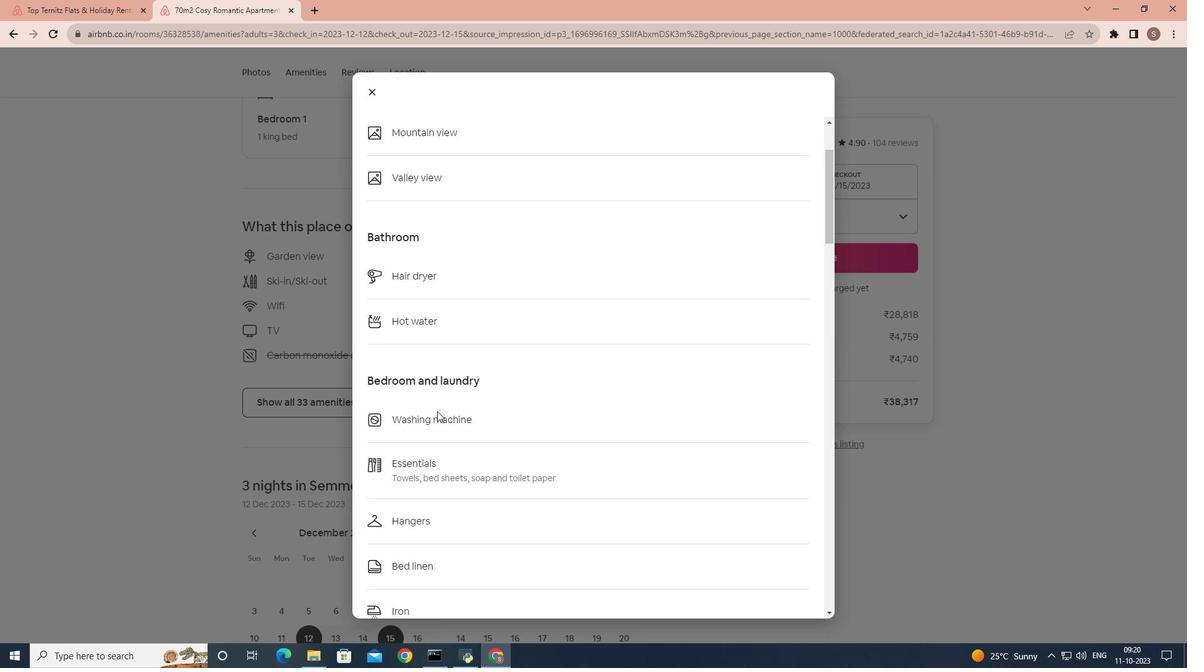 
Action: Mouse scrolled (437, 410) with delta (0, 0)
Screenshot: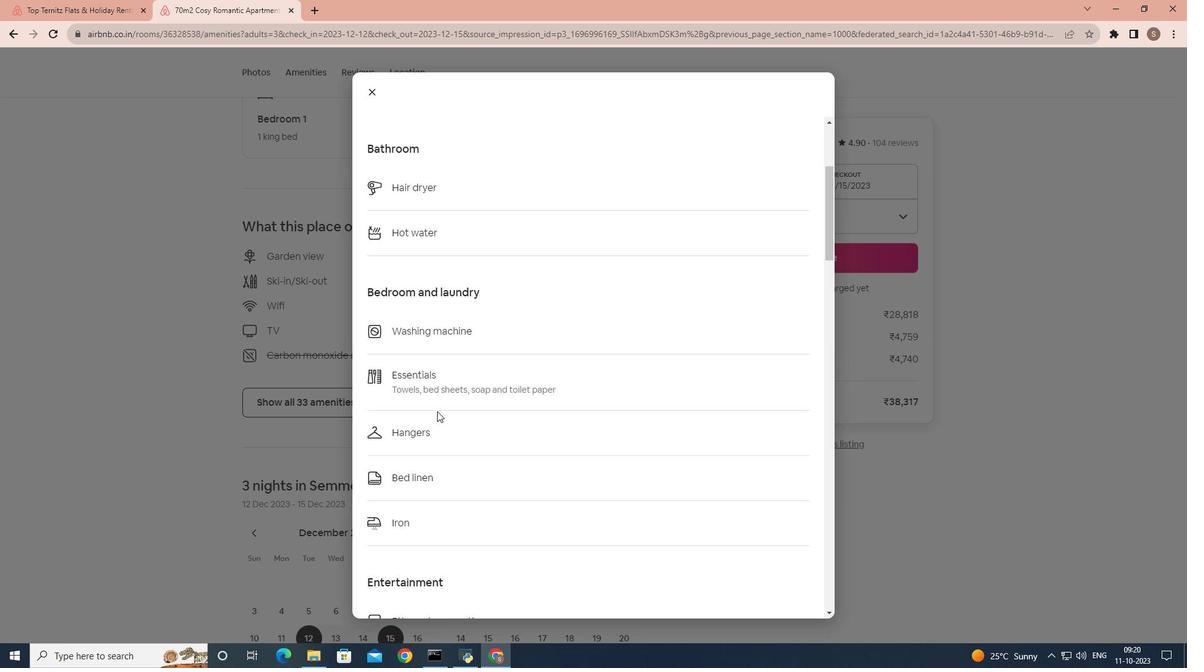 
Action: Mouse scrolled (437, 410) with delta (0, 0)
Screenshot: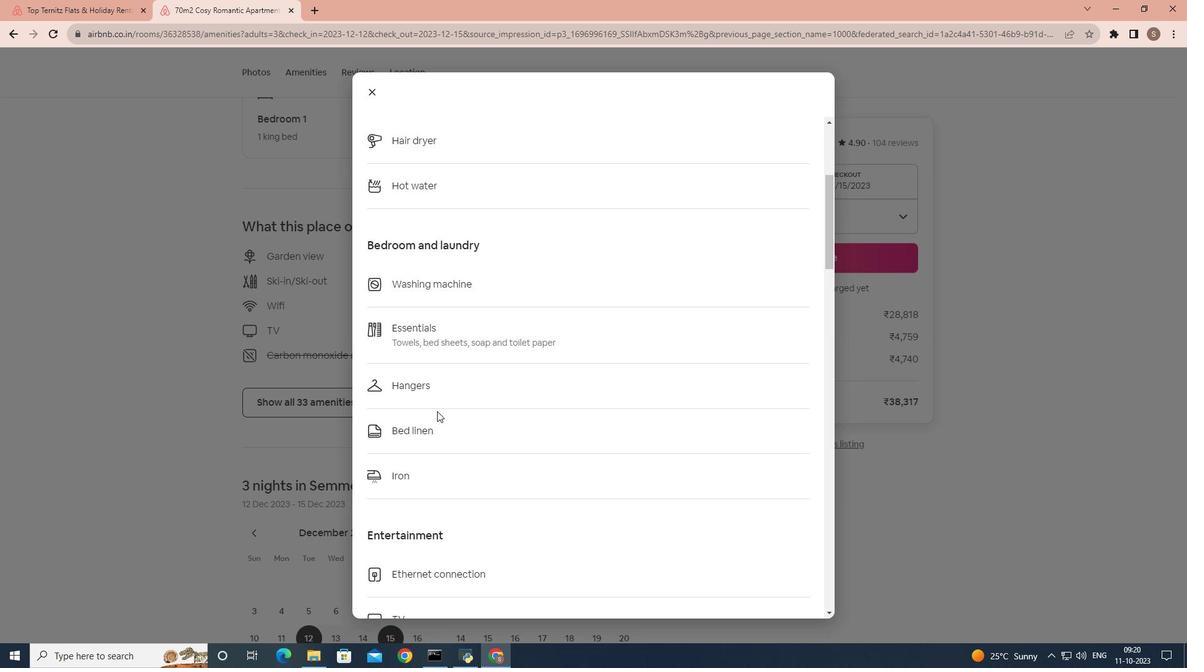 
Action: Mouse scrolled (437, 410) with delta (0, 0)
Screenshot: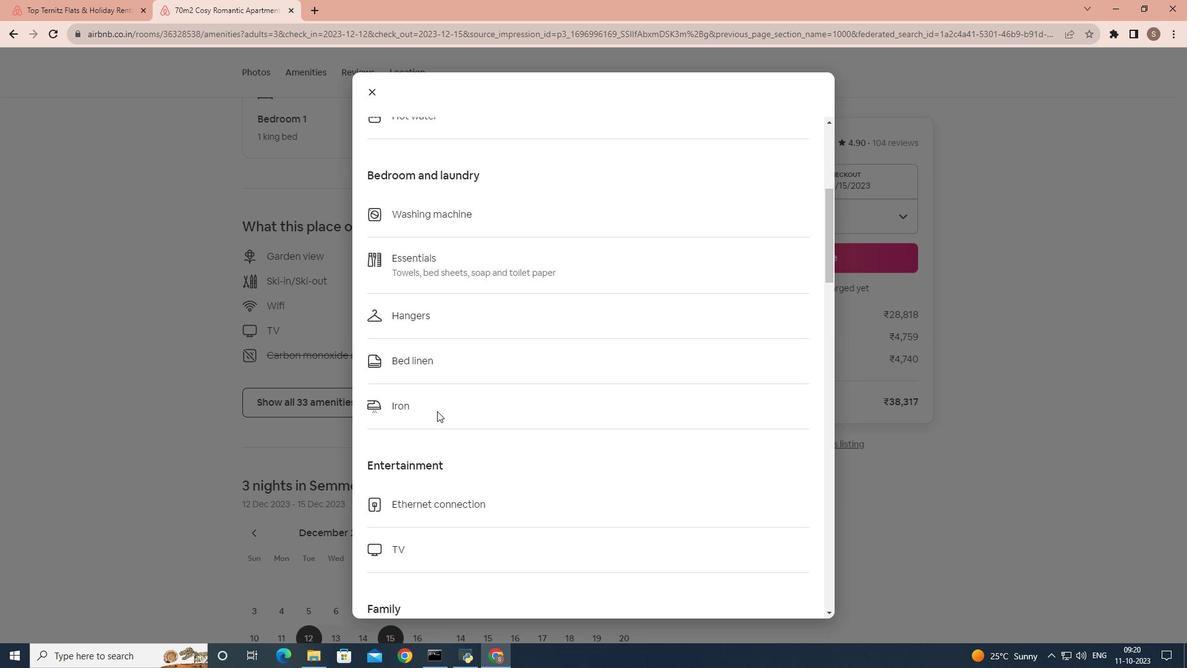 
Action: Mouse scrolled (437, 410) with delta (0, 0)
Screenshot: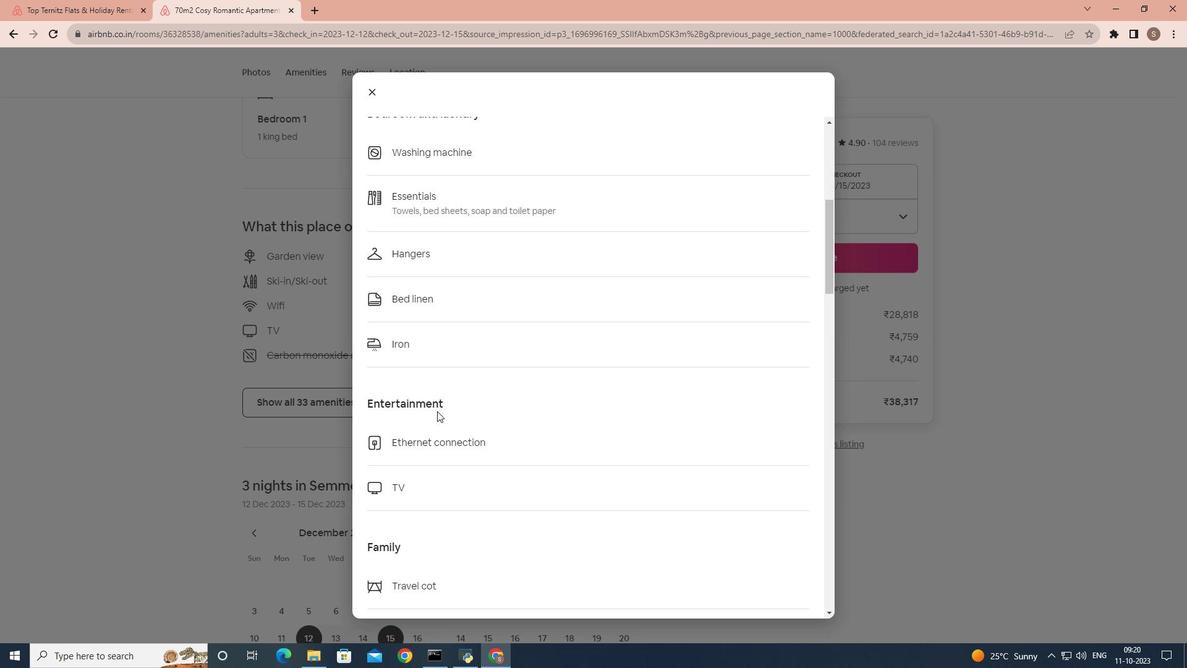 
Action: Mouse scrolled (437, 410) with delta (0, 0)
Screenshot: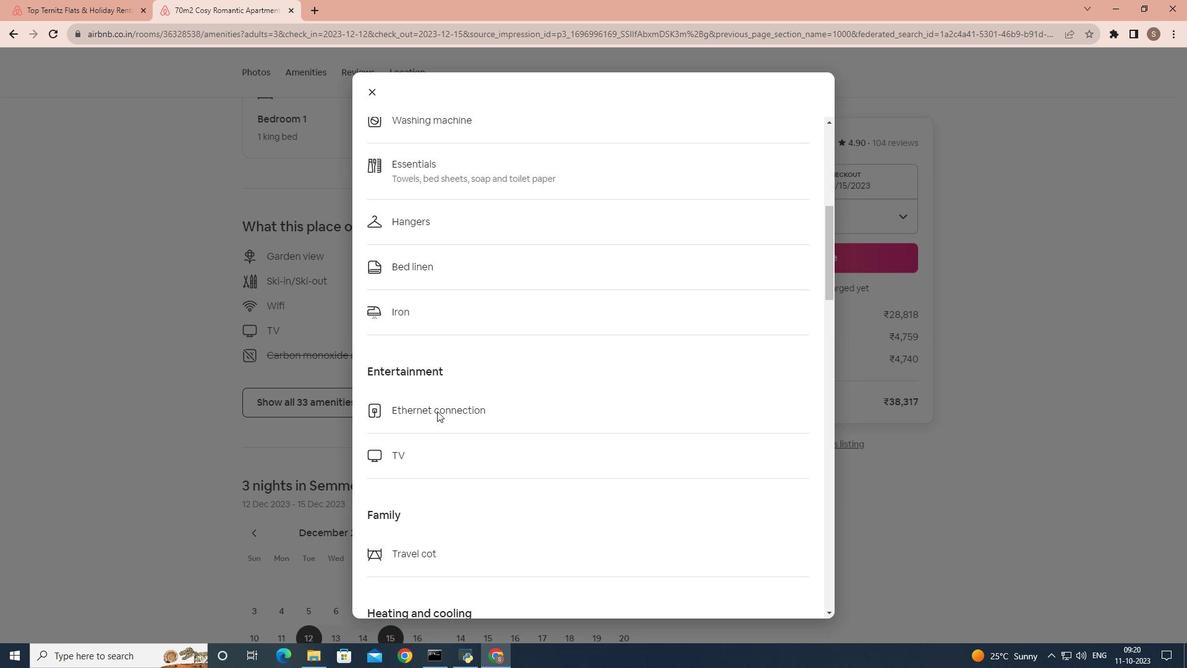 
Action: Mouse scrolled (437, 410) with delta (0, 0)
Screenshot: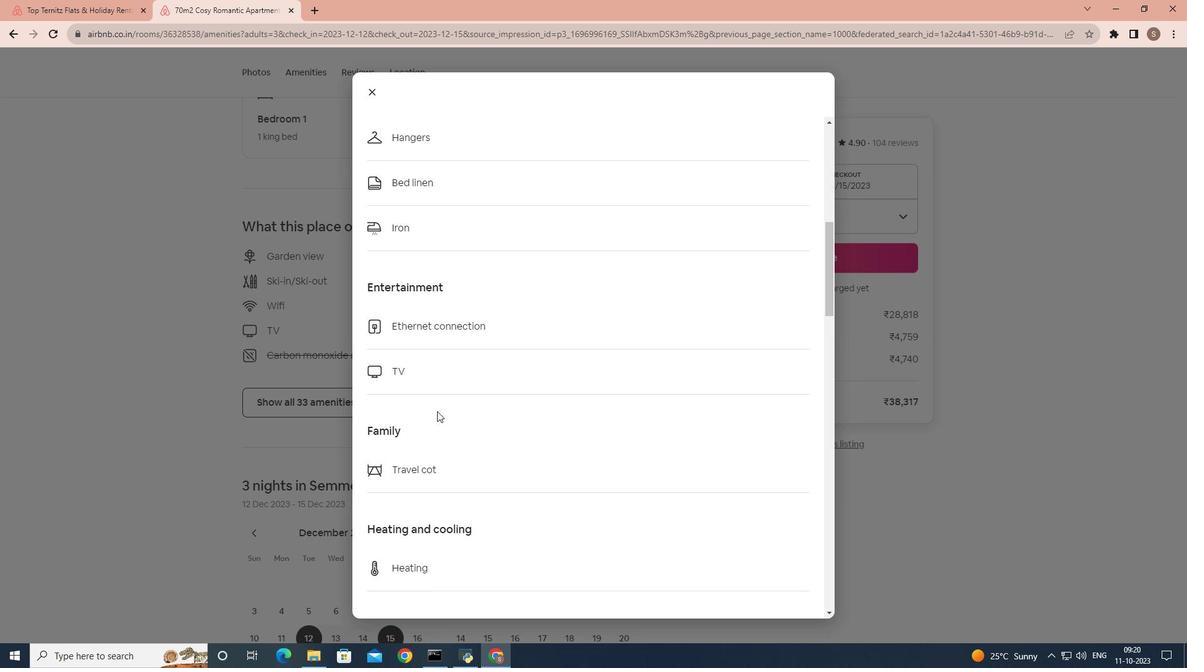 
Action: Mouse scrolled (437, 410) with delta (0, 0)
Screenshot: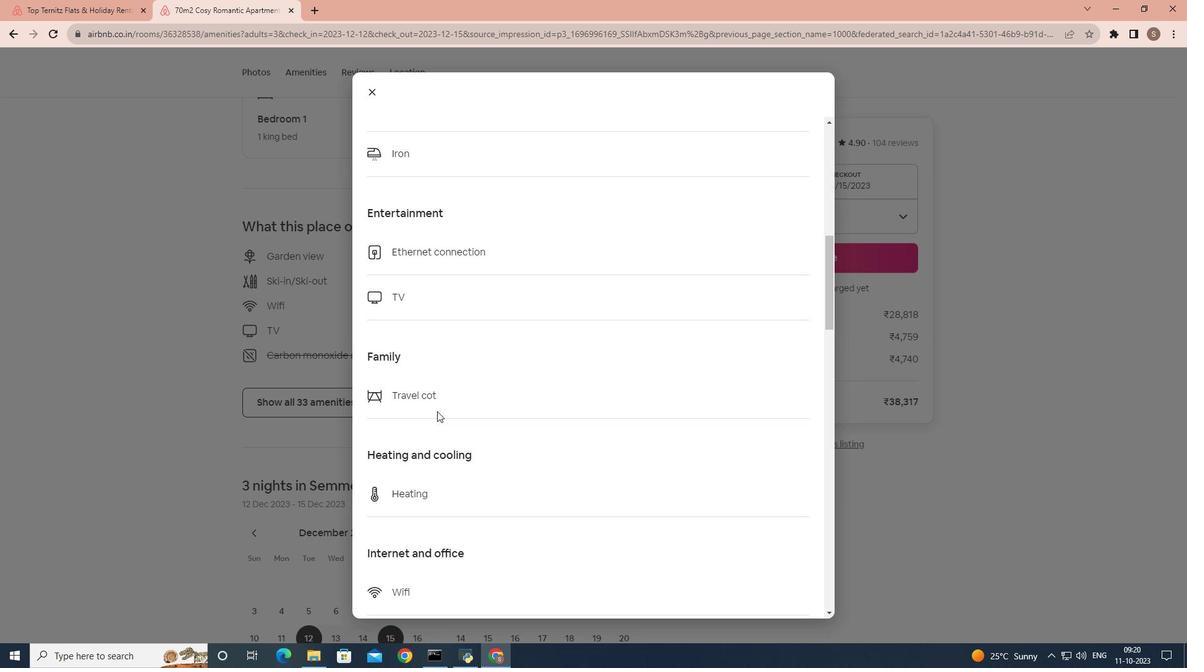 
Action: Mouse scrolled (437, 410) with delta (0, 0)
Screenshot: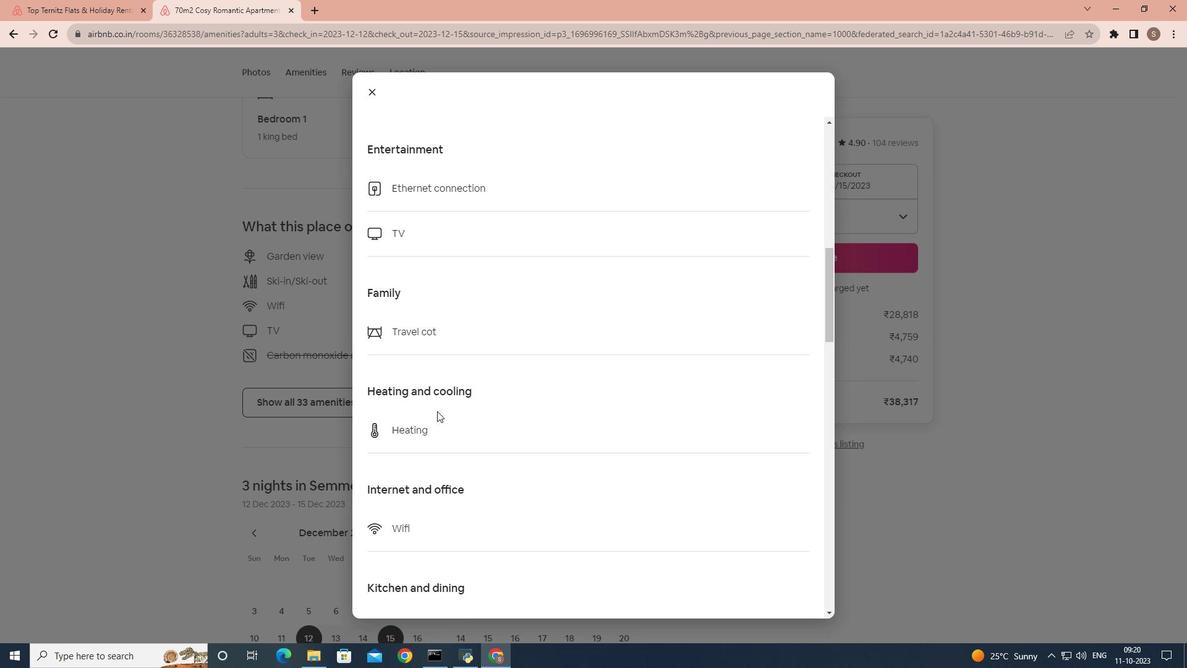 
Action: Mouse scrolled (437, 410) with delta (0, 0)
Screenshot: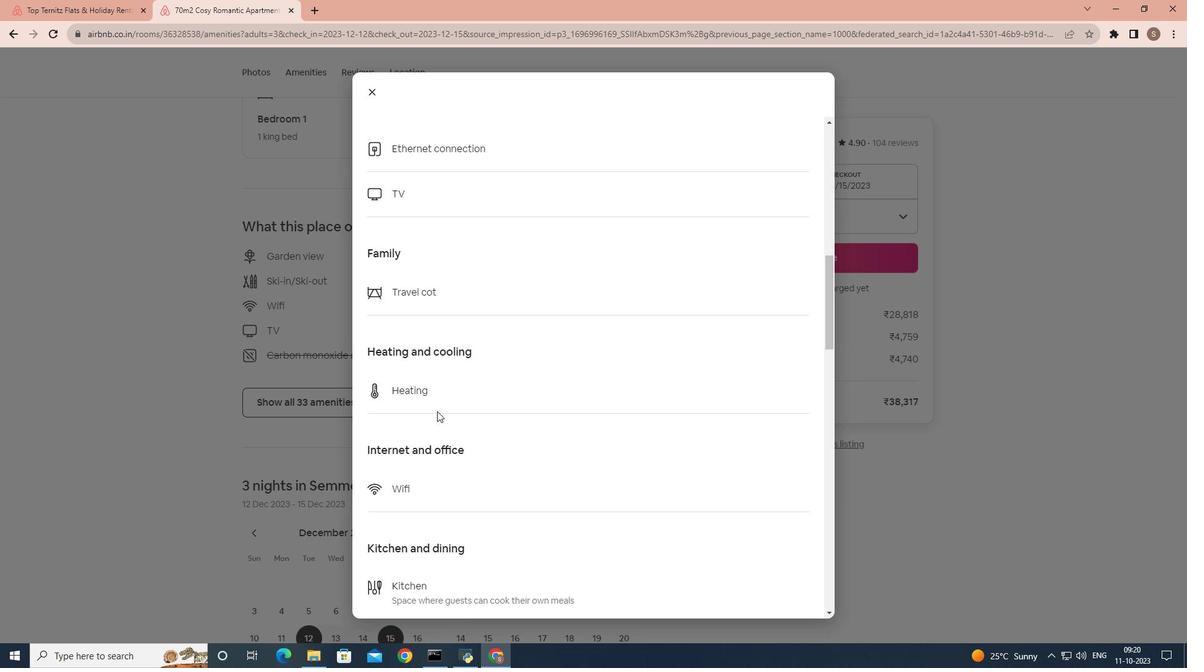 
Action: Mouse scrolled (437, 410) with delta (0, 0)
Screenshot: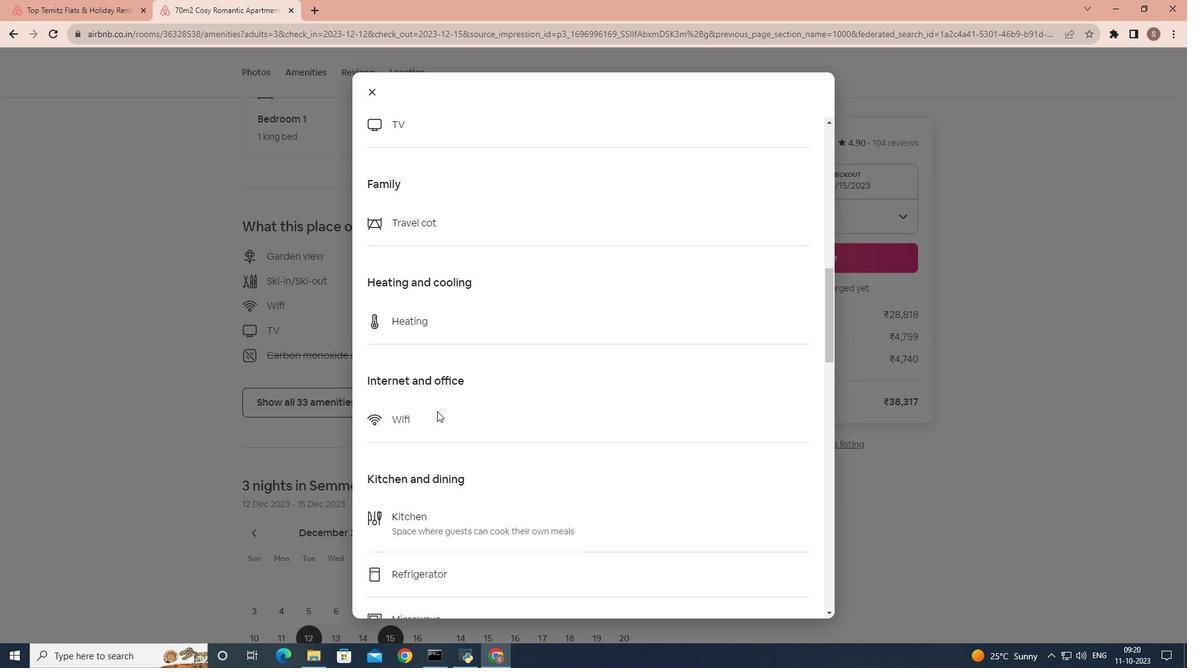 
Action: Mouse scrolled (437, 410) with delta (0, 0)
Screenshot: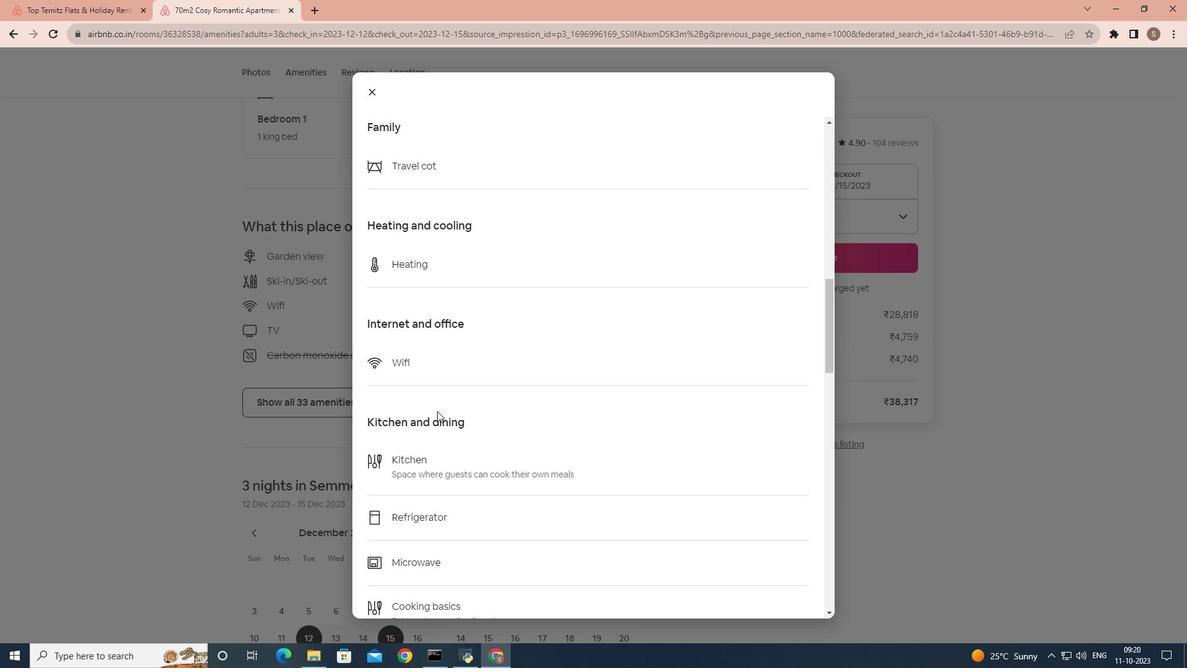 
Action: Mouse scrolled (437, 410) with delta (0, 0)
Screenshot: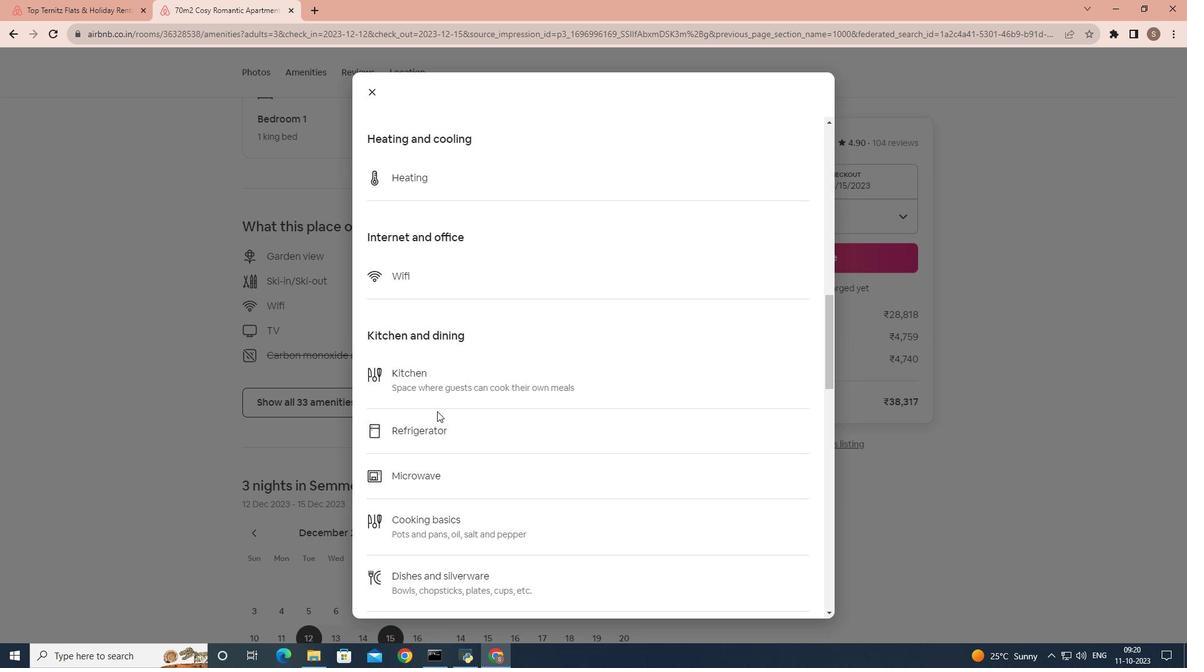 
Action: Mouse scrolled (437, 410) with delta (0, 0)
Screenshot: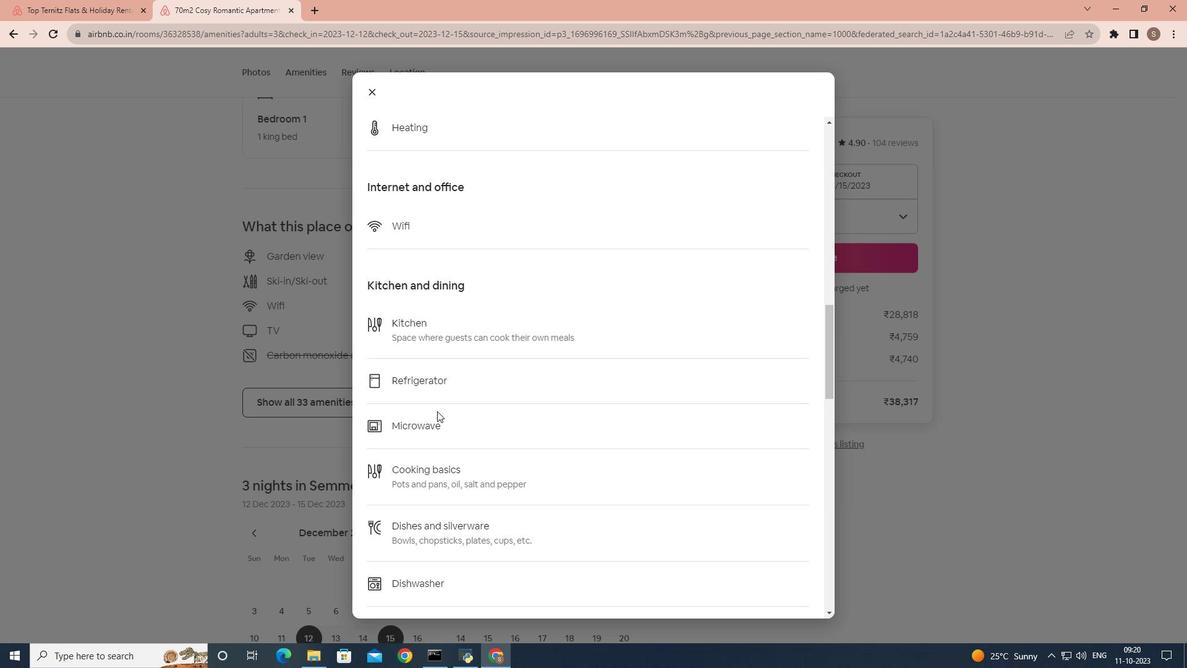 
Action: Mouse scrolled (437, 410) with delta (0, 0)
Screenshot: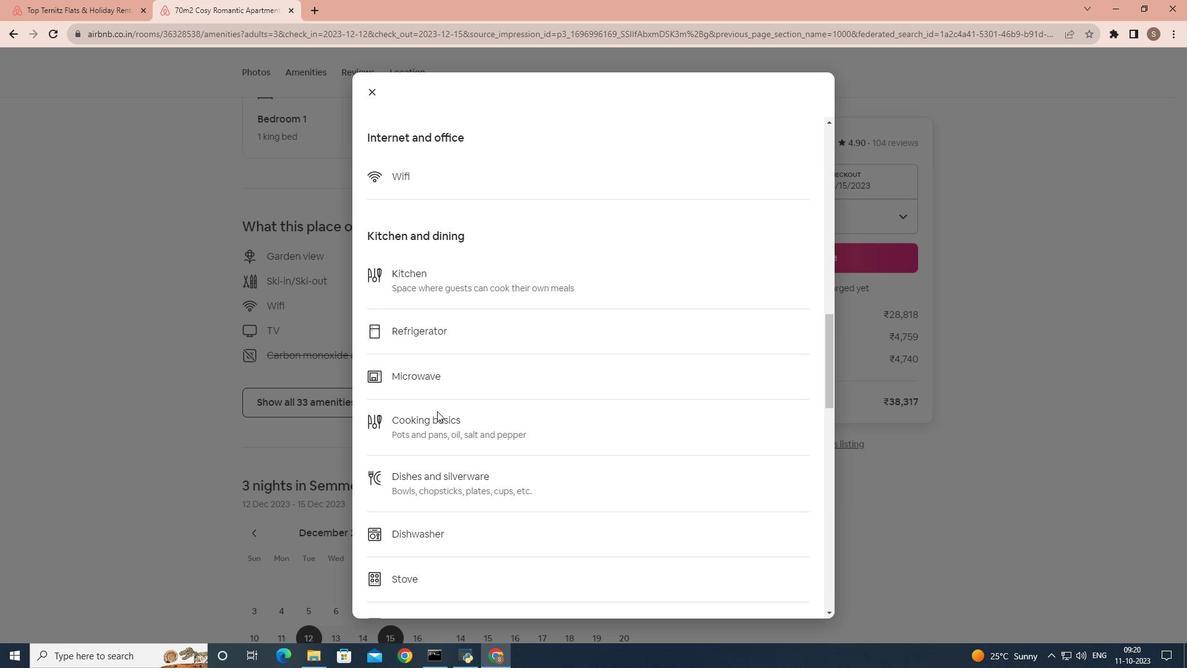 
Action: Mouse scrolled (437, 410) with delta (0, 0)
Screenshot: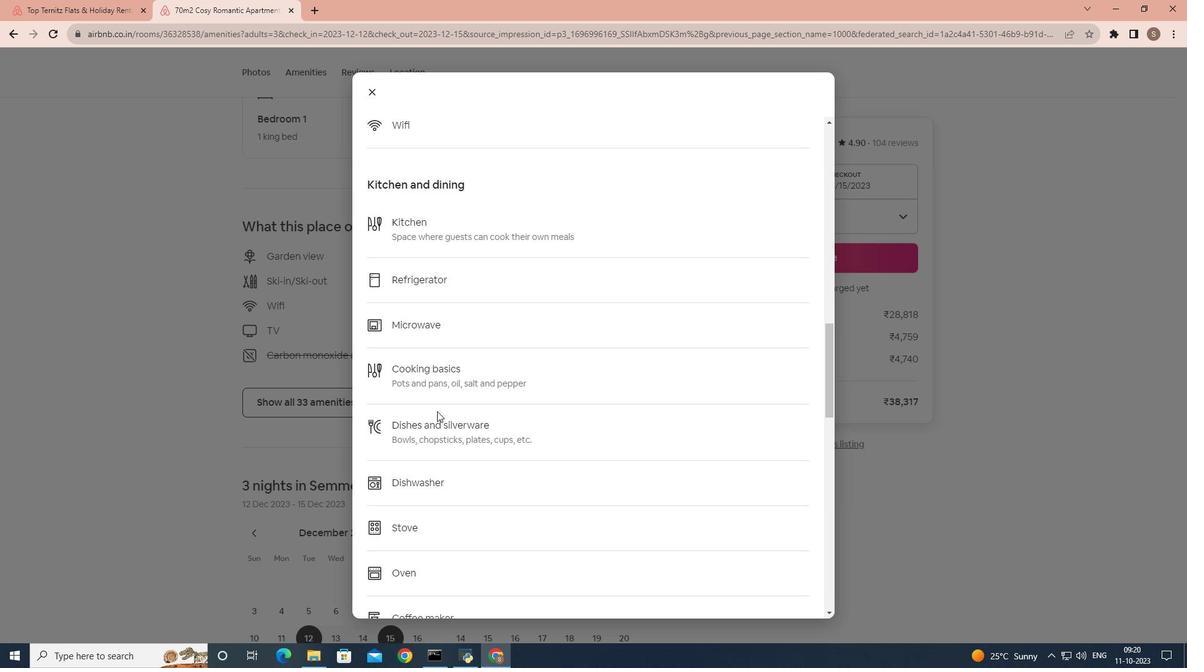 
Action: Mouse scrolled (437, 410) with delta (0, 0)
Screenshot: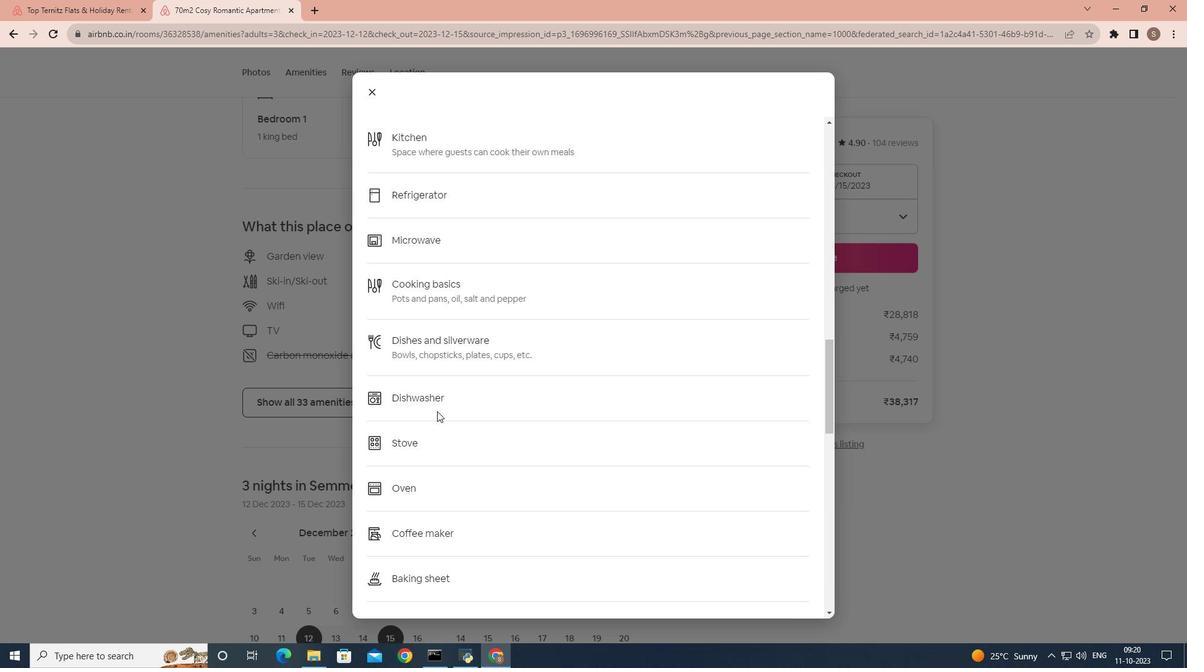 
Action: Mouse scrolled (437, 410) with delta (0, 0)
Screenshot: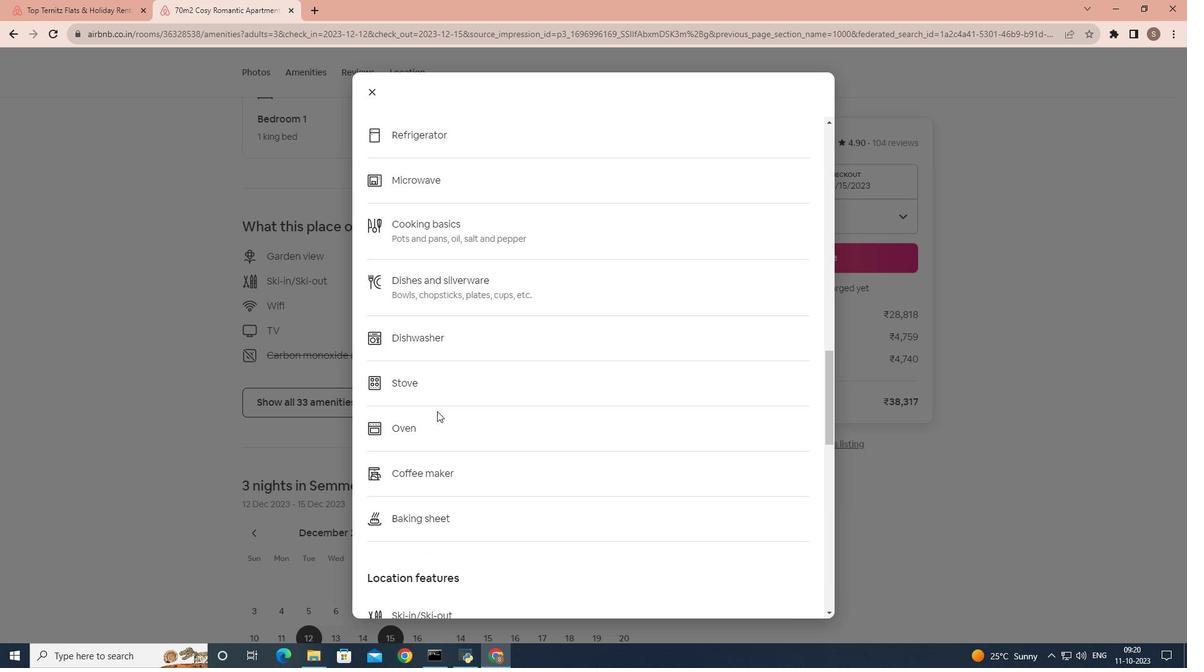 
Action: Mouse scrolled (437, 410) with delta (0, 0)
Screenshot: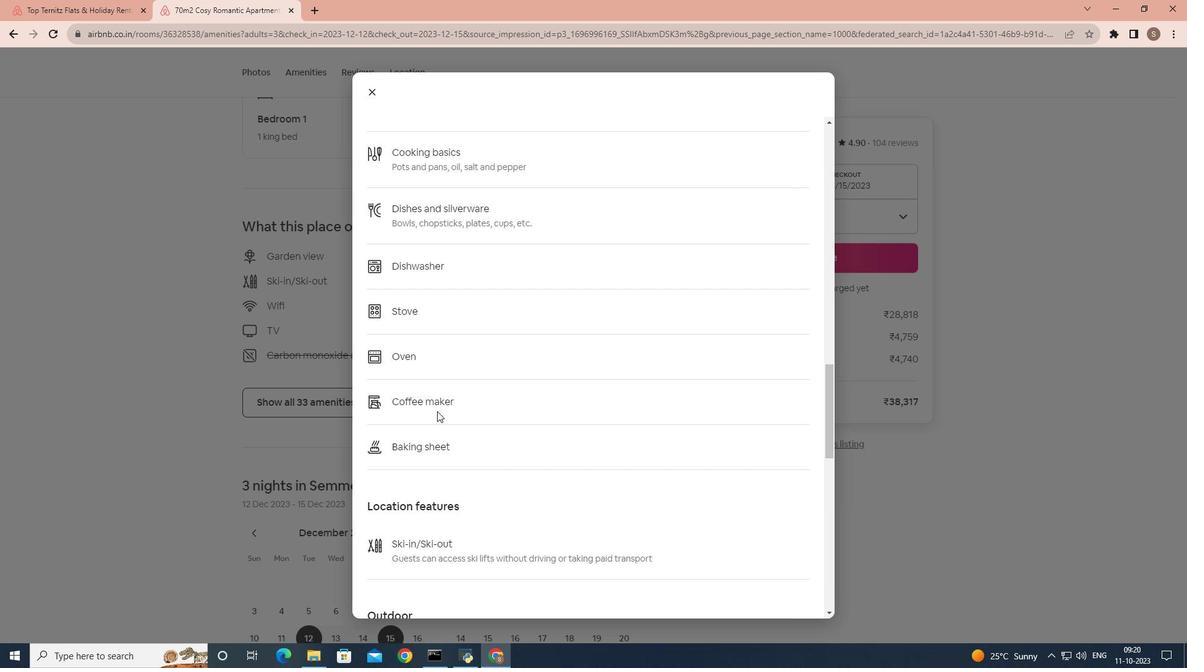 
Action: Mouse scrolled (437, 410) with delta (0, 0)
Screenshot: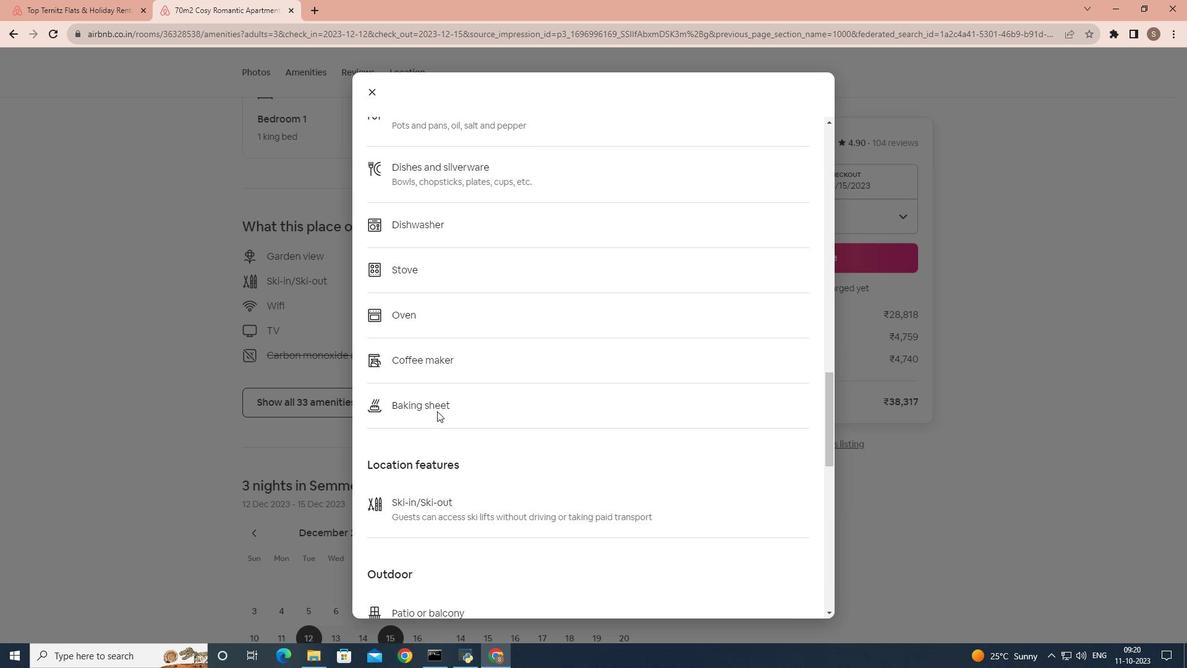 
Action: Mouse scrolled (437, 410) with delta (0, 0)
Screenshot: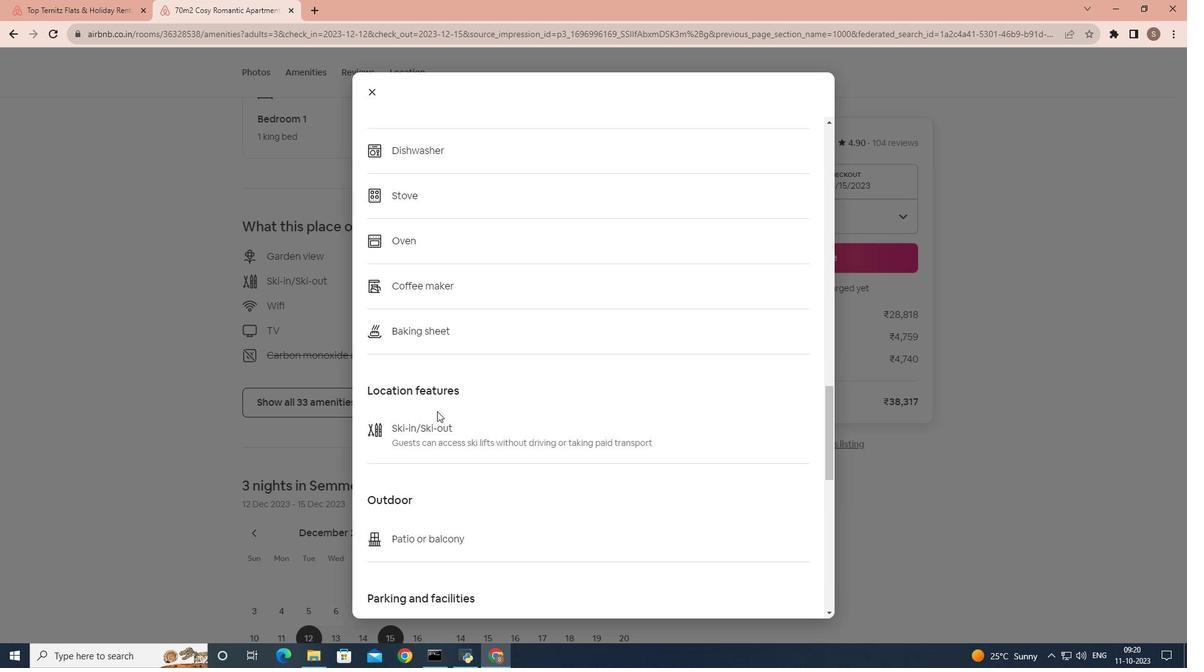 
Action: Mouse scrolled (437, 410) with delta (0, 0)
Screenshot: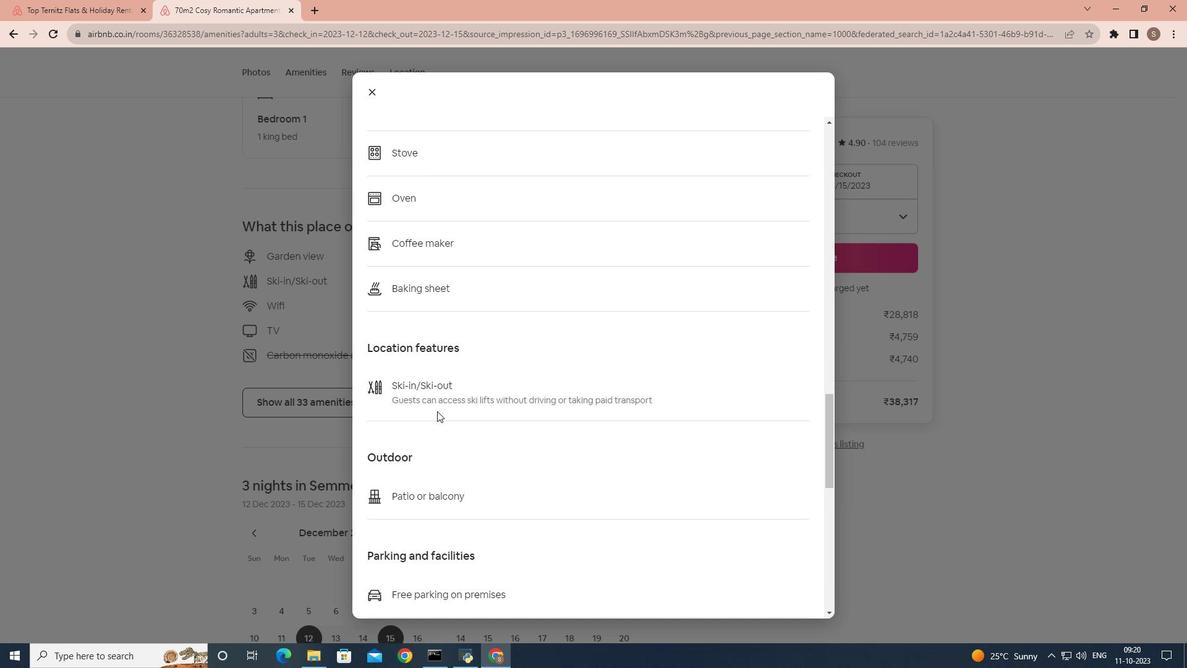 
Action: Mouse scrolled (437, 410) with delta (0, 0)
Screenshot: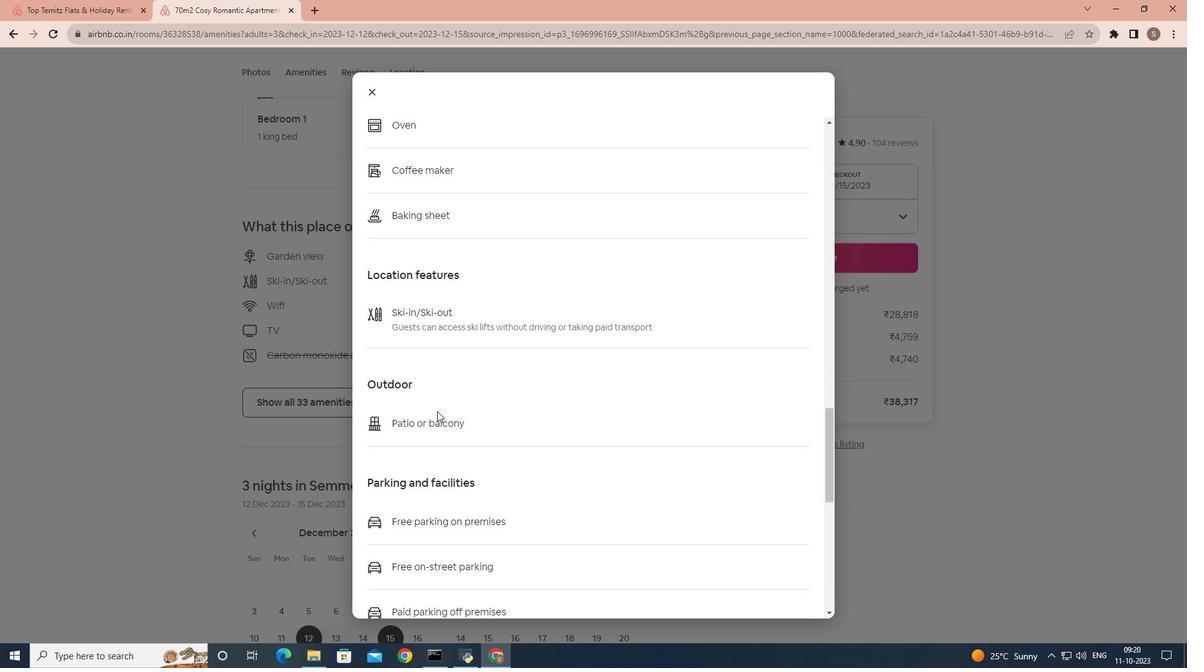 
Action: Mouse scrolled (437, 410) with delta (0, 0)
Screenshot: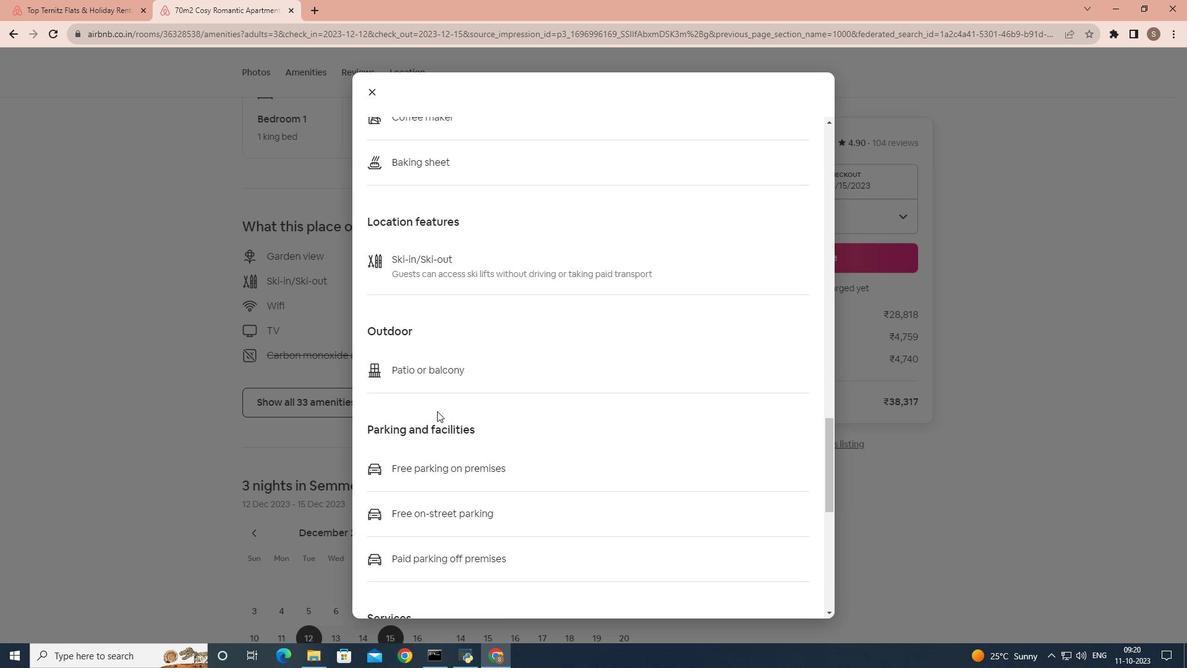 
Action: Mouse scrolled (437, 410) with delta (0, 0)
Screenshot: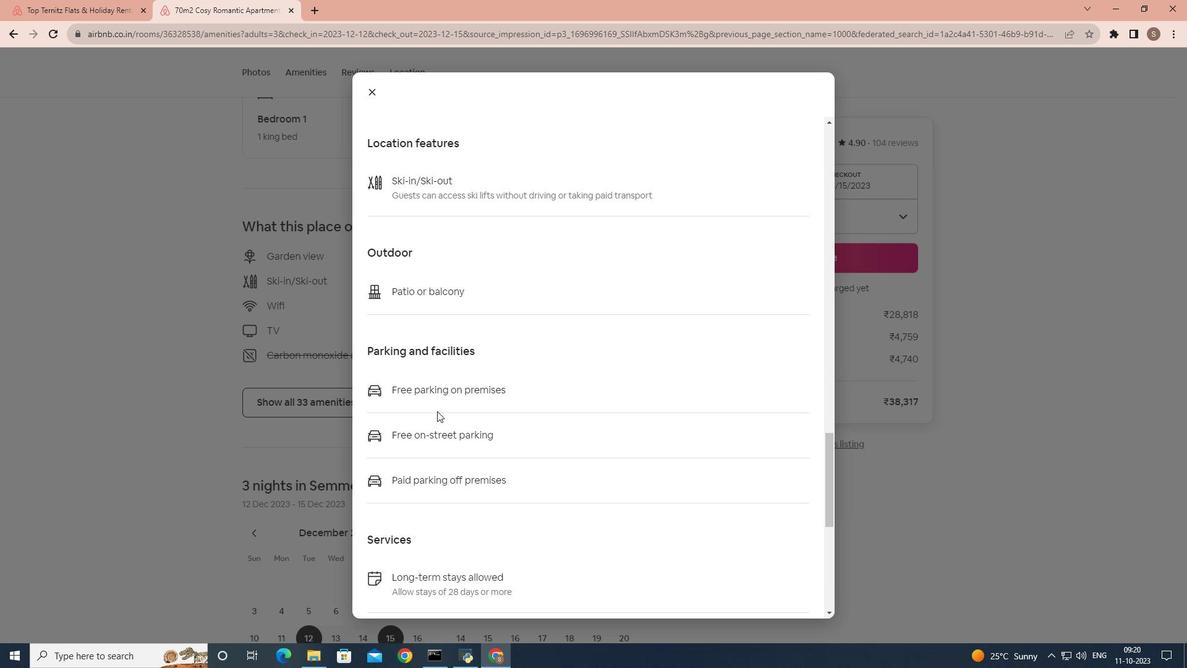 
Action: Mouse scrolled (437, 410) with delta (0, 0)
Screenshot: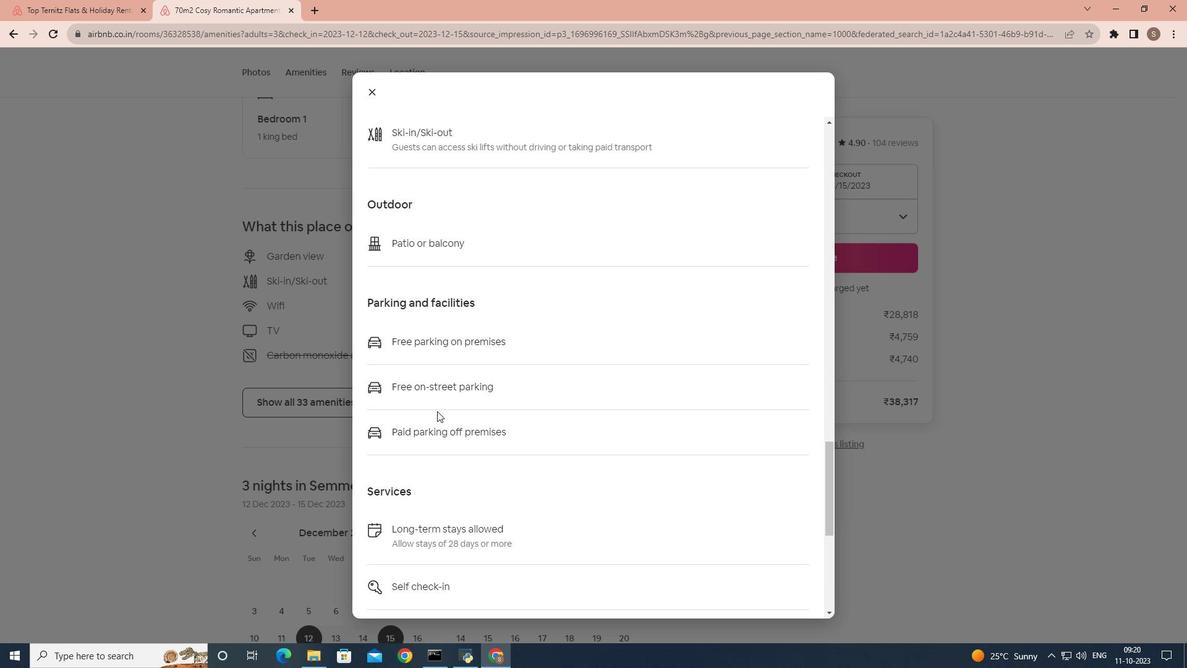 
Action: Mouse scrolled (437, 410) with delta (0, 0)
Screenshot: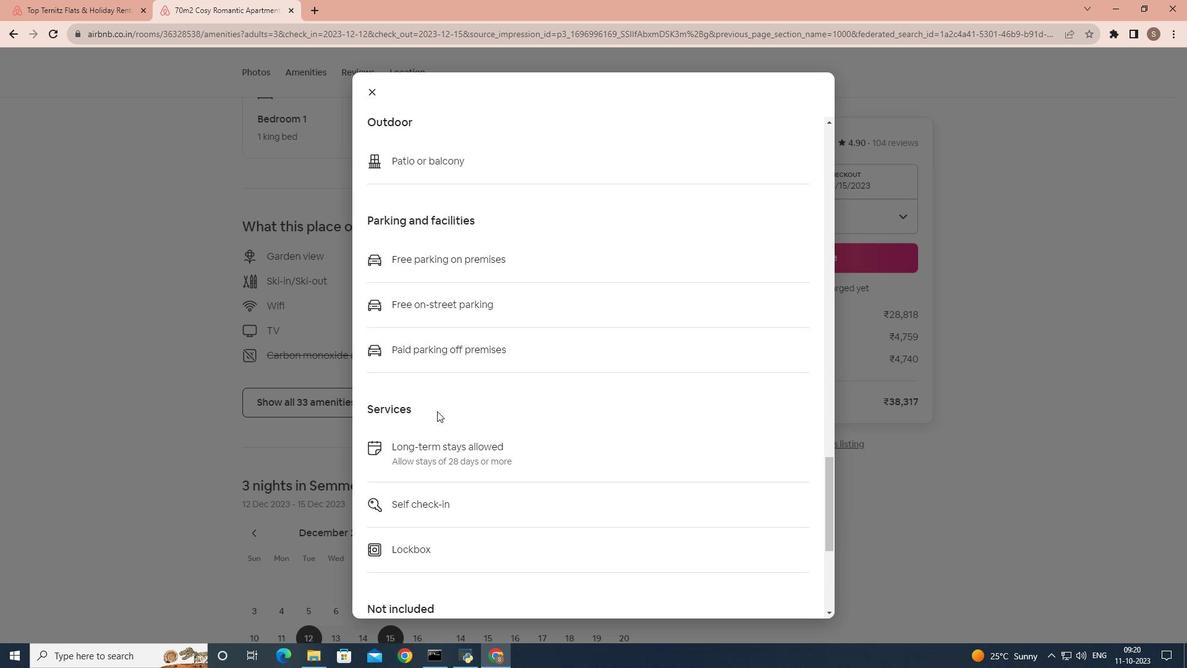 
Action: Mouse scrolled (437, 410) with delta (0, 0)
Screenshot: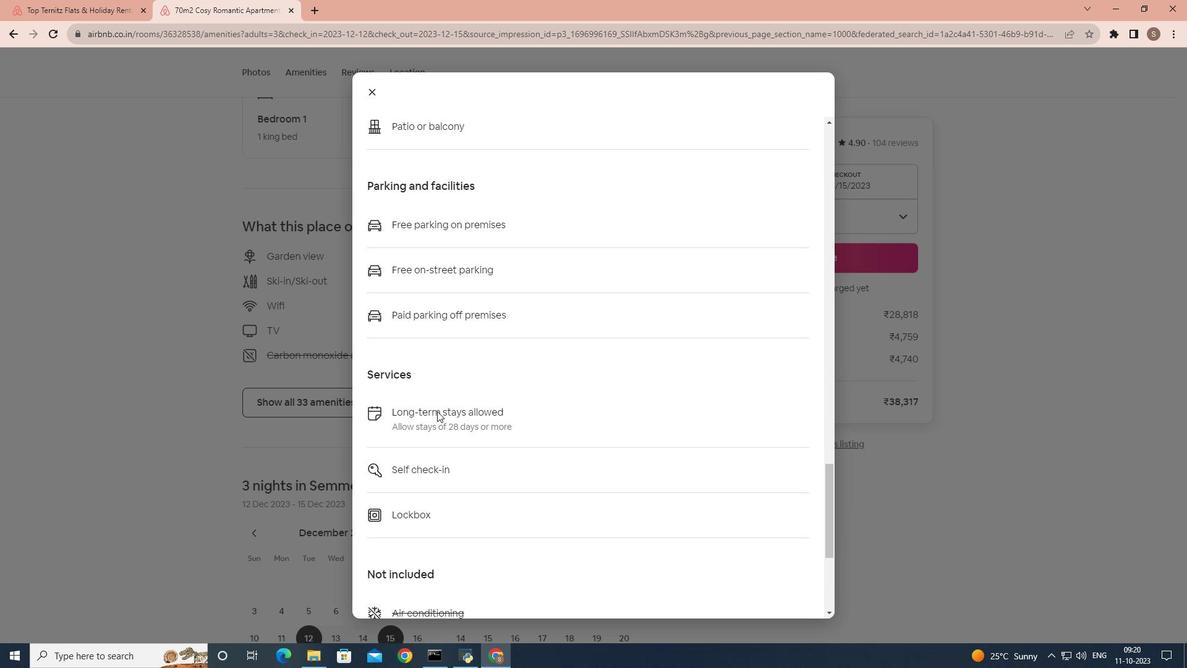 
Action: Mouse scrolled (437, 410) with delta (0, 0)
Screenshot: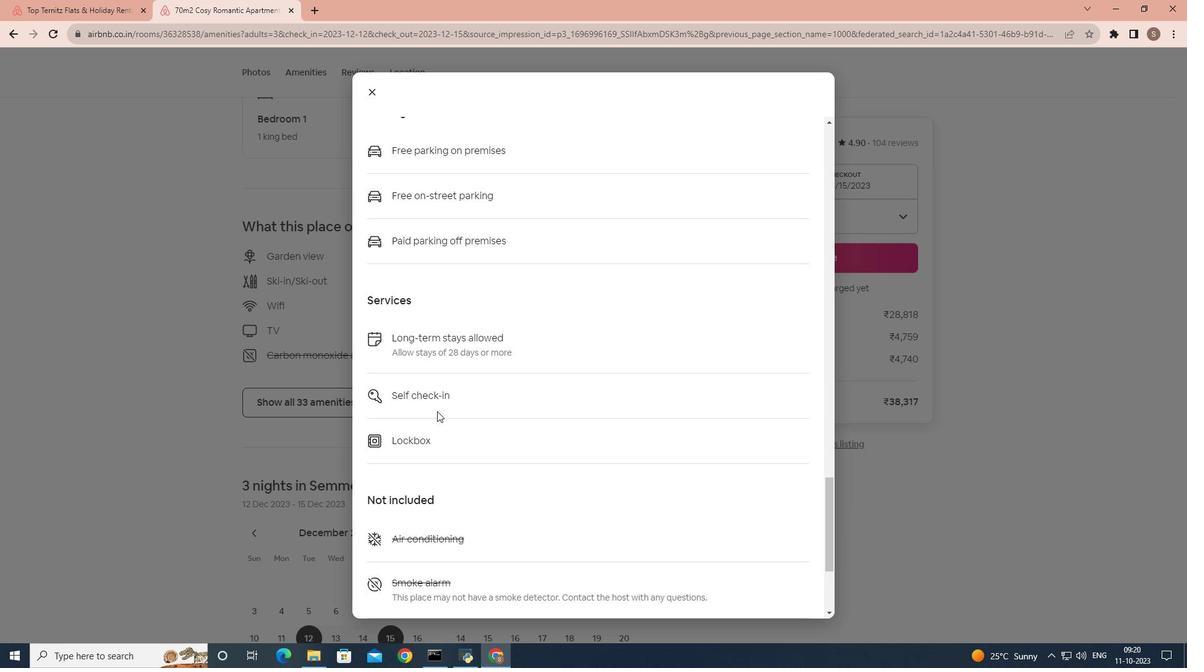 
Action: Mouse scrolled (437, 410) with delta (0, 0)
Screenshot: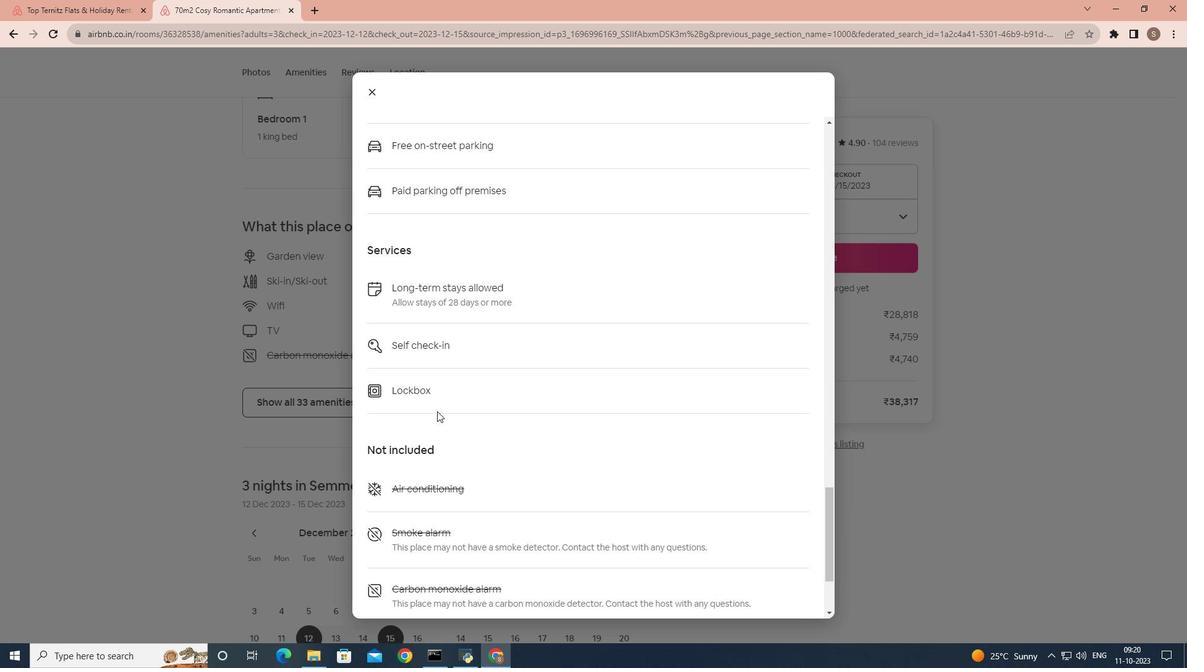 
Action: Mouse scrolled (437, 410) with delta (0, 0)
Screenshot: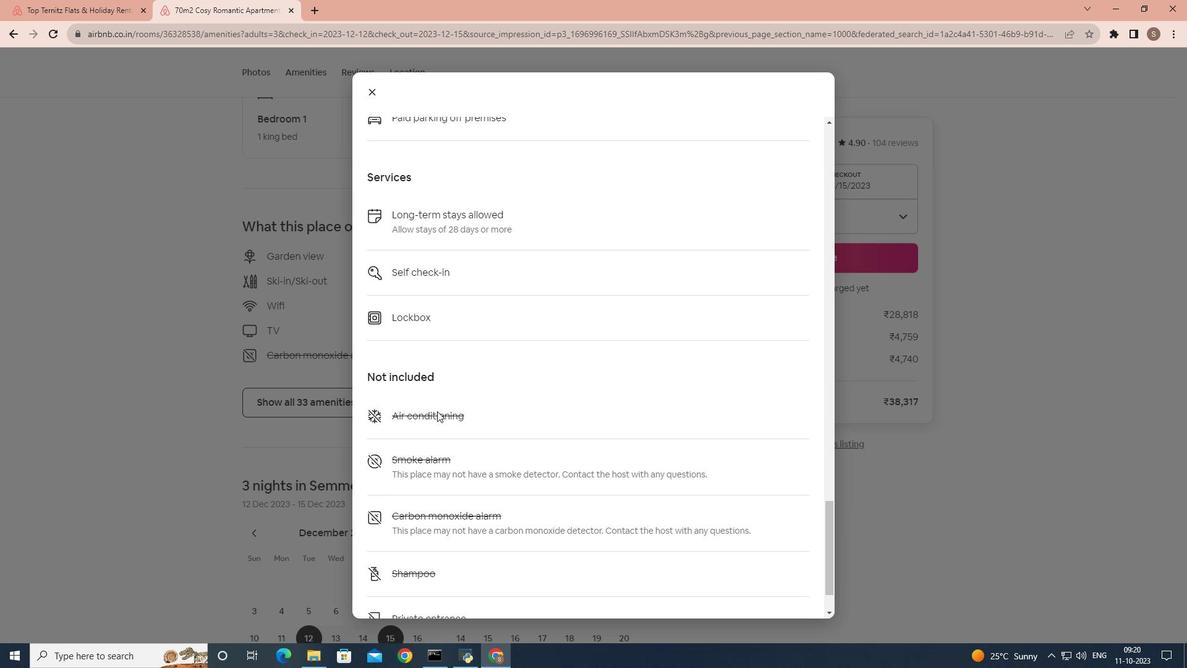 
Action: Mouse scrolled (437, 410) with delta (0, 0)
Screenshot: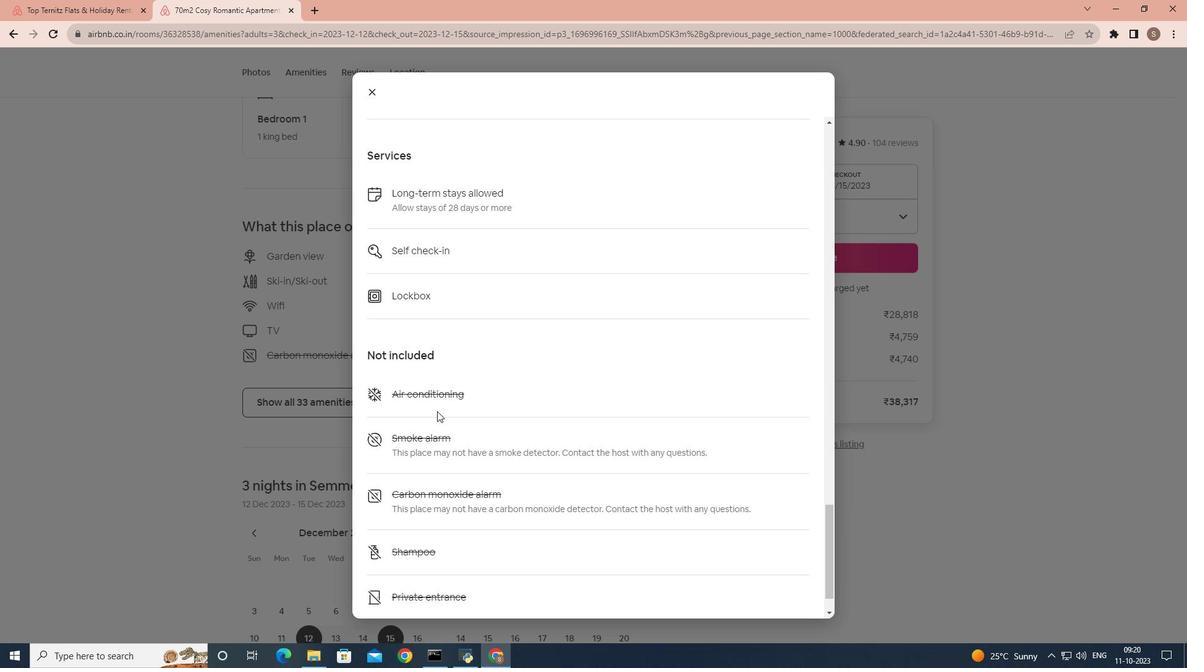 
Action: Mouse scrolled (437, 410) with delta (0, 0)
Screenshot: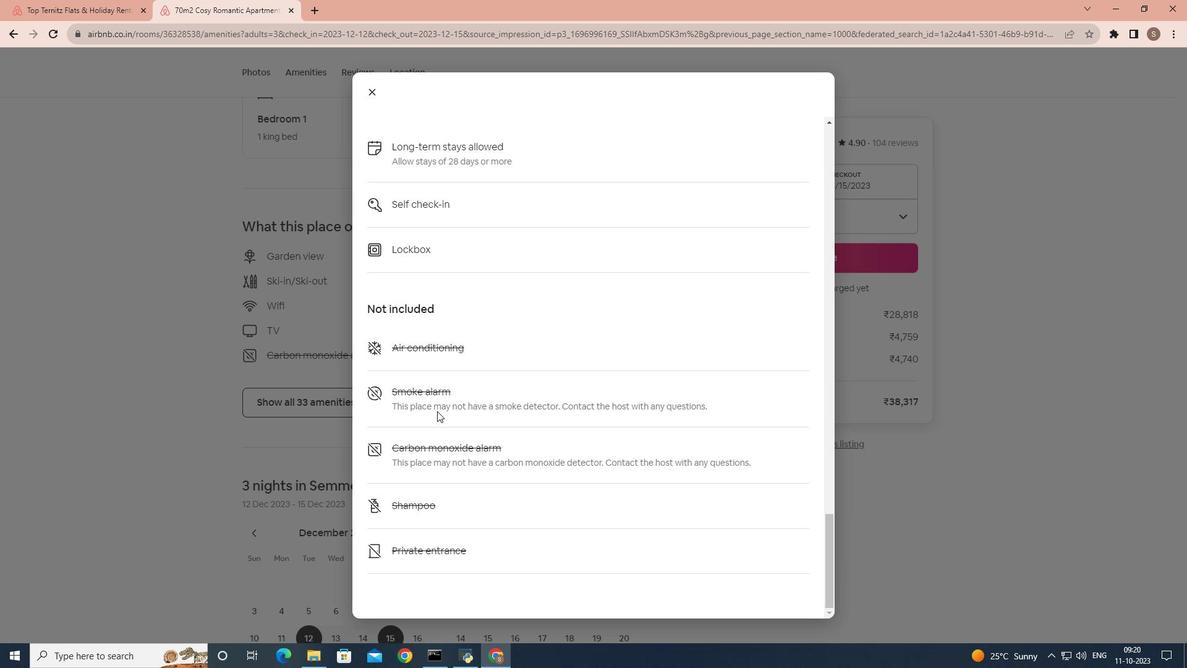
Action: Mouse scrolled (437, 410) with delta (0, 0)
Screenshot: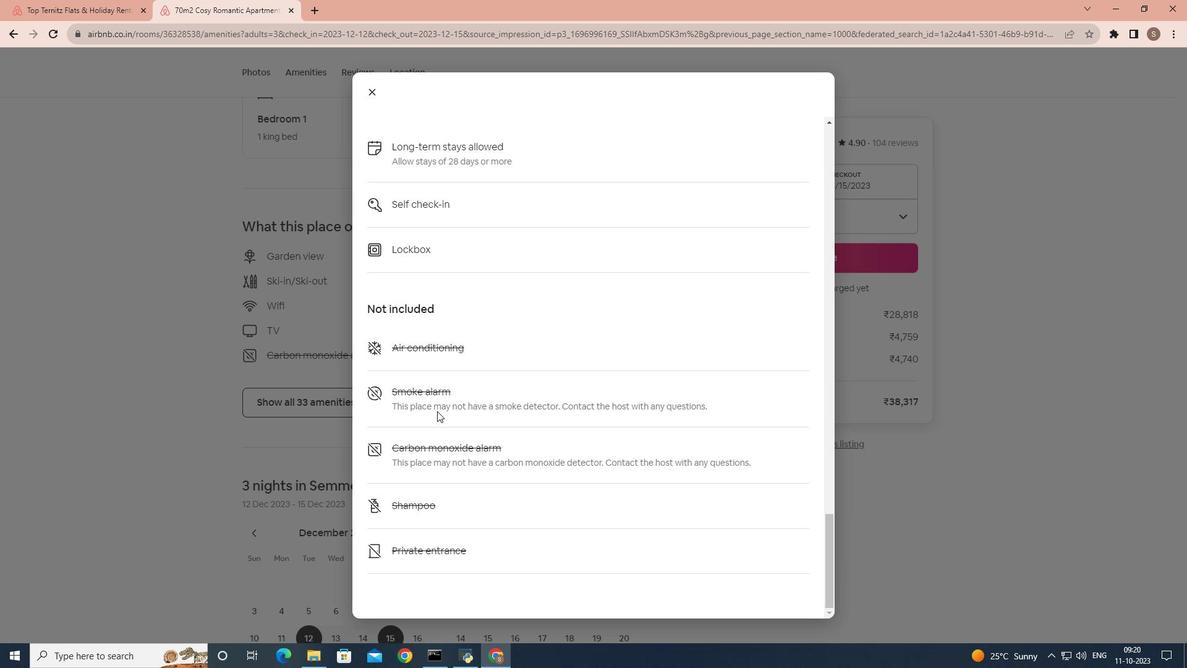 
Action: Mouse moved to (374, 92)
Screenshot: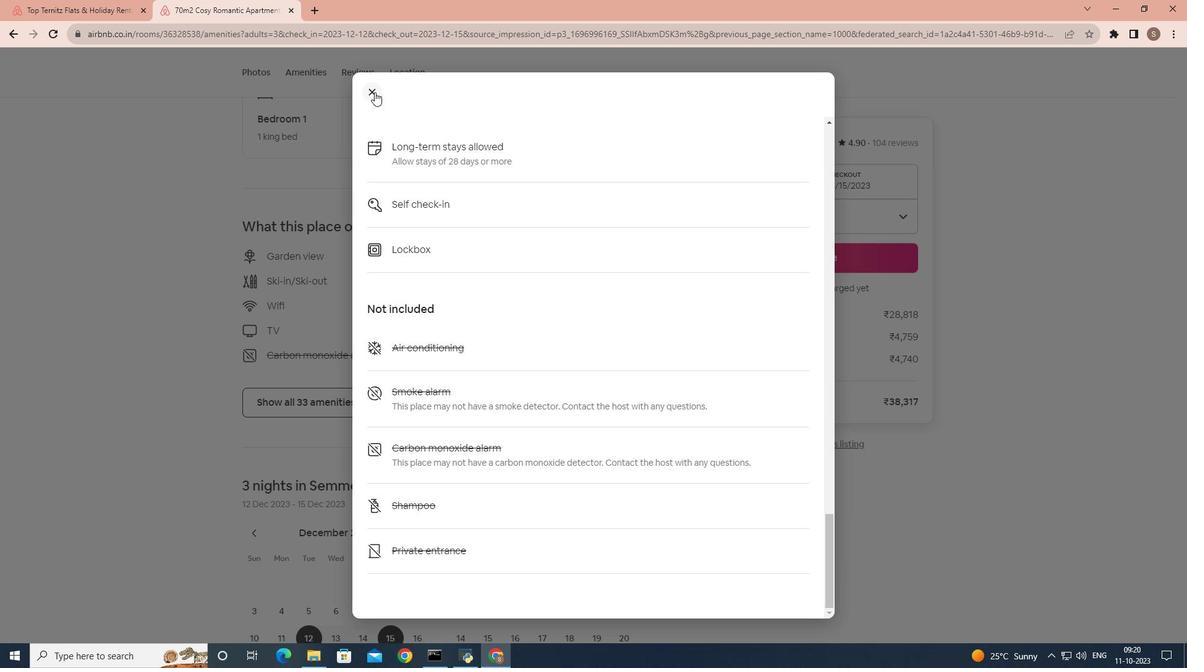 
Action: Mouse pressed left at (374, 92)
Screenshot: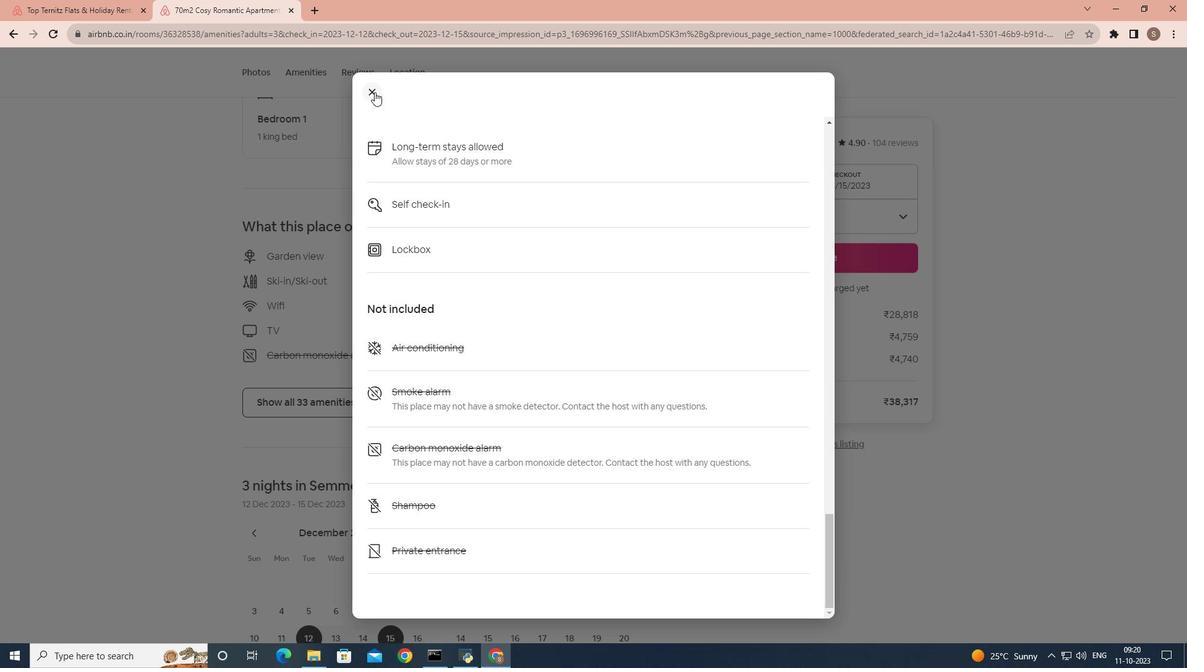
Action: Mouse moved to (413, 338)
Screenshot: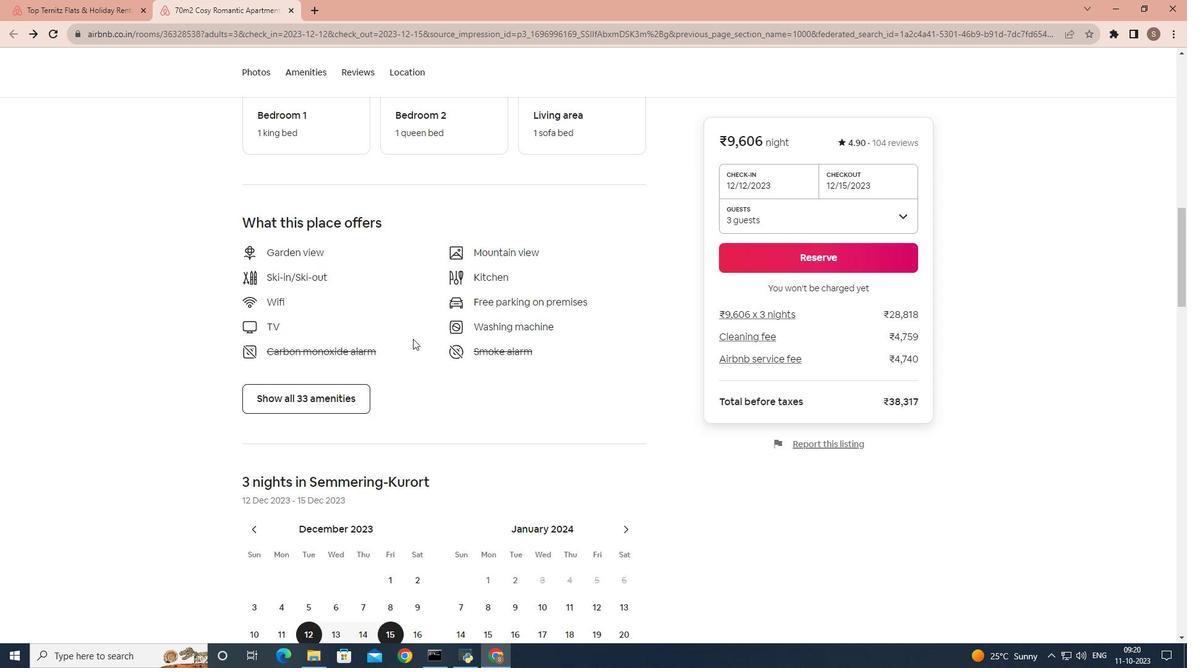 
Action: Mouse scrolled (413, 337) with delta (0, 0)
Screenshot: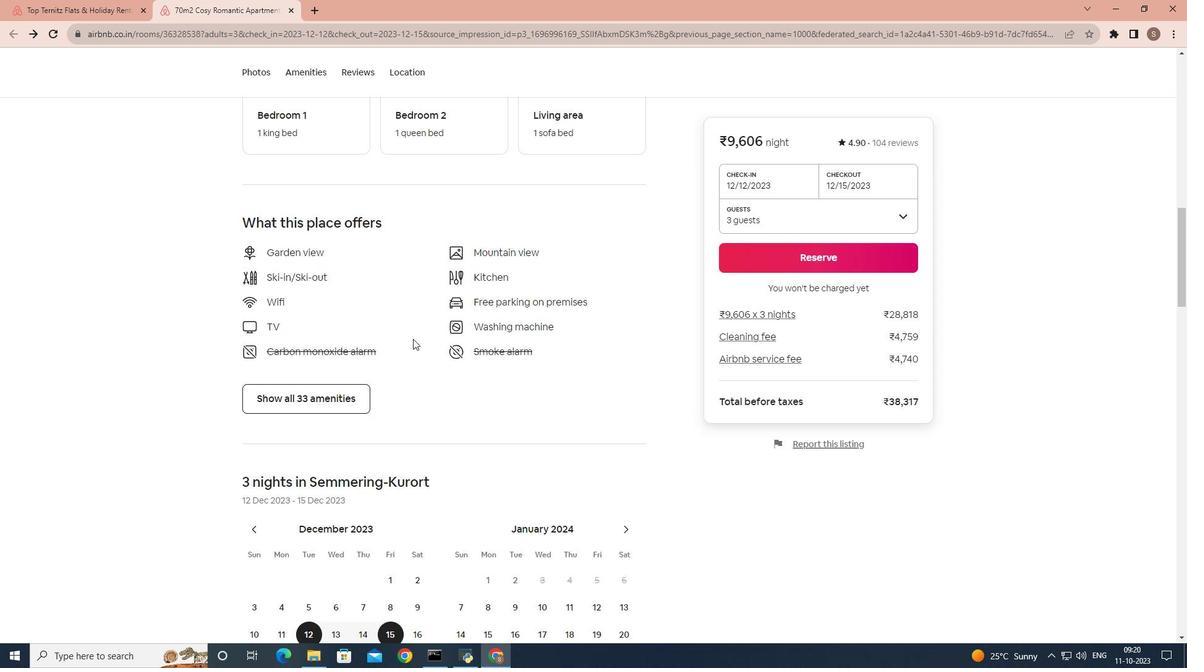
Action: Mouse moved to (413, 339)
Screenshot: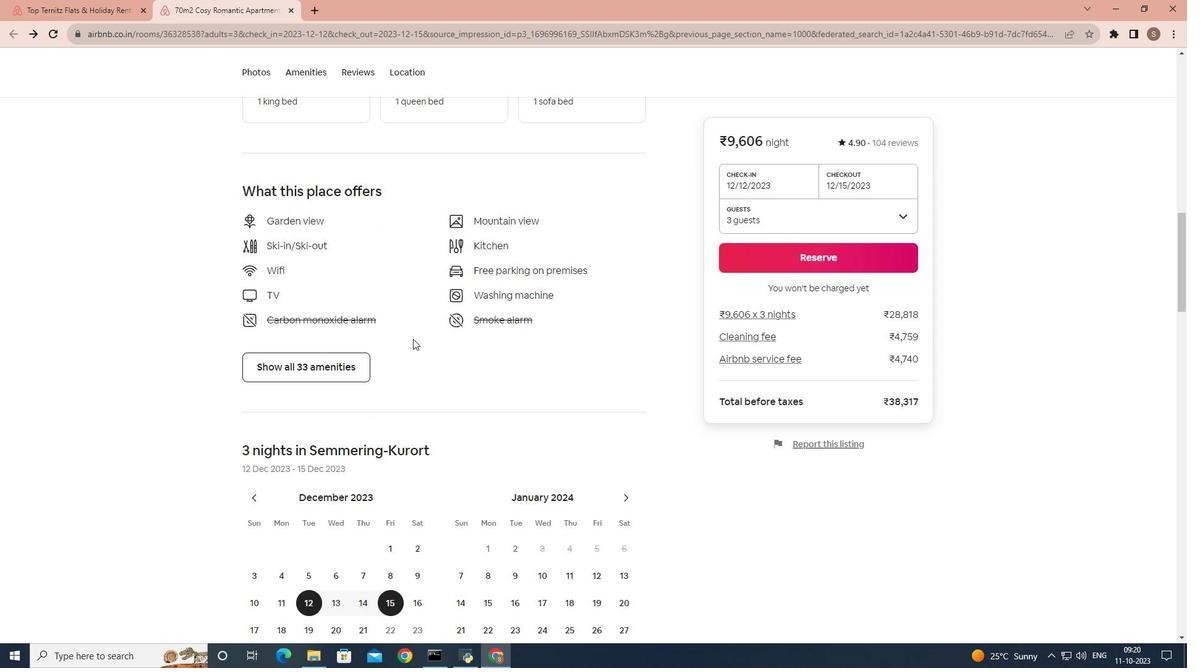 
Action: Mouse scrolled (413, 338) with delta (0, 0)
Screenshot: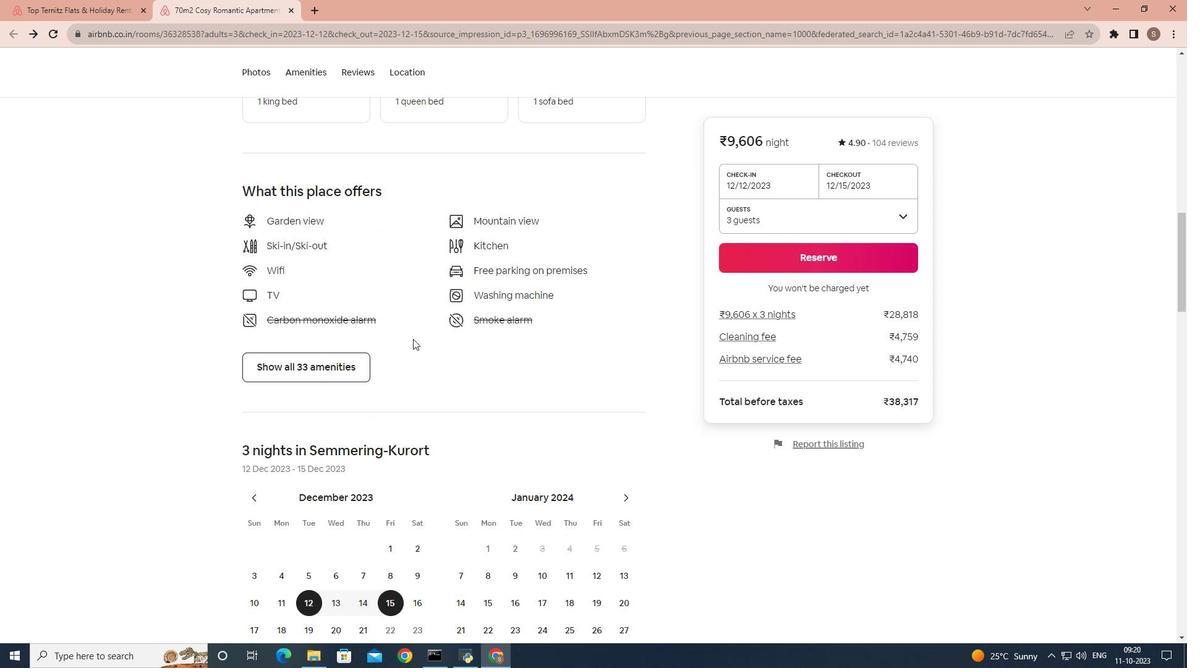 
Action: Mouse scrolled (413, 338) with delta (0, 0)
Screenshot: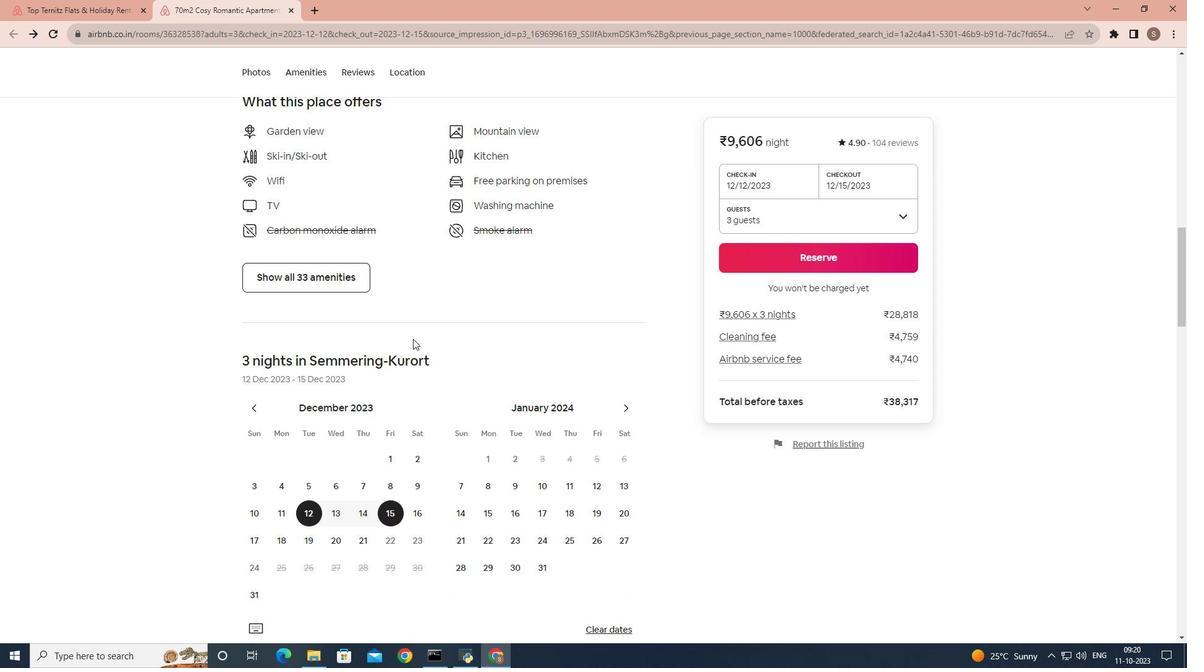
Action: Mouse scrolled (413, 338) with delta (0, 0)
Screenshot: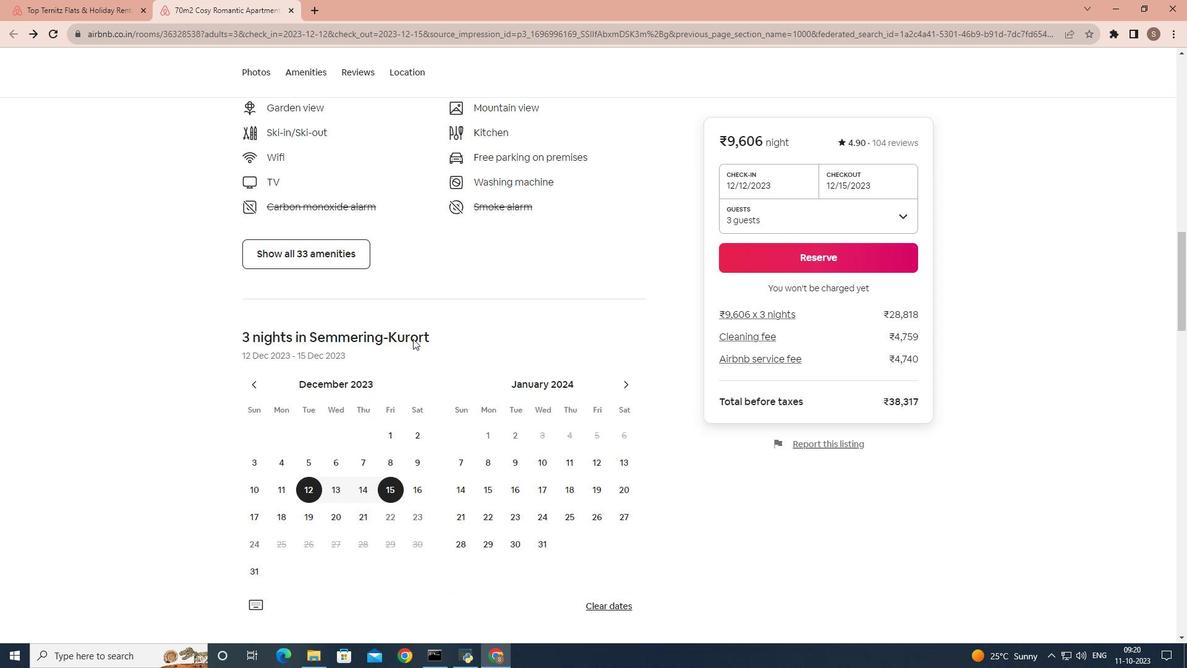 
Action: Mouse scrolled (413, 338) with delta (0, 0)
Screenshot: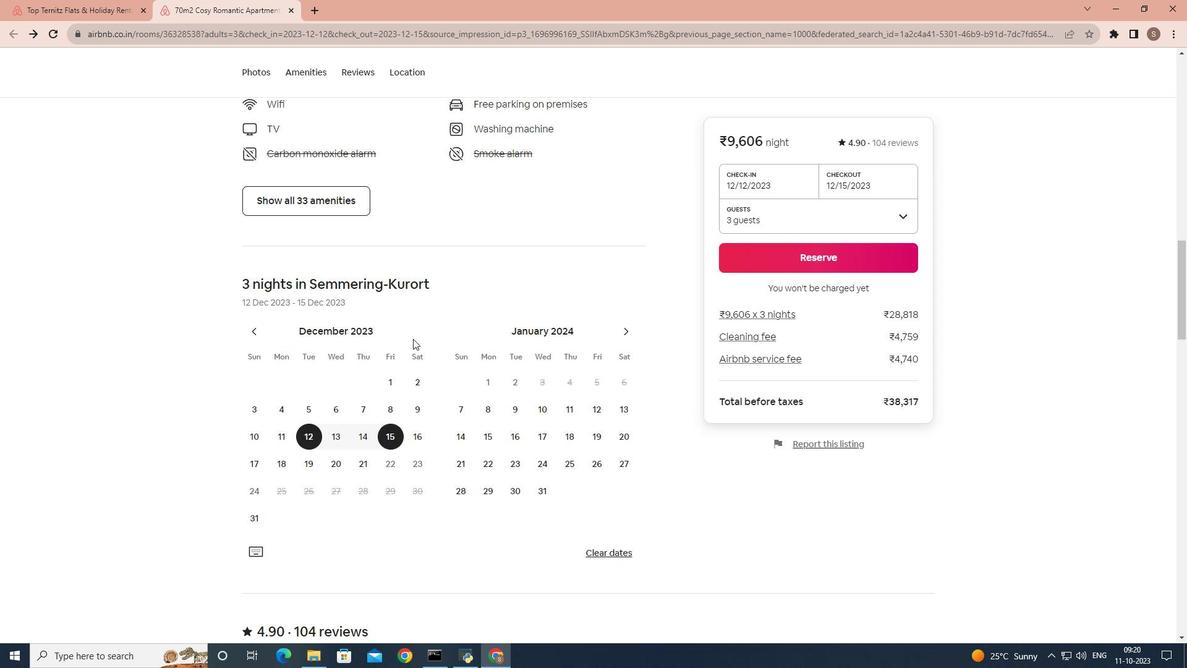 
Action: Mouse scrolled (413, 338) with delta (0, 0)
Screenshot: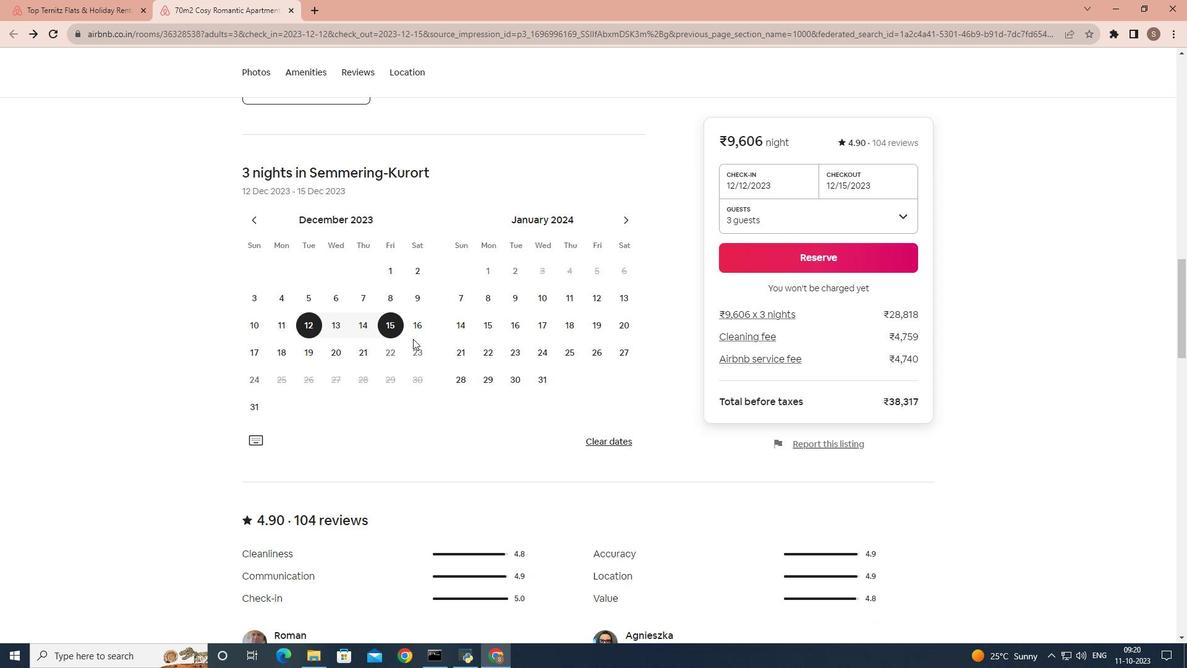 
Action: Mouse scrolled (413, 338) with delta (0, 0)
Screenshot: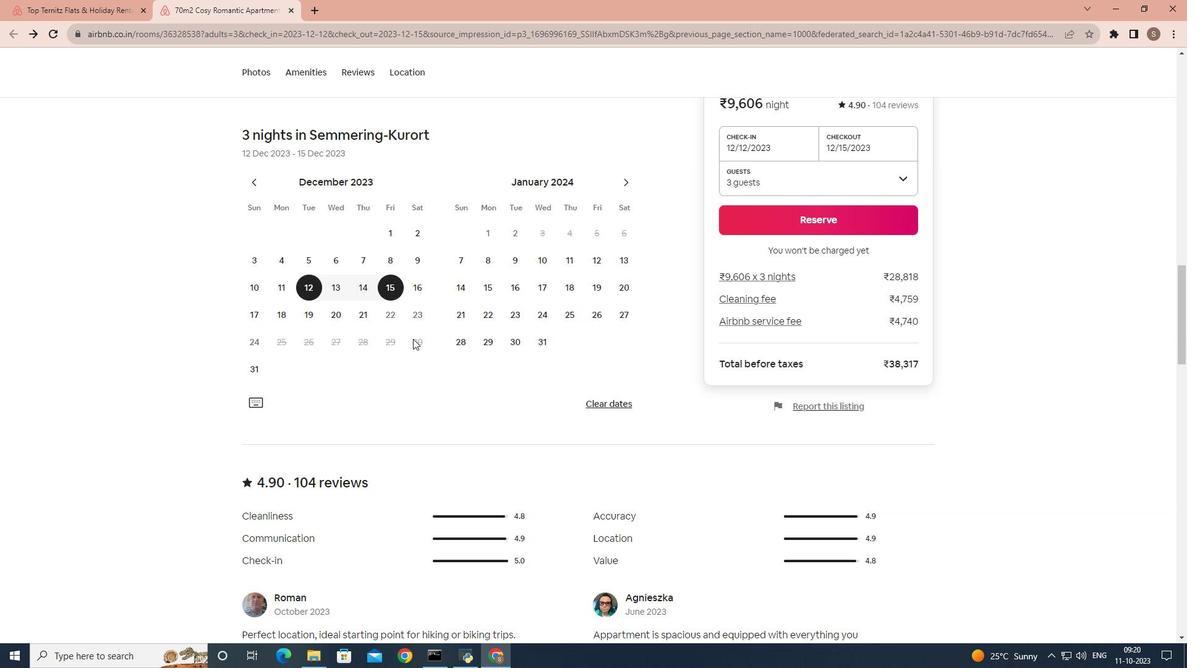 
Action: Mouse scrolled (413, 338) with delta (0, 0)
Screenshot: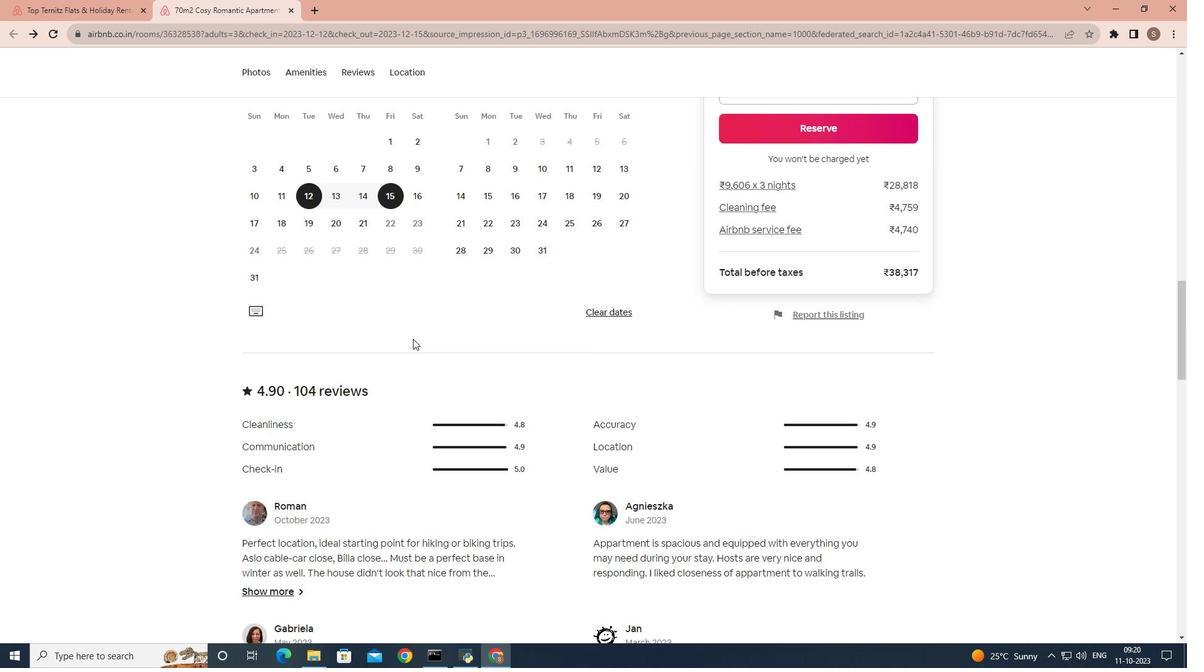 
Action: Mouse scrolled (413, 338) with delta (0, 0)
Screenshot: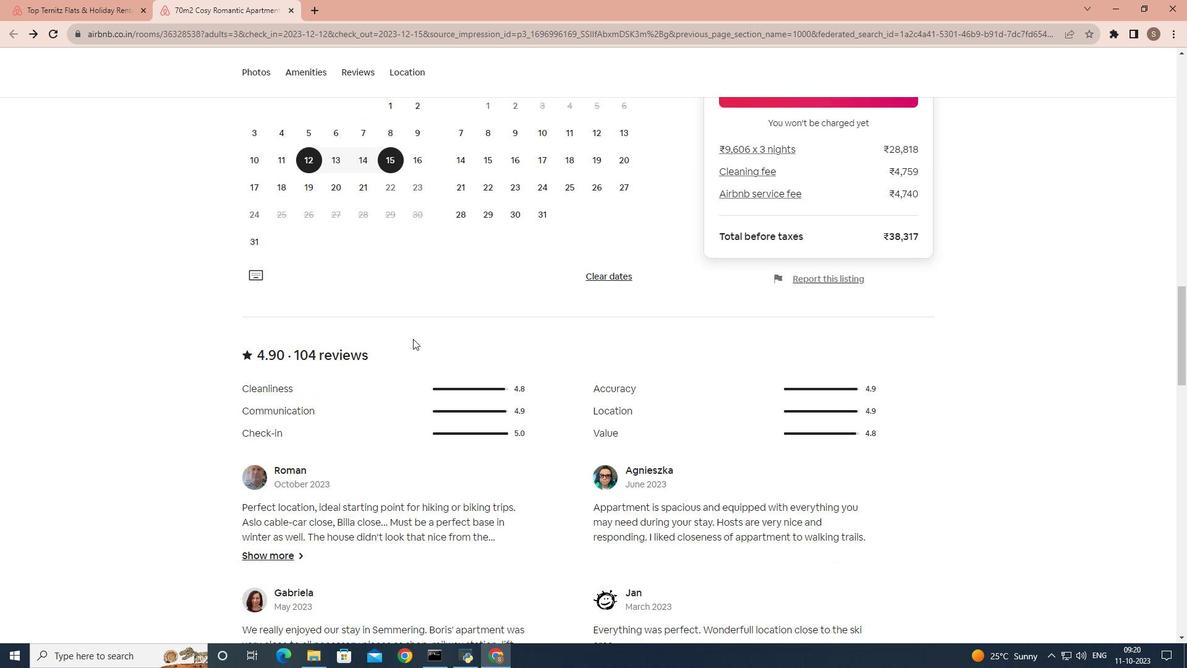
Action: Mouse scrolled (413, 338) with delta (0, 0)
Screenshot: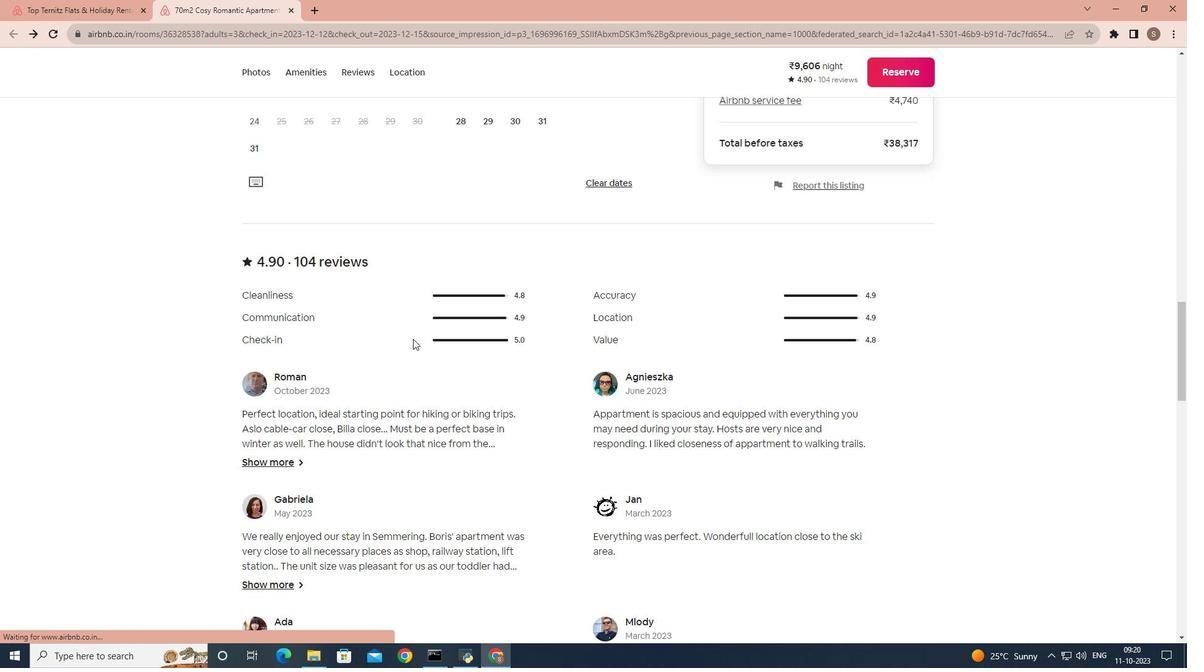 
Action: Mouse scrolled (413, 338) with delta (0, 0)
Screenshot: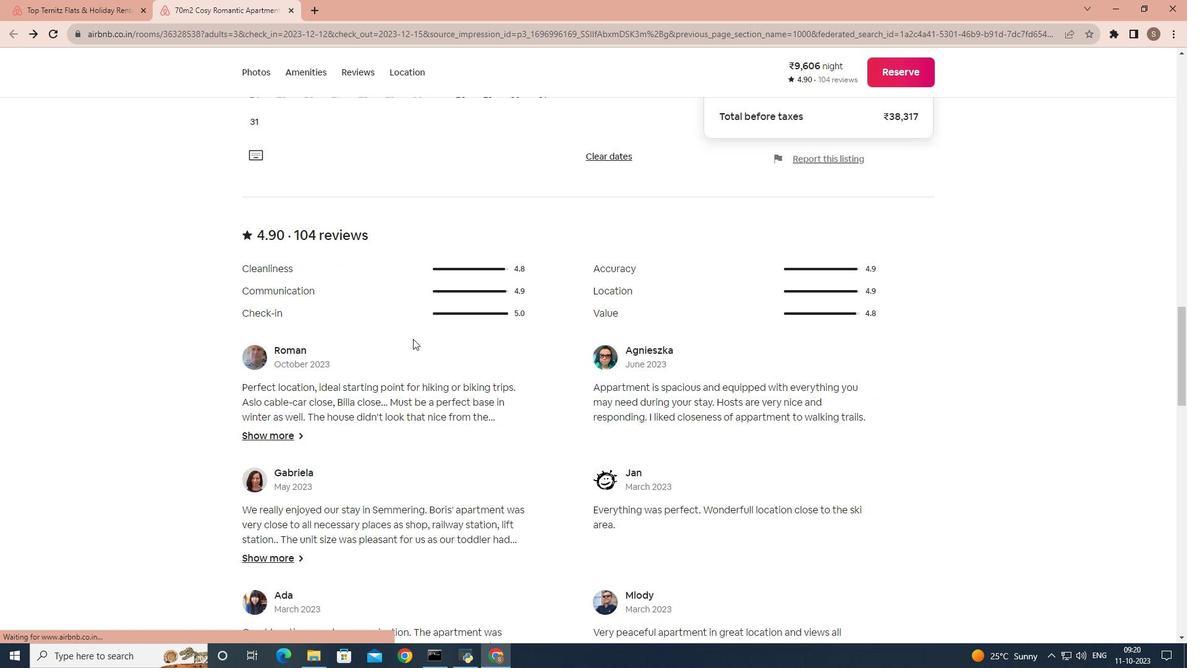 
Action: Mouse scrolled (413, 338) with delta (0, 0)
Screenshot: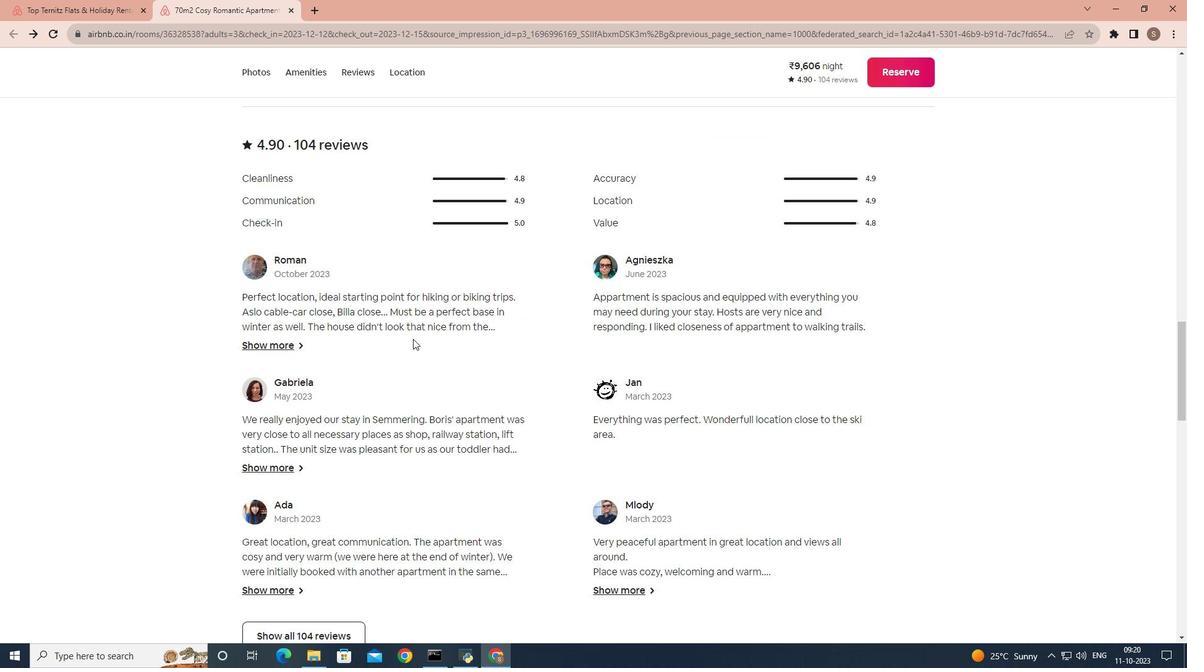 
Action: Mouse scrolled (413, 338) with delta (0, 0)
Screenshot: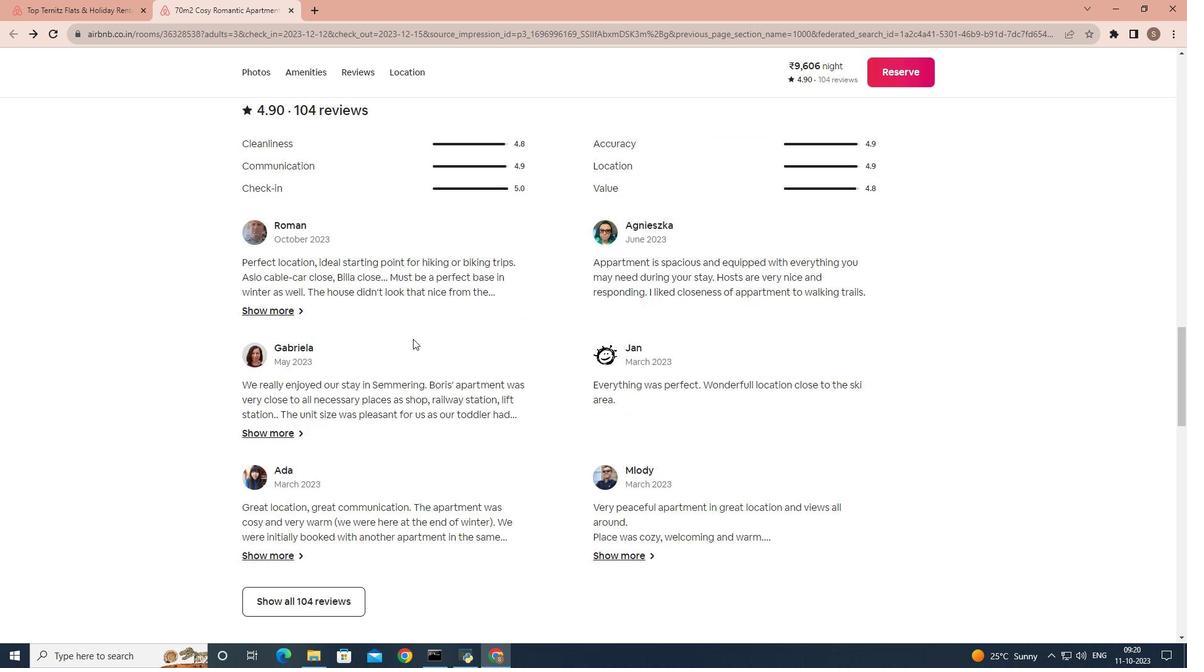 
Action: Mouse scrolled (413, 338) with delta (0, 0)
Screenshot: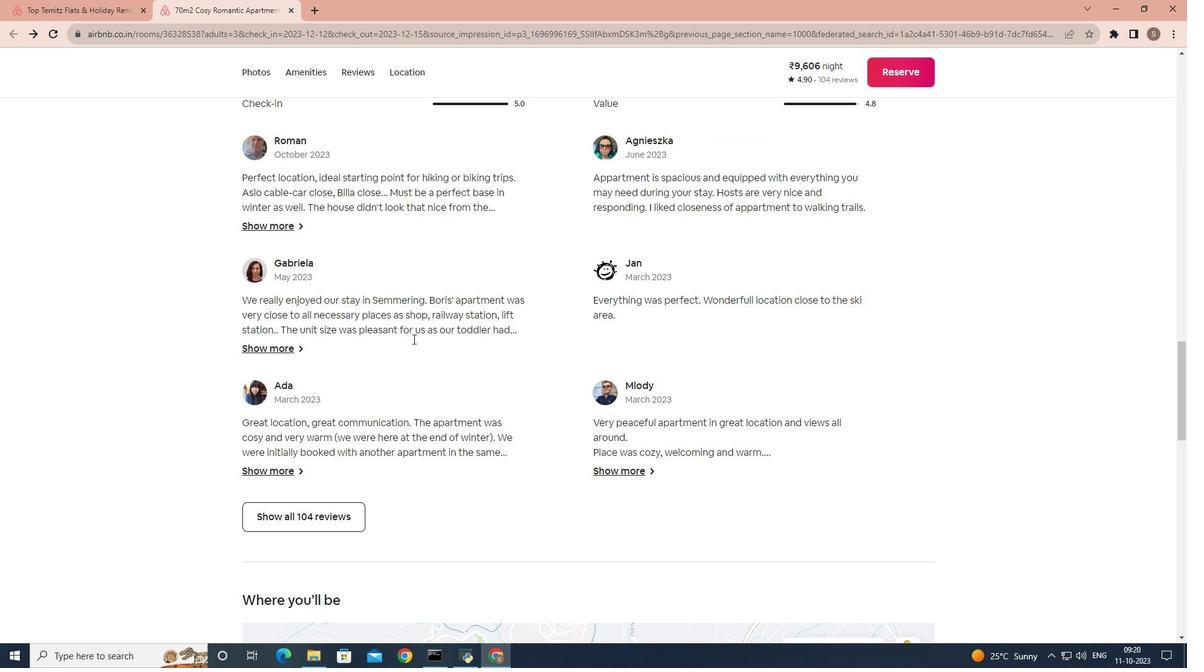 
Action: Mouse scrolled (413, 338) with delta (0, 0)
Screenshot: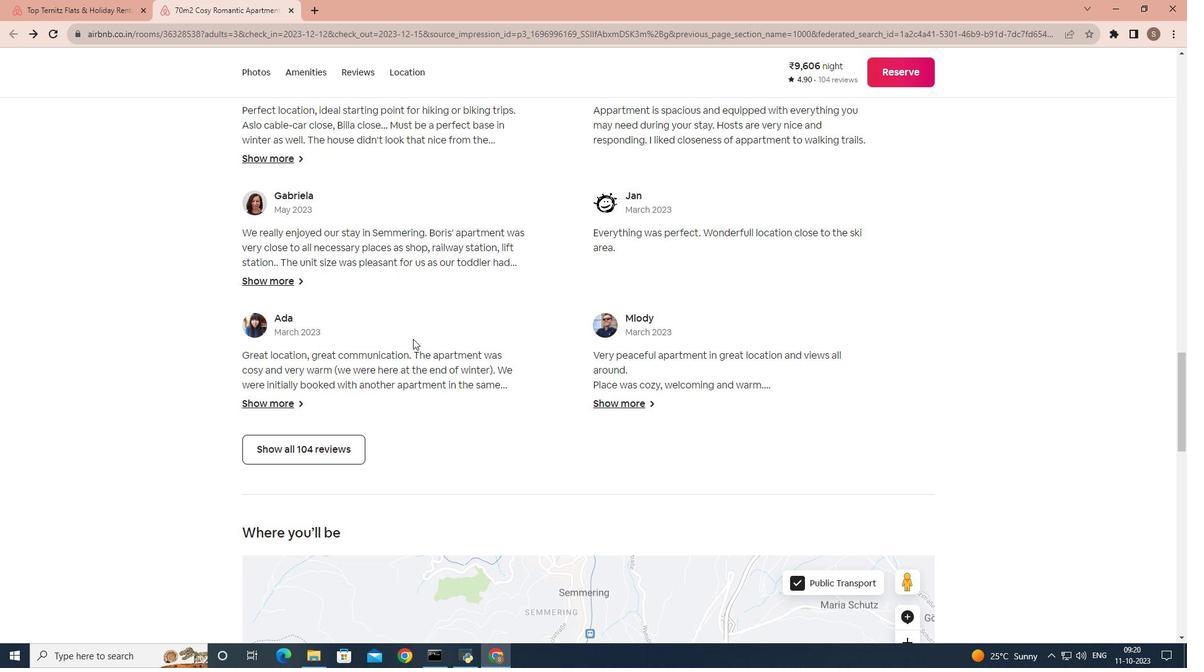 
Action: Mouse scrolled (413, 338) with delta (0, 0)
Screenshot: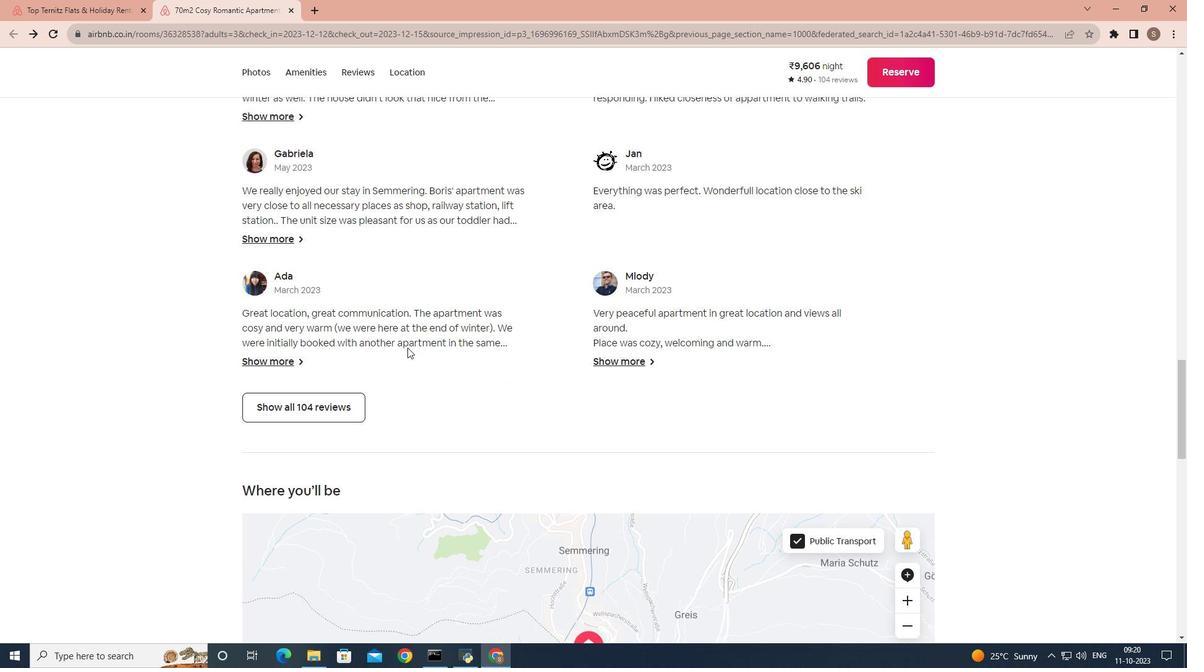 
Action: Mouse moved to (342, 340)
Screenshot: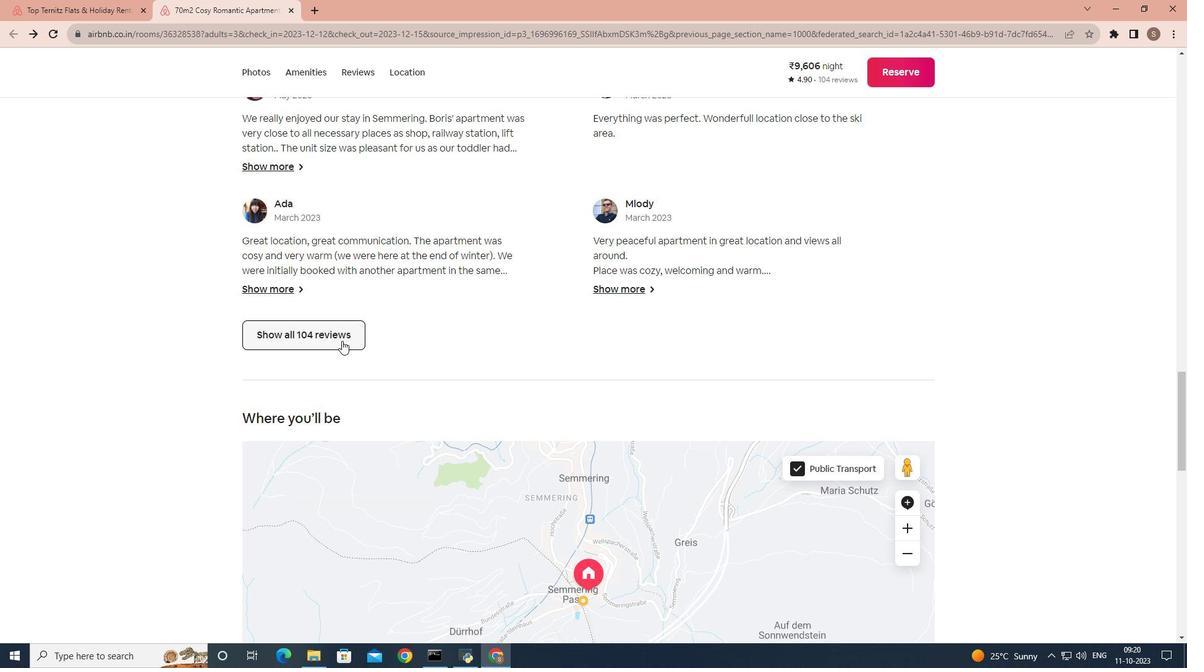 
Action: Mouse pressed left at (342, 340)
Screenshot: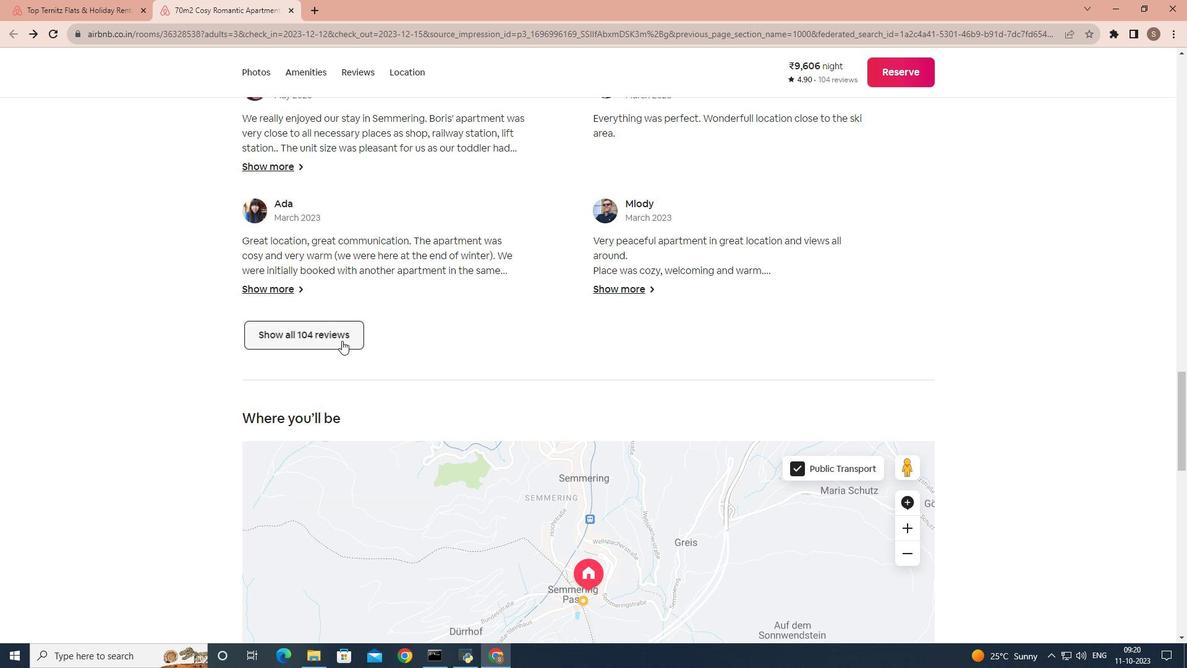 
Action: Mouse moved to (567, 382)
Screenshot: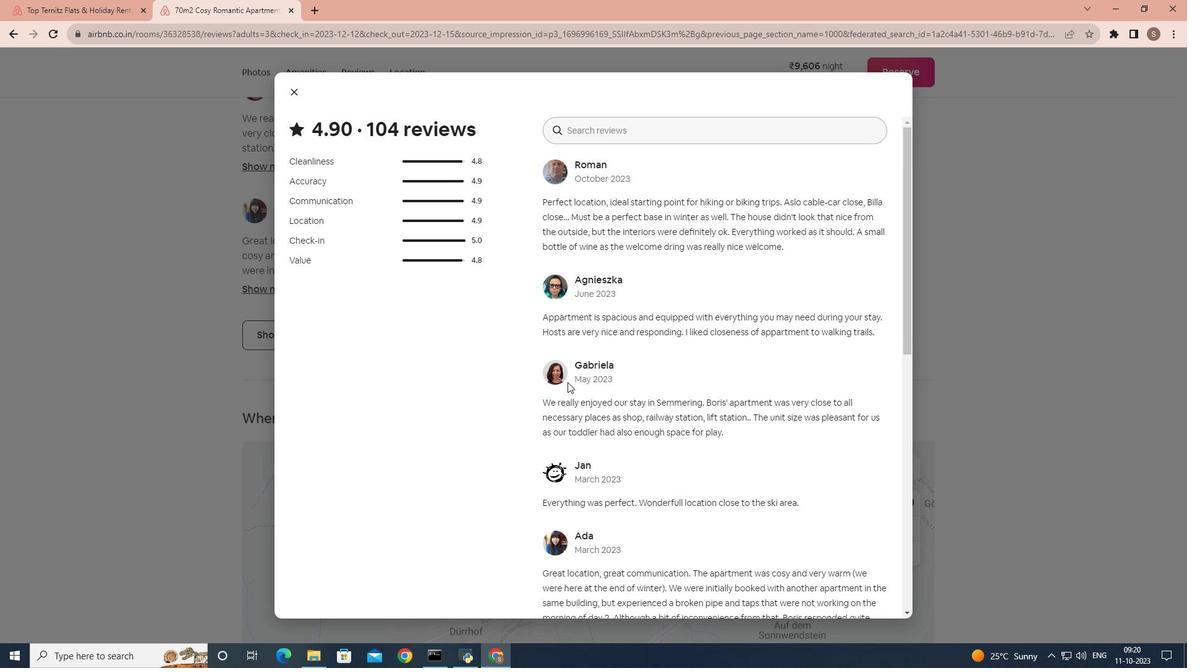 
Action: Mouse scrolled (567, 381) with delta (0, 0)
Screenshot: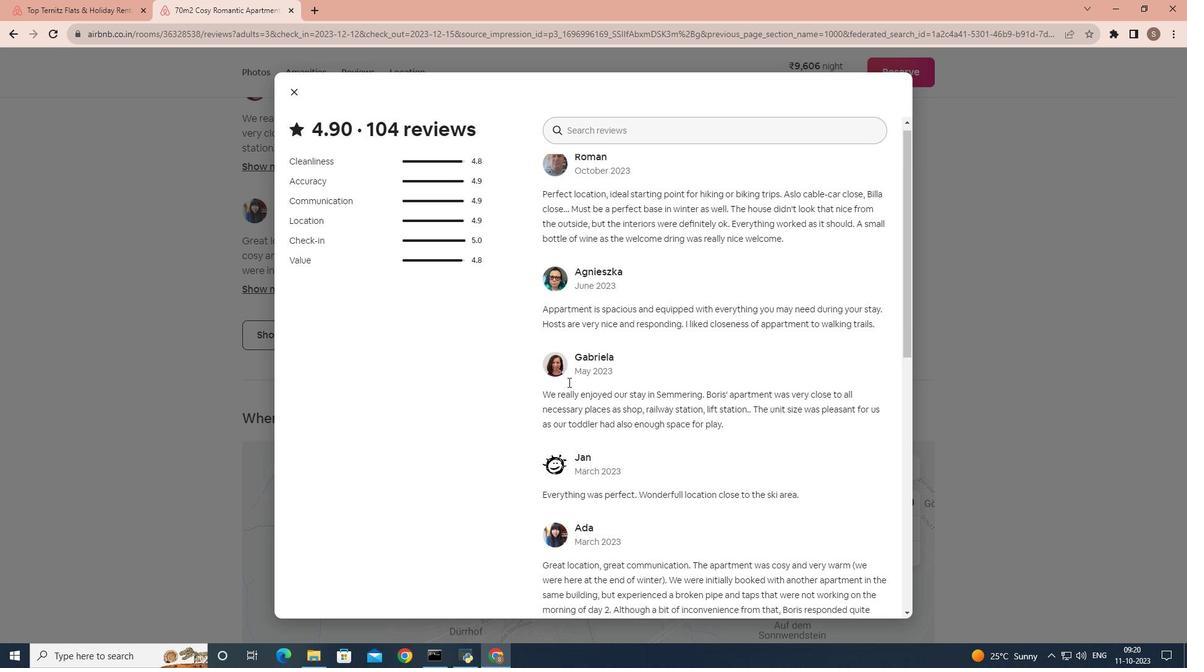 
Action: Mouse moved to (568, 382)
Screenshot: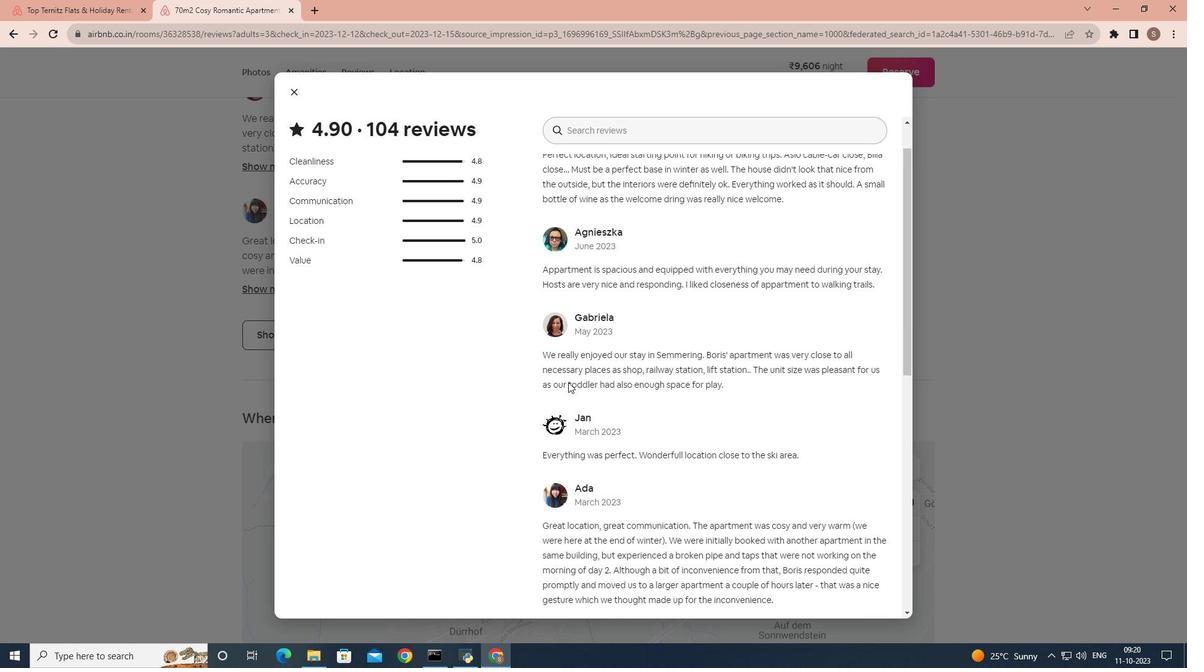 
Action: Mouse scrolled (568, 381) with delta (0, 0)
Screenshot: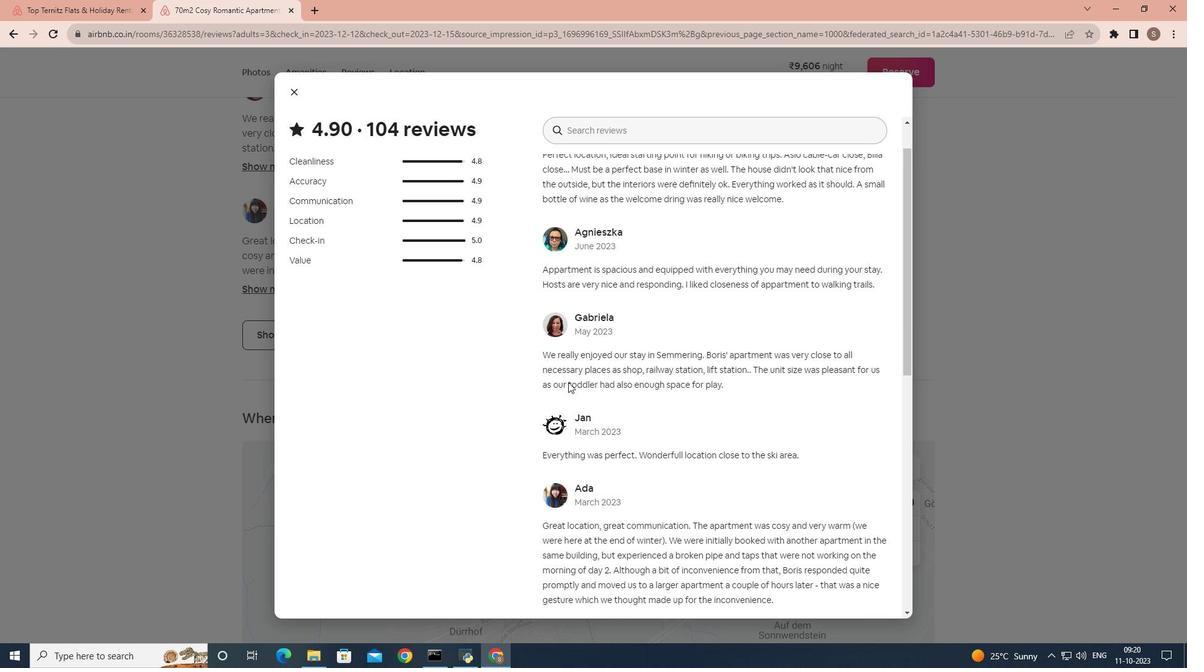 
Action: Mouse scrolled (568, 381) with delta (0, 0)
Screenshot: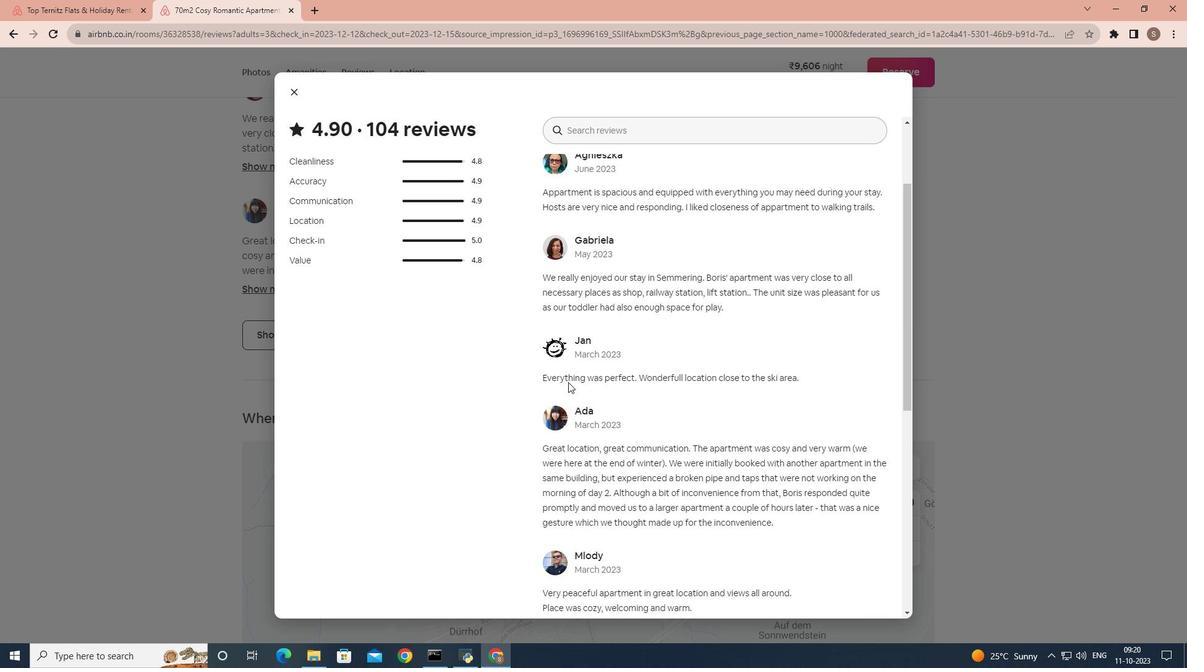 
Action: Mouse scrolled (568, 381) with delta (0, 0)
Screenshot: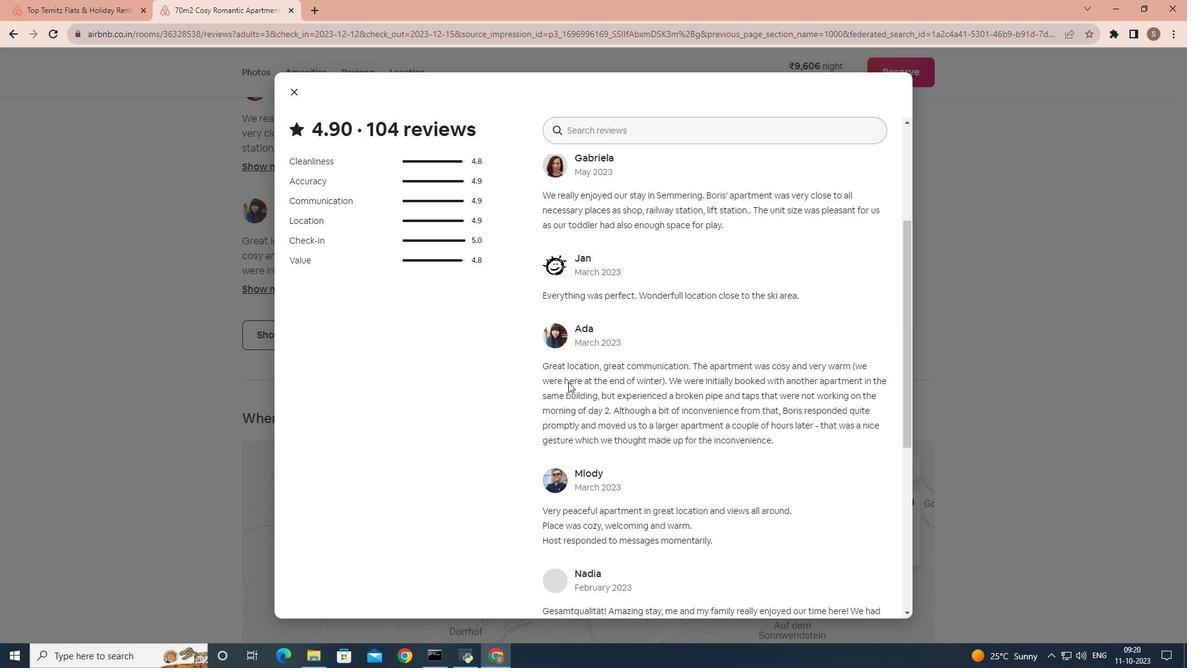 
Action: Mouse scrolled (568, 381) with delta (0, 0)
Screenshot: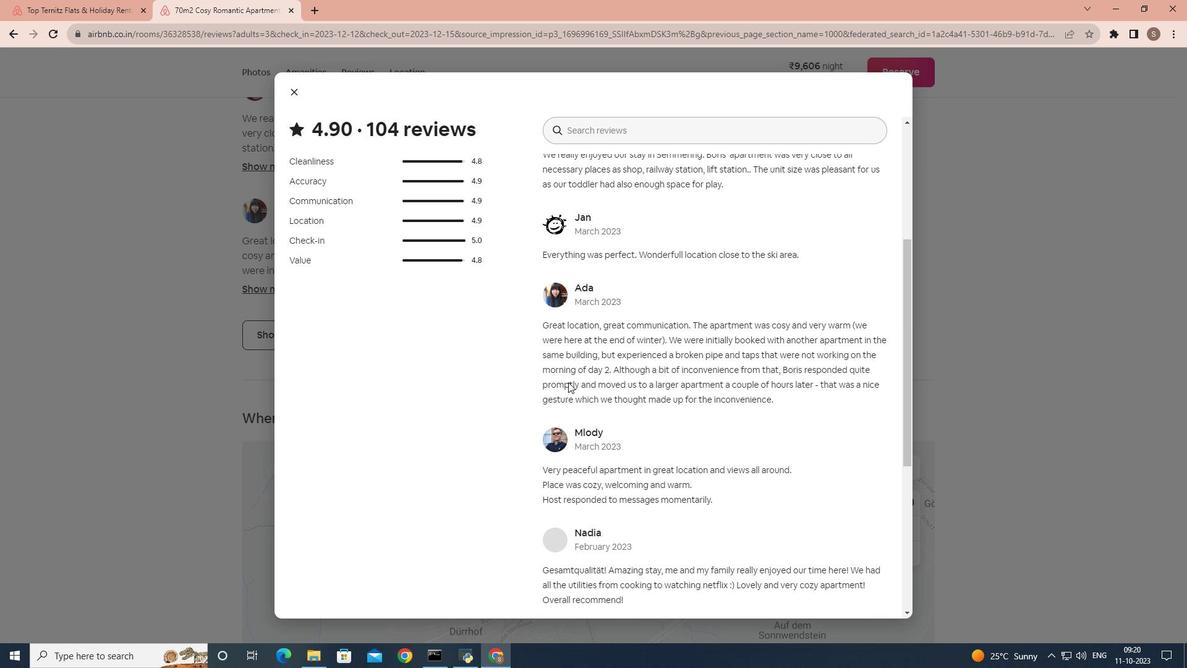 
Action: Mouse scrolled (568, 381) with delta (0, 0)
Screenshot: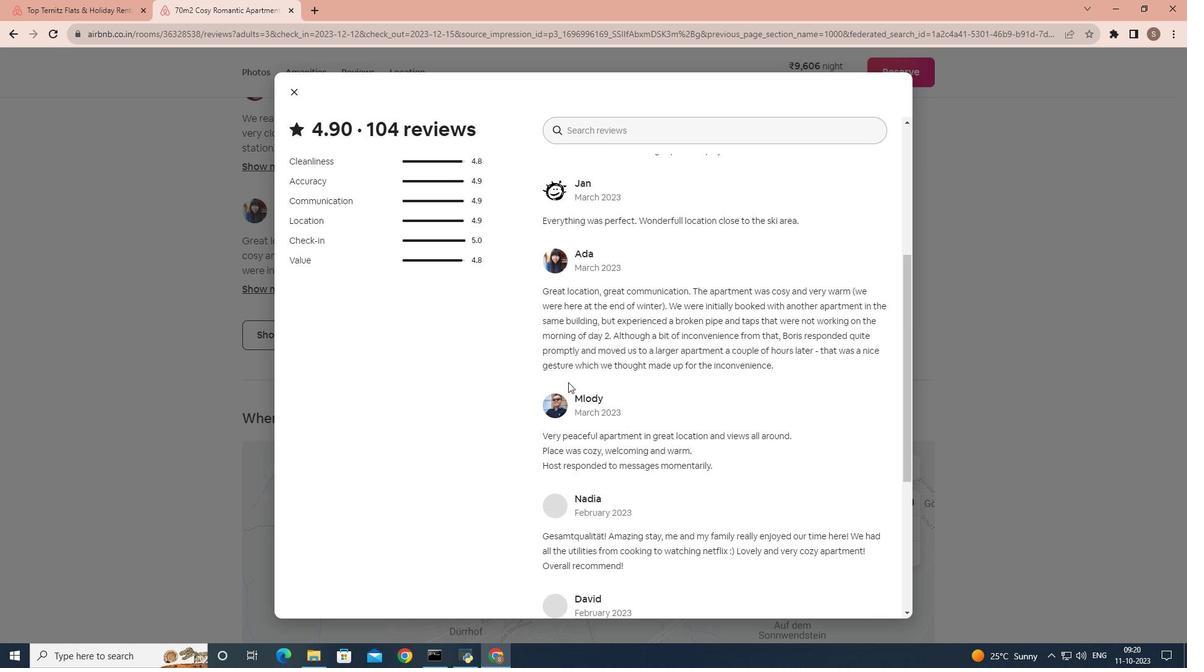 
Action: Mouse scrolled (568, 381) with delta (0, 0)
Screenshot: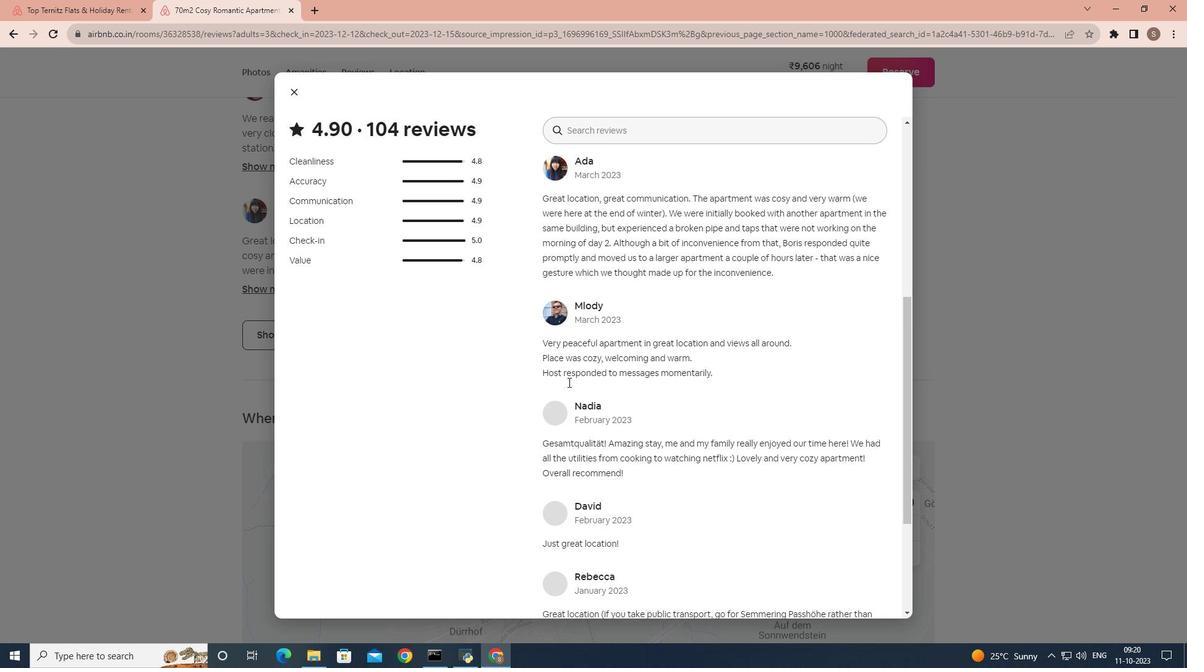 
Action: Mouse scrolled (568, 381) with delta (0, 0)
Screenshot: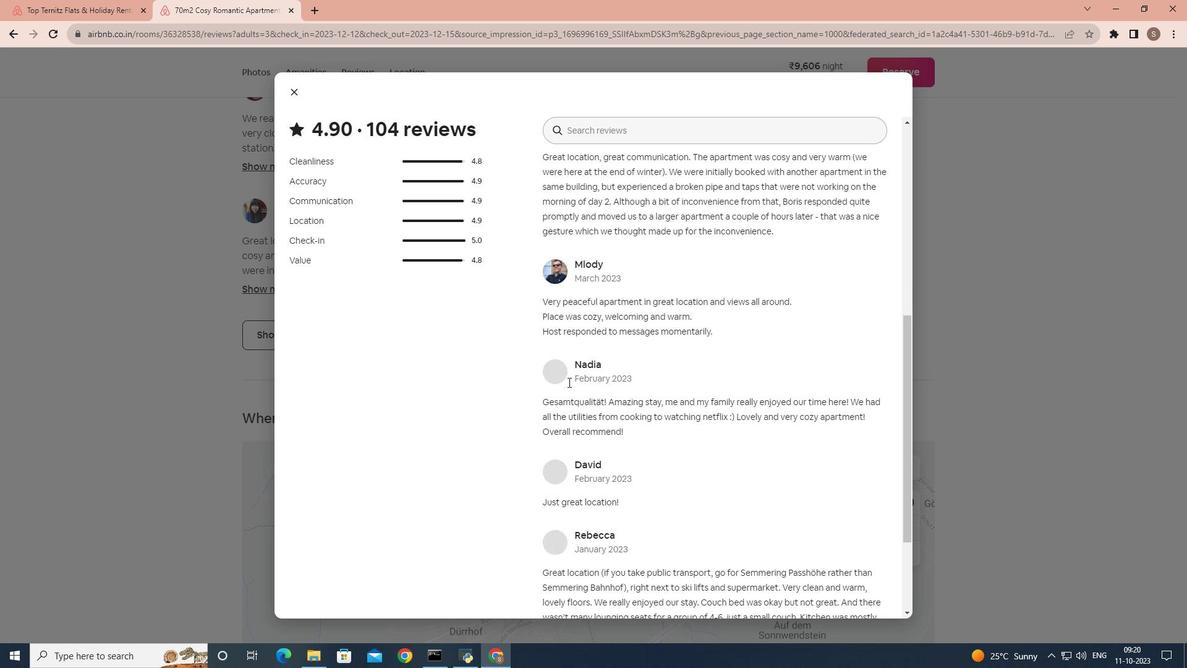 
Action: Mouse scrolled (568, 381) with delta (0, 0)
Screenshot: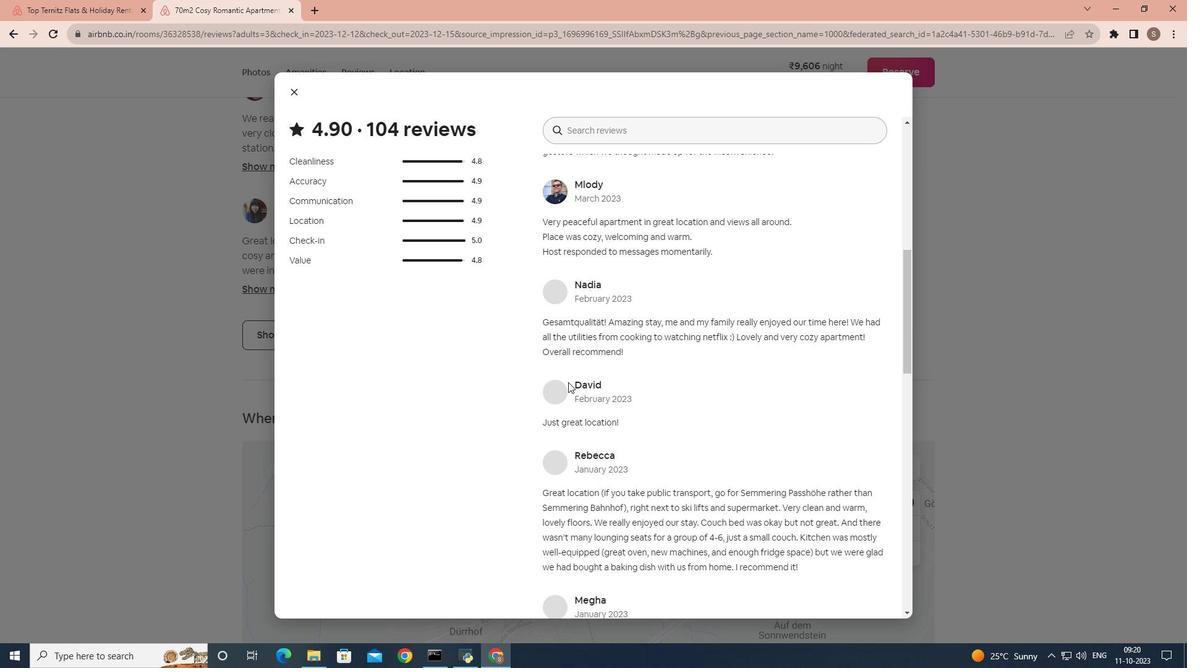 
Action: Mouse scrolled (568, 381) with delta (0, 0)
Screenshot: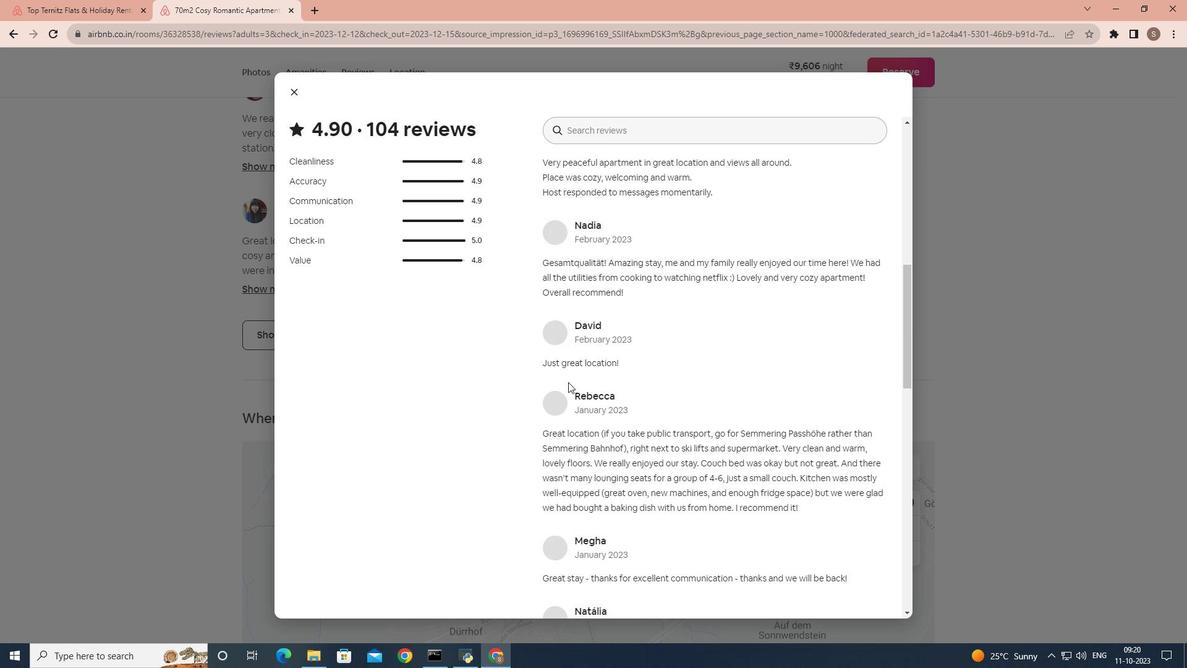 
Action: Mouse scrolled (568, 381) with delta (0, 0)
Screenshot: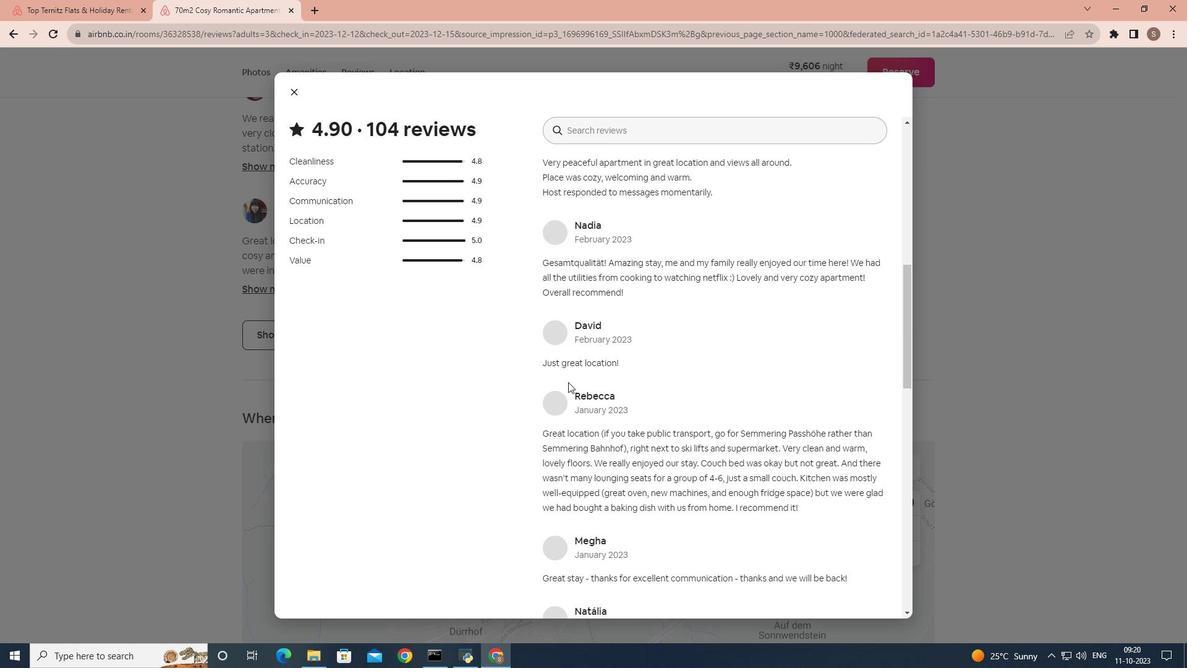 
Action: Mouse scrolled (568, 381) with delta (0, 0)
Screenshot: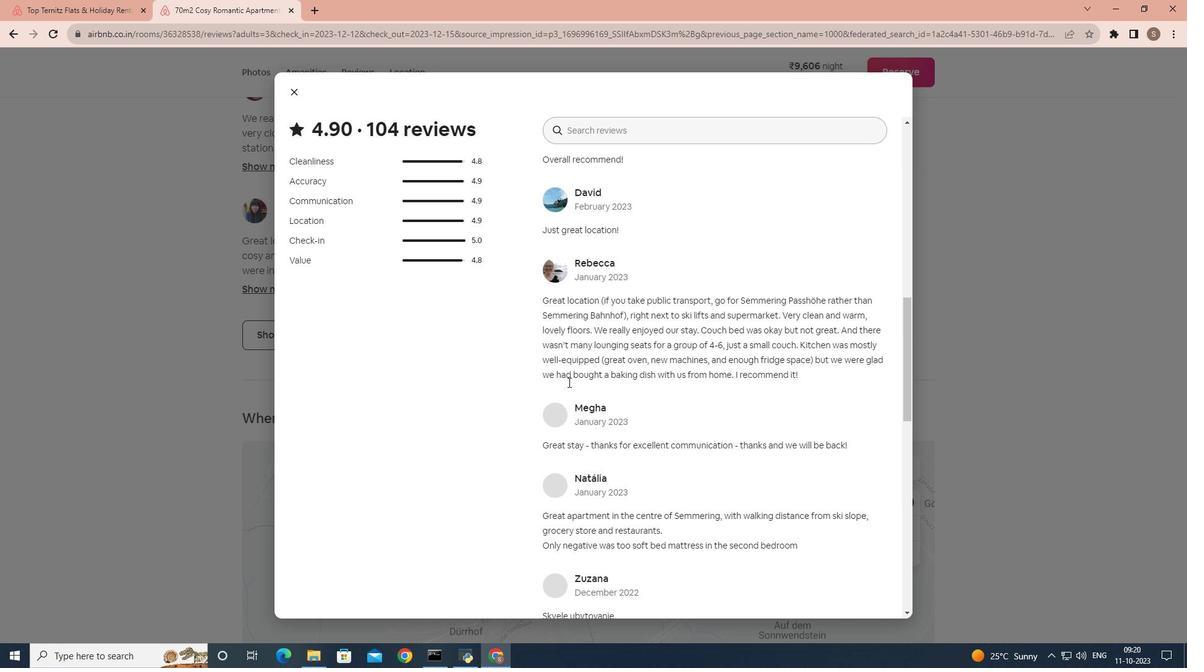 
Action: Mouse scrolled (568, 381) with delta (0, 0)
Screenshot: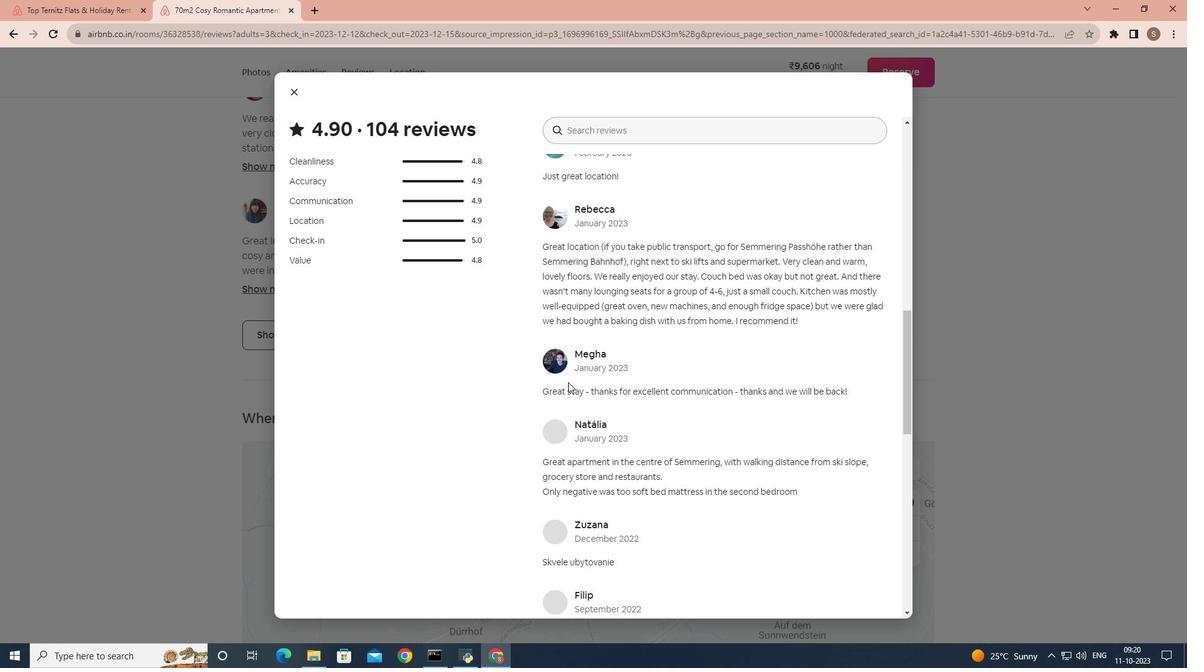 
Action: Mouse scrolled (568, 381) with delta (0, 0)
Screenshot: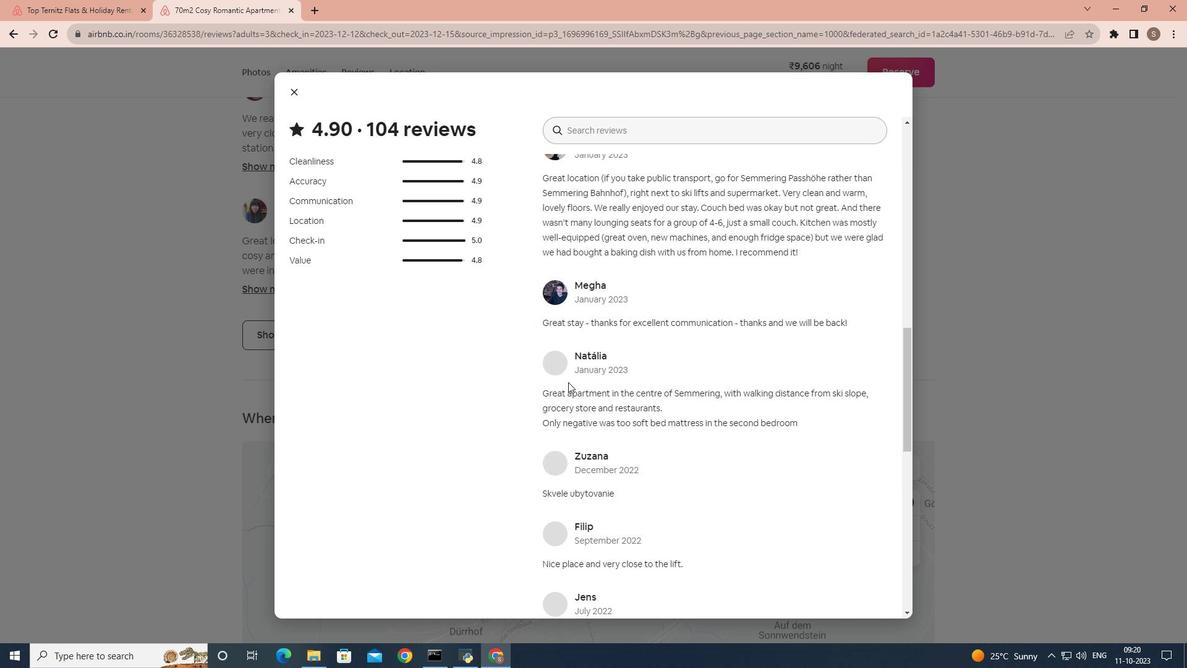 
Action: Mouse scrolled (568, 381) with delta (0, 0)
Screenshot: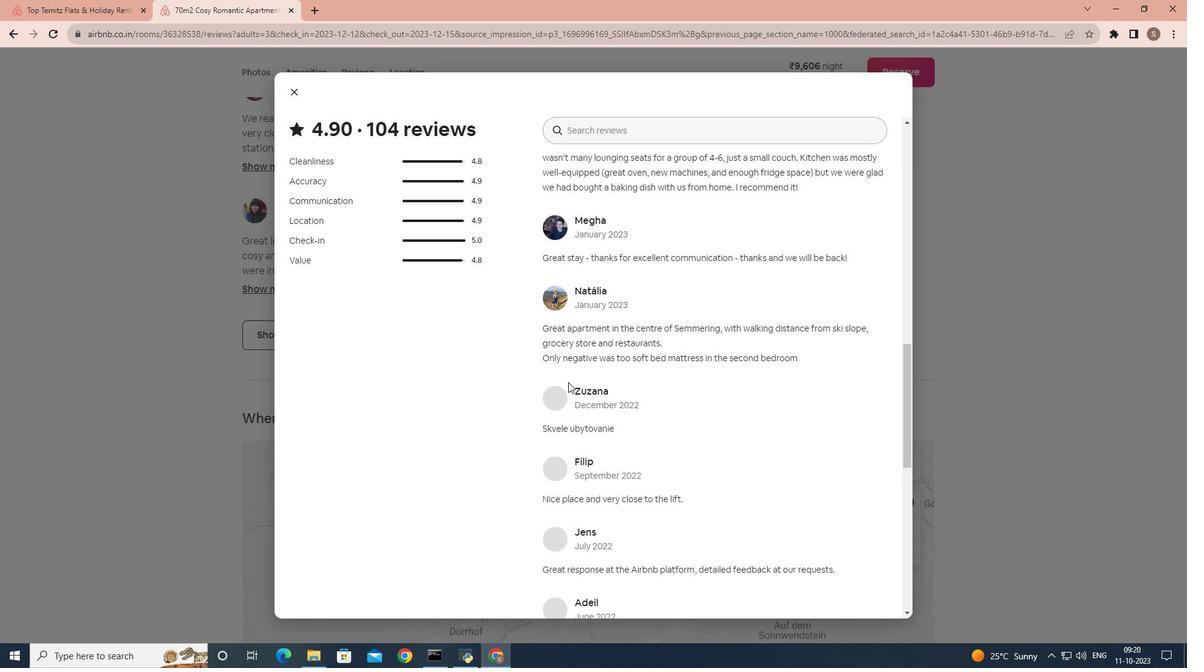 
Action: Mouse scrolled (568, 381) with delta (0, 0)
Screenshot: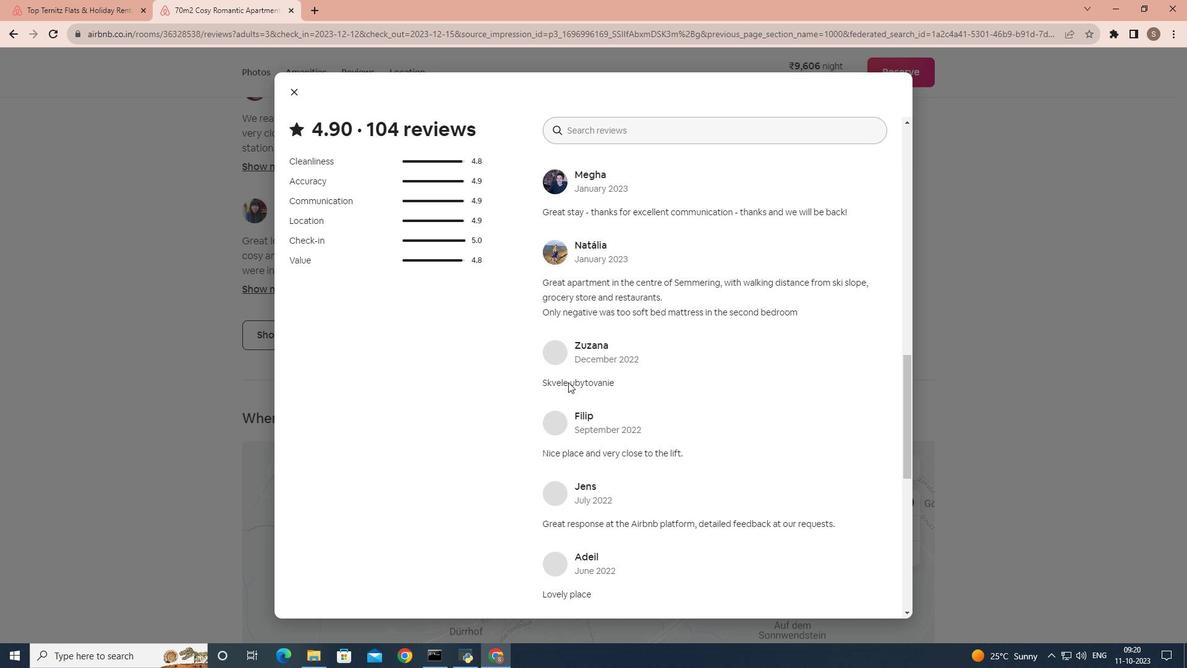 
Action: Mouse scrolled (568, 381) with delta (0, 0)
Screenshot: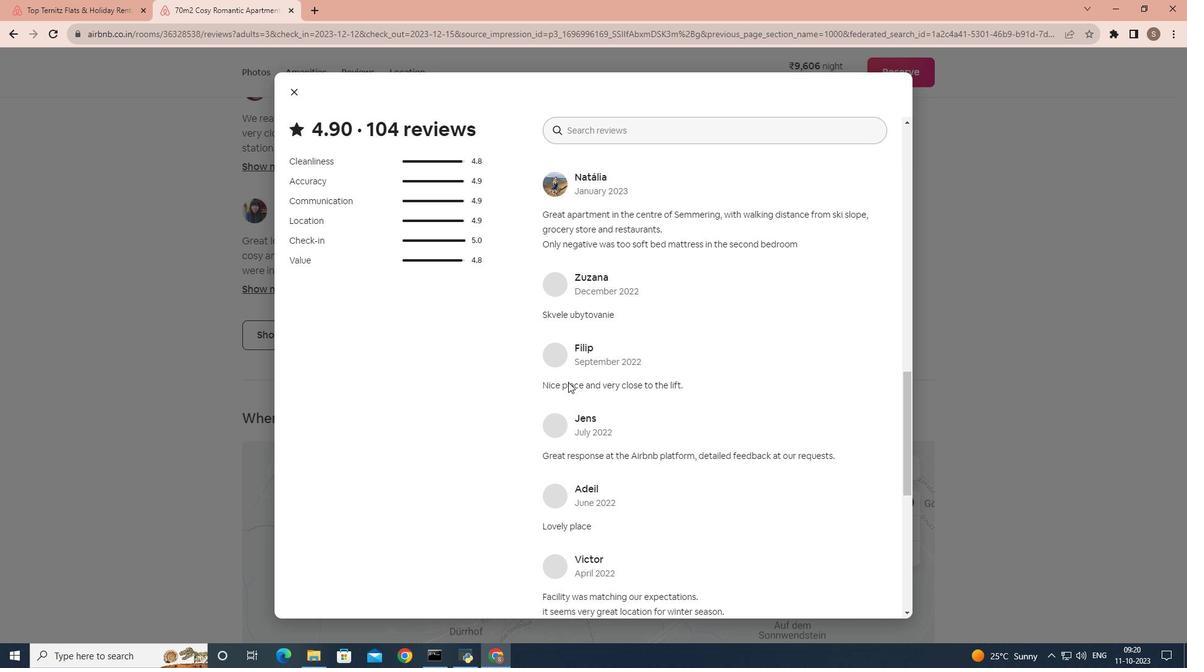 
Action: Mouse scrolled (568, 381) with delta (0, 0)
